Task: Set up an automation rule in Jira to clone an epic from one project to another, including all existing issues.
Action: Mouse moved to (1031, 108)
Screenshot: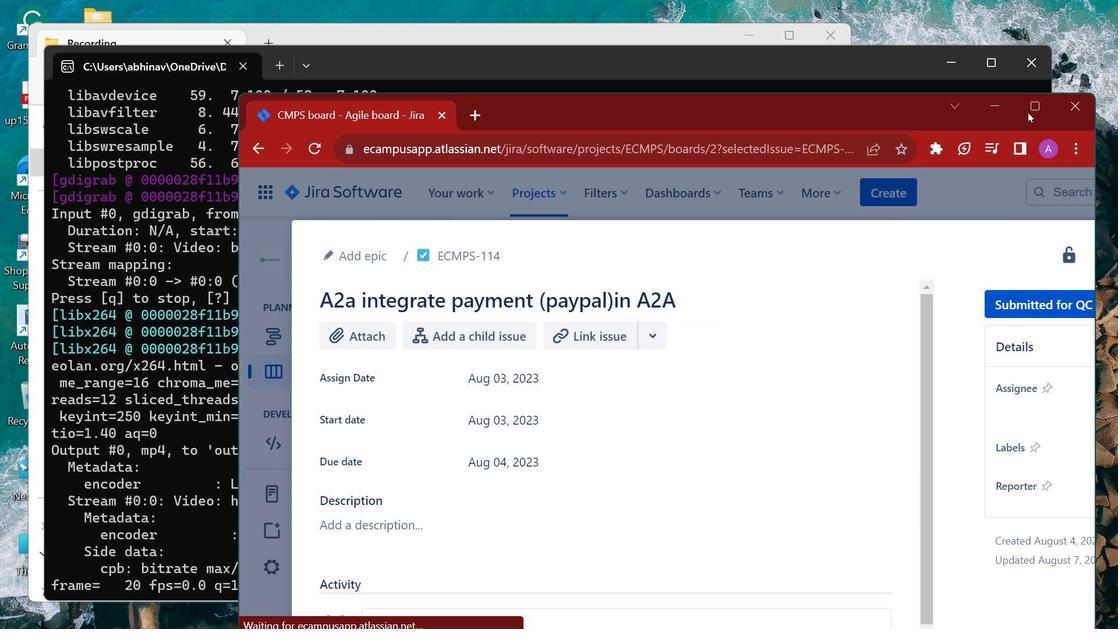 
Action: Mouse pressed left at (1031, 108)
Screenshot: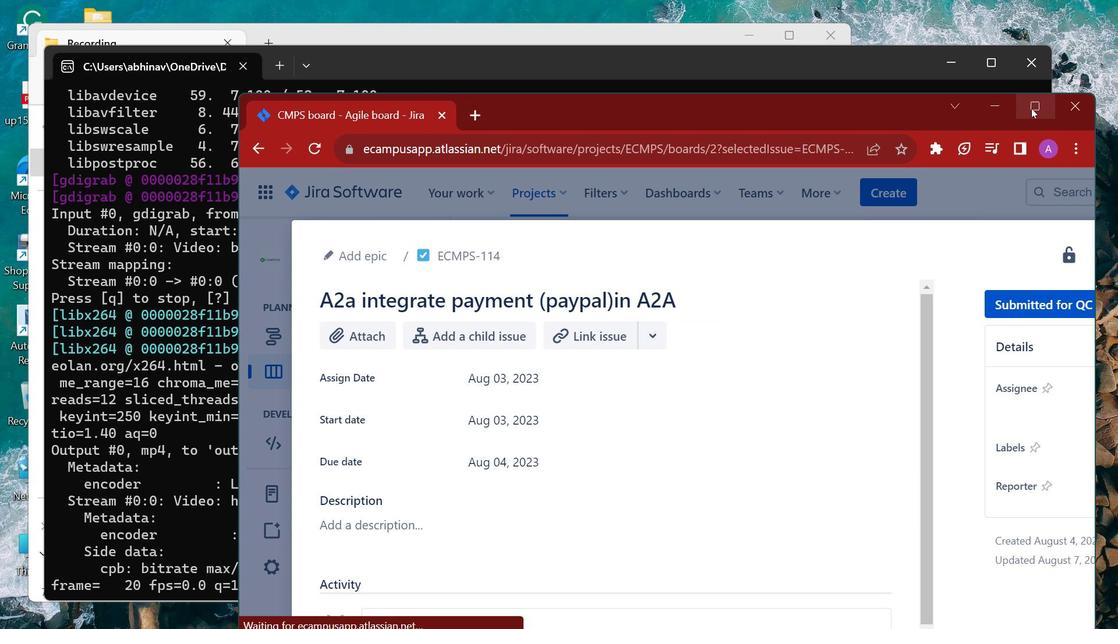 
Action: Mouse moved to (1030, 150)
Screenshot: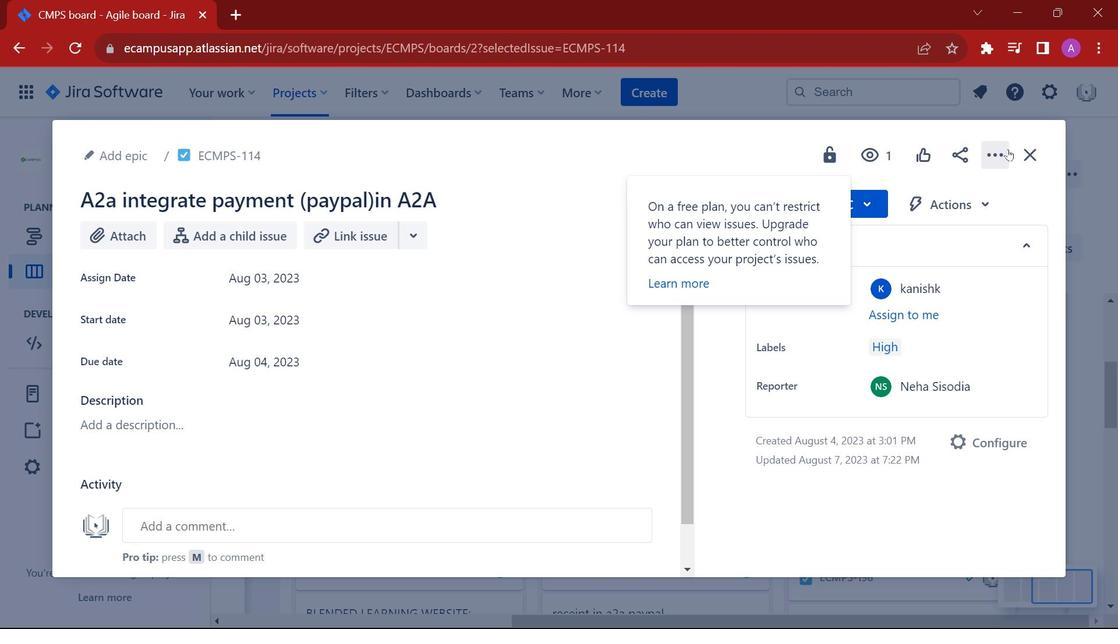 
Action: Mouse pressed left at (1030, 150)
Screenshot: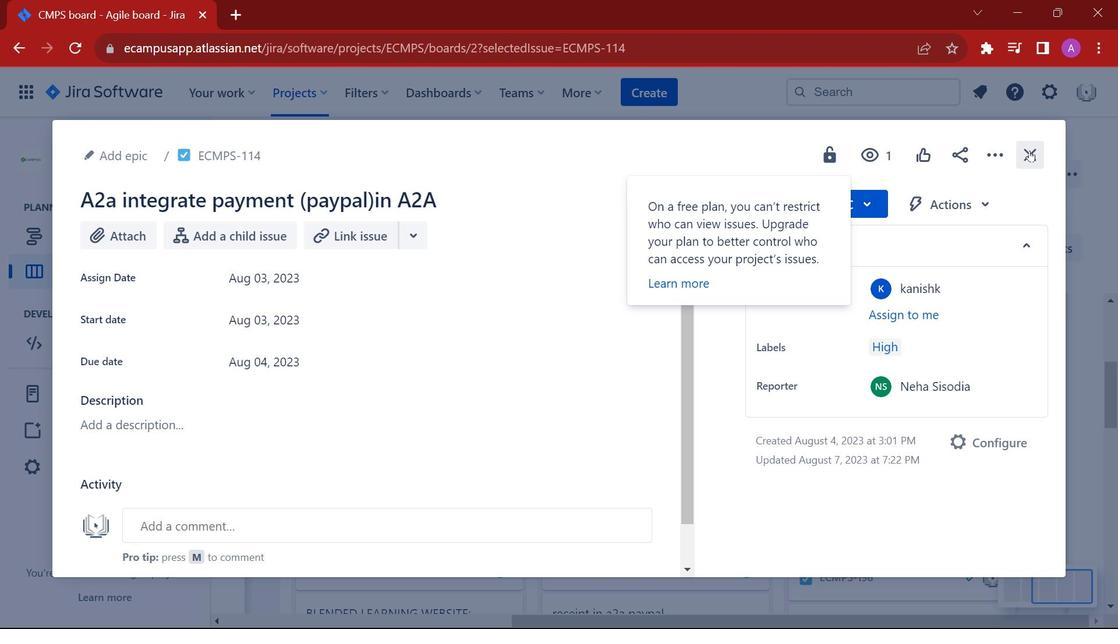 
Action: Mouse moved to (429, 449)
Screenshot: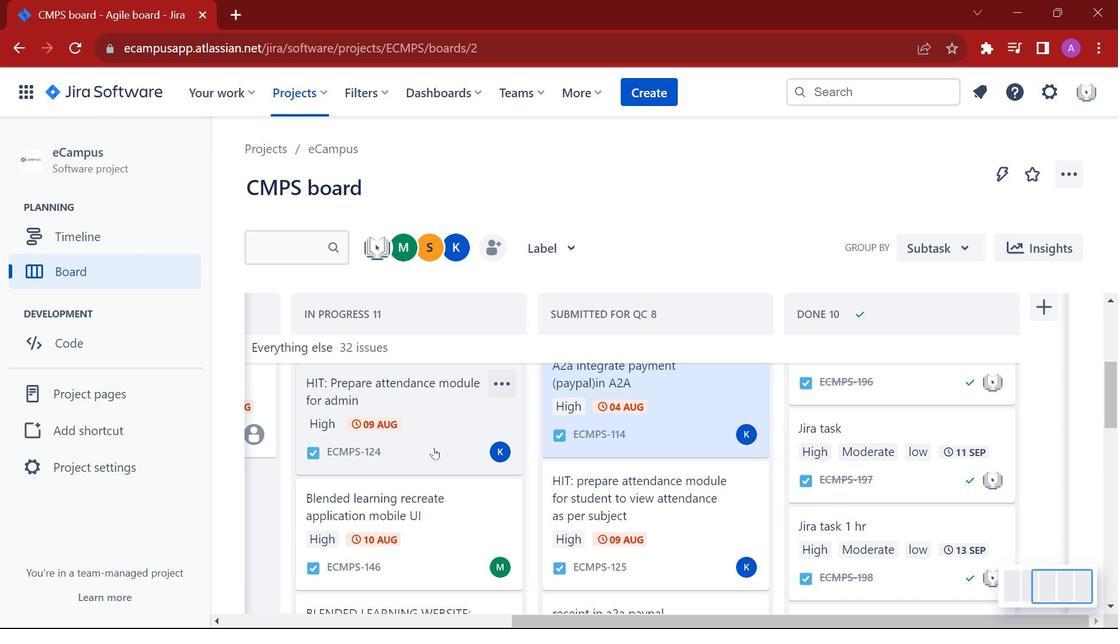 
Action: Mouse scrolled (429, 449) with delta (0, 0)
Screenshot: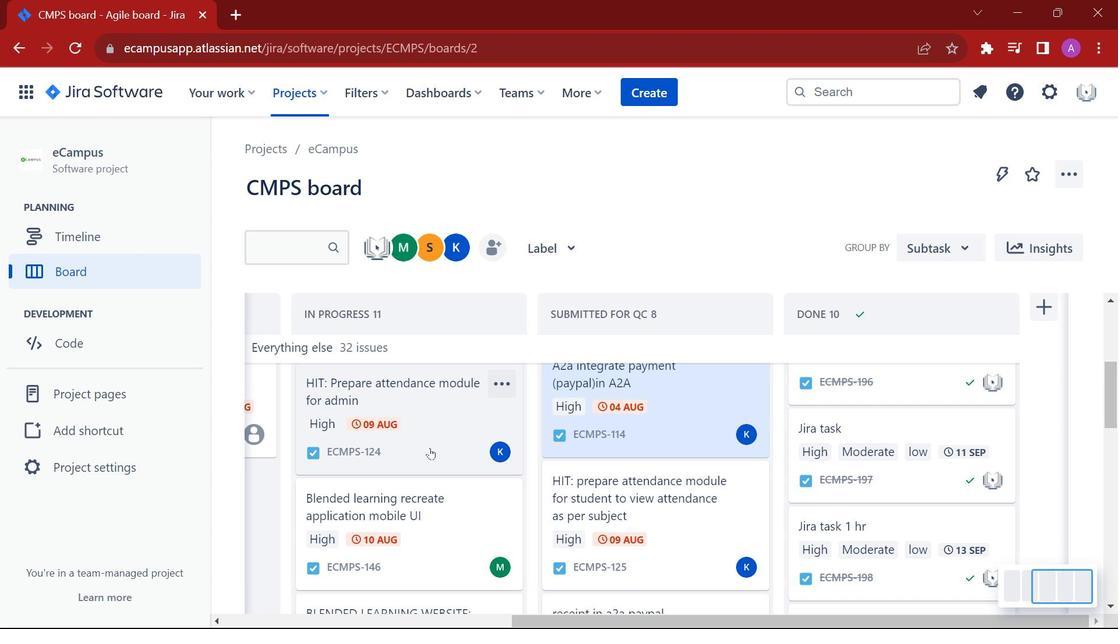 
Action: Mouse scrolled (429, 449) with delta (0, 0)
Screenshot: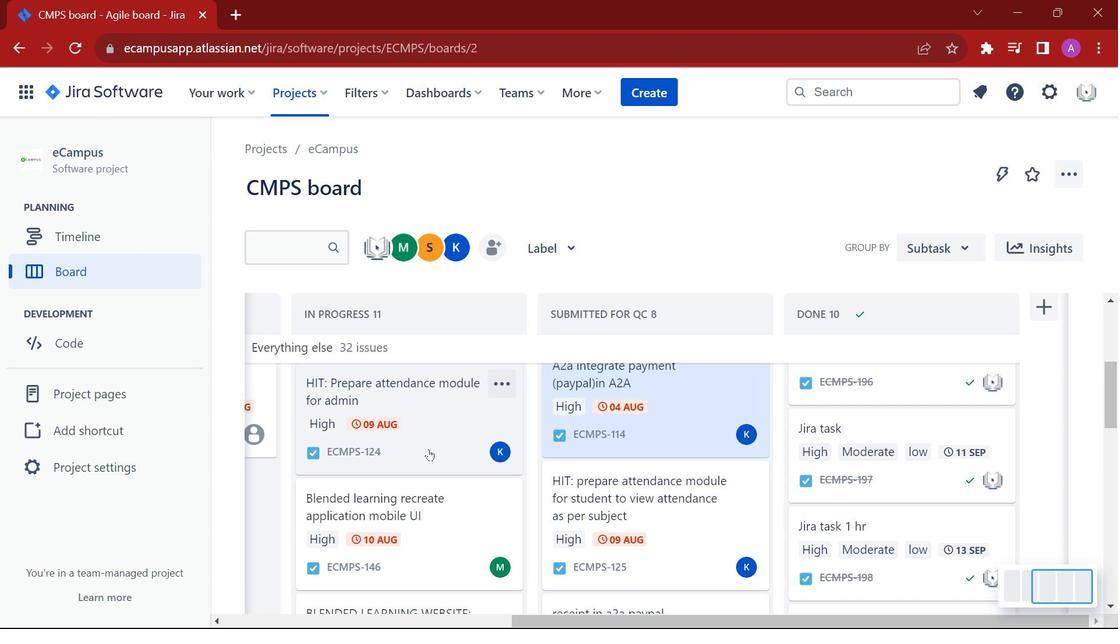 
Action: Mouse scrolled (429, 449) with delta (0, 0)
Screenshot: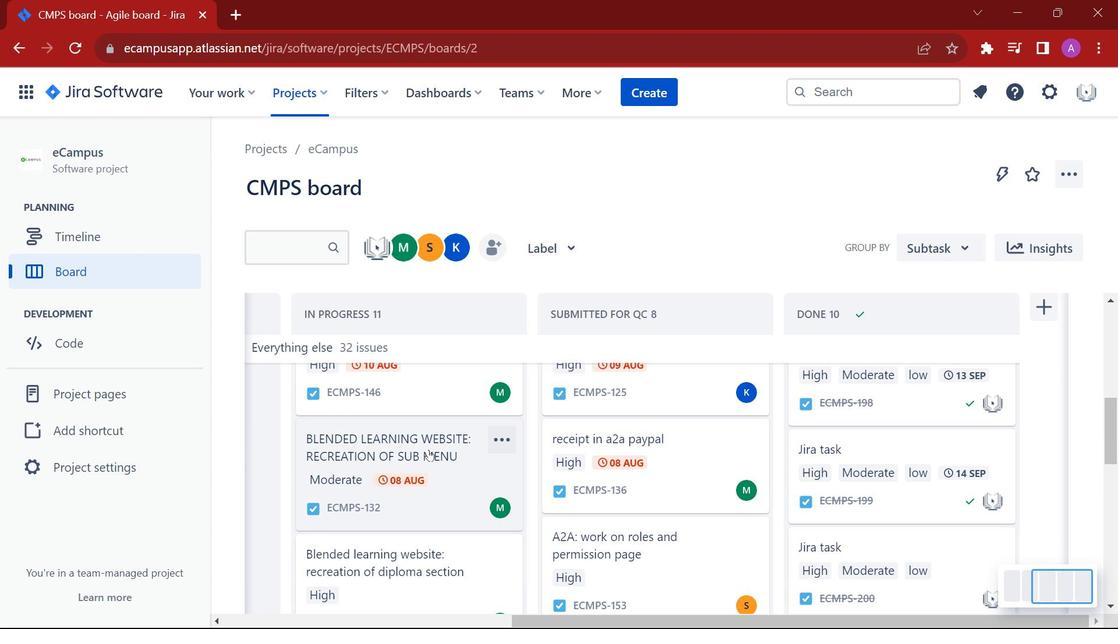 
Action: Mouse scrolled (429, 449) with delta (0, 0)
Screenshot: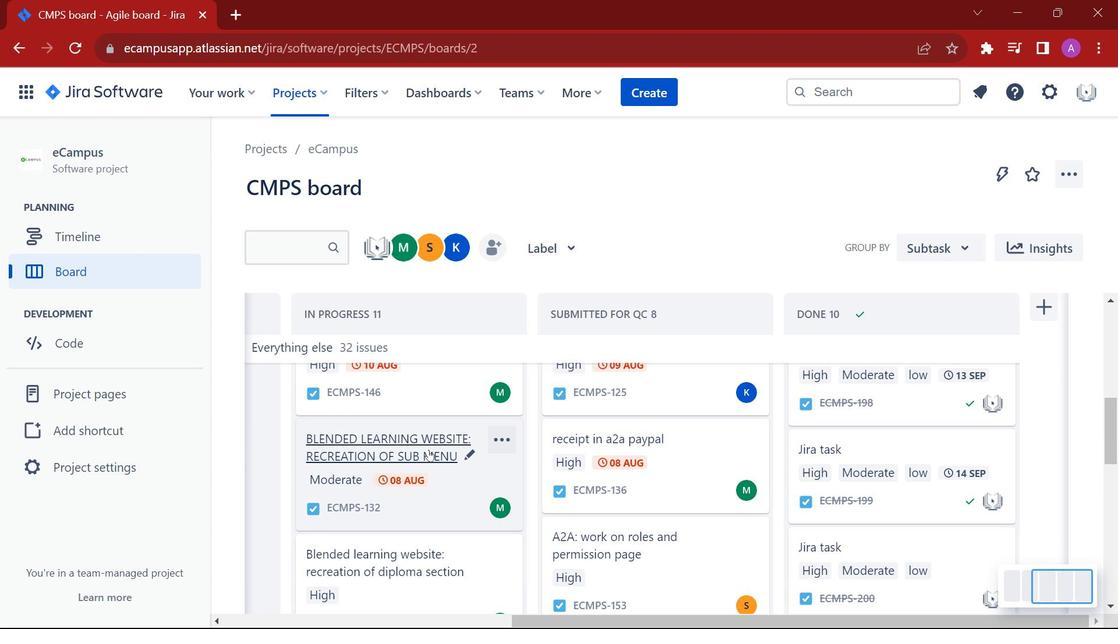 
Action: Mouse moved to (441, 523)
Screenshot: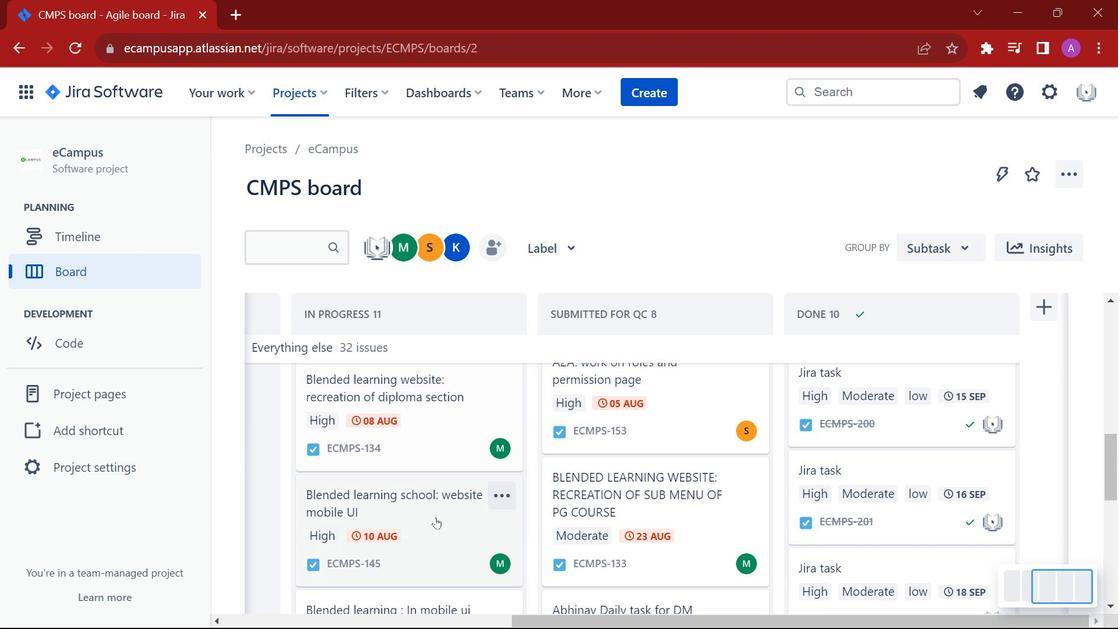 
Action: Mouse pressed left at (441, 523)
Screenshot: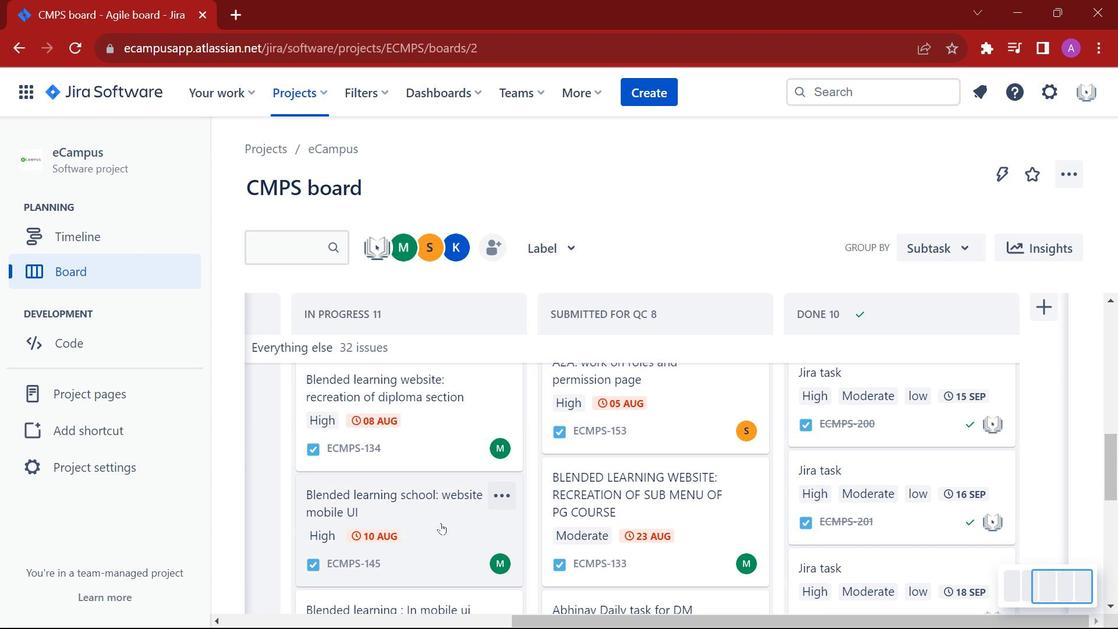 
Action: Mouse moved to (336, 338)
Screenshot: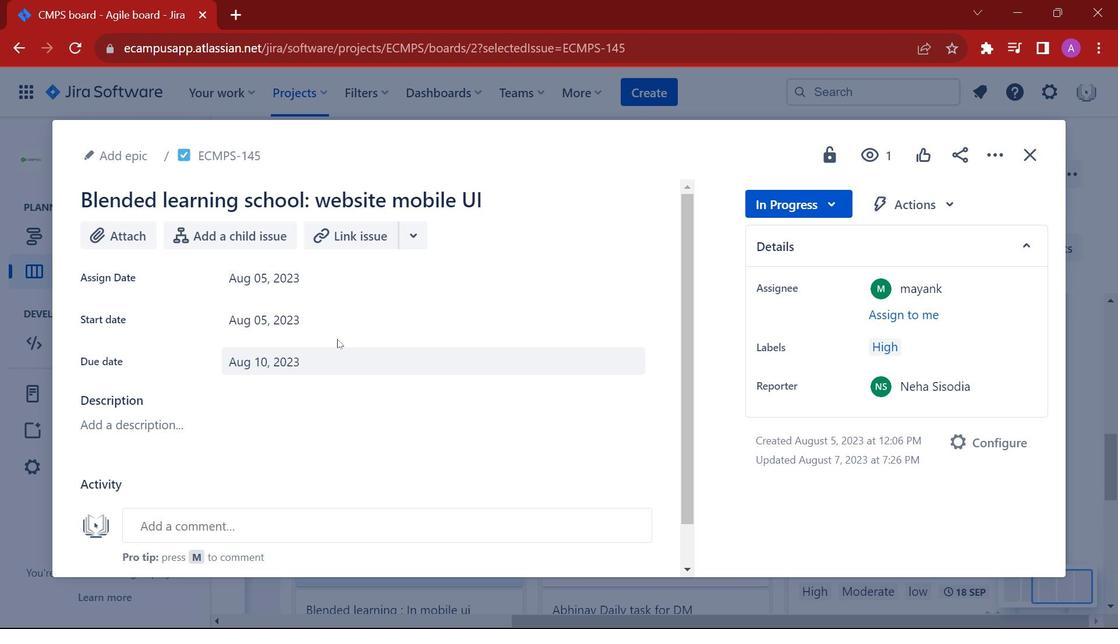 
Action: Mouse pressed left at (336, 338)
Screenshot: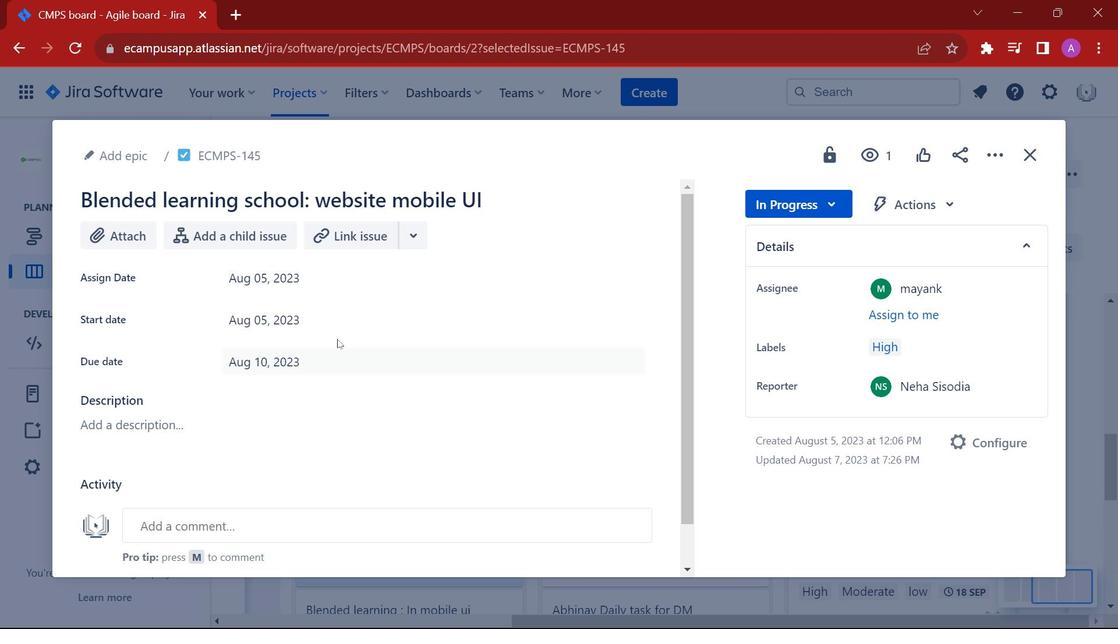 
Action: Mouse moved to (320, 366)
Screenshot: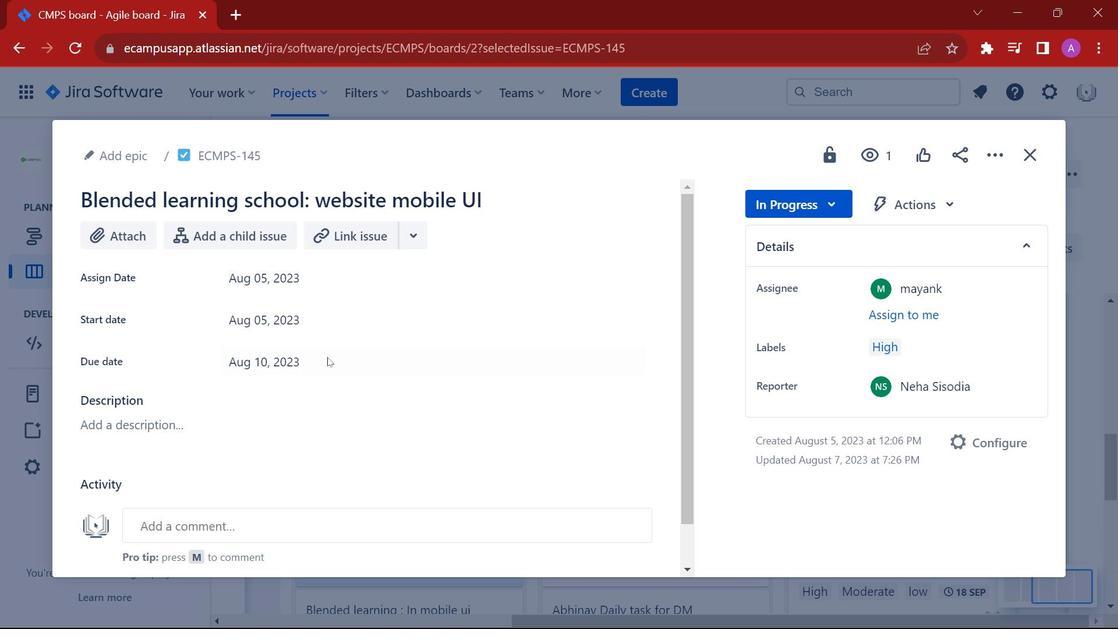 
Action: Mouse pressed left at (320, 366)
Screenshot: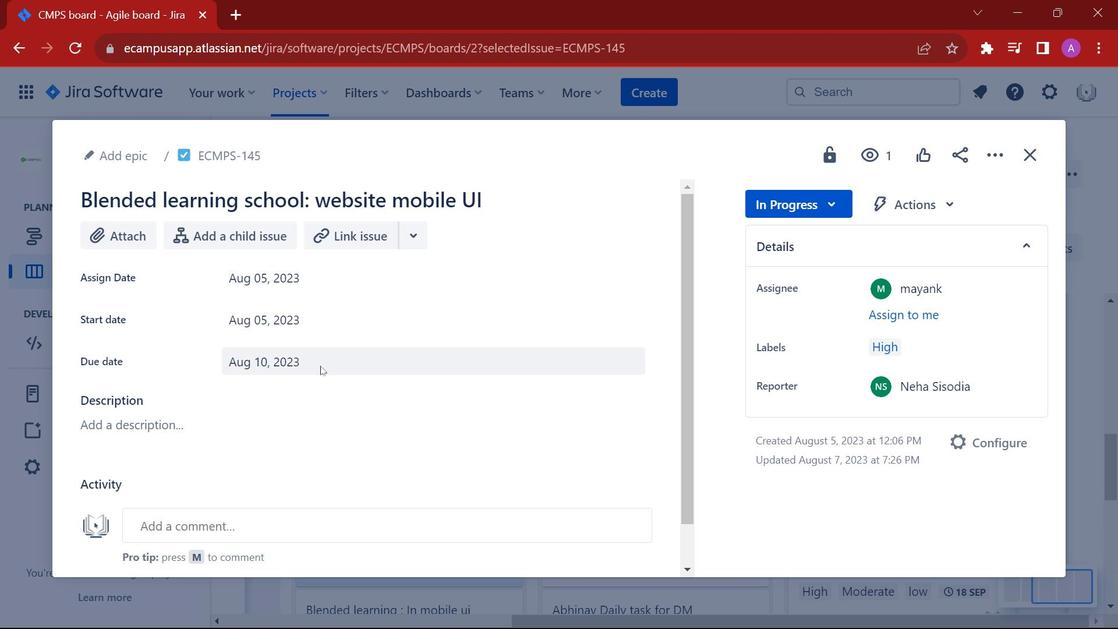 
Action: Mouse moved to (890, 201)
Screenshot: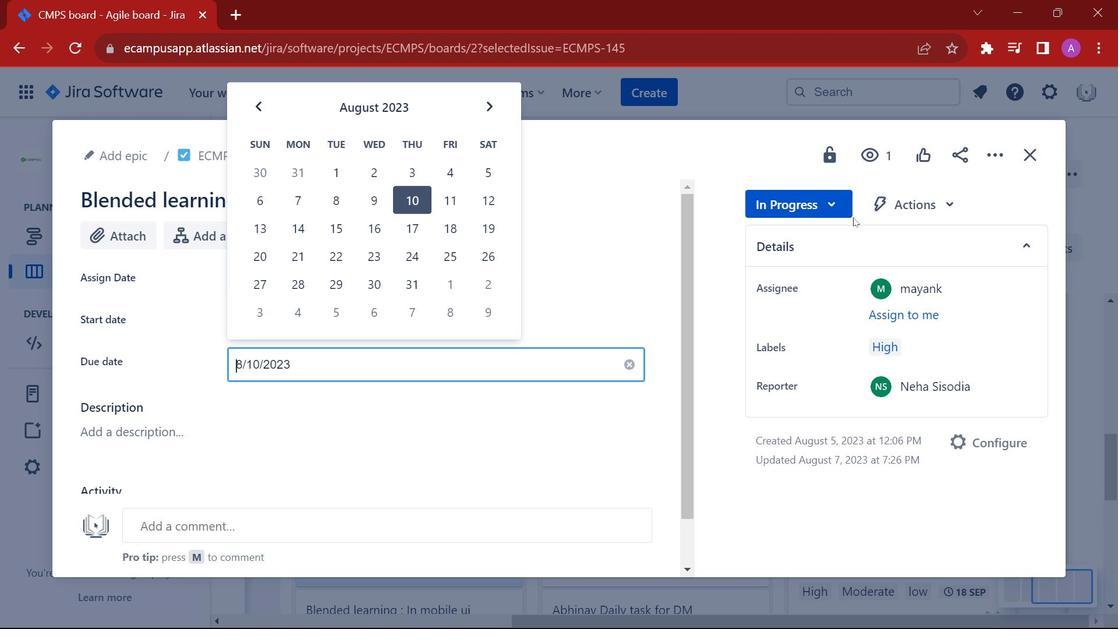 
Action: Mouse pressed left at (890, 201)
Screenshot: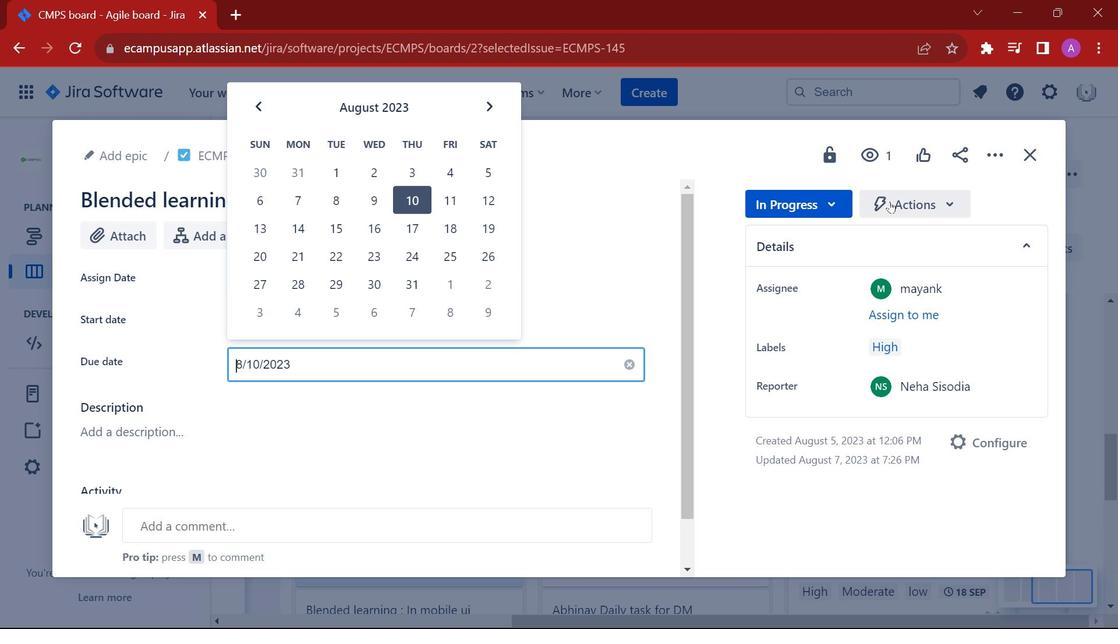 
Action: Mouse moved to (827, 203)
Screenshot: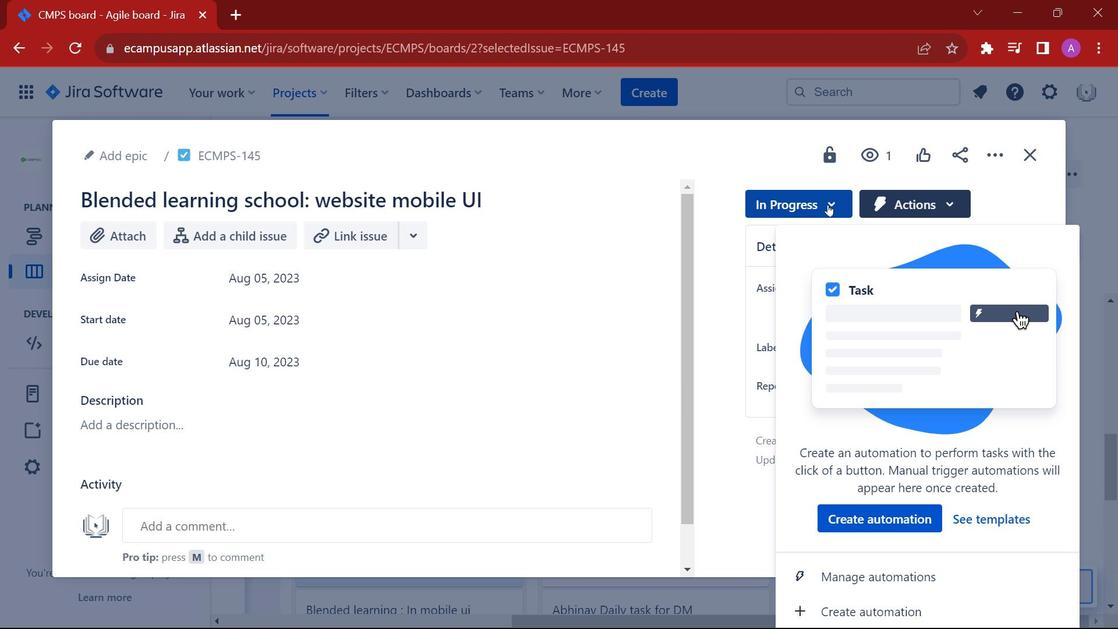 
Action: Mouse pressed left at (827, 203)
Screenshot: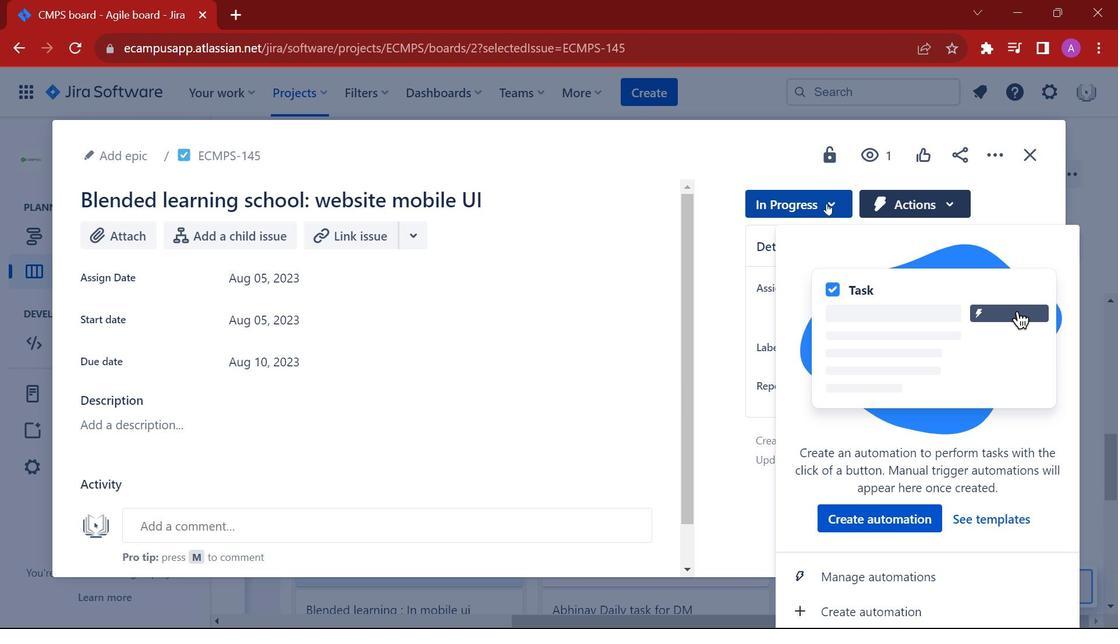 
Action: Mouse moved to (788, 343)
Screenshot: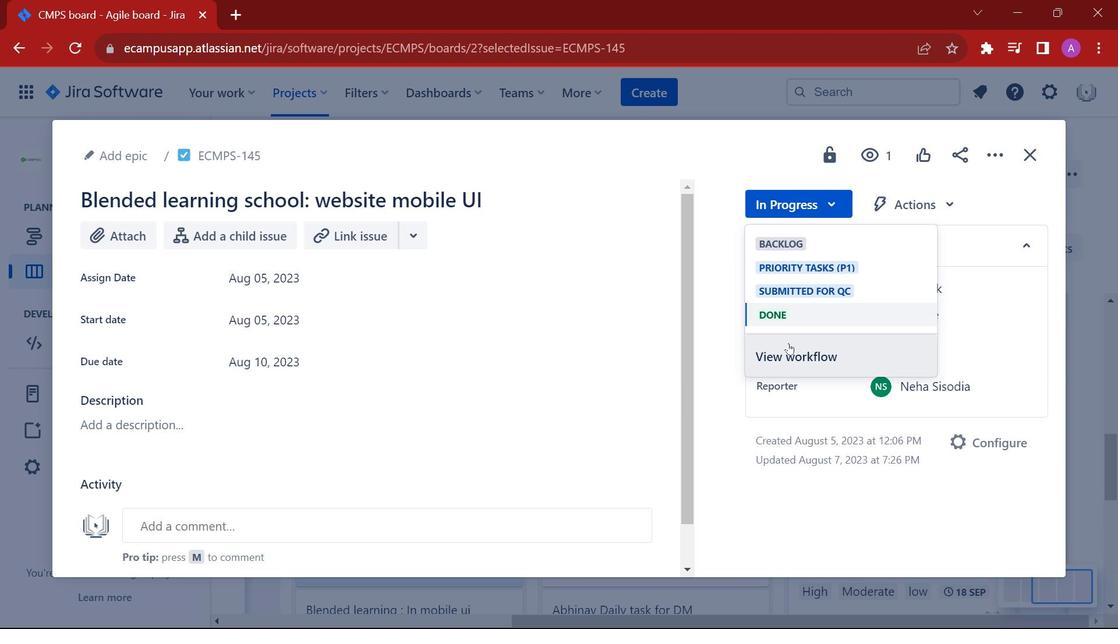 
Action: Mouse pressed left at (788, 343)
Screenshot: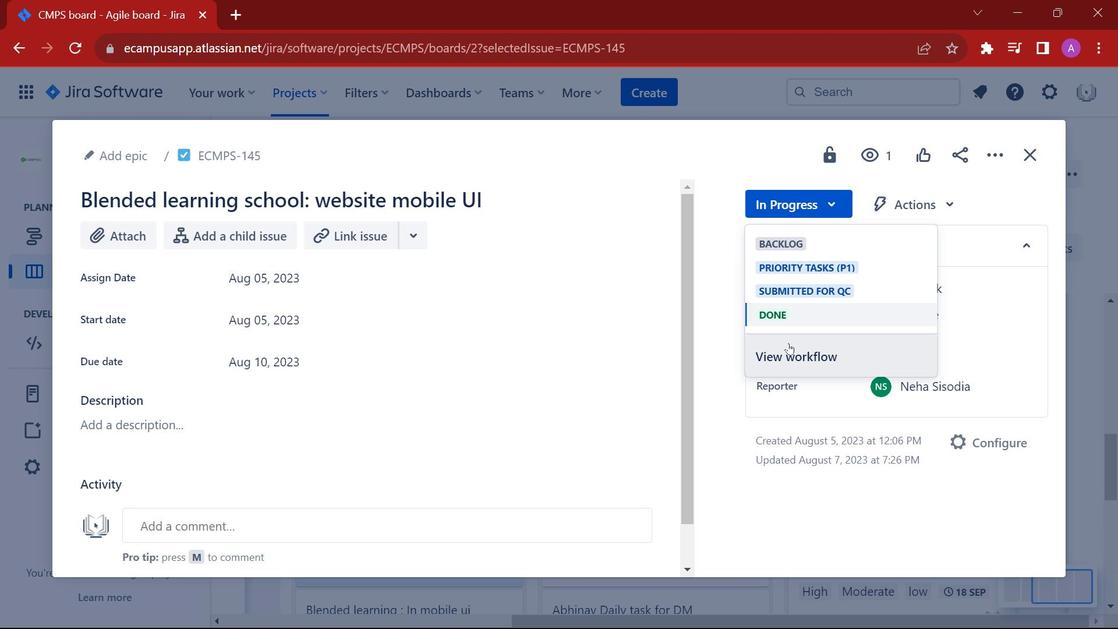 
Action: Mouse moved to (603, 387)
Screenshot: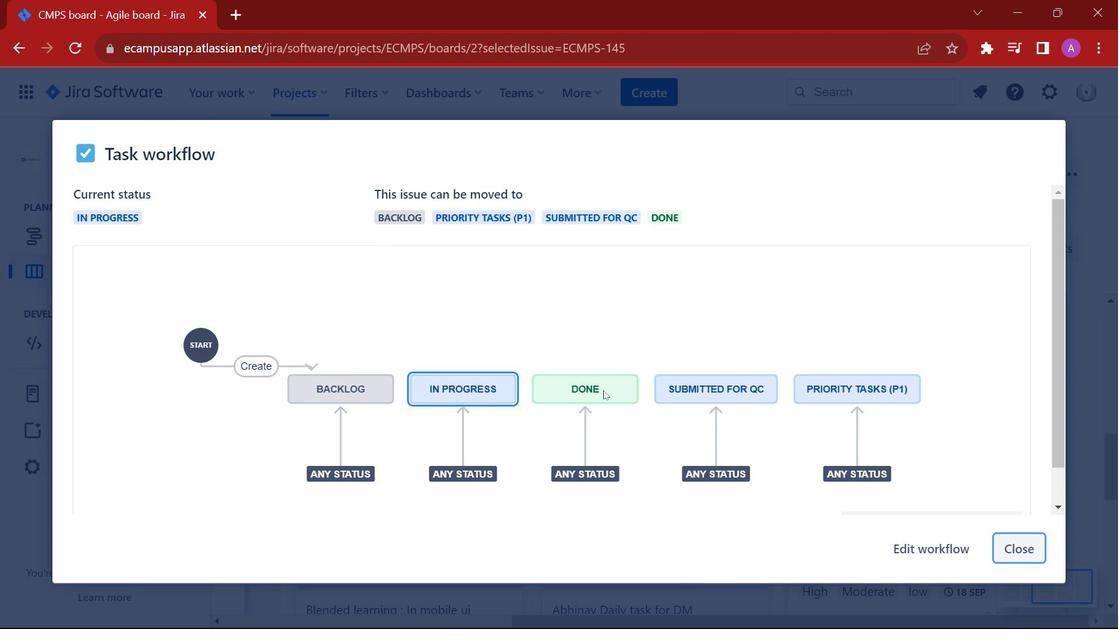 
Action: Mouse pressed left at (603, 387)
Screenshot: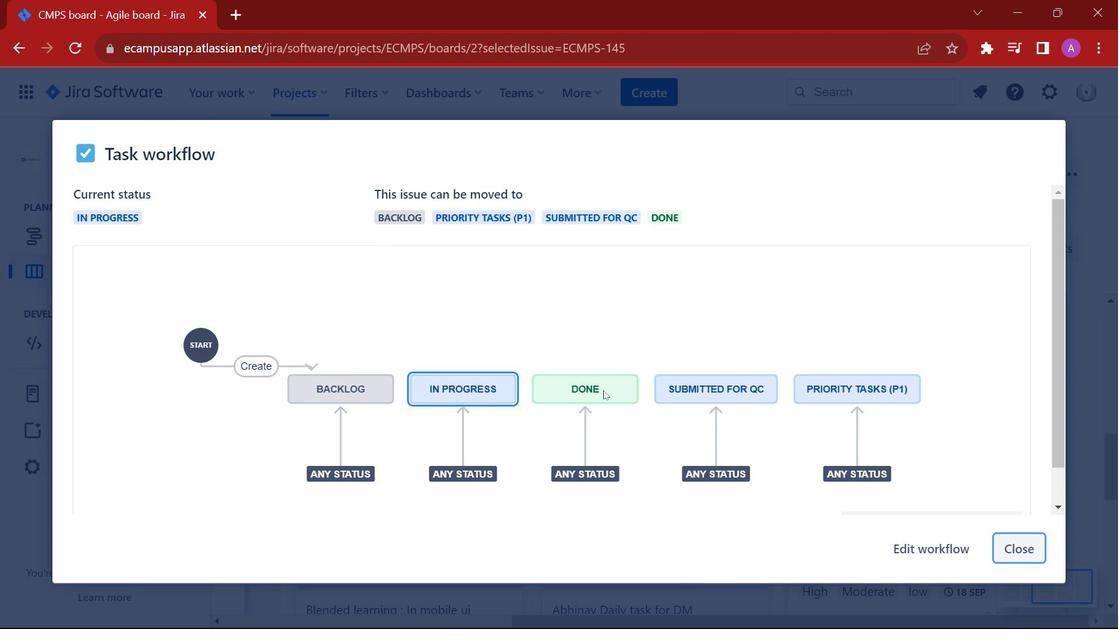 
Action: Mouse moved to (926, 555)
Screenshot: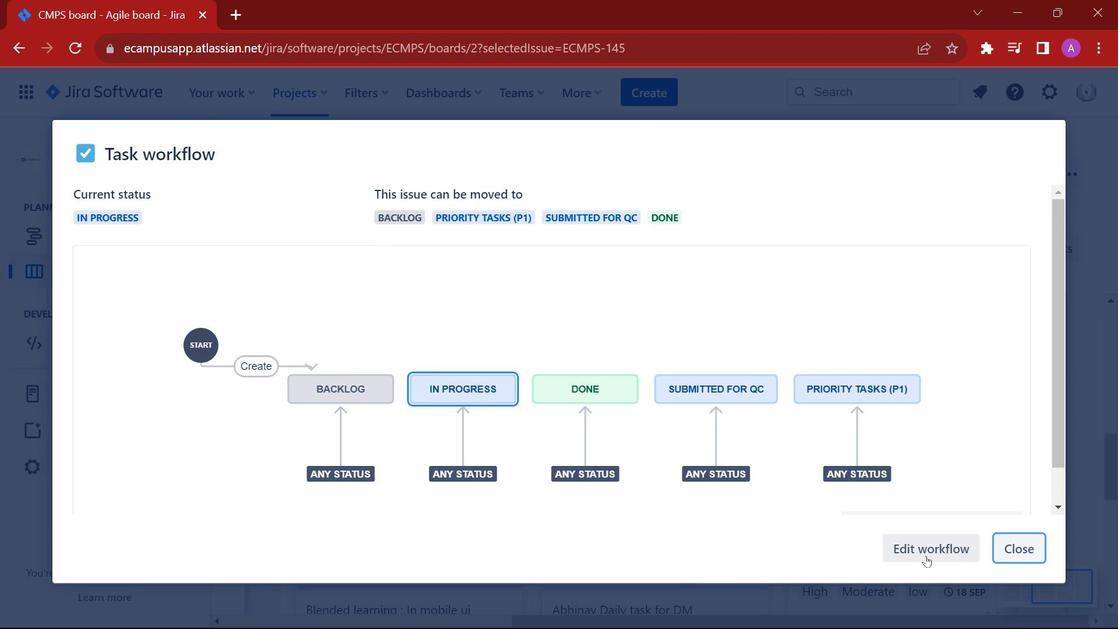
Action: Mouse pressed left at (926, 555)
Screenshot: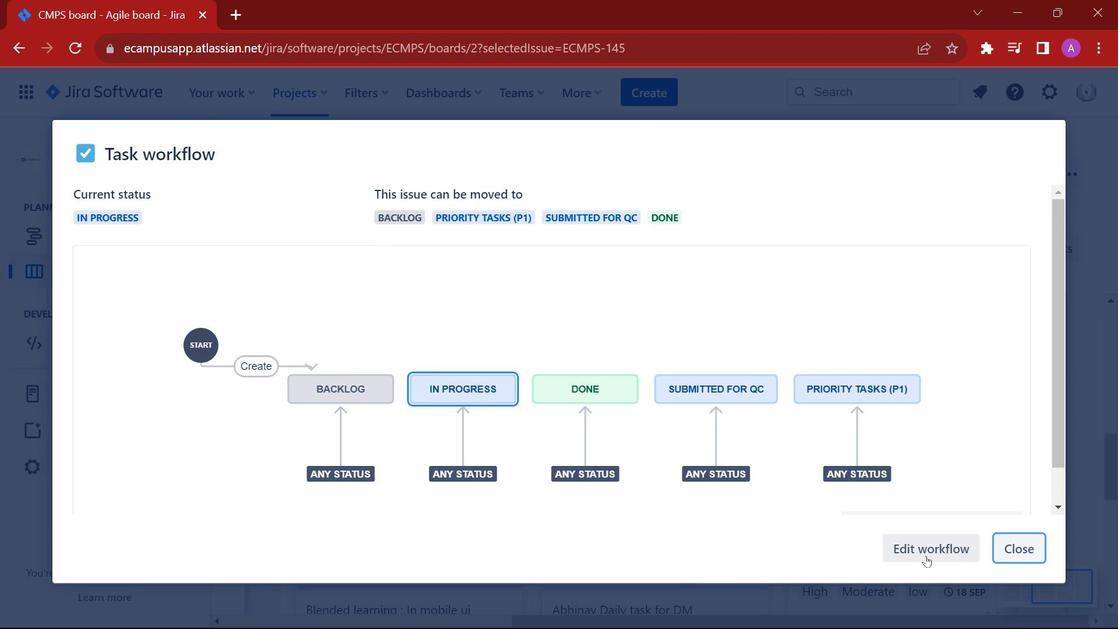 
Action: Mouse moved to (29, 100)
Screenshot: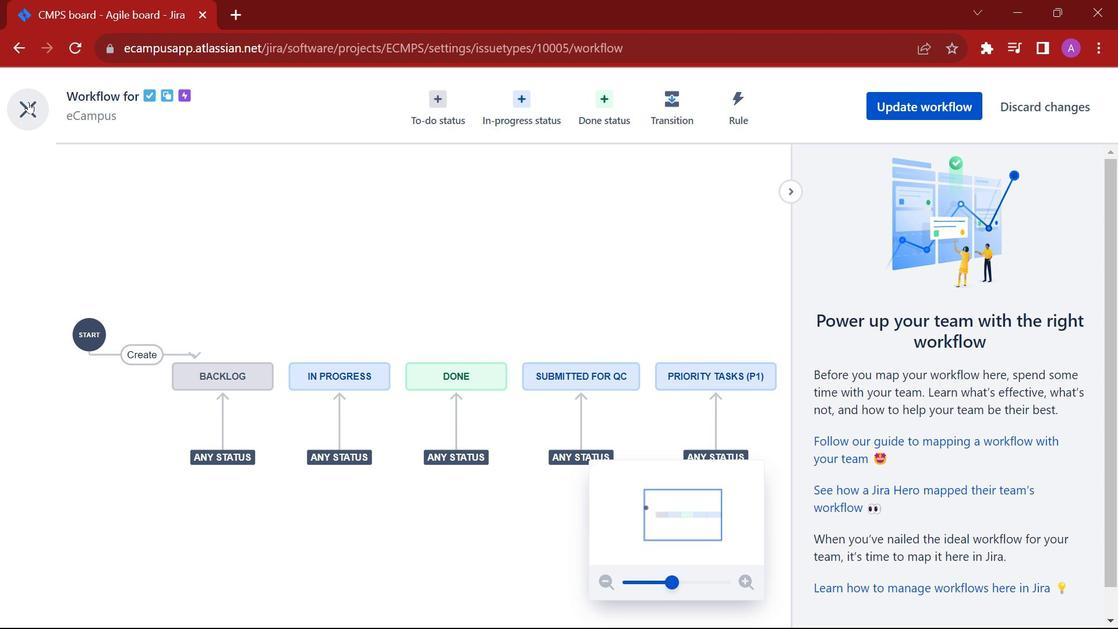 
Action: Mouse pressed left at (29, 100)
Screenshot: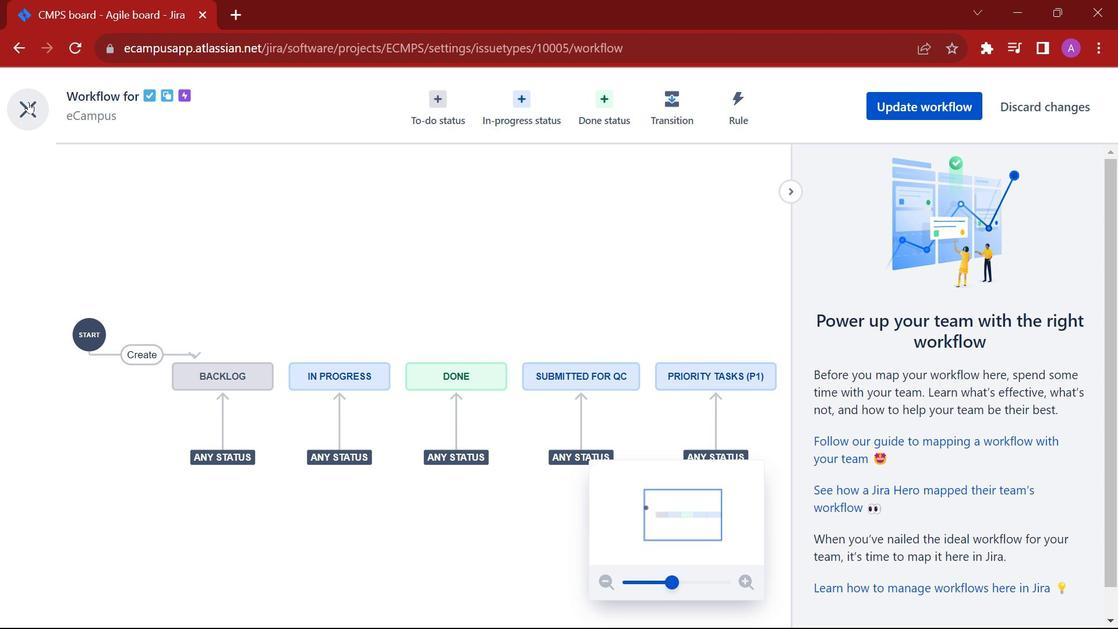 
Action: Mouse moved to (648, 245)
Screenshot: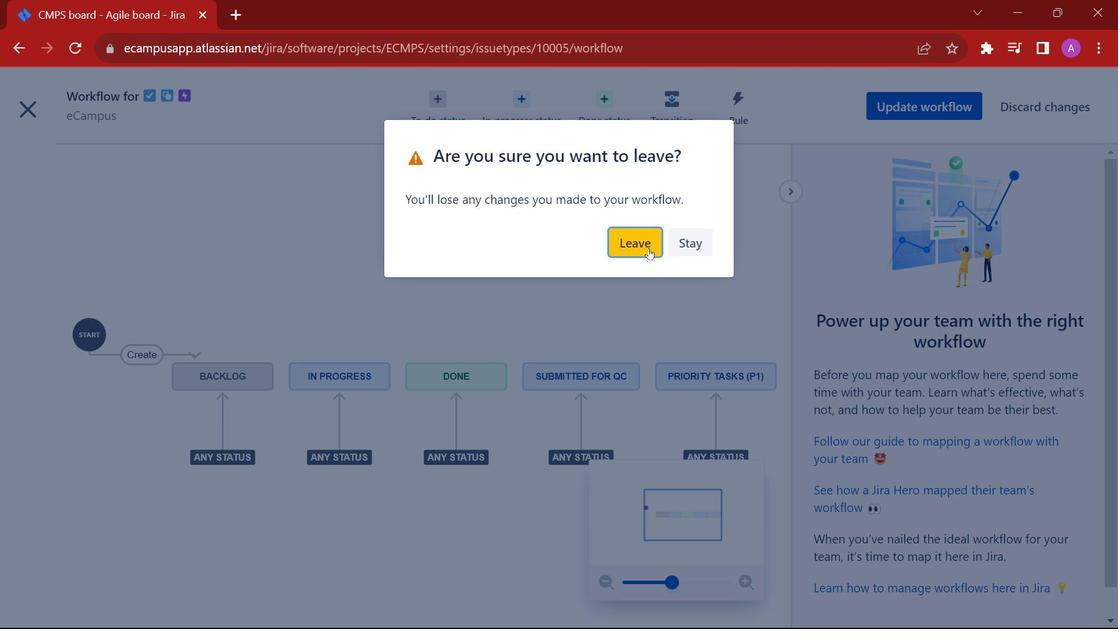 
Action: Mouse pressed left at (648, 245)
Screenshot: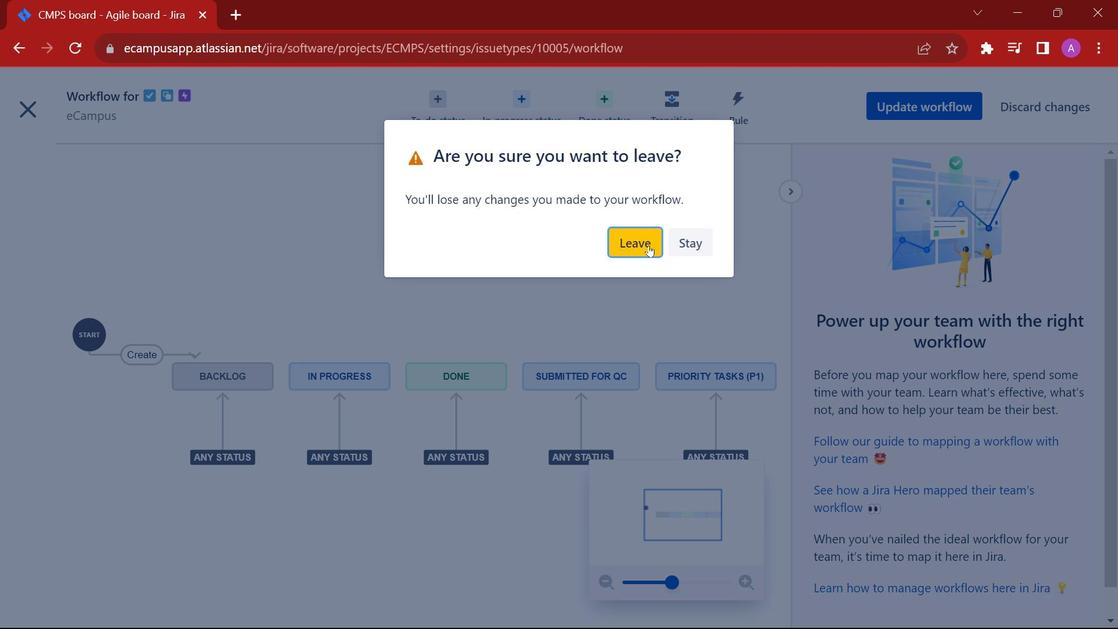 
Action: Mouse moved to (535, 381)
Screenshot: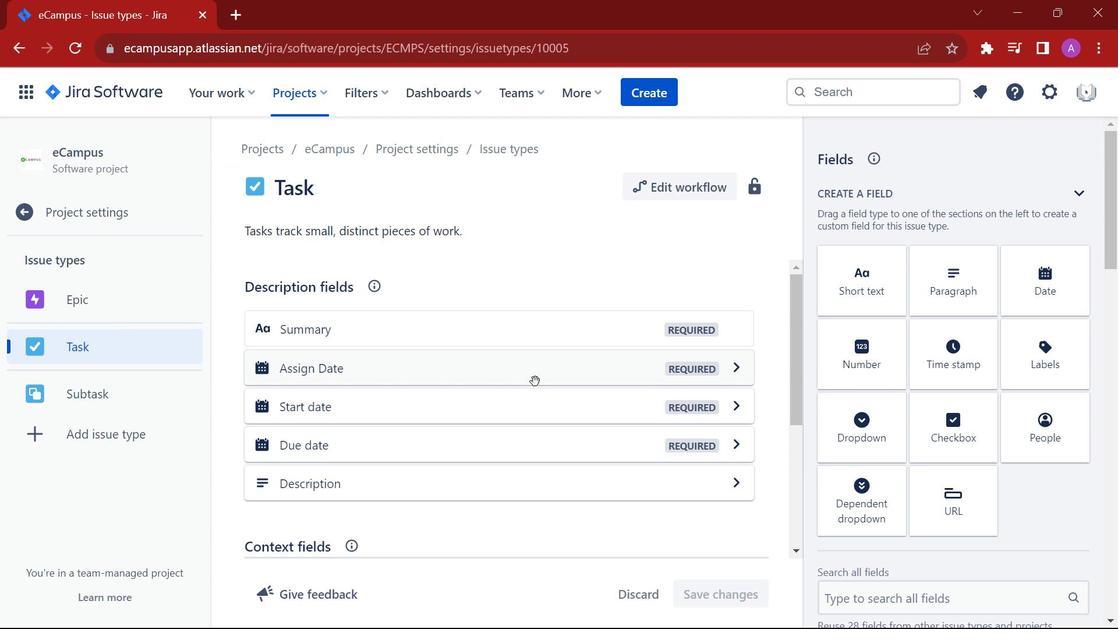 
Action: Mouse pressed left at (535, 381)
Screenshot: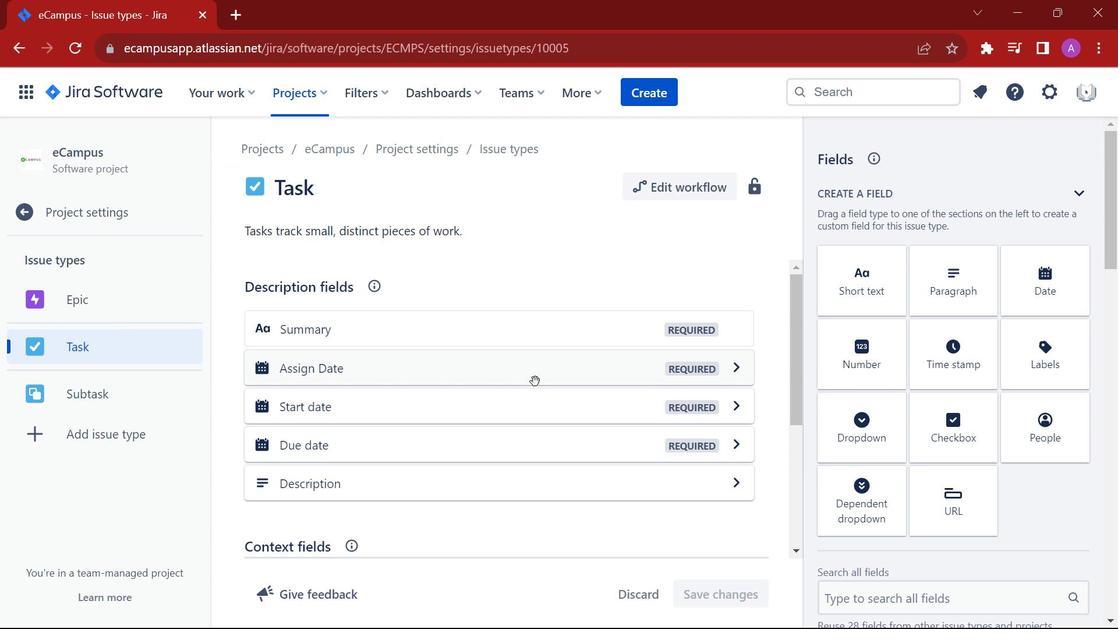 
Action: Mouse moved to (898, 361)
Screenshot: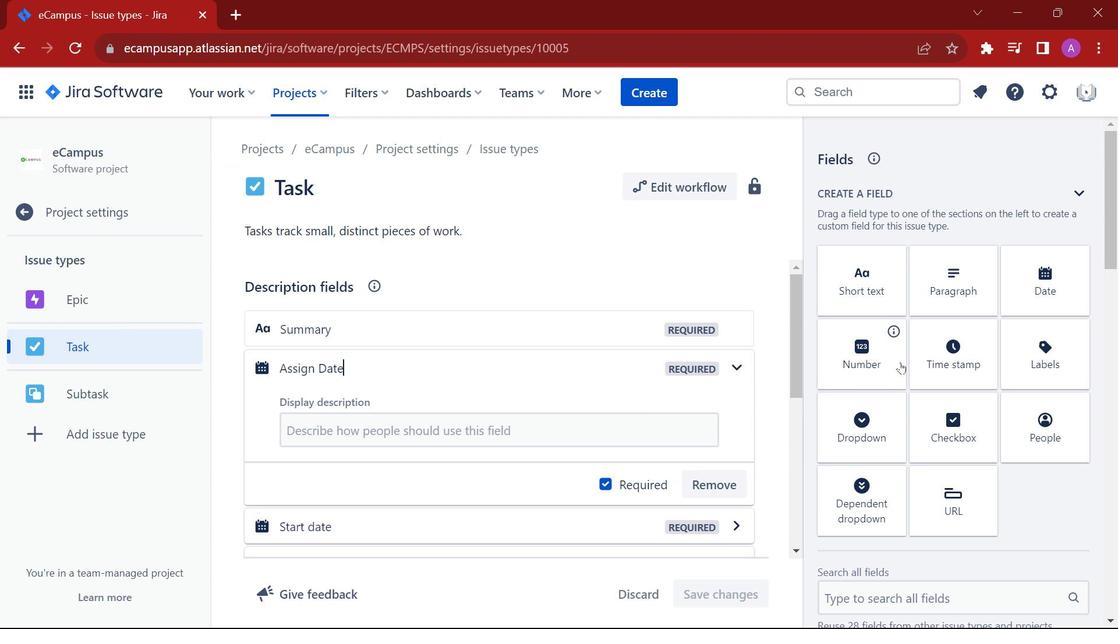
Action: Mouse pressed left at (898, 361)
Screenshot: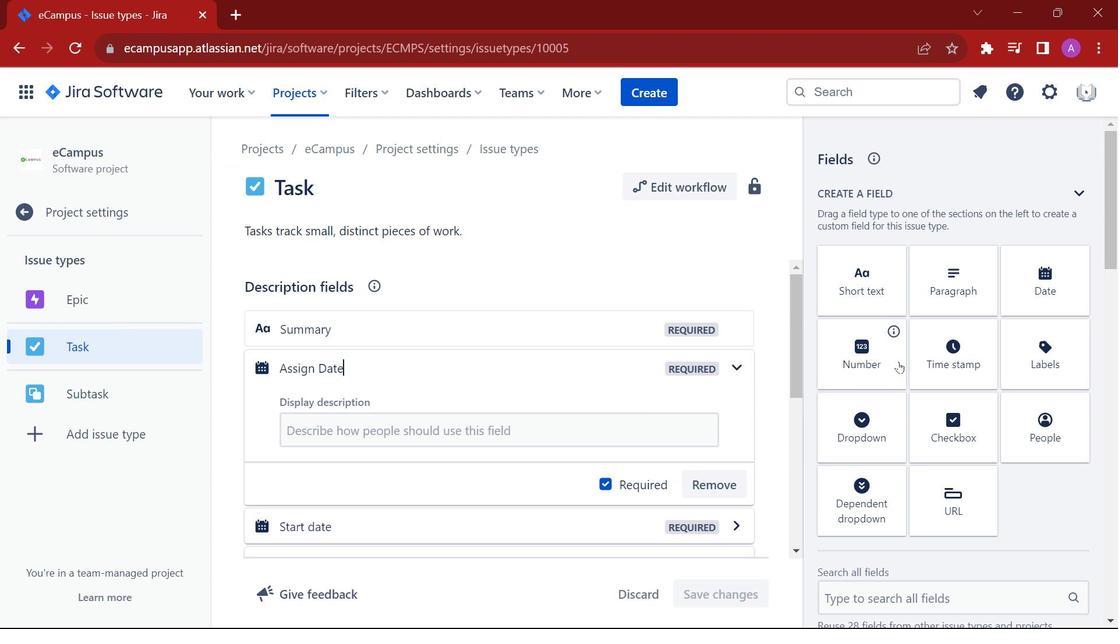 
Action: Mouse moved to (473, 415)
Screenshot: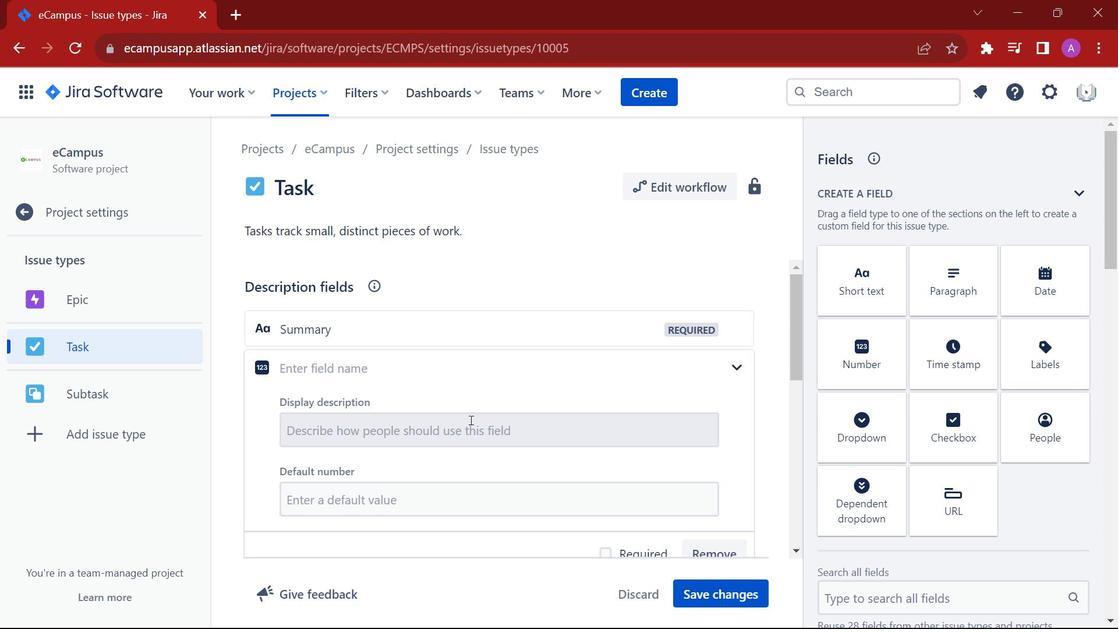 
Action: Mouse scrolled (473, 414) with delta (0, 0)
Screenshot: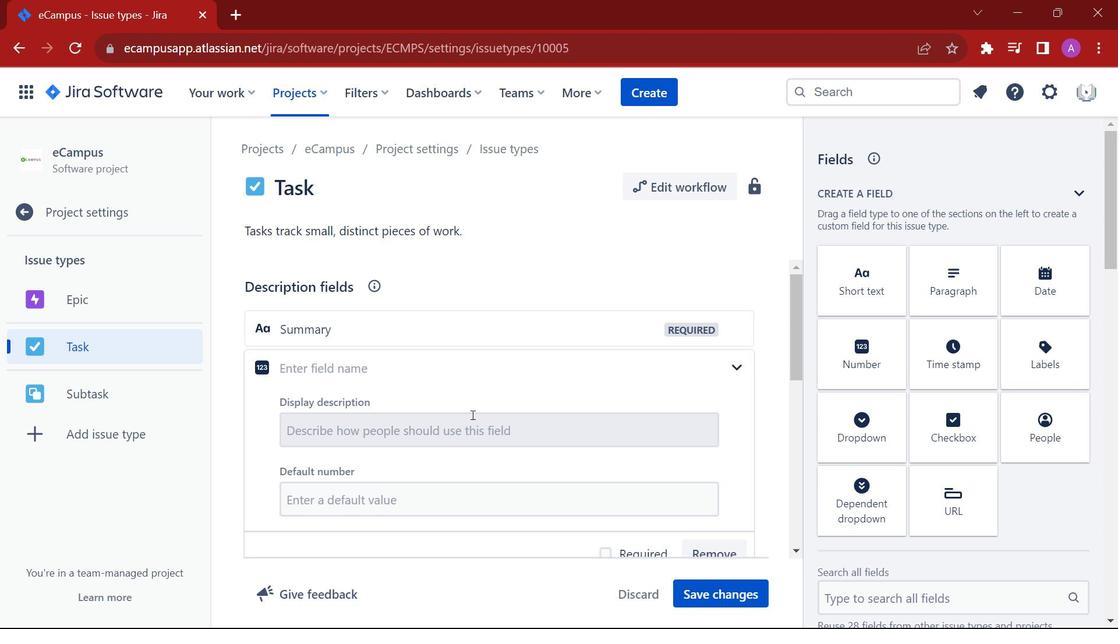 
Action: Mouse scrolled (473, 414) with delta (0, 0)
Screenshot: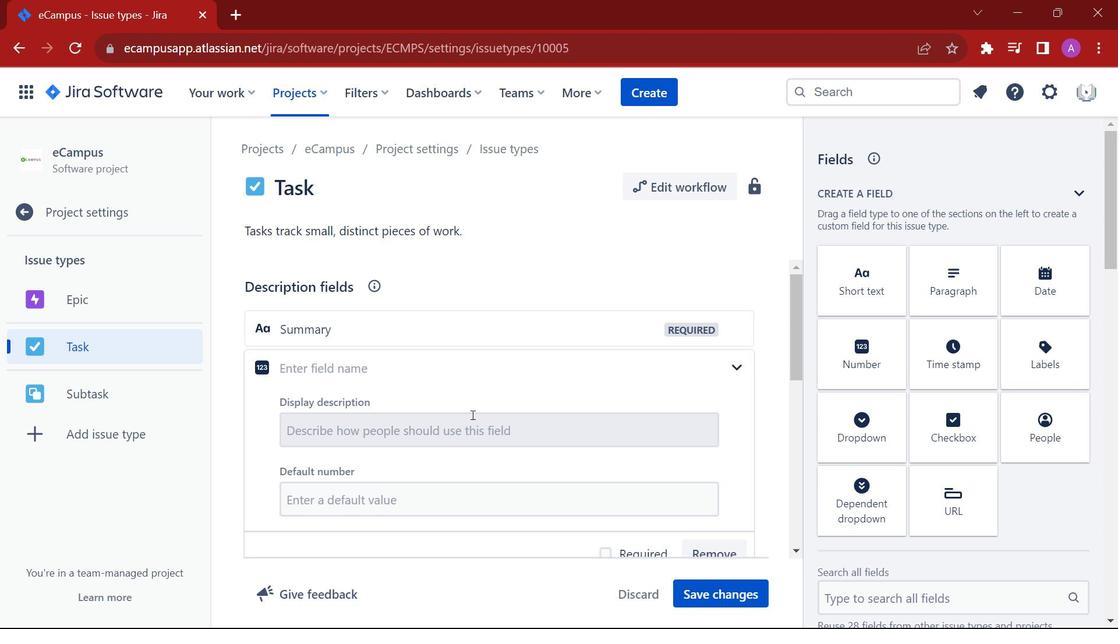 
Action: Mouse moved to (517, 417)
Screenshot: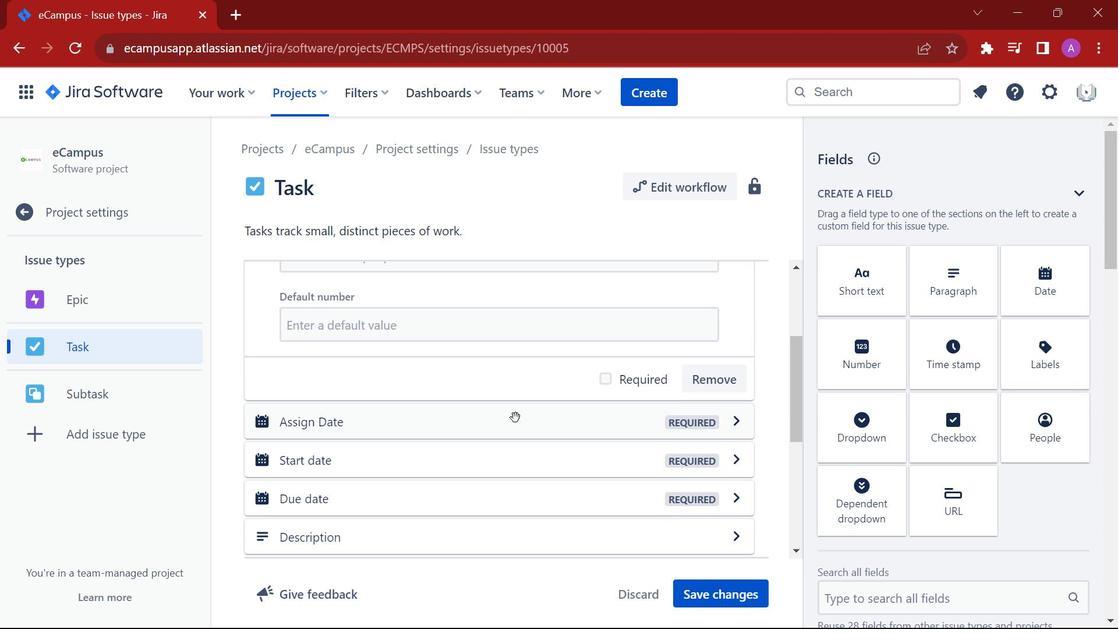 
Action: Mouse scrolled (517, 417) with delta (0, 0)
Screenshot: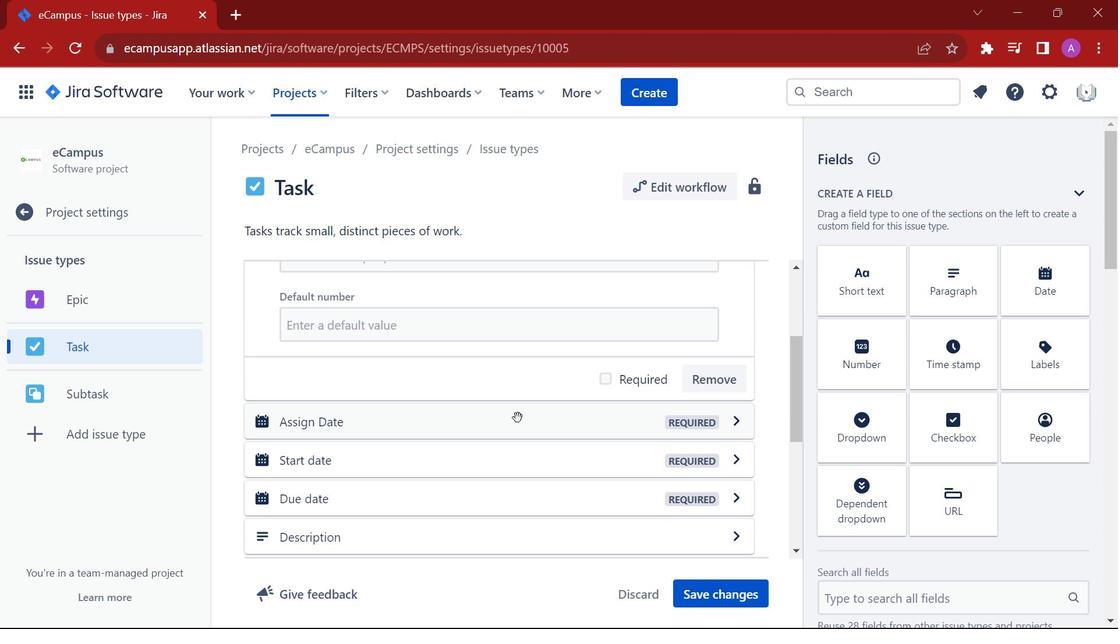 
Action: Mouse scrolled (517, 417) with delta (0, 0)
Screenshot: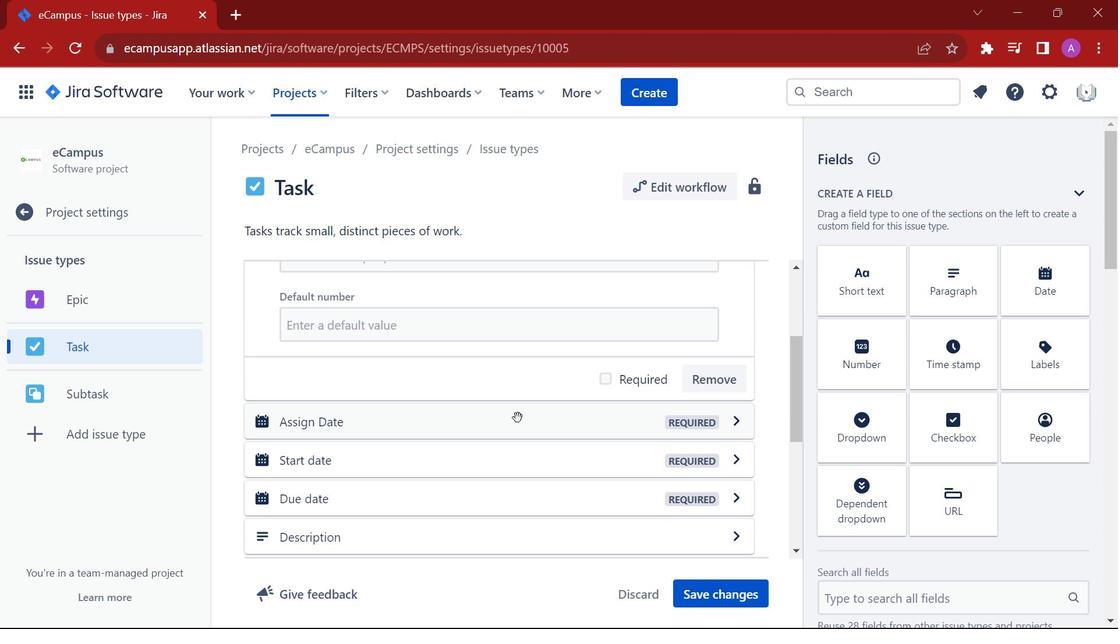 
Action: Mouse moved to (945, 419)
Screenshot: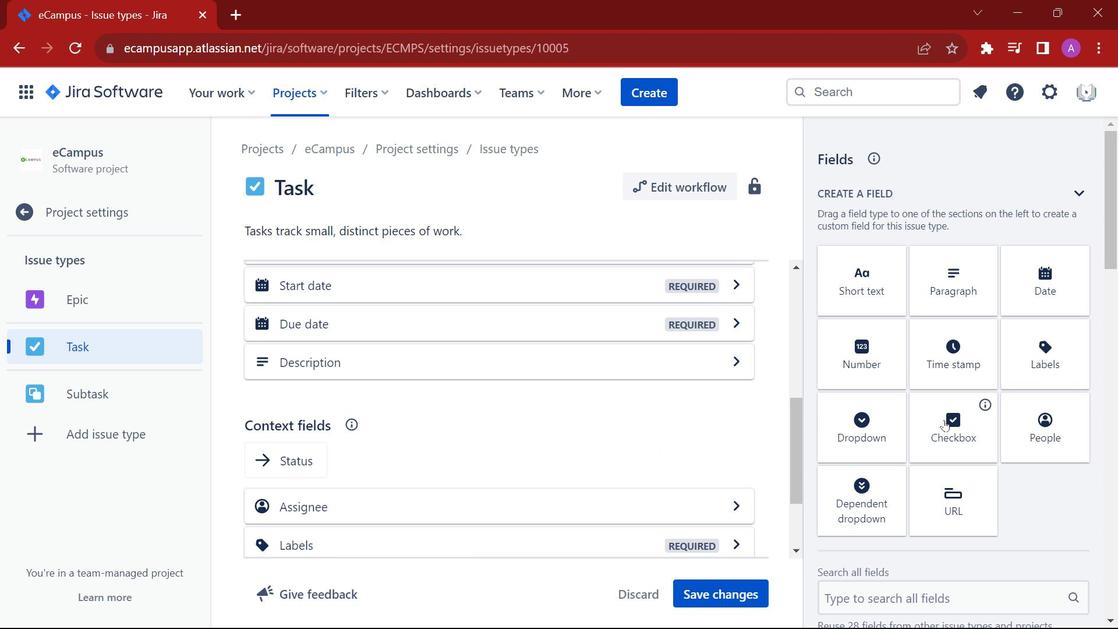 
Action: Mouse pressed left at (945, 419)
Screenshot: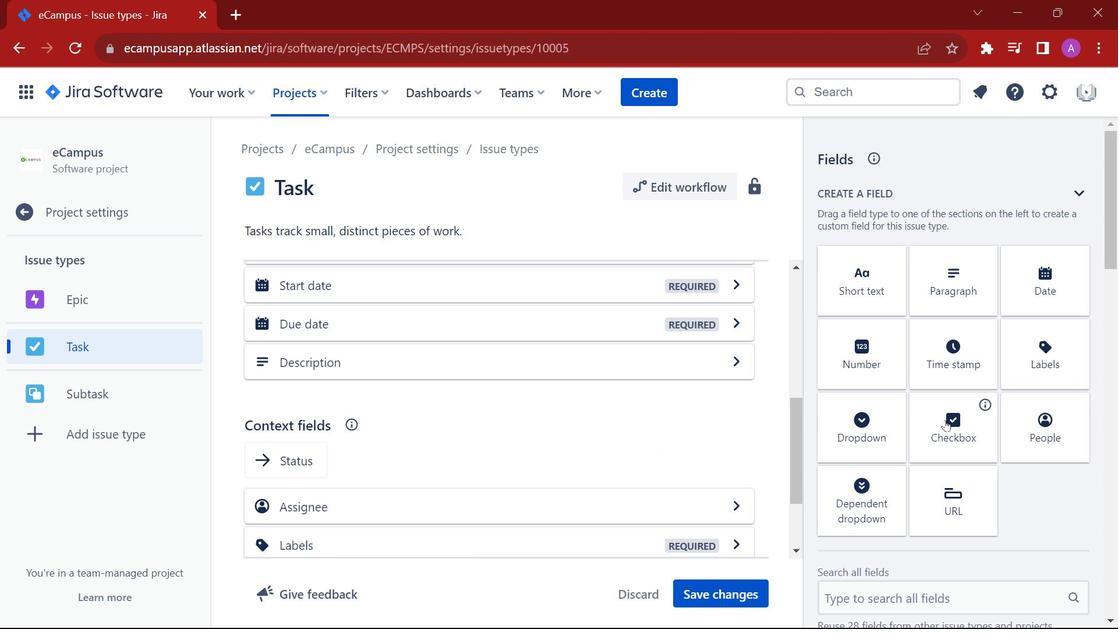 
Action: Mouse moved to (949, 449)
Screenshot: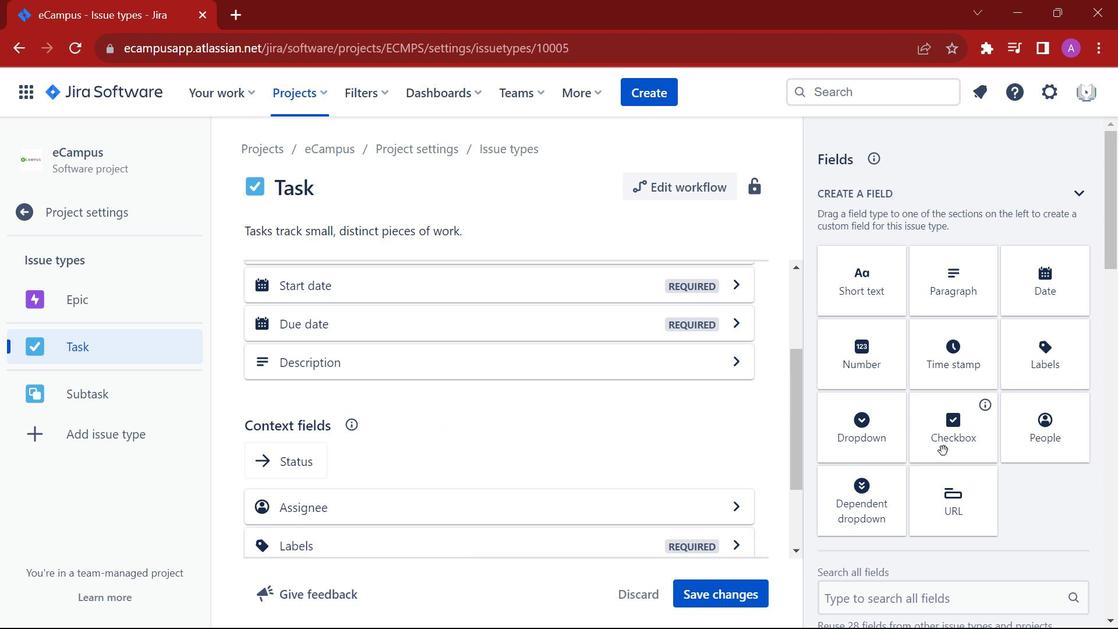 
Action: Mouse pressed left at (949, 449)
Screenshot: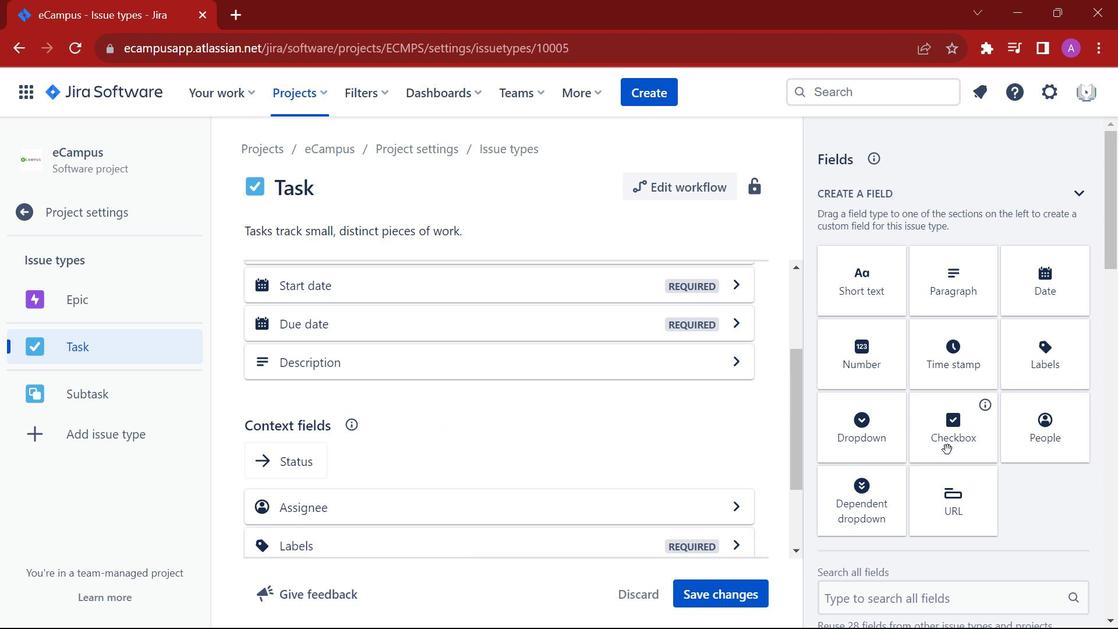 
Action: Mouse moved to (938, 299)
Screenshot: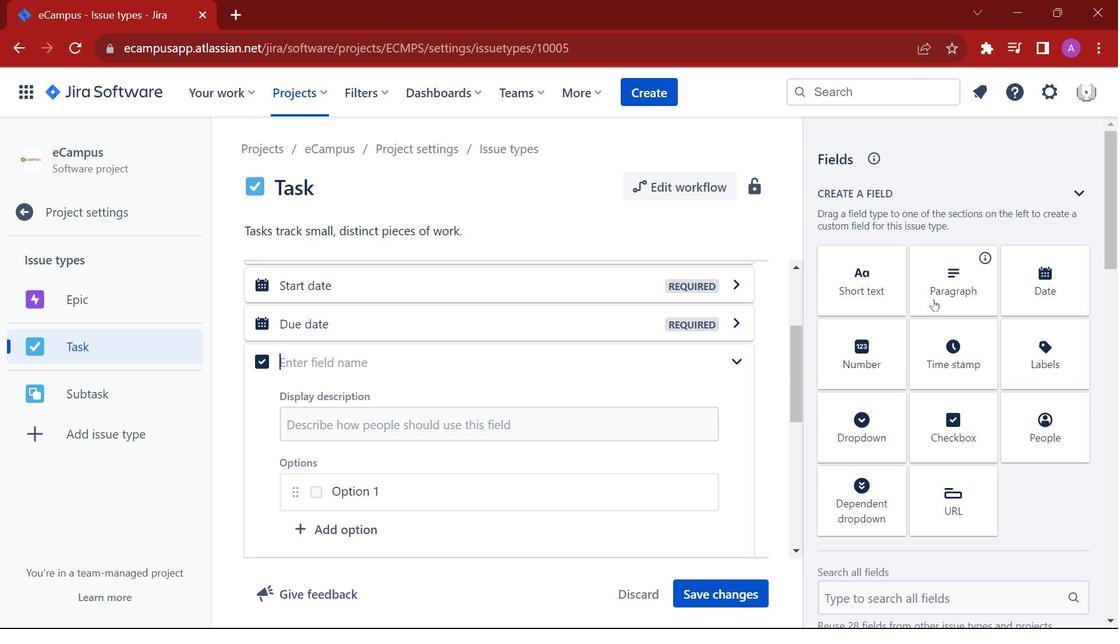 
Action: Mouse pressed left at (938, 299)
Screenshot: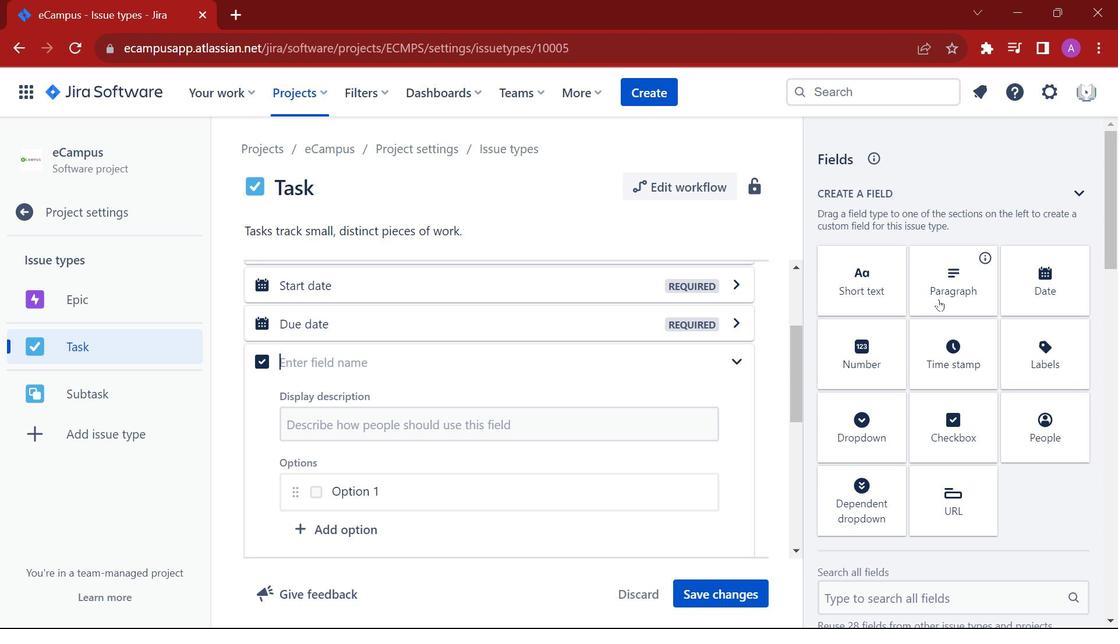 
Action: Mouse moved to (523, 383)
Screenshot: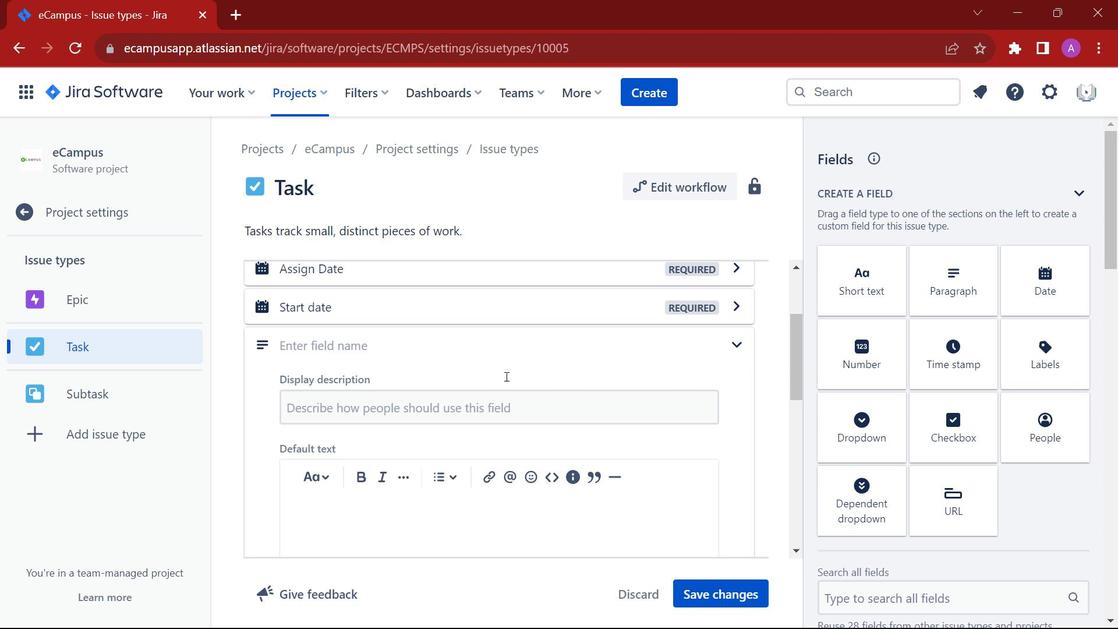 
Action: Mouse scrolled (523, 383) with delta (0, 0)
Screenshot: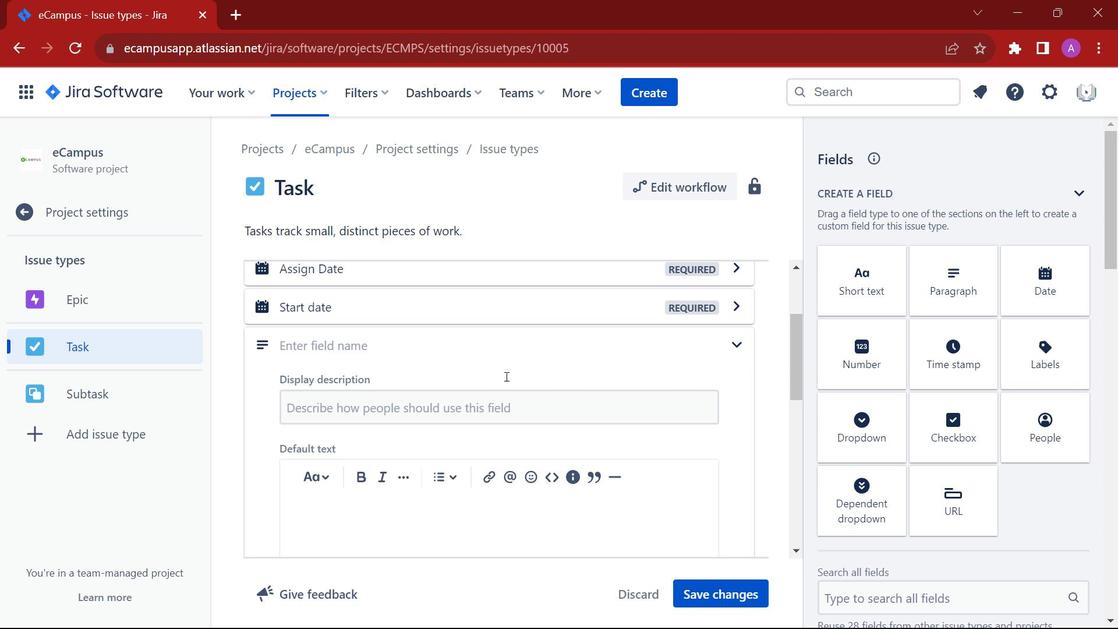 
Action: Mouse scrolled (523, 383) with delta (0, 0)
Screenshot: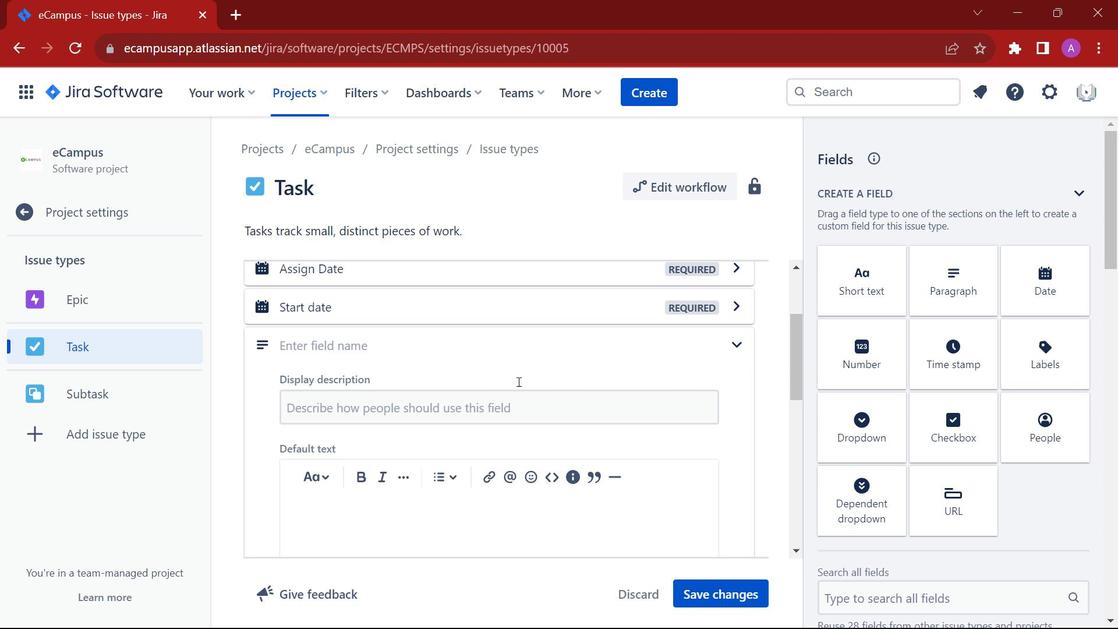 
Action: Mouse moved to (524, 383)
Screenshot: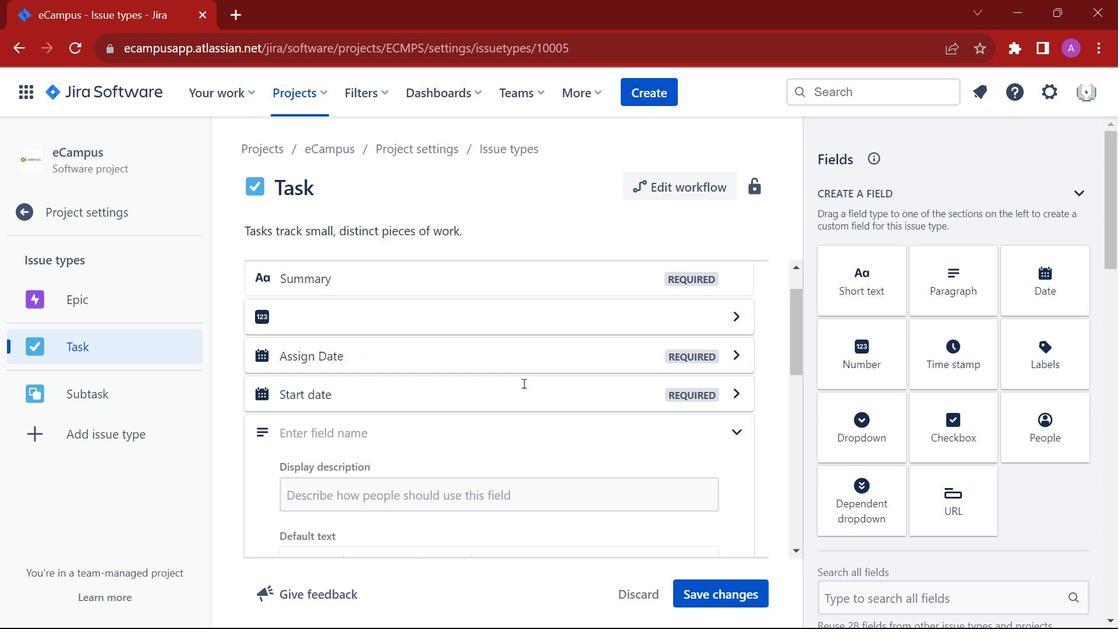 
Action: Mouse scrolled (524, 384) with delta (0, 0)
Screenshot: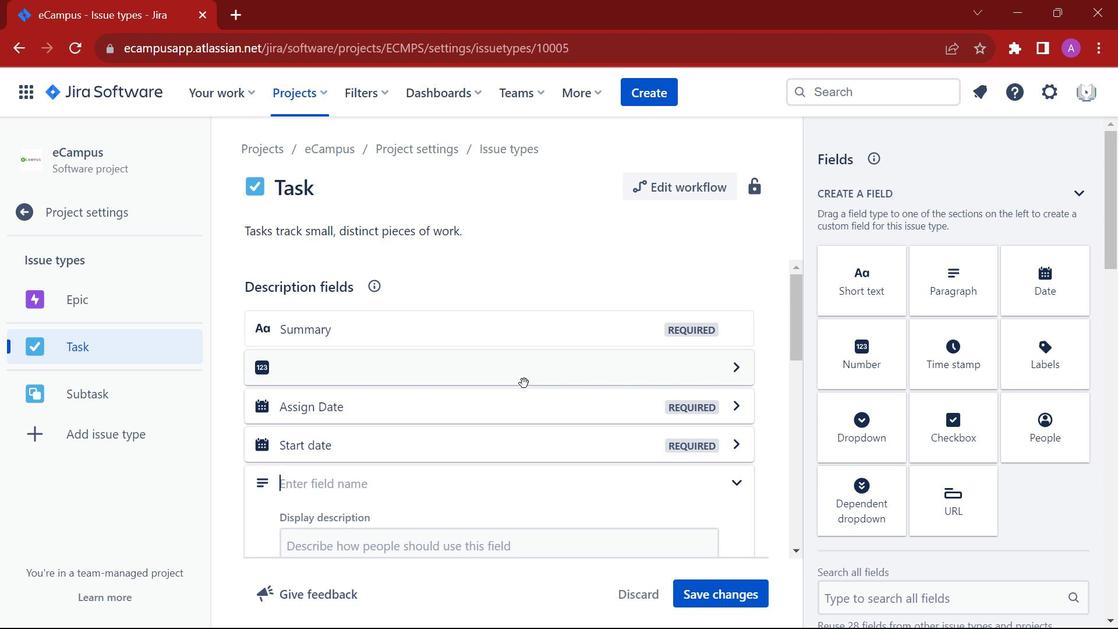 
Action: Mouse scrolled (524, 384) with delta (0, 0)
Screenshot: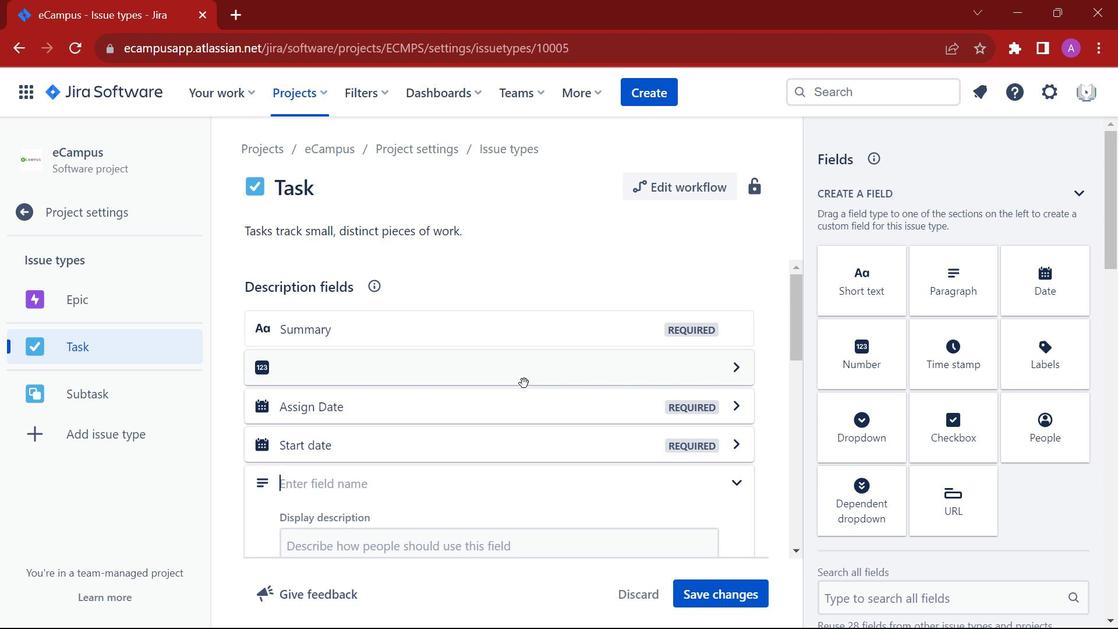 
Action: Mouse moved to (684, 189)
Screenshot: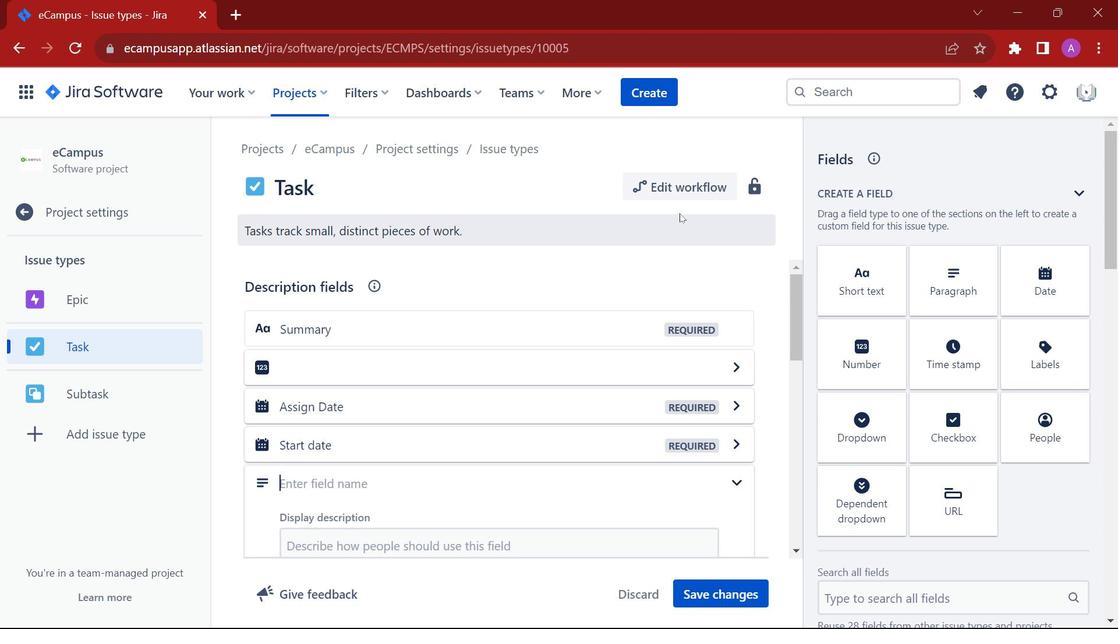 
Action: Mouse pressed left at (684, 189)
Screenshot: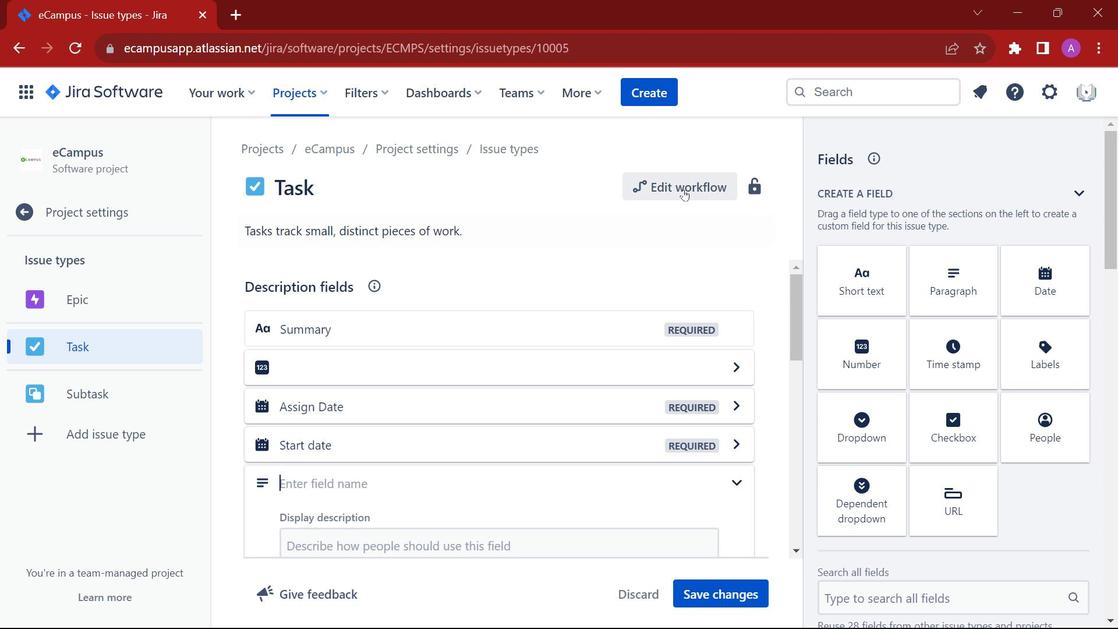 
Action: Mouse moved to (721, 233)
Screenshot: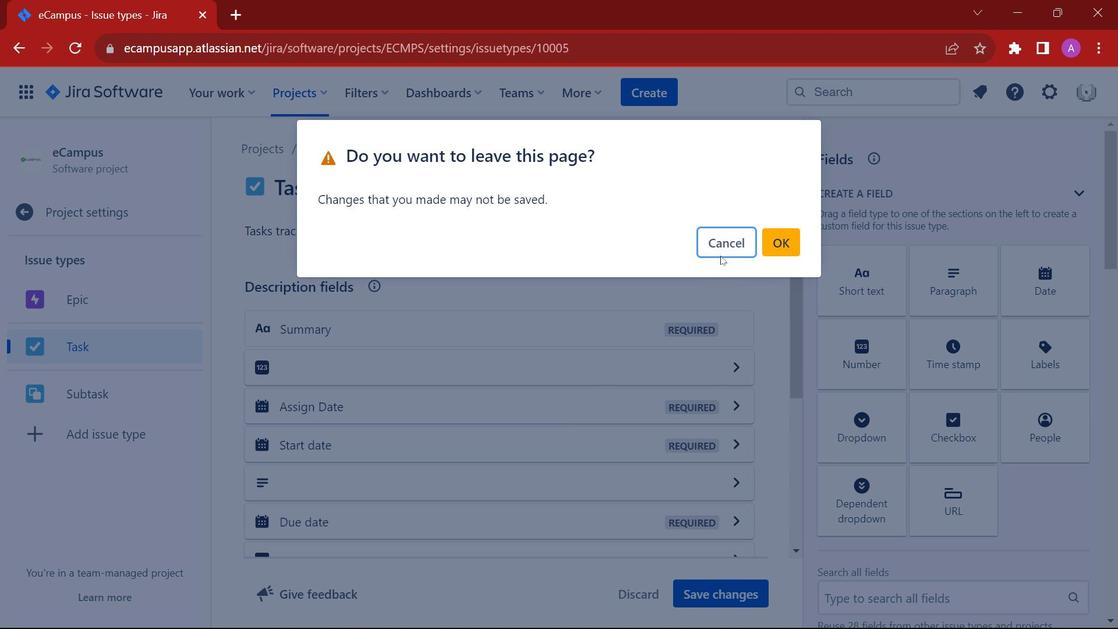 
Action: Mouse pressed left at (721, 233)
Screenshot: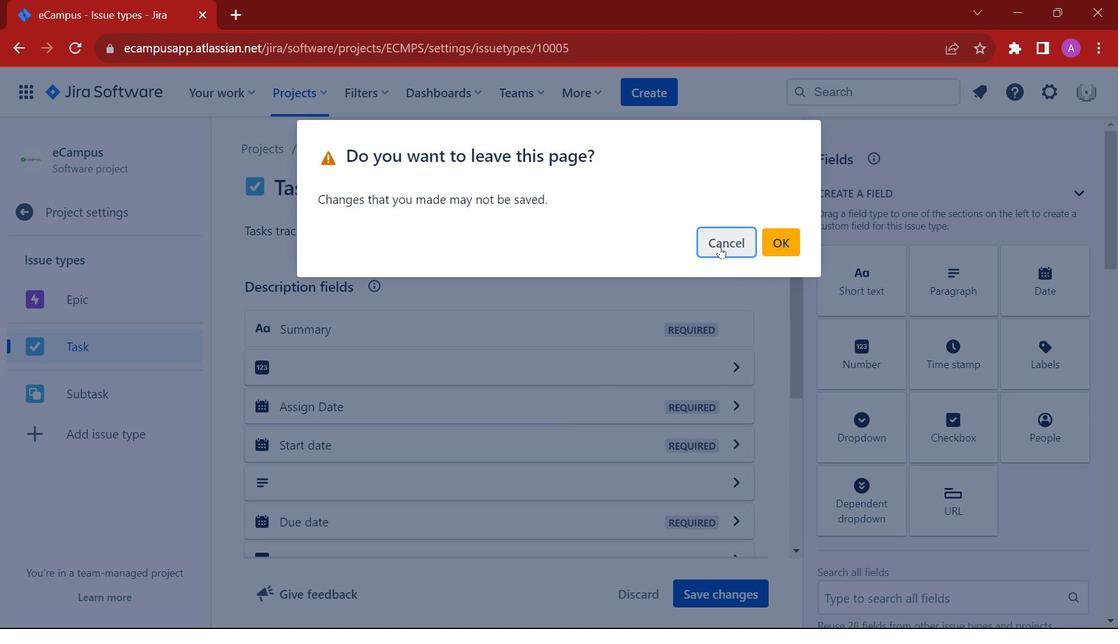 
Action: Mouse moved to (605, 398)
Screenshot: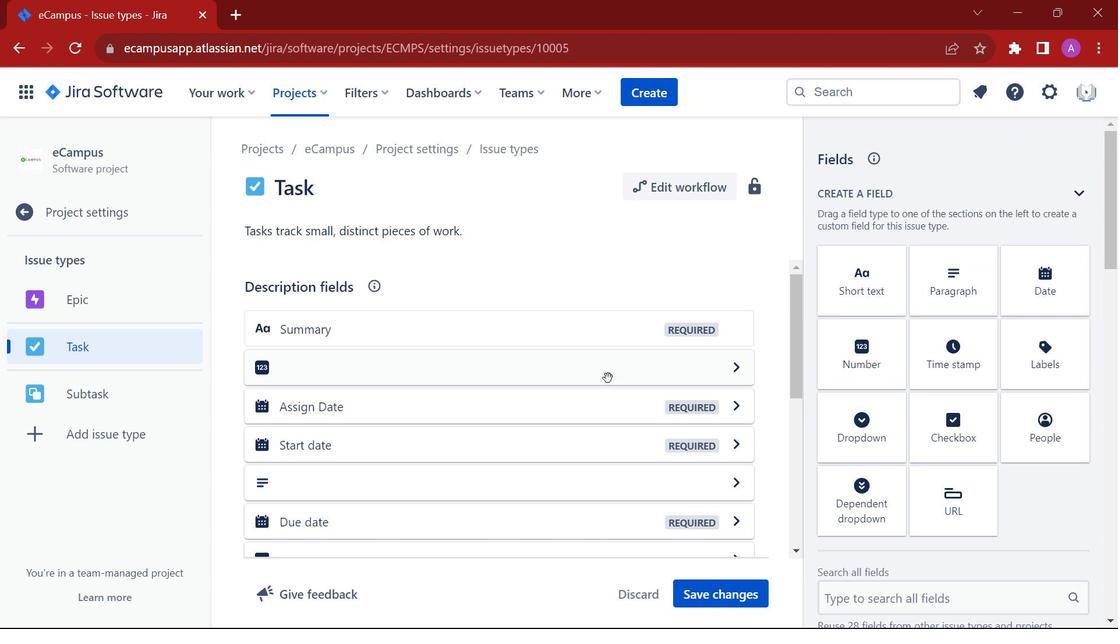 
Action: Mouse scrolled (605, 397) with delta (0, 0)
Screenshot: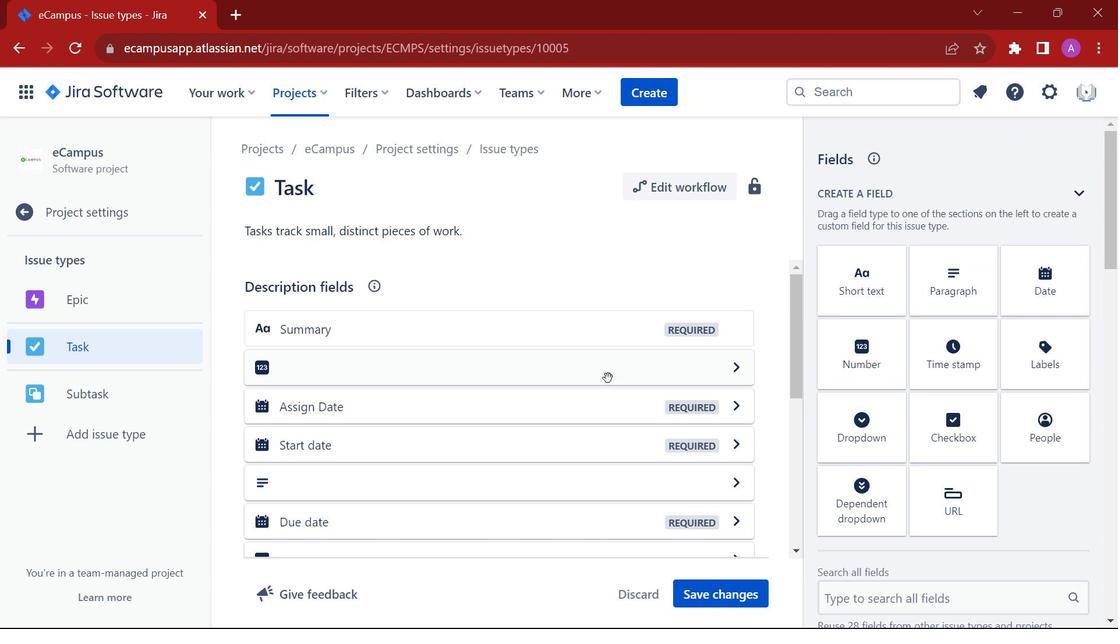 
Action: Mouse scrolled (605, 397) with delta (0, 0)
Screenshot: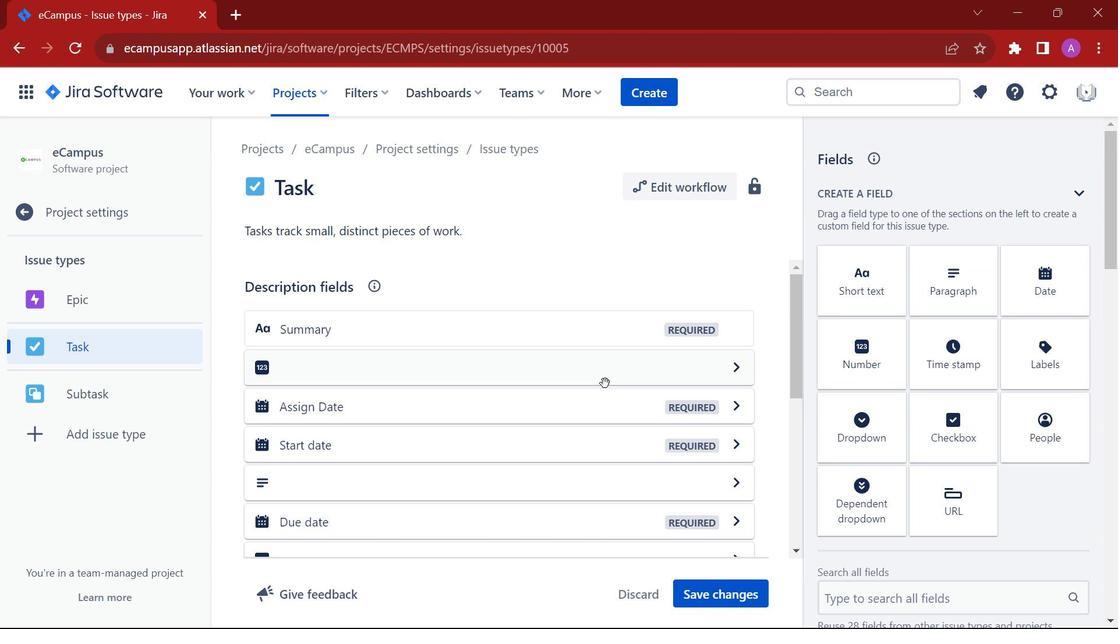 
Action: Mouse scrolled (605, 397) with delta (0, 0)
Screenshot: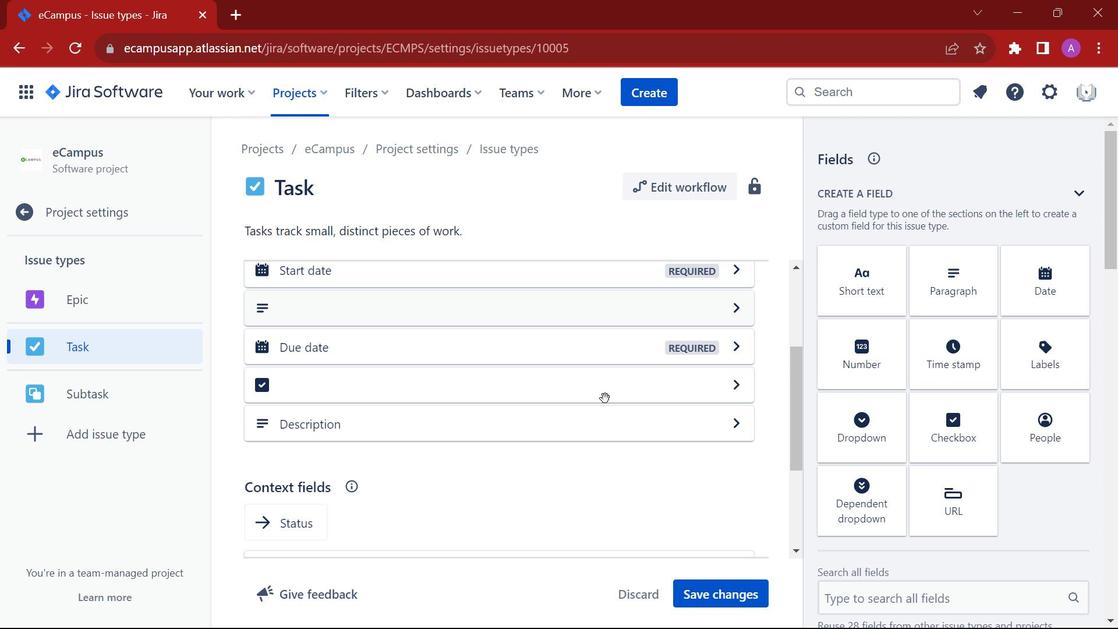 
Action: Mouse scrolled (605, 397) with delta (0, 0)
Screenshot: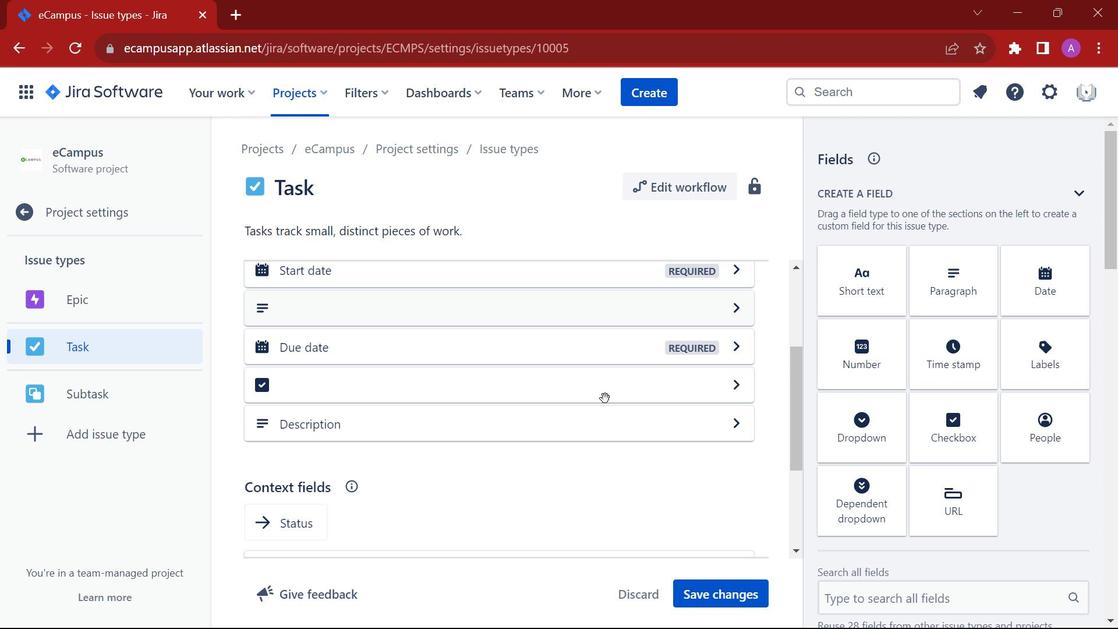 
Action: Mouse moved to (435, 406)
Screenshot: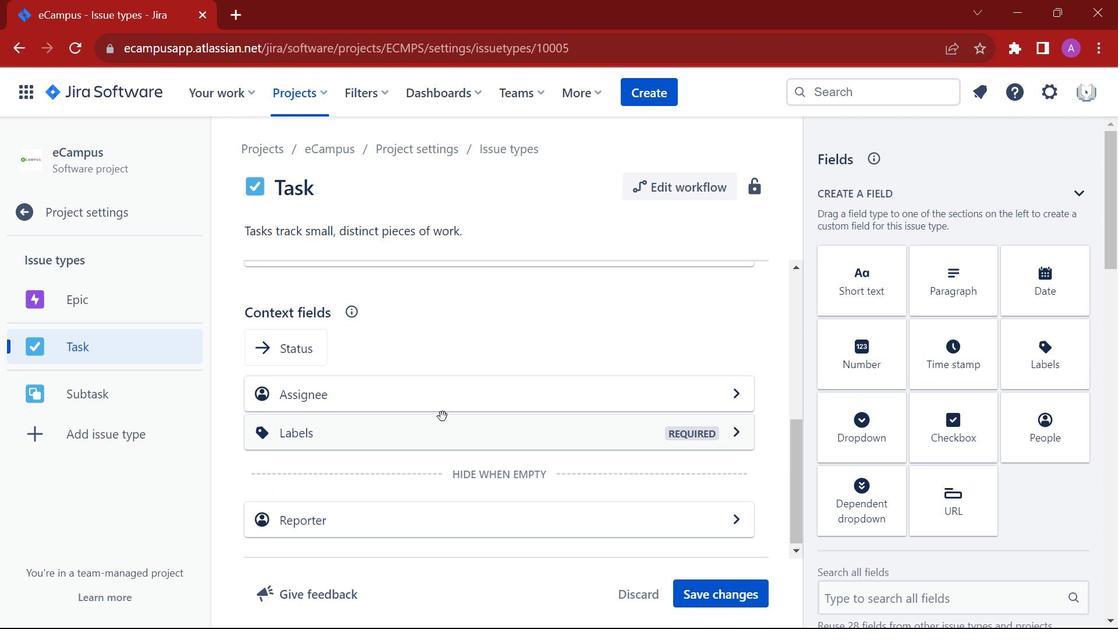 
Action: Mouse pressed left at (435, 406)
Screenshot: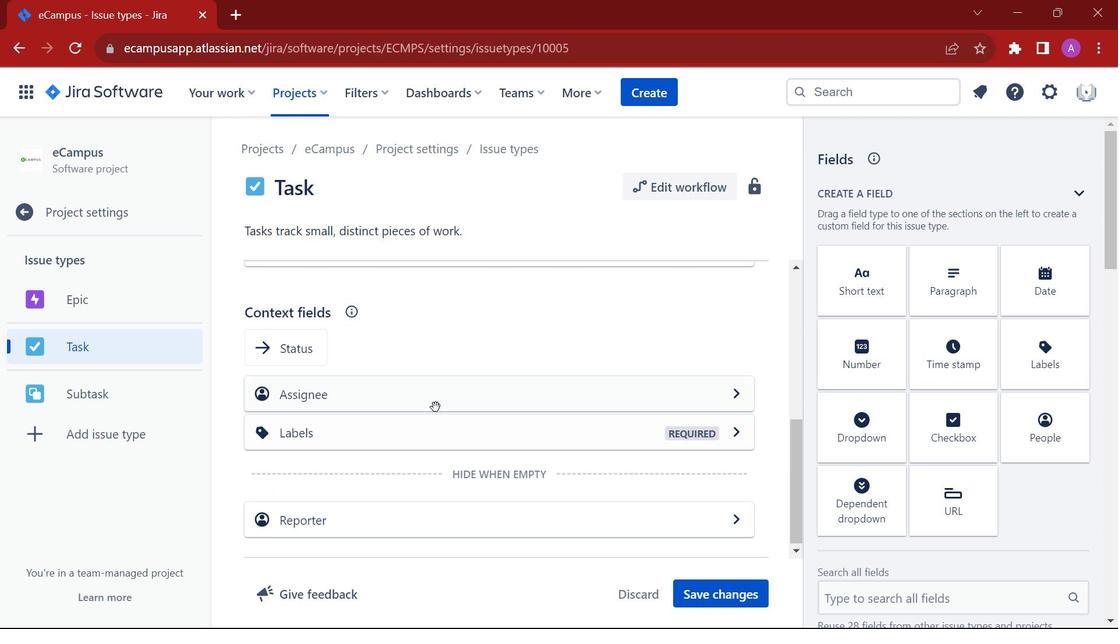 
Action: Mouse moved to (439, 407)
Screenshot: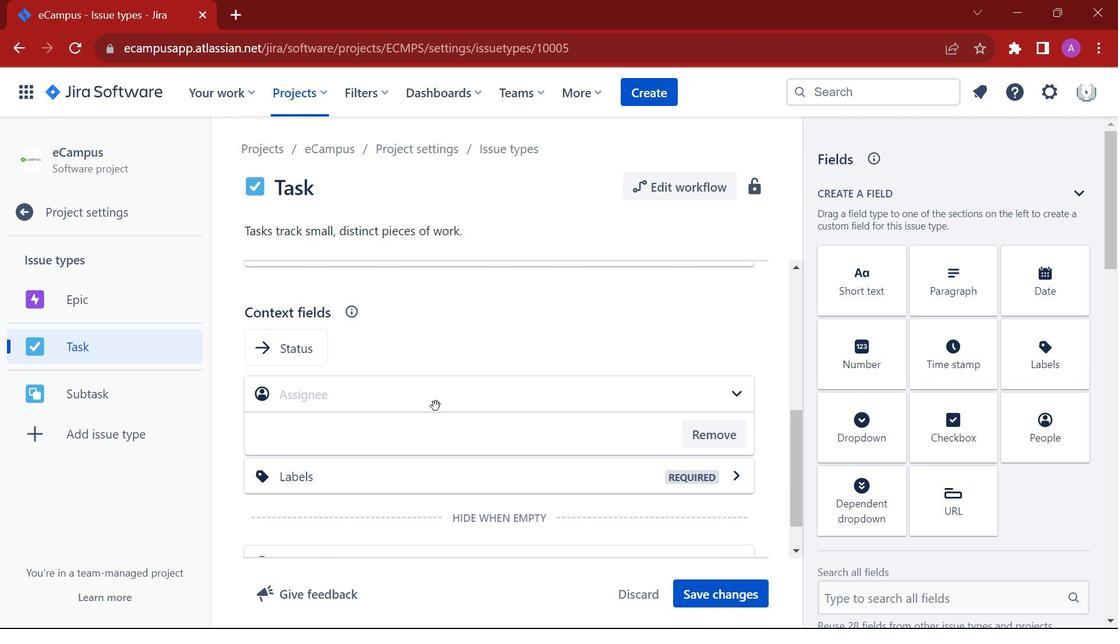 
Action: Mouse scrolled (439, 406) with delta (0, 0)
Screenshot: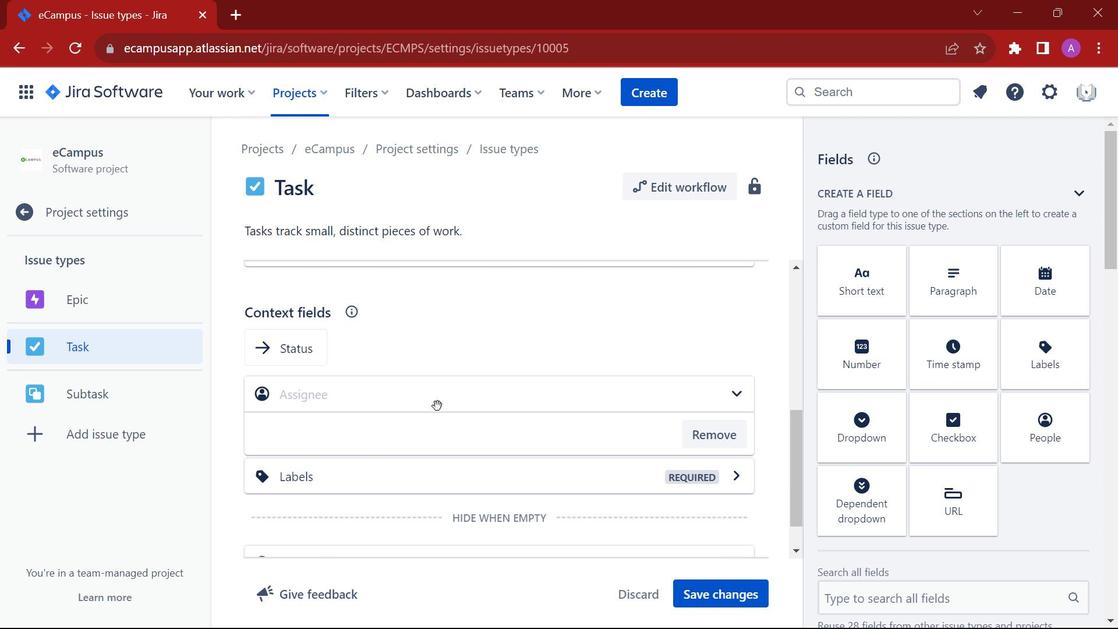 
Action: Mouse moved to (477, 412)
Screenshot: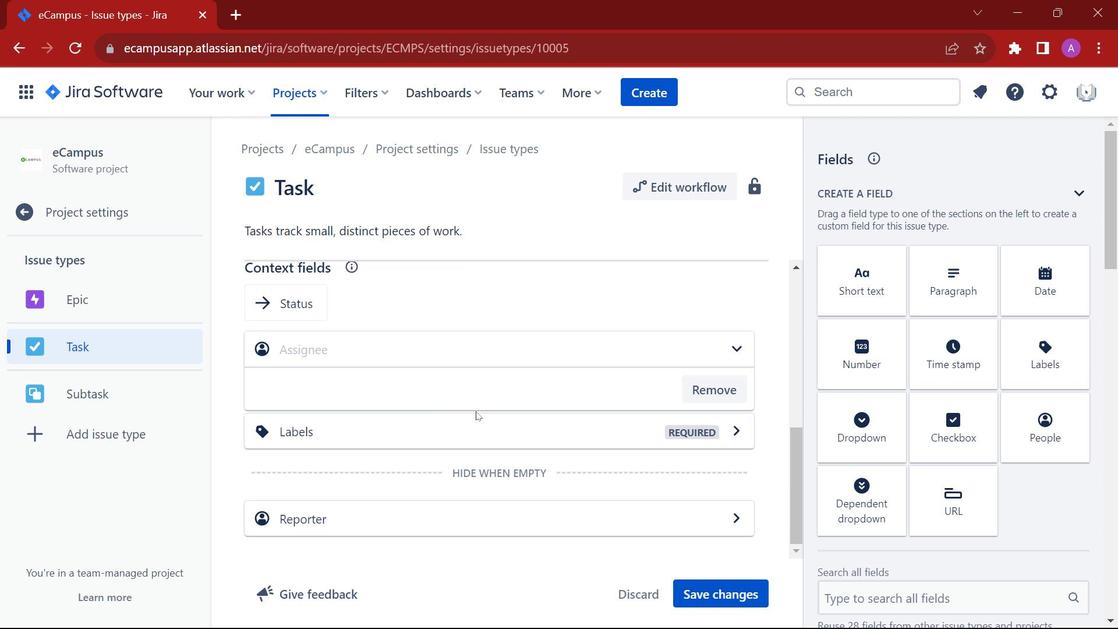 
Action: Mouse scrolled (477, 411) with delta (0, 0)
Screenshot: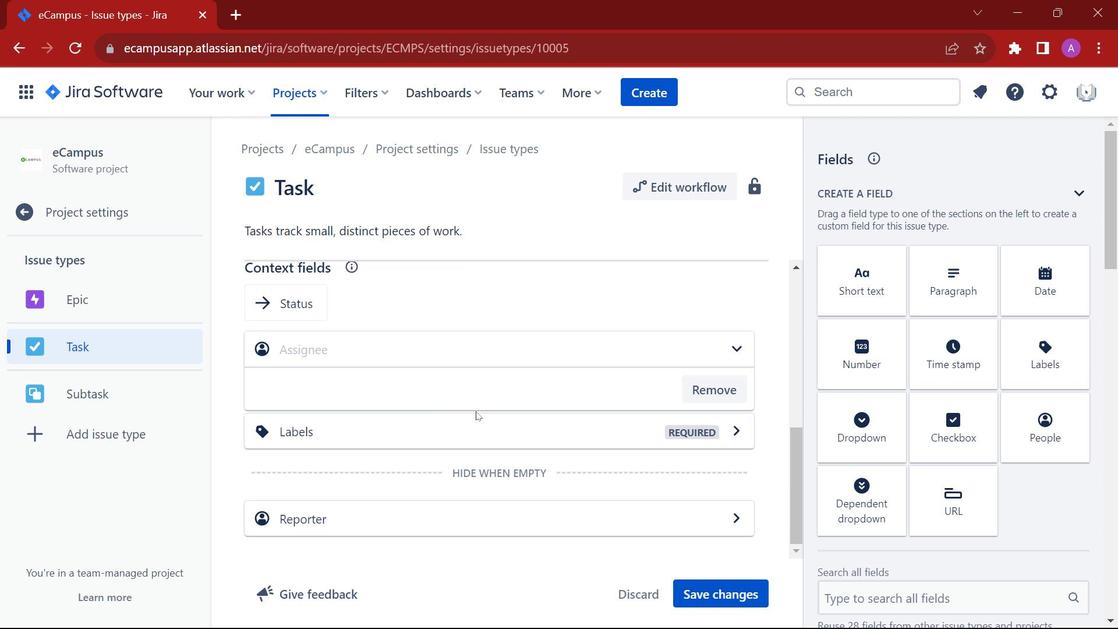 
Action: Mouse moved to (864, 357)
Screenshot: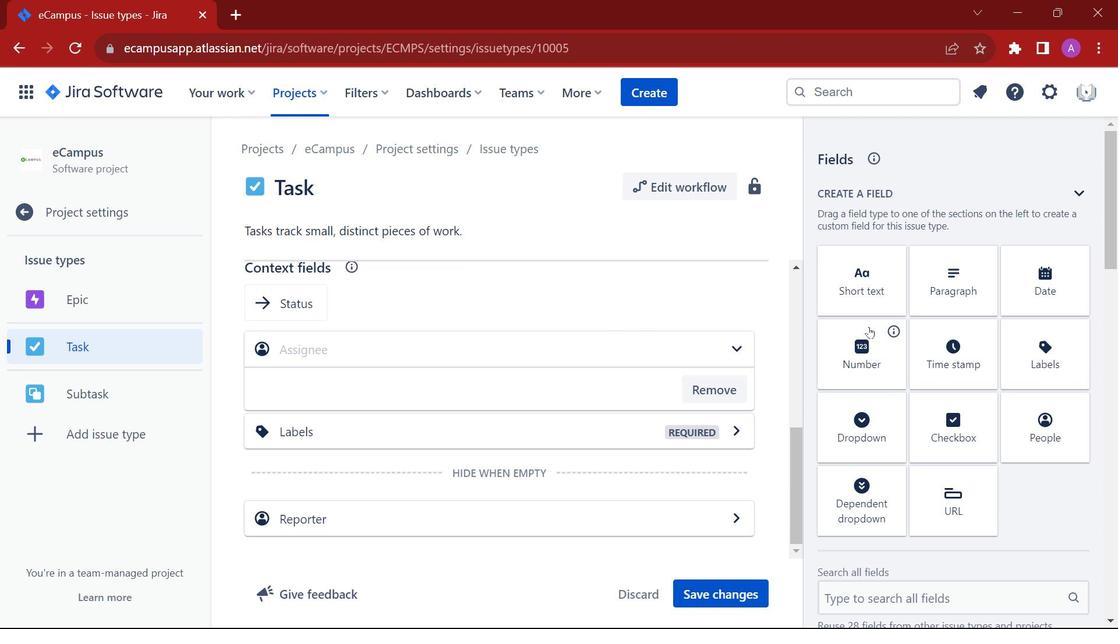 
Action: Mouse pressed left at (864, 357)
Screenshot: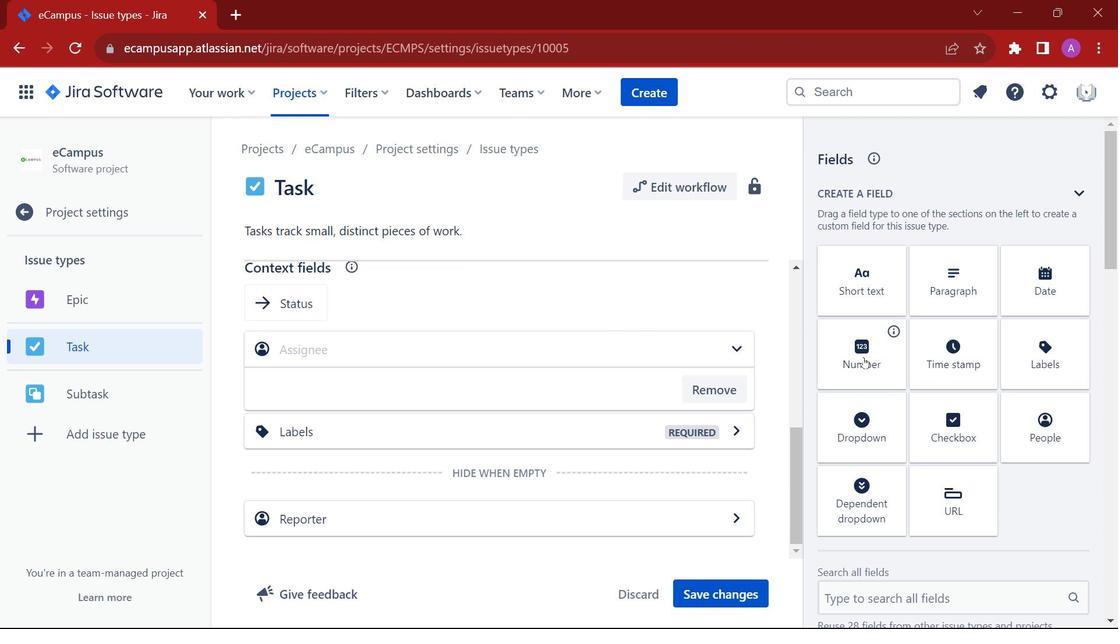 
Action: Mouse moved to (918, 354)
Screenshot: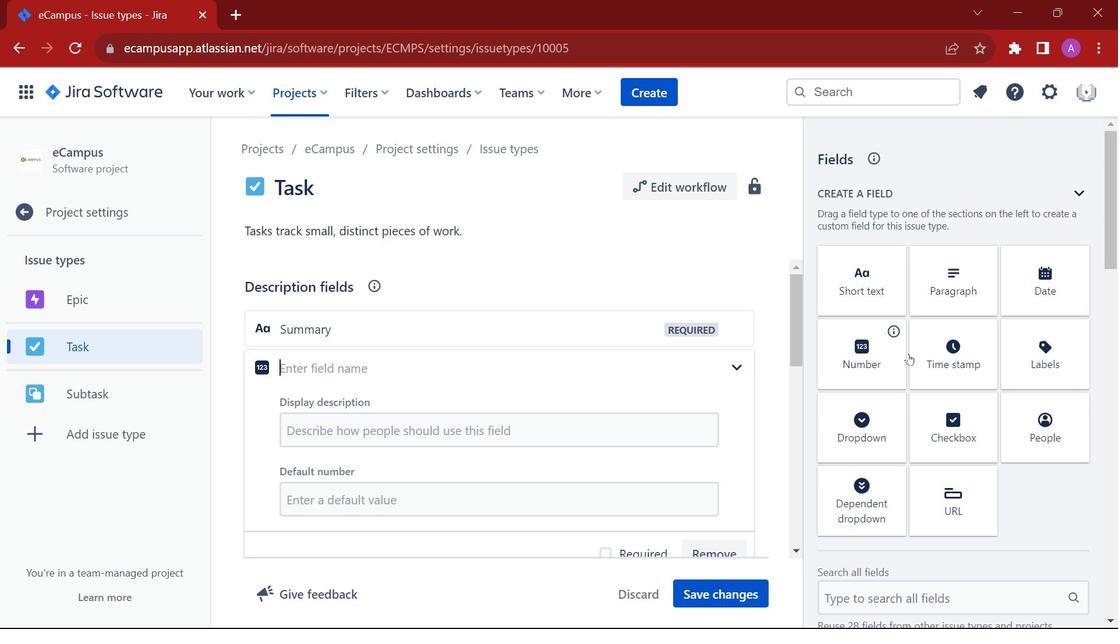 
Action: Mouse scrolled (918, 355) with delta (0, 0)
Screenshot: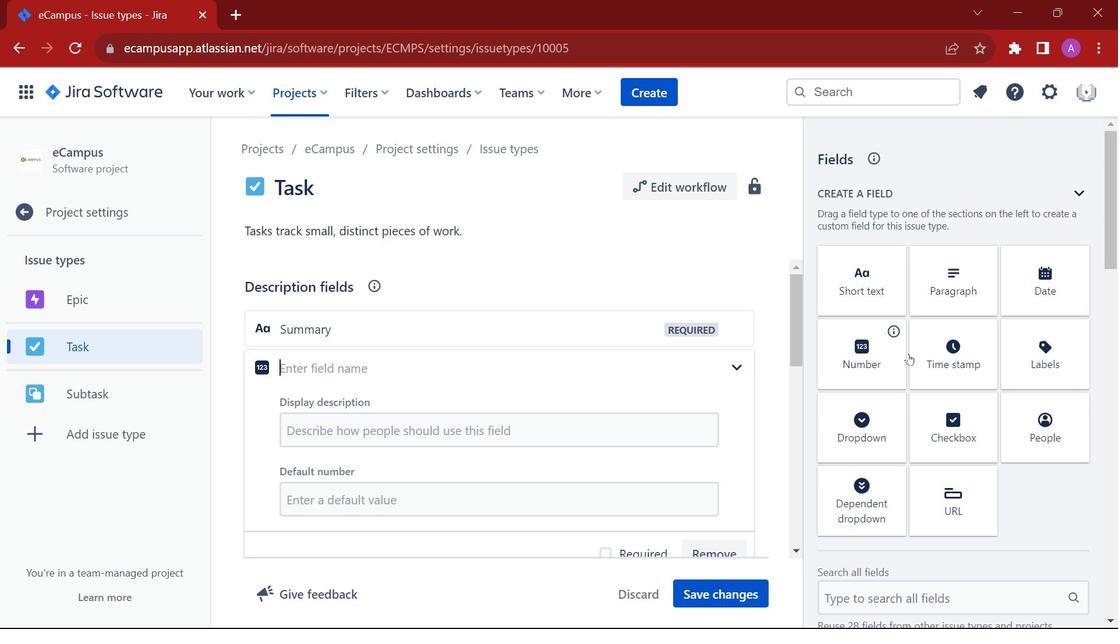 
Action: Mouse moved to (665, 316)
Screenshot: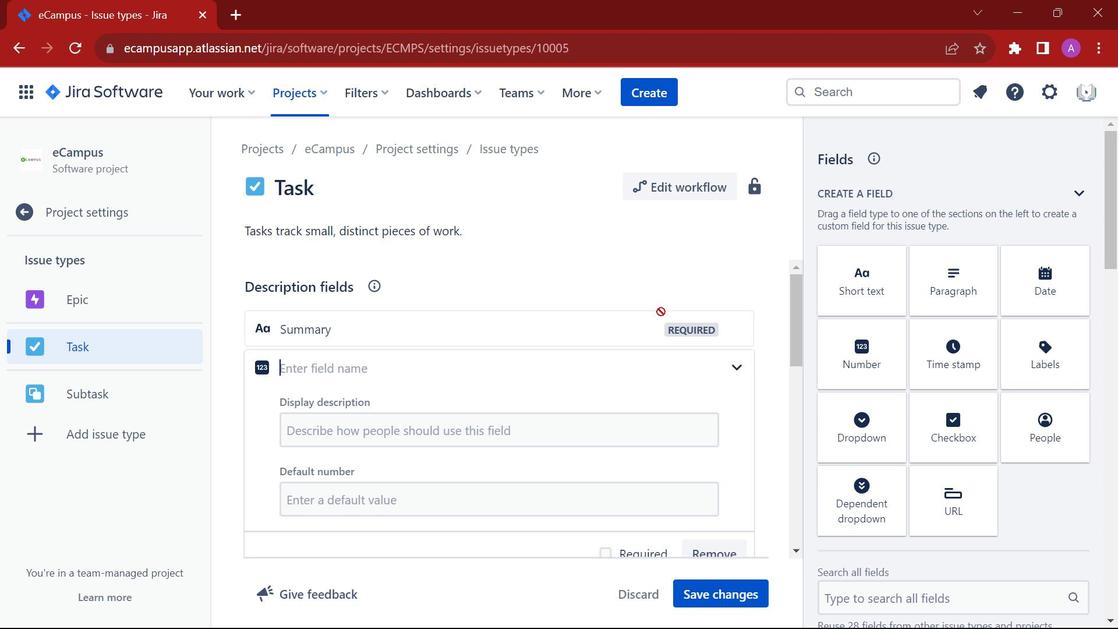 
Action: Mouse scrolled (665, 316) with delta (0, 0)
Screenshot: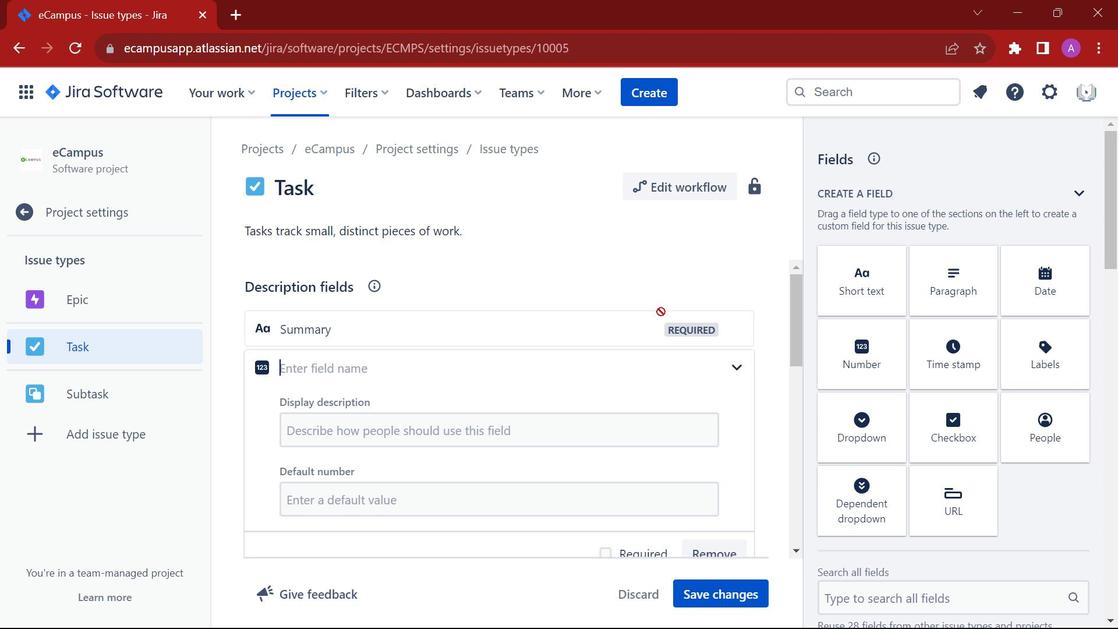
Action: Mouse moved to (668, 339)
Screenshot: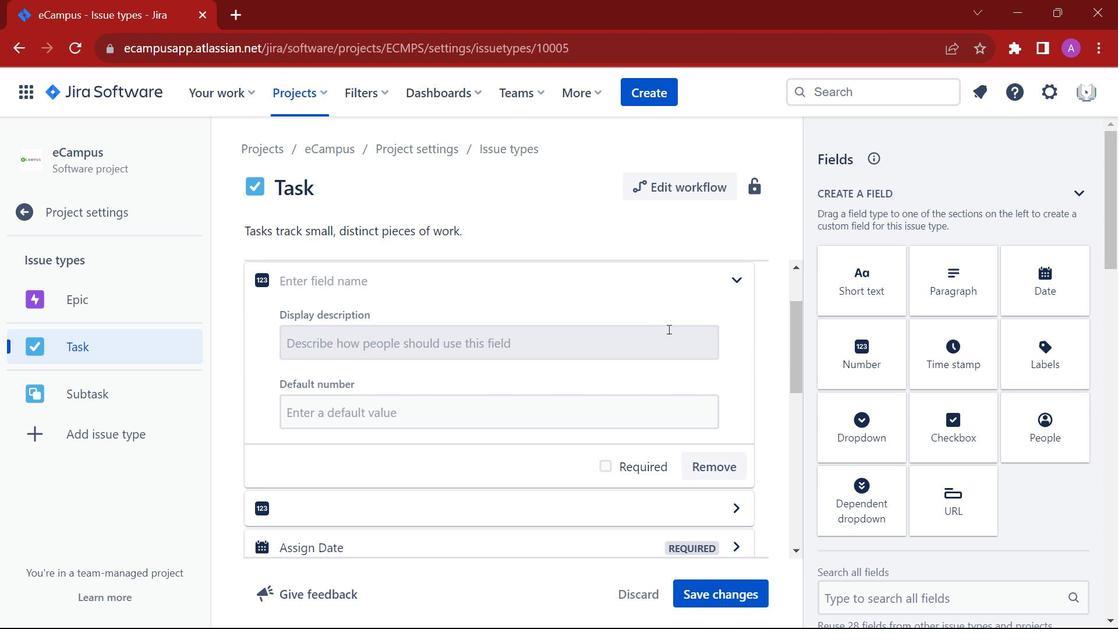 
Action: Mouse scrolled (668, 338) with delta (0, 0)
Screenshot: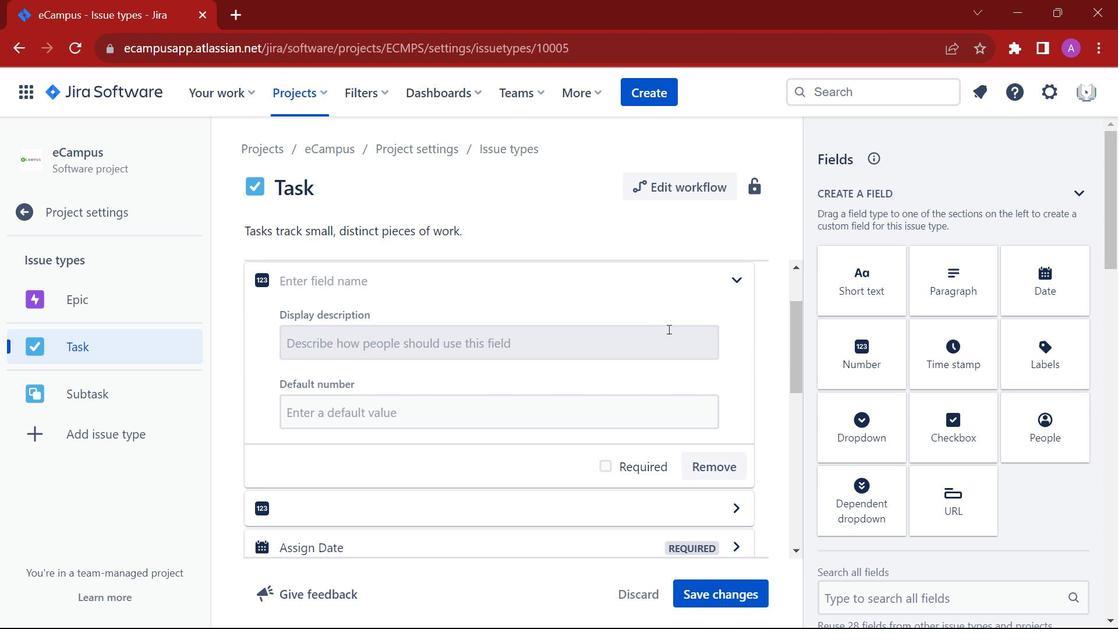 
Action: Mouse moved to (668, 341)
Screenshot: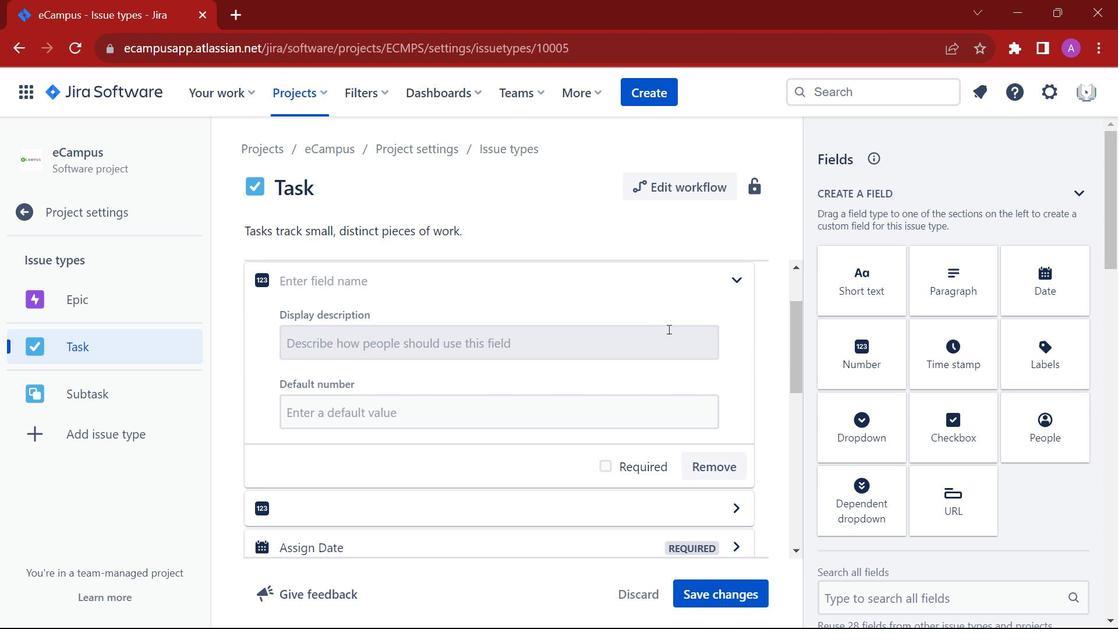 
Action: Mouse scrolled (668, 340) with delta (0, 0)
Screenshot: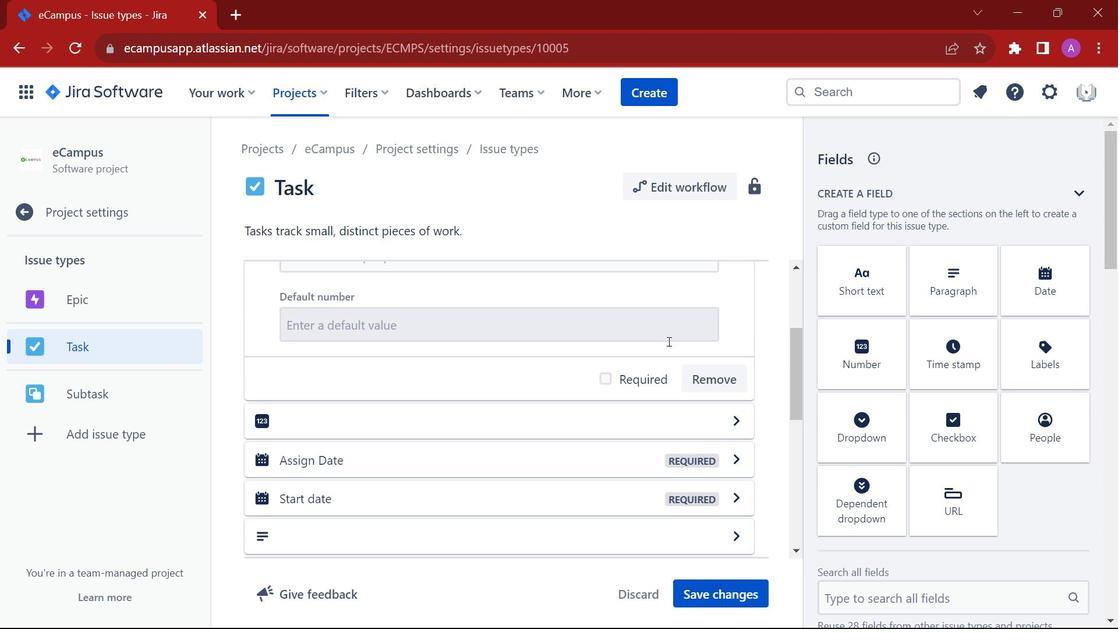 
Action: Mouse scrolled (668, 340) with delta (0, 0)
Screenshot: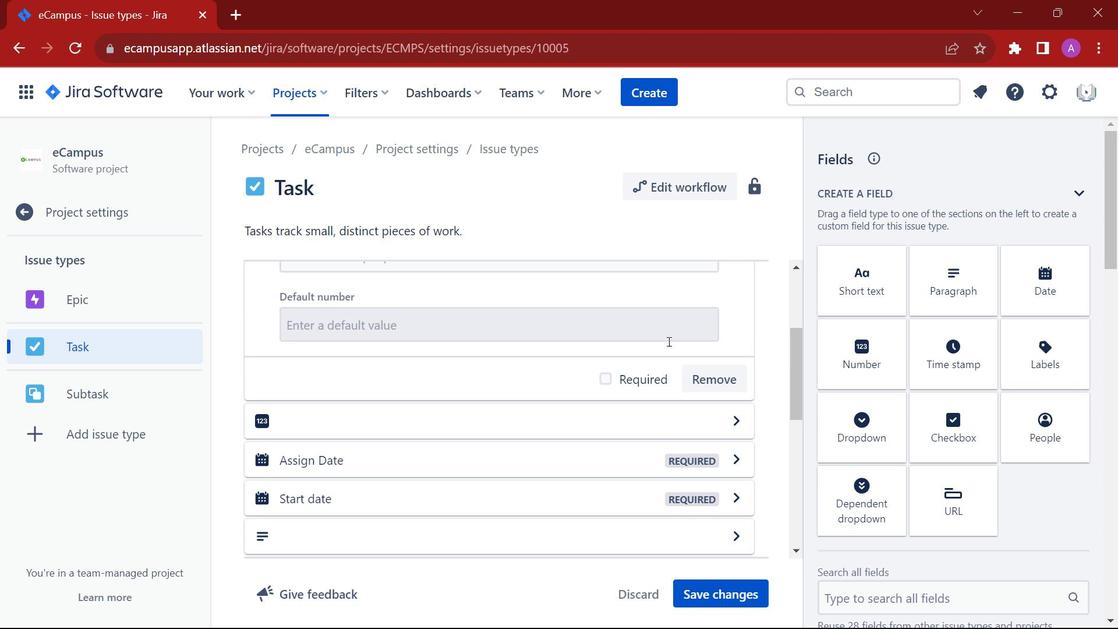 
Action: Mouse moved to (668, 346)
Screenshot: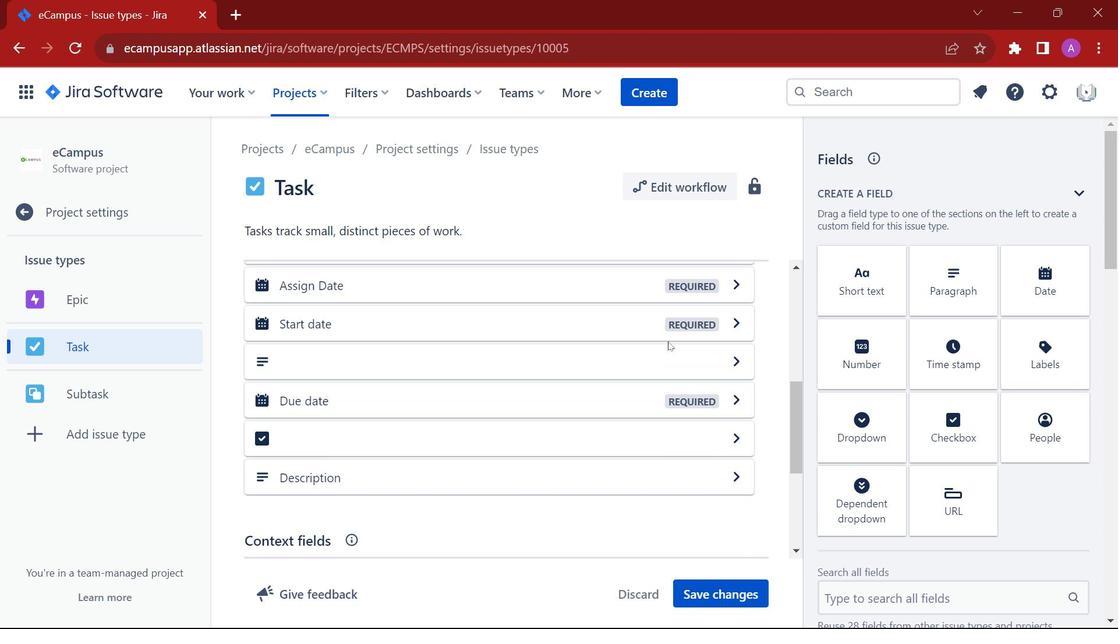 
Action: Mouse scrolled (668, 346) with delta (0, 0)
Screenshot: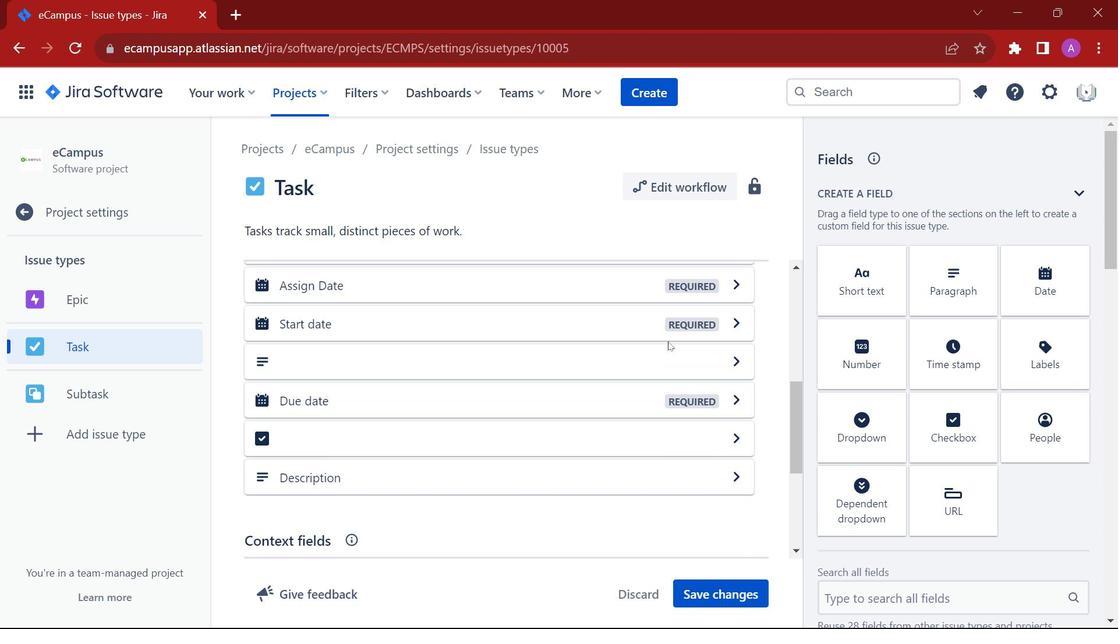 
Action: Mouse moved to (592, 364)
Screenshot: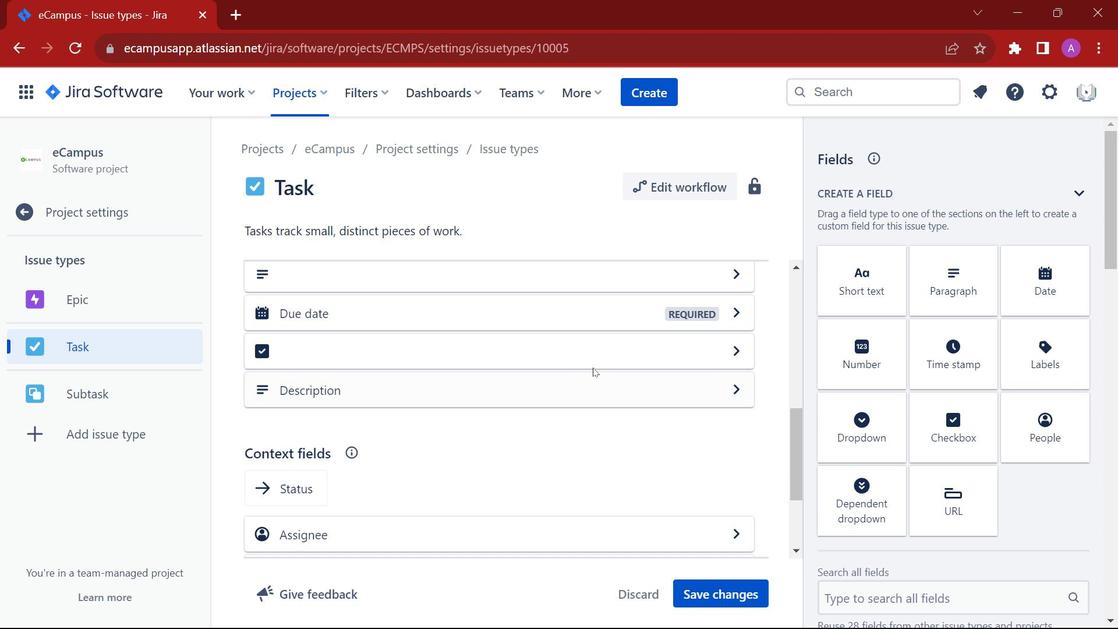 
Action: Mouse pressed left at (592, 364)
Screenshot: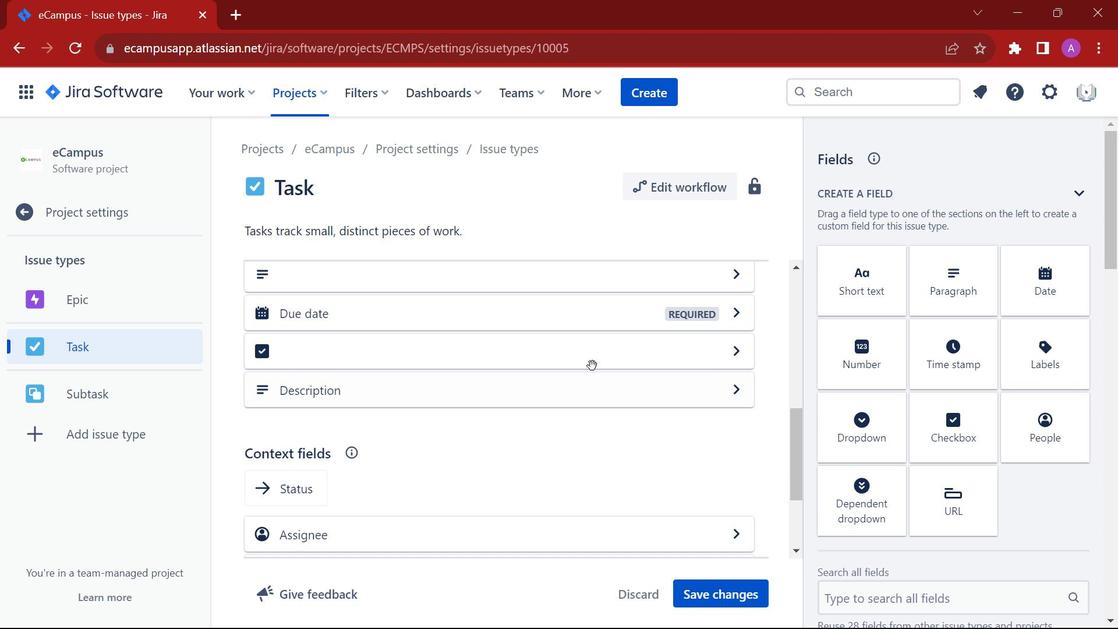 
Action: Mouse moved to (551, 445)
Screenshot: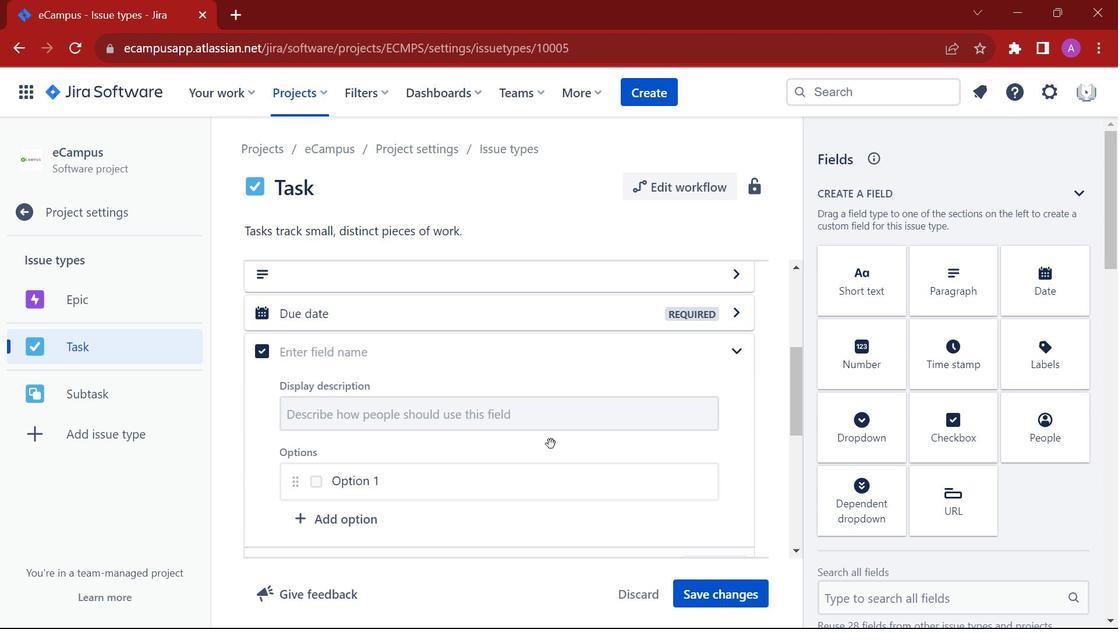
Action: Mouse scrolled (551, 445) with delta (0, 0)
Screenshot: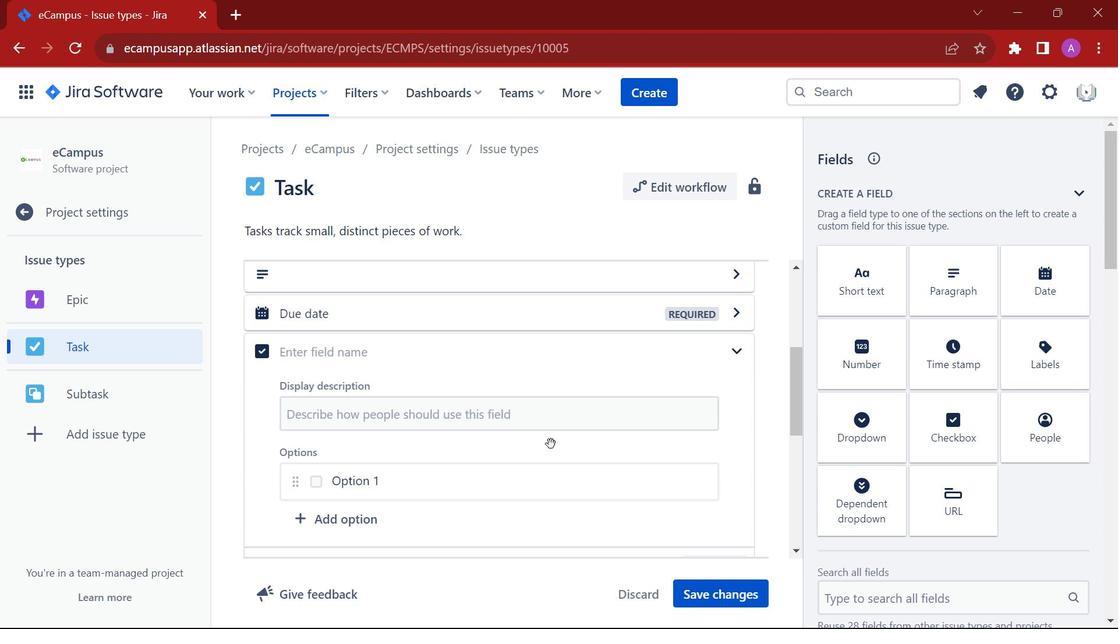 
Action: Mouse moved to (530, 392)
Screenshot: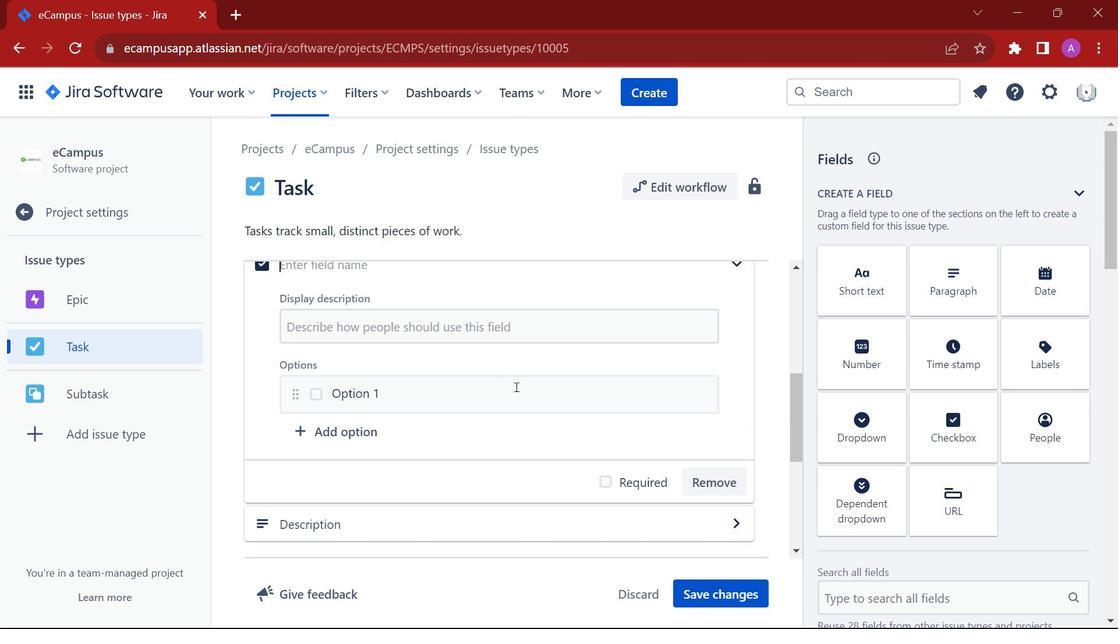 
Action: Mouse scrolled (530, 393) with delta (0, 0)
Screenshot: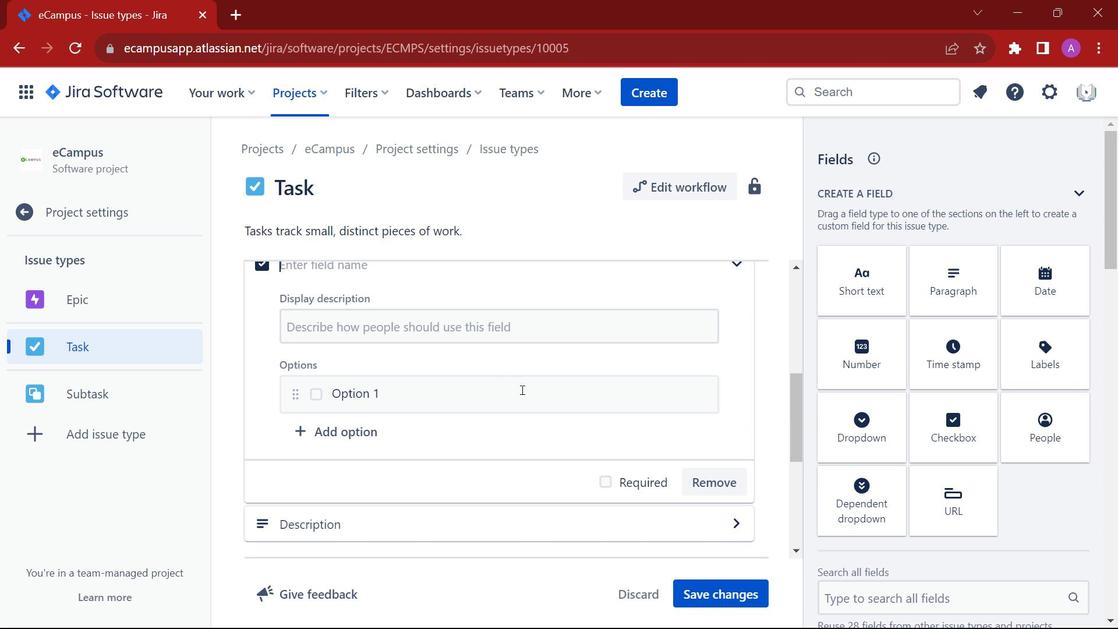 
Action: Mouse moved to (530, 393)
Screenshot: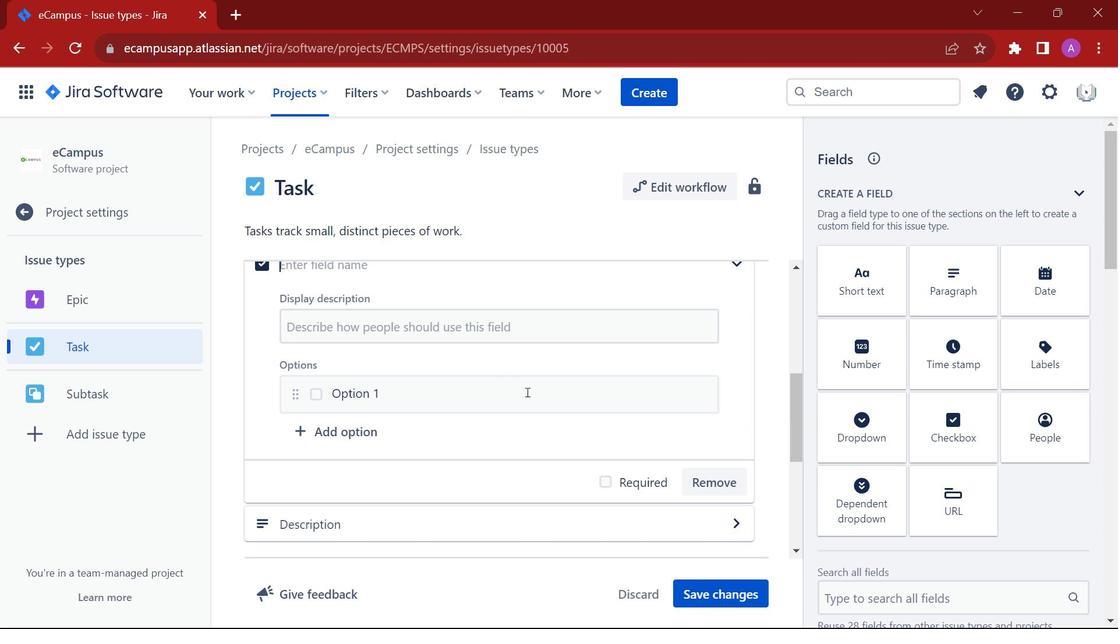 
Action: Mouse scrolled (530, 393) with delta (0, 0)
Screenshot: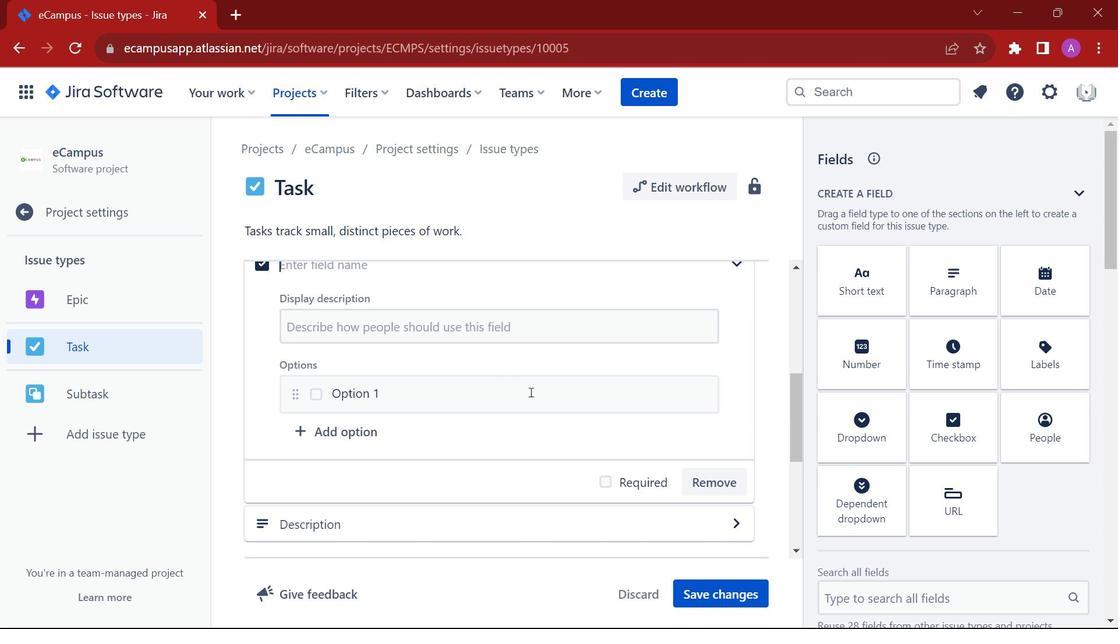 
Action: Mouse moved to (544, 339)
Screenshot: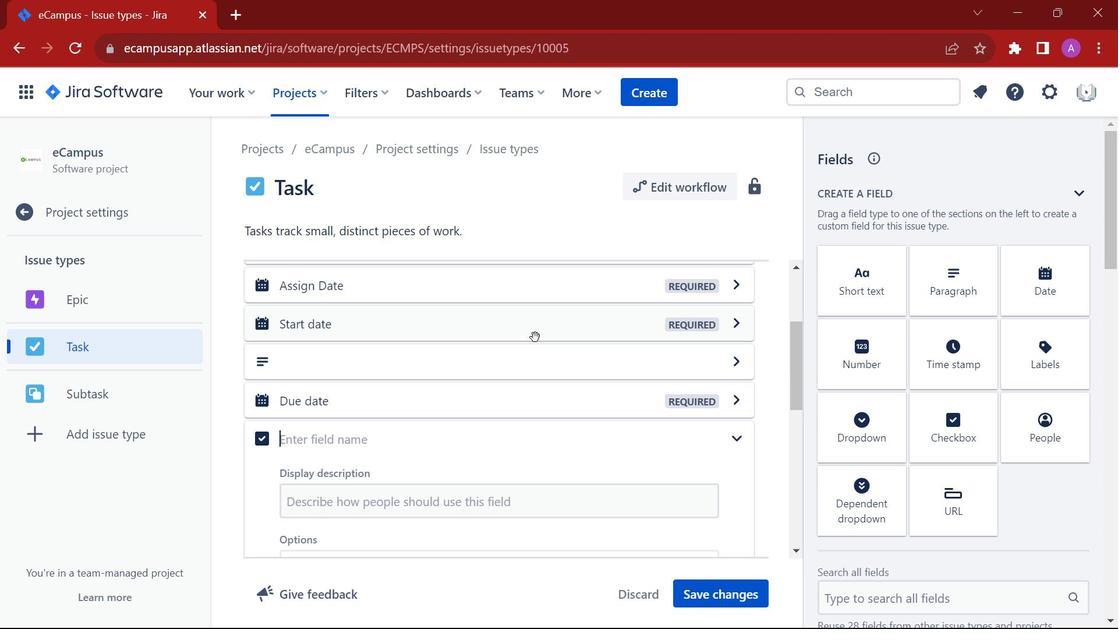 
Action: Mouse scrolled (544, 340) with delta (0, 0)
Screenshot: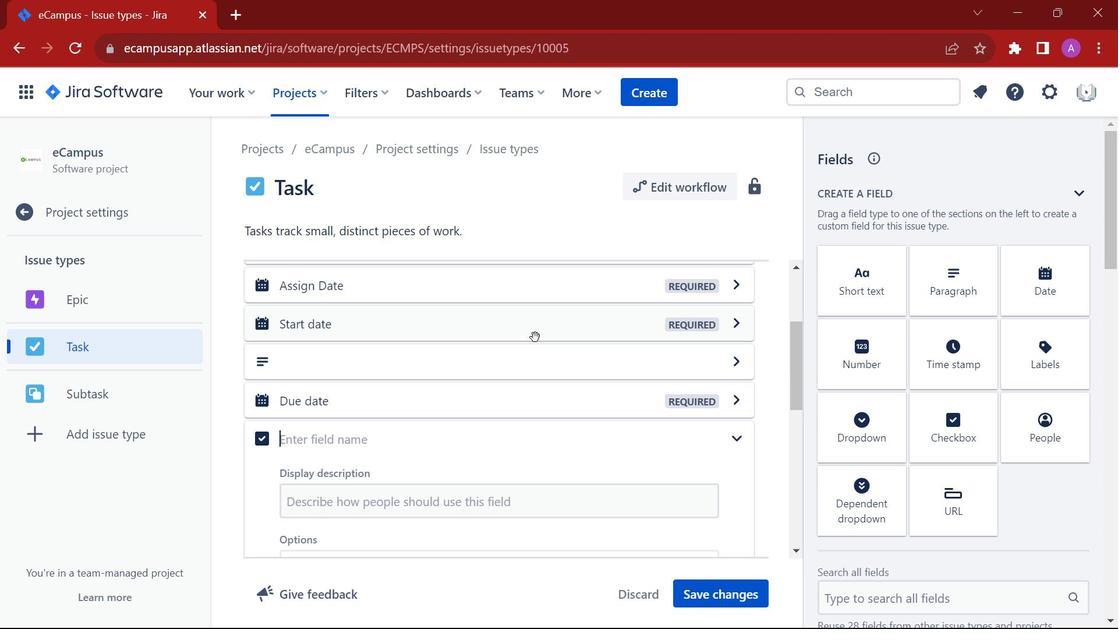 
Action: Mouse moved to (548, 341)
Screenshot: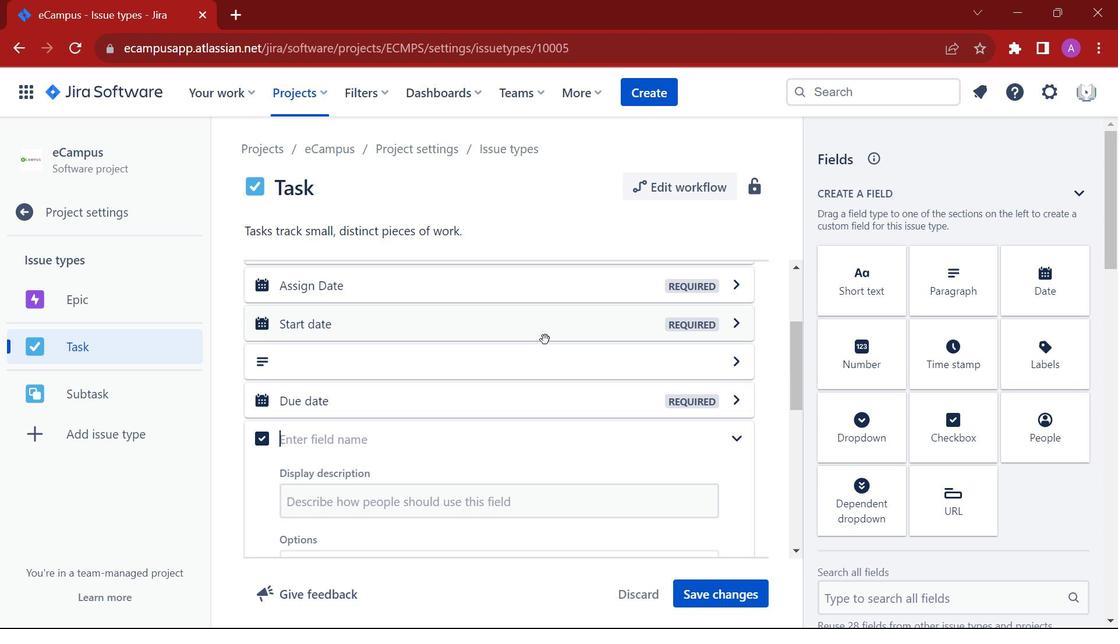 
Action: Mouse scrolled (548, 342) with delta (0, 0)
Screenshot: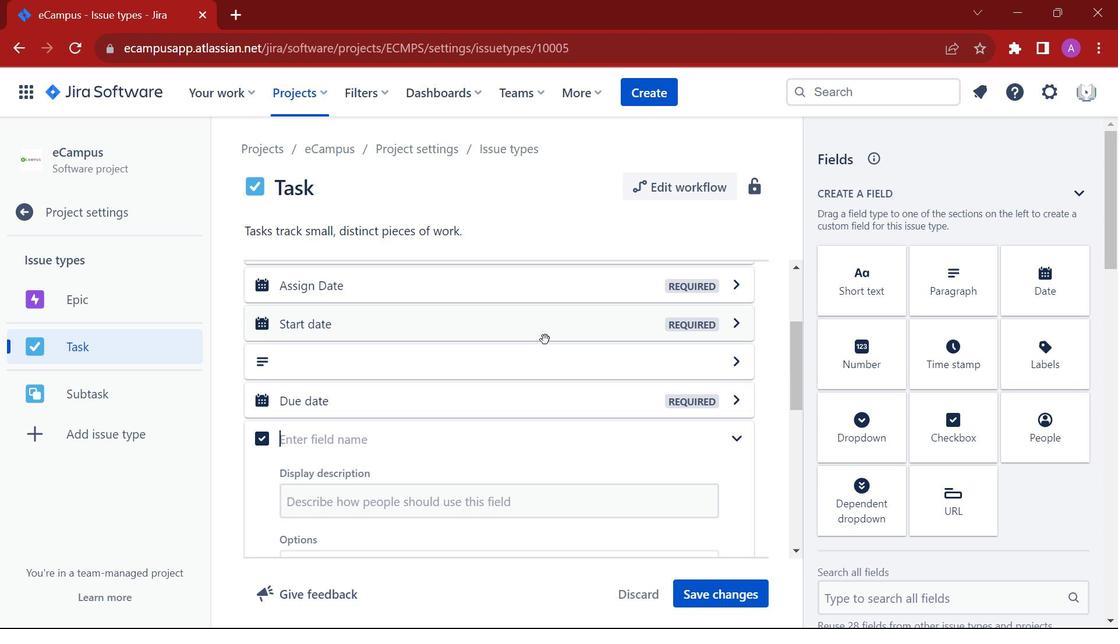 
Action: Mouse moved to (563, 401)
Screenshot: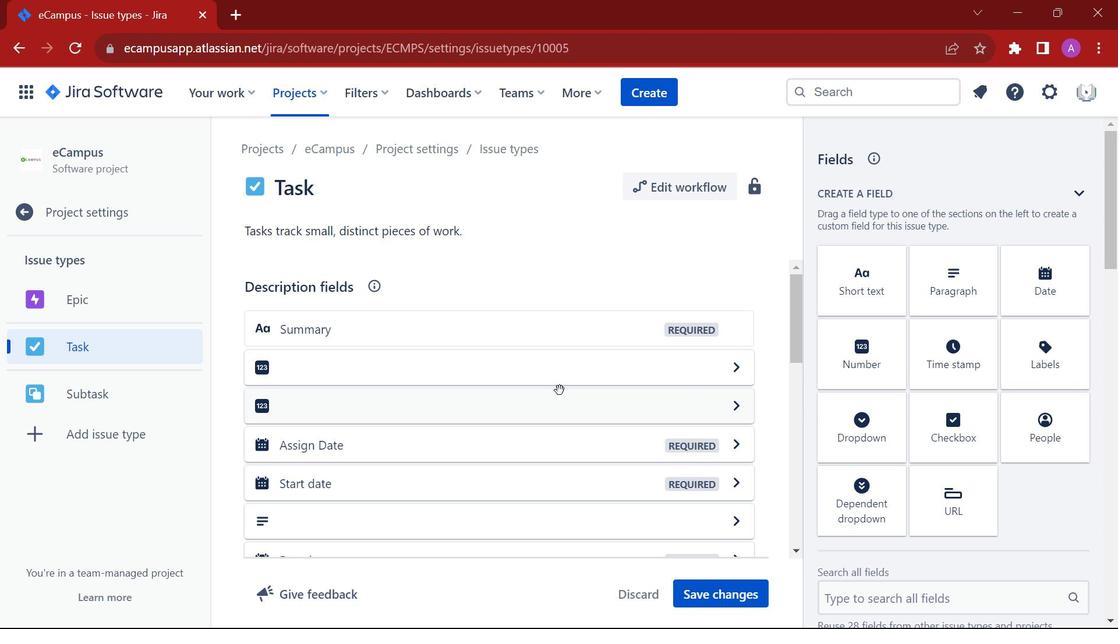 
Action: Mouse scrolled (563, 401) with delta (0, 0)
Screenshot: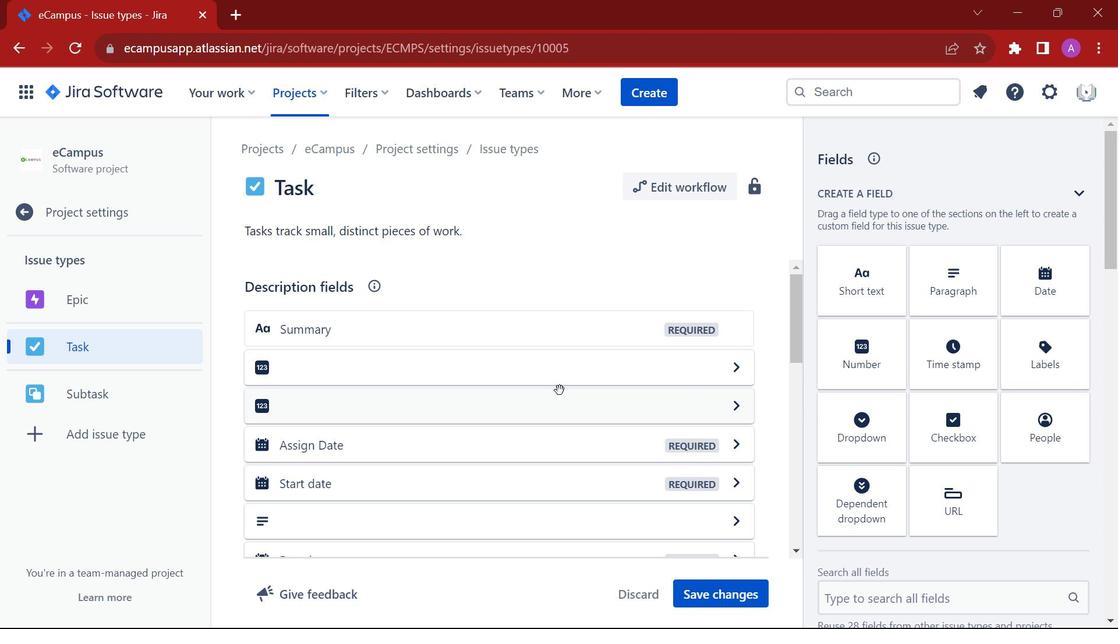 
Action: Mouse moved to (571, 415)
Screenshot: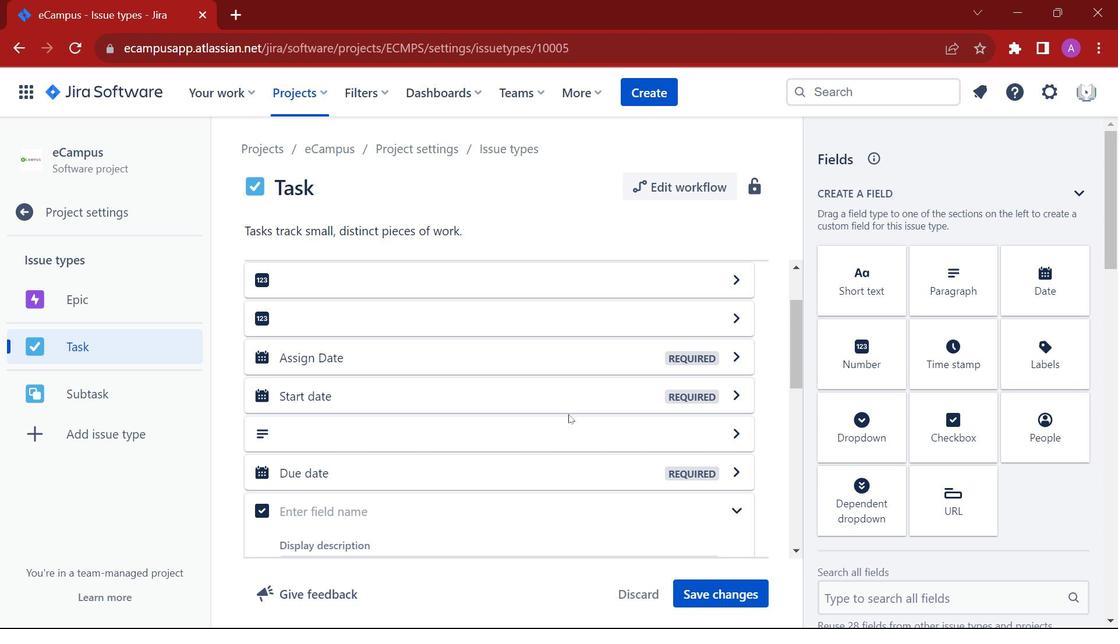 
Action: Mouse scrolled (571, 414) with delta (0, 0)
Screenshot: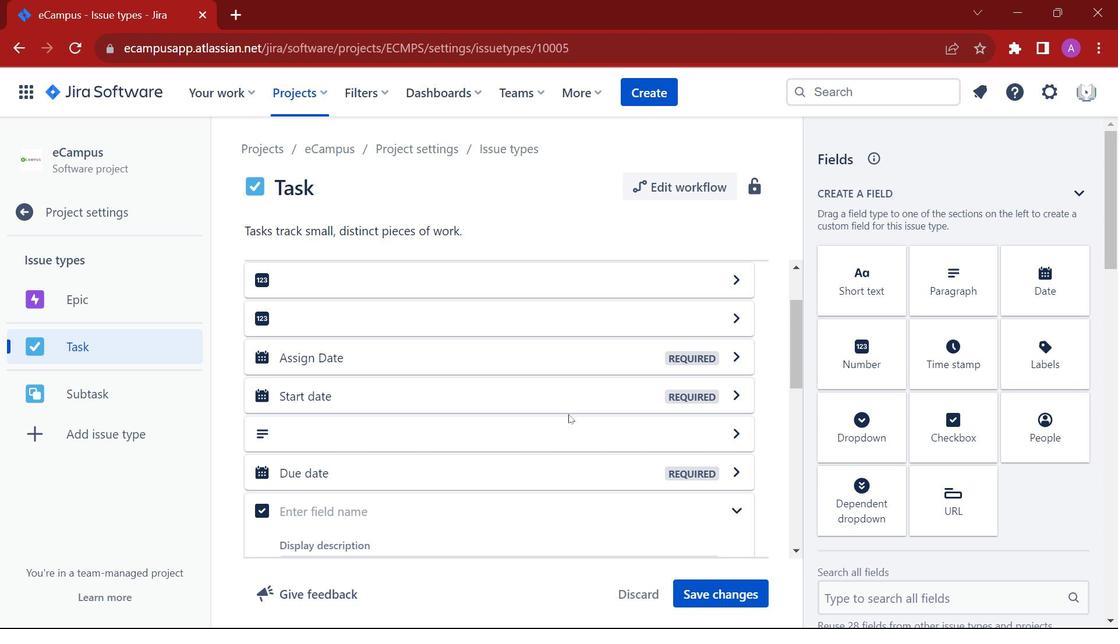 
Action: Mouse moved to (579, 400)
Screenshot: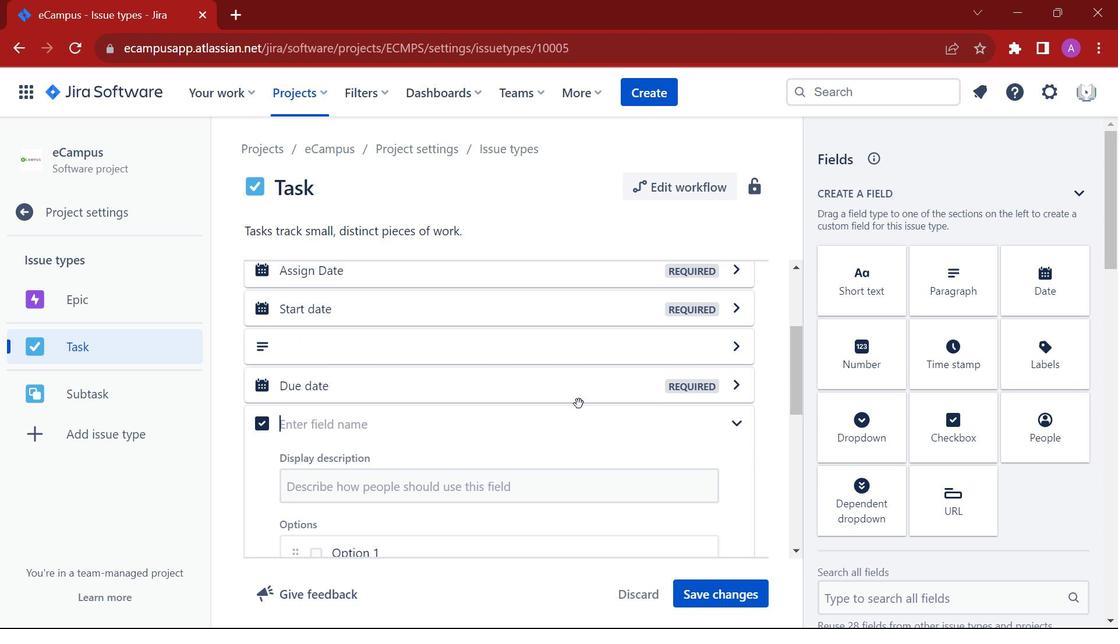 
Action: Mouse scrolled (579, 399) with delta (0, 0)
Screenshot: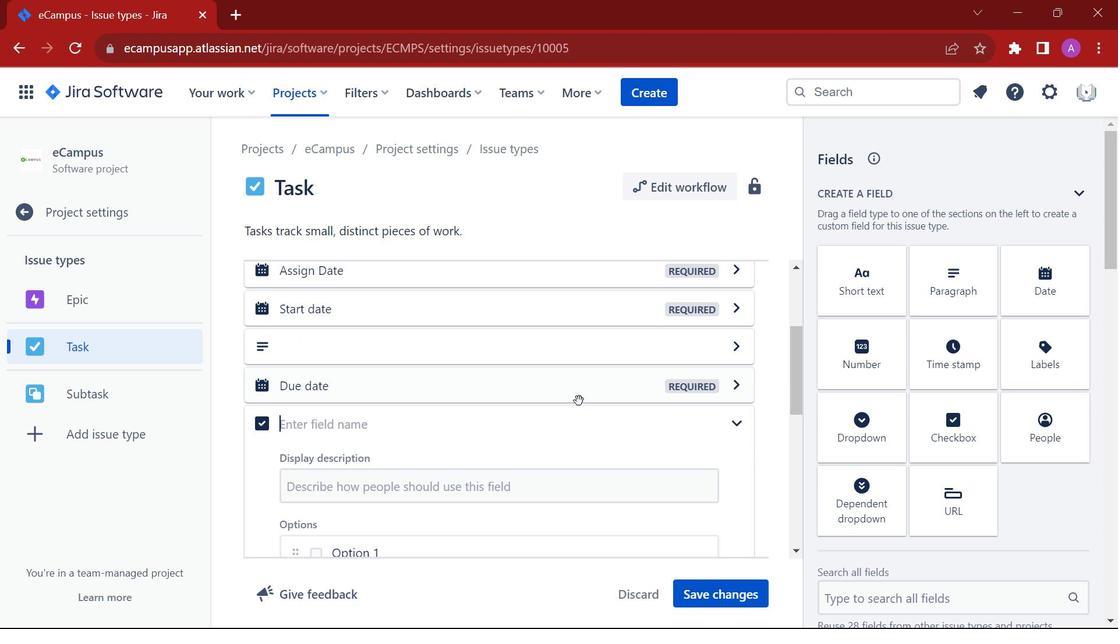 
Action: Mouse scrolled (579, 399) with delta (0, 0)
Screenshot: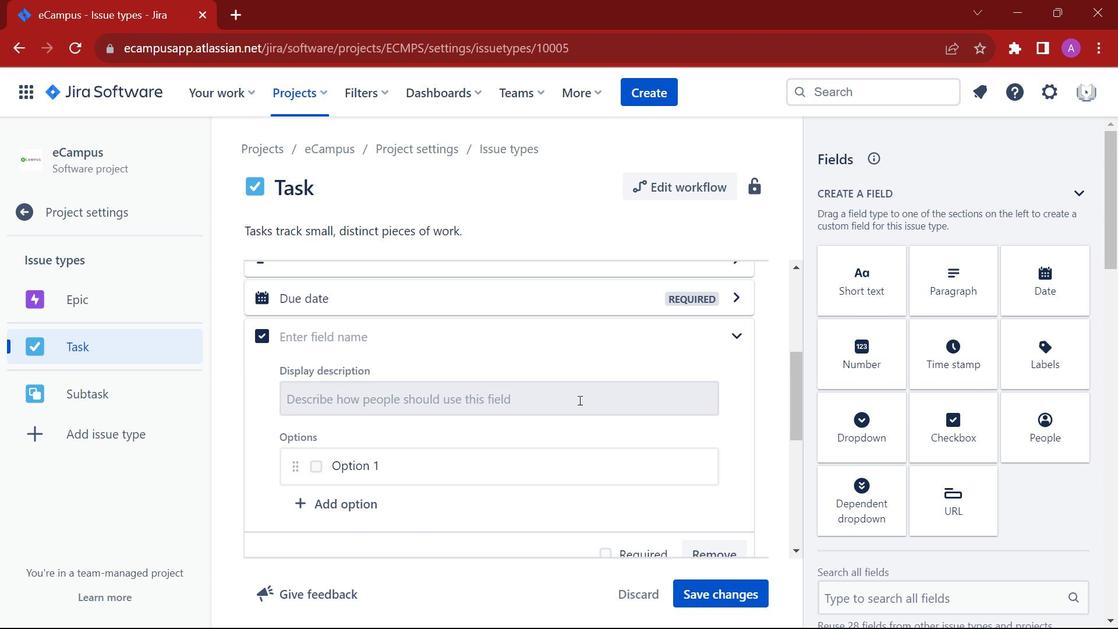 
Action: Mouse moved to (581, 399)
Screenshot: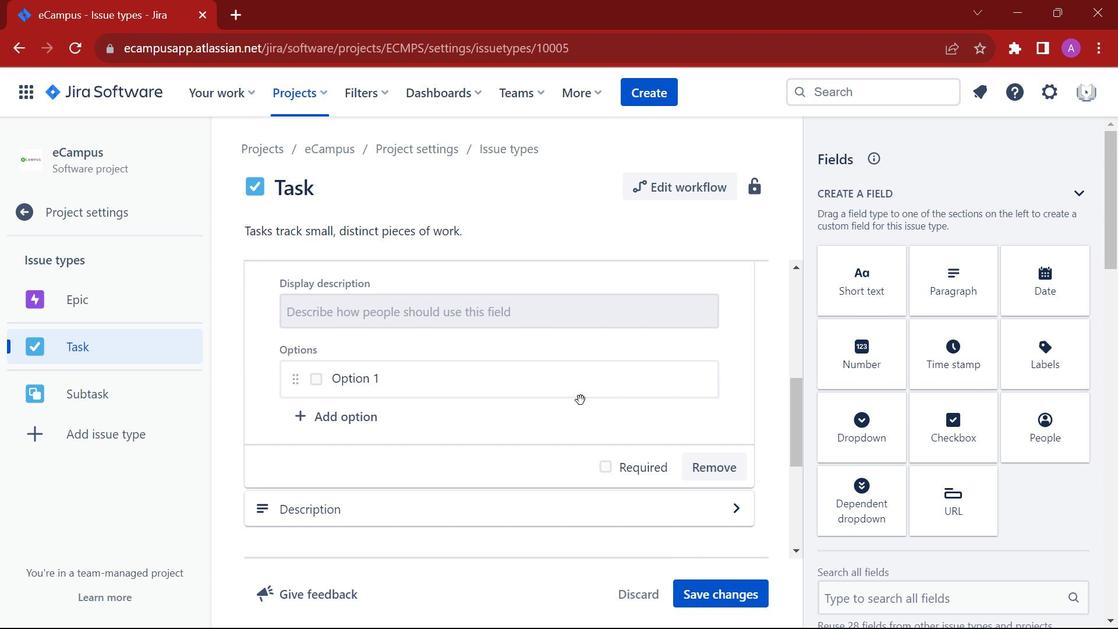 
Action: Mouse scrolled (581, 398) with delta (0, 0)
Screenshot: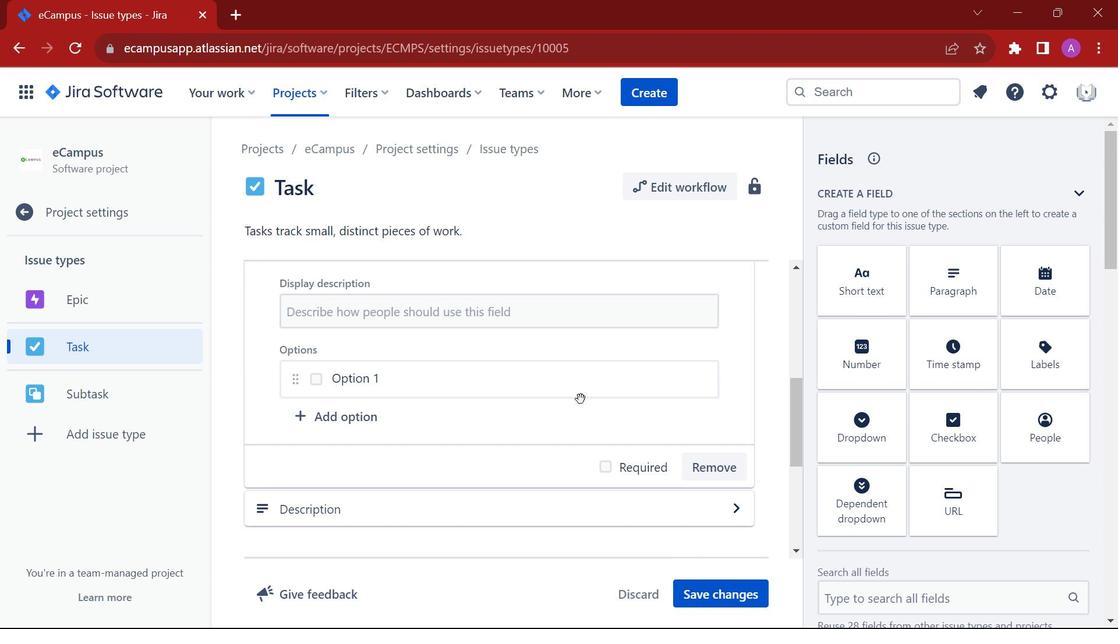 
Action: Mouse moved to (587, 396)
Screenshot: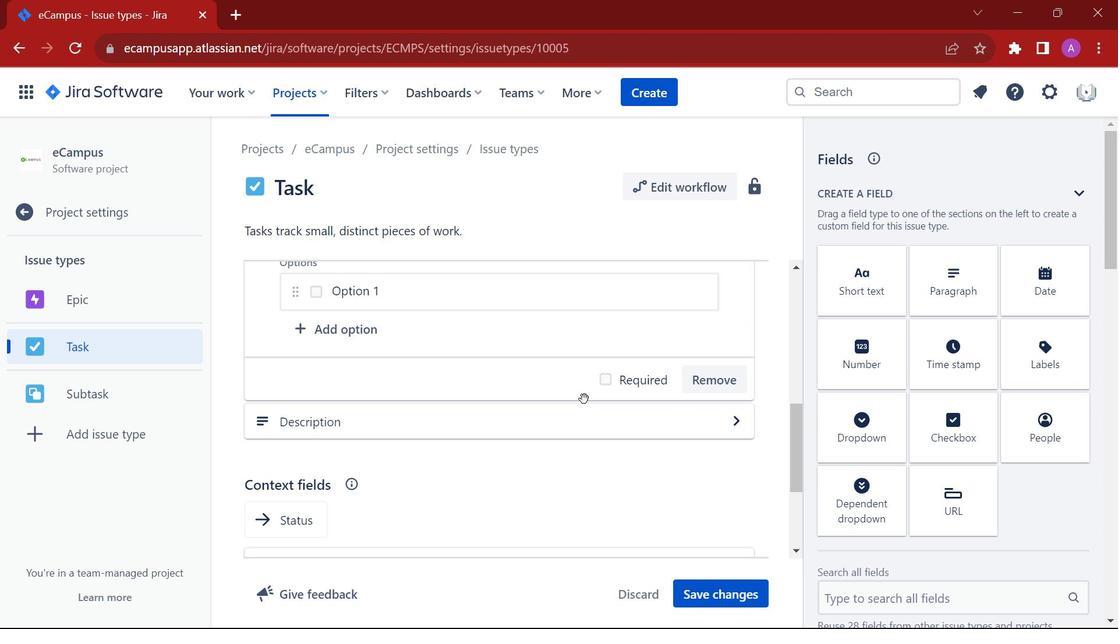 
Action: Mouse scrolled (587, 395) with delta (0, 0)
Screenshot: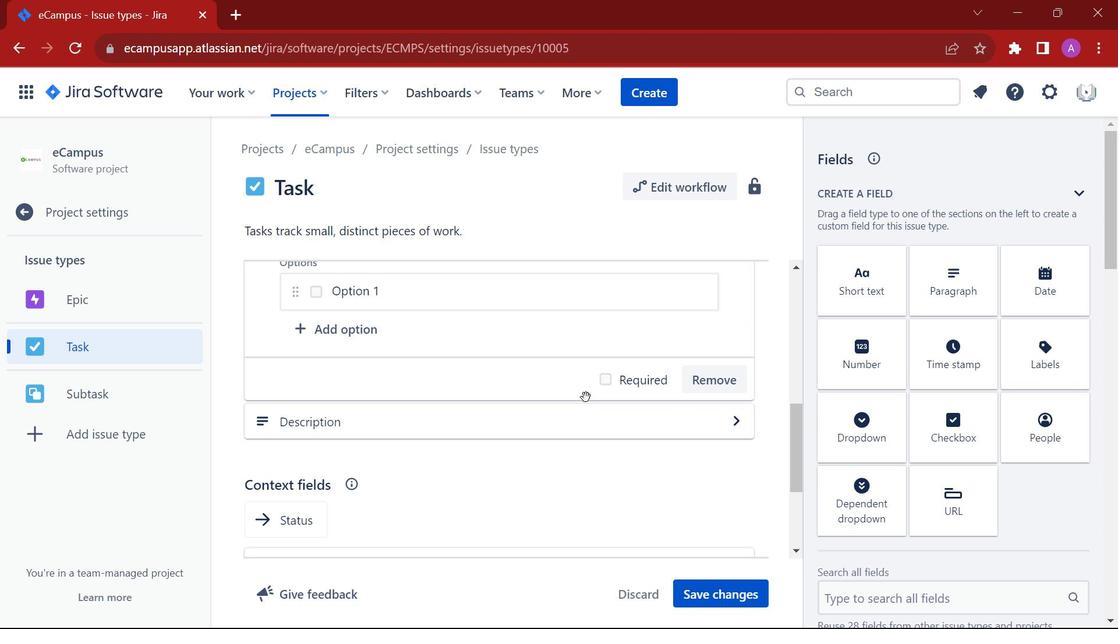 
Action: Mouse scrolled (587, 395) with delta (0, 0)
Screenshot: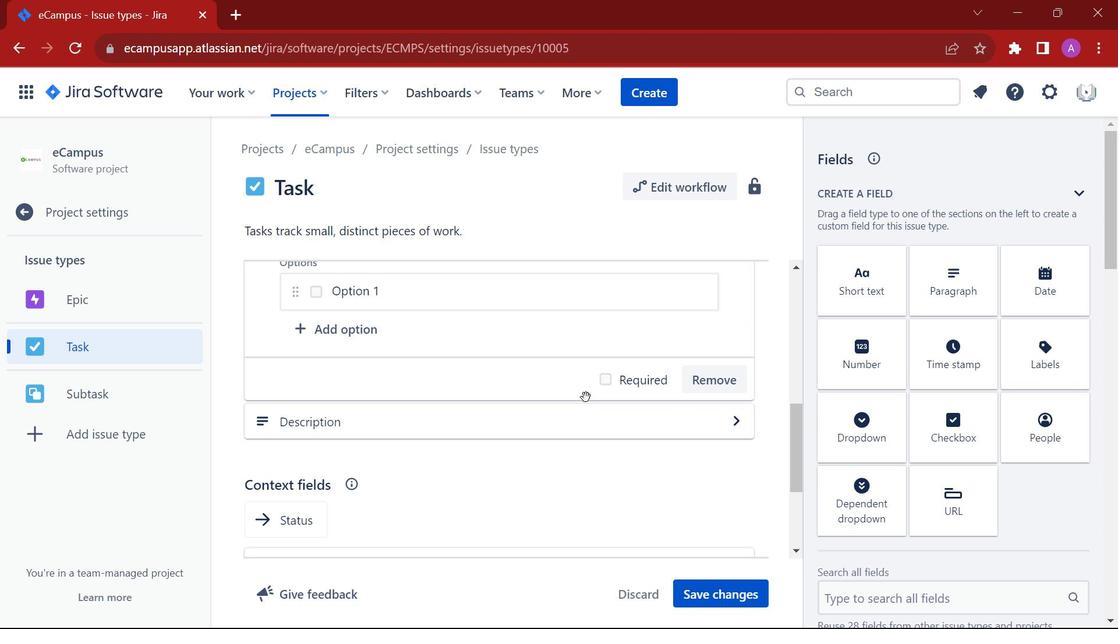 
Action: Mouse moved to (588, 396)
Screenshot: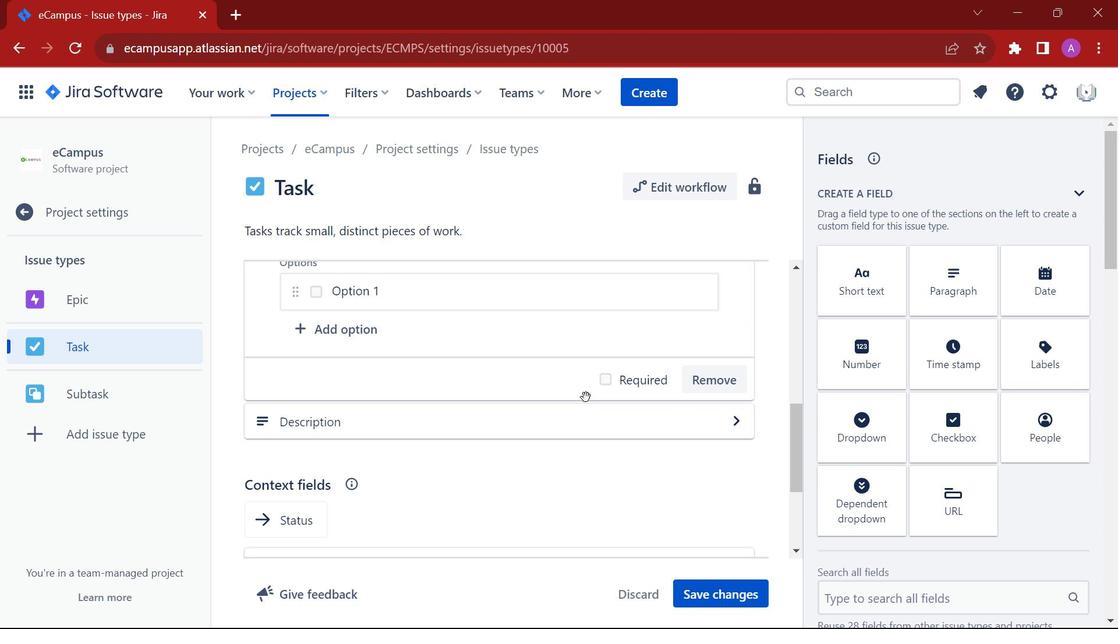 
Action: Mouse scrolled (588, 395) with delta (0, 0)
Screenshot: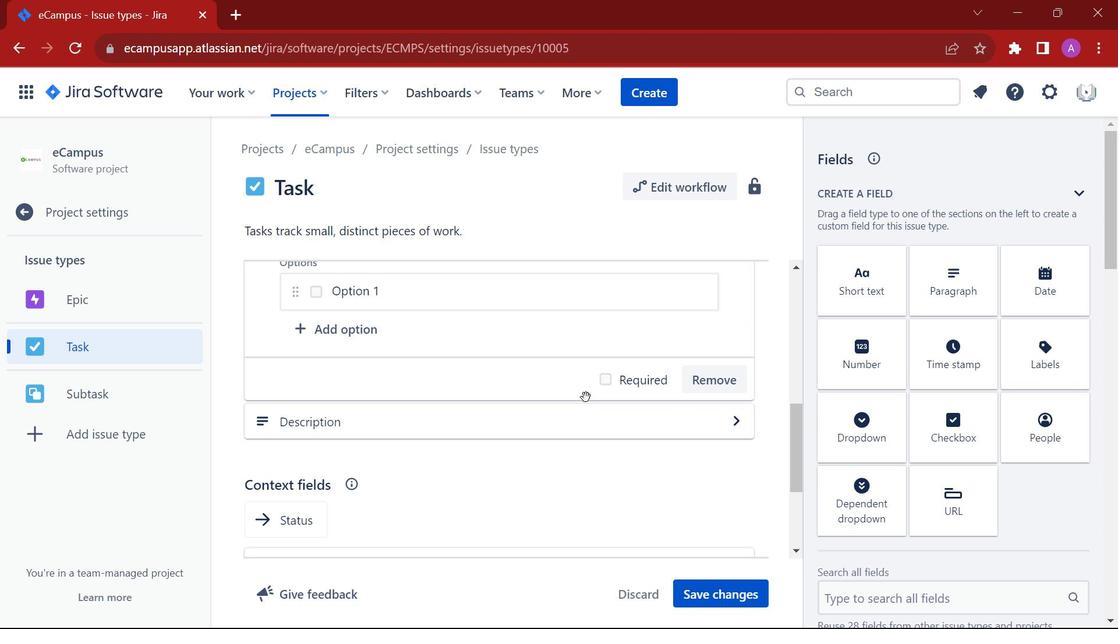 
Action: Mouse moved to (599, 400)
Screenshot: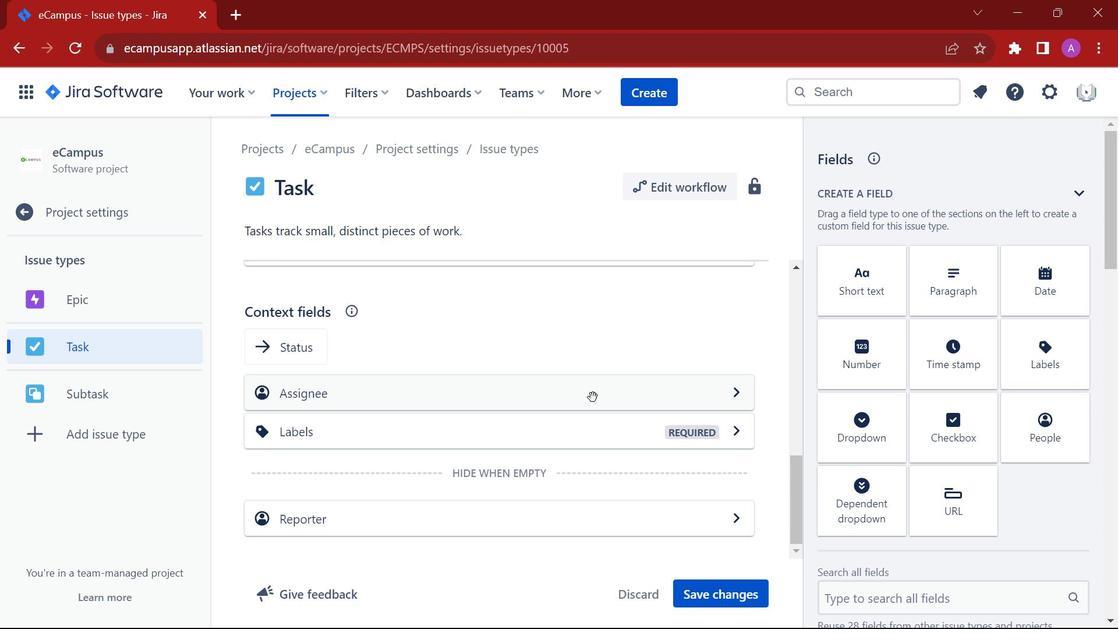 
Action: Mouse scrolled (599, 400) with delta (0, 0)
Screenshot: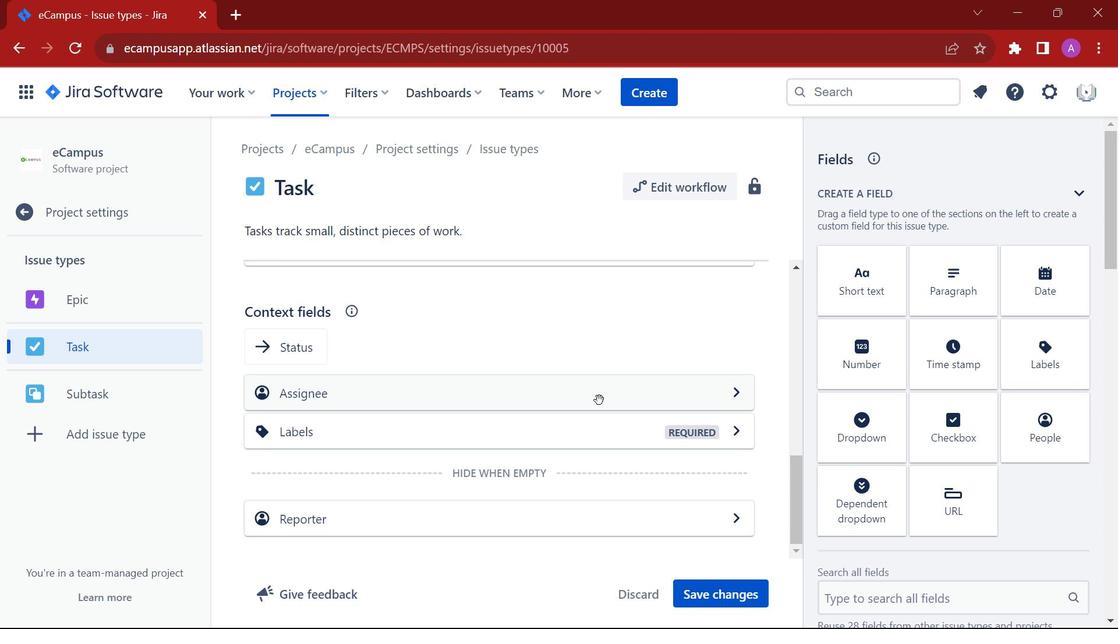 
Action: Mouse scrolled (599, 400) with delta (0, 0)
Screenshot: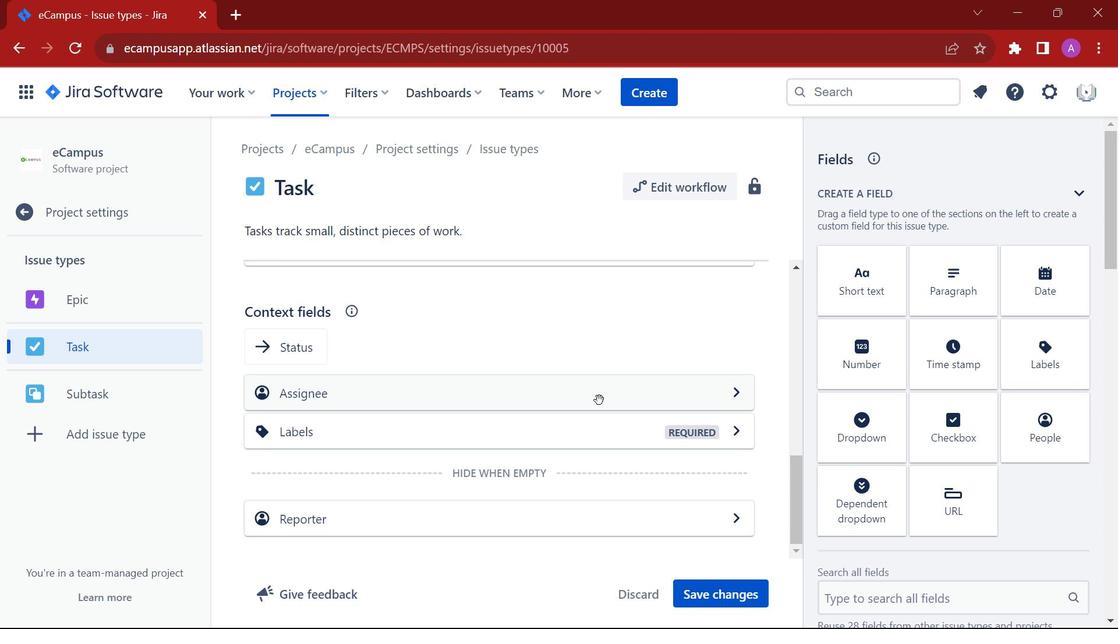 
Action: Mouse moved to (601, 400)
Screenshot: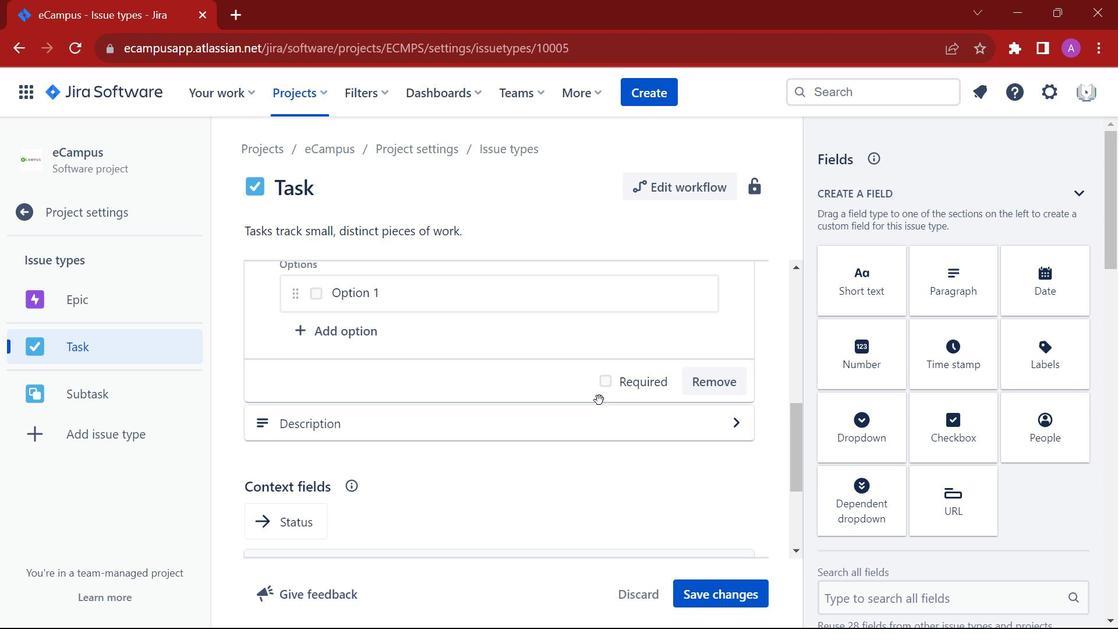 
Action: Mouse scrolled (601, 401) with delta (0, 0)
Screenshot: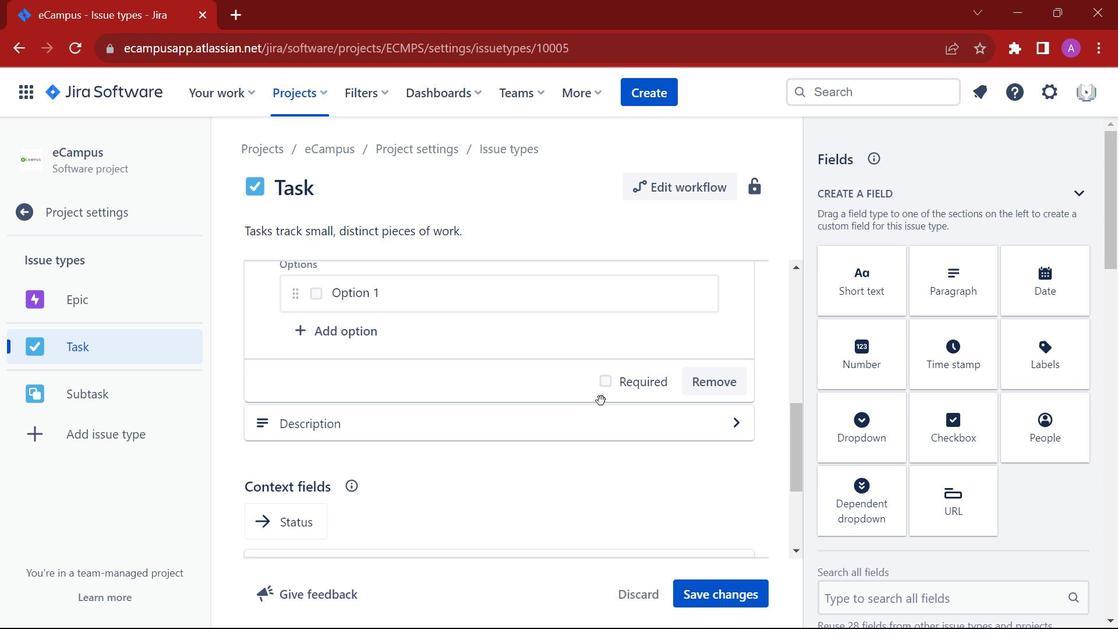 
Action: Mouse scrolled (601, 401) with delta (0, 0)
Screenshot: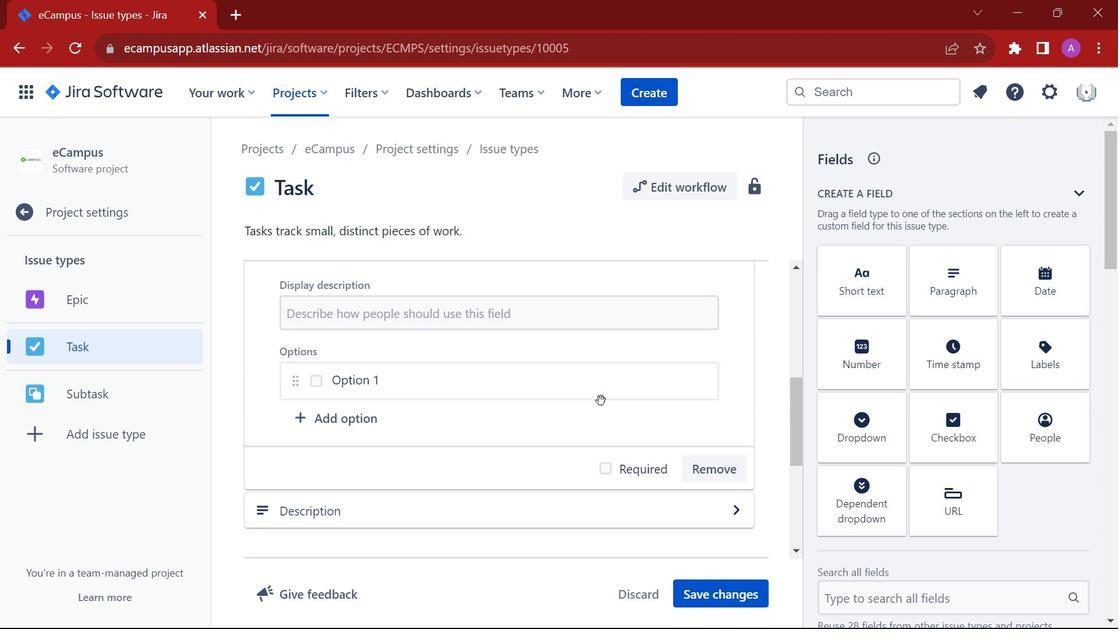 
Action: Mouse scrolled (601, 401) with delta (0, 0)
Screenshot: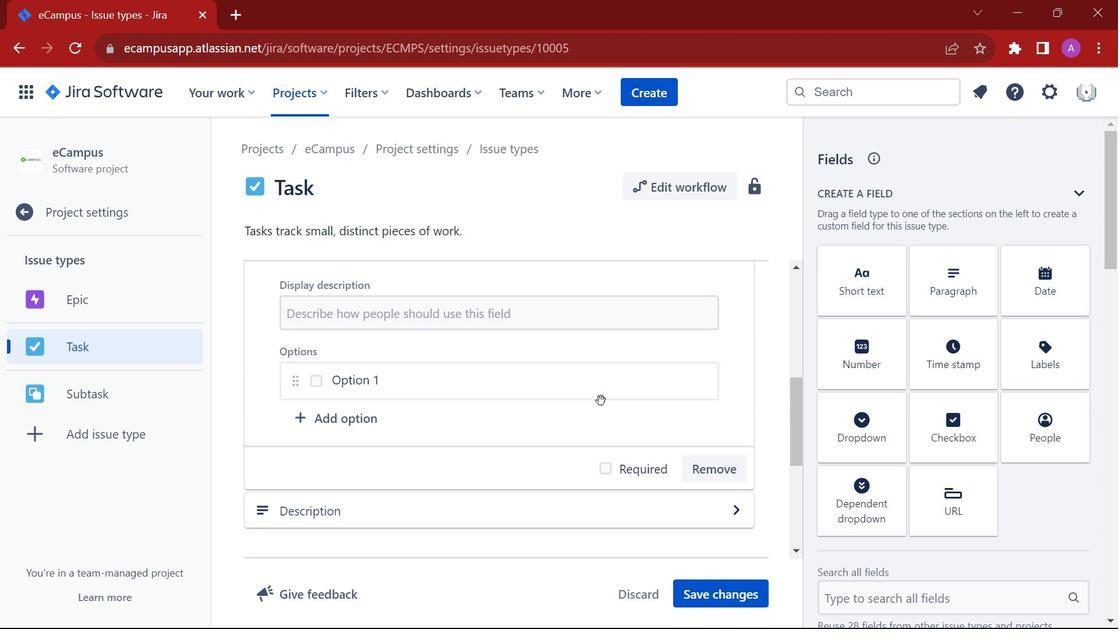 
Action: Mouse scrolled (601, 401) with delta (0, 0)
Screenshot: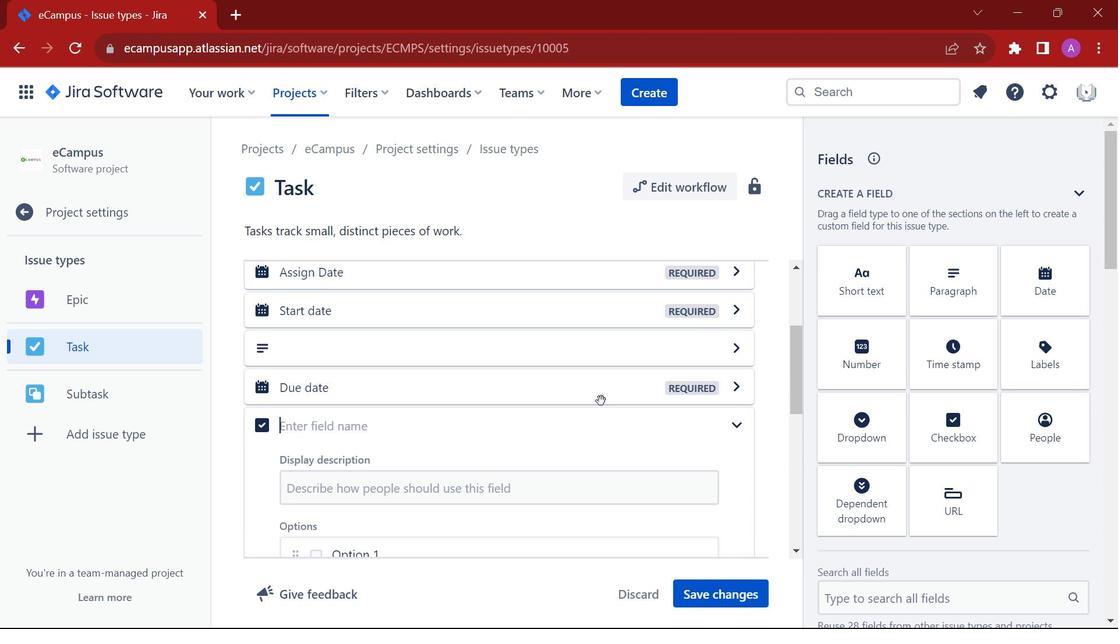 
Action: Mouse moved to (612, 372)
Screenshot: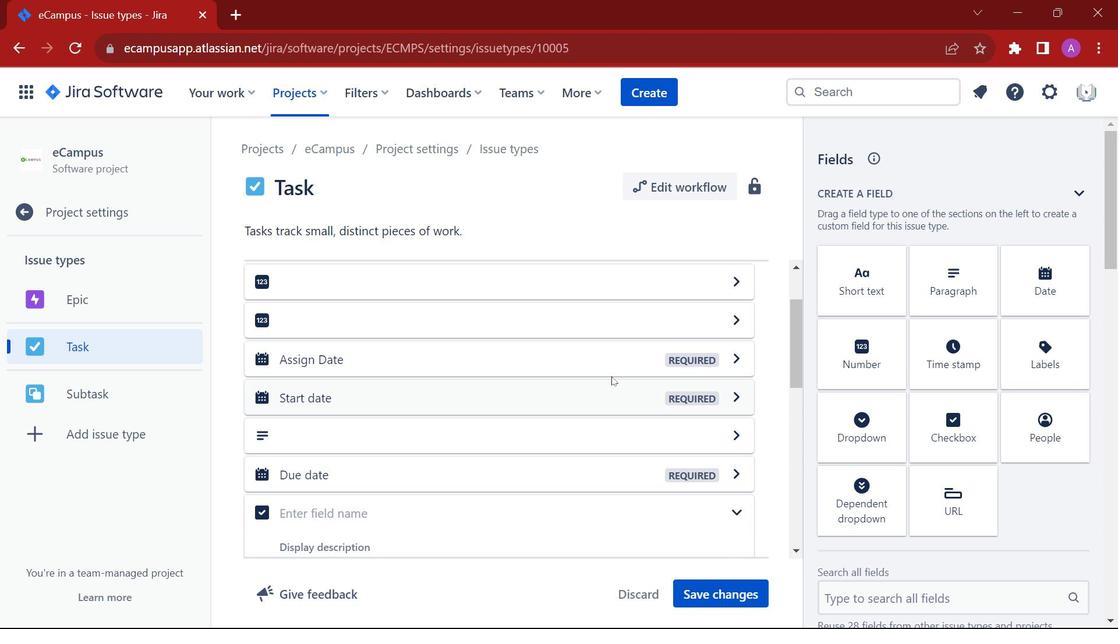 
Action: Mouse scrolled (612, 372) with delta (0, 0)
Screenshot: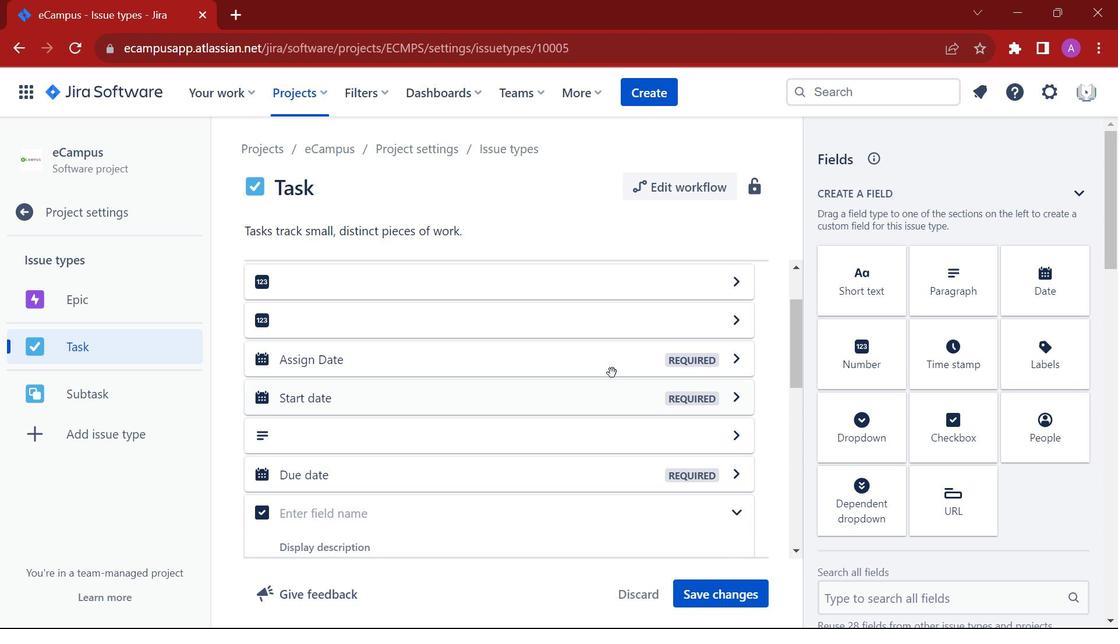 
Action: Mouse scrolled (612, 372) with delta (0, 0)
Screenshot: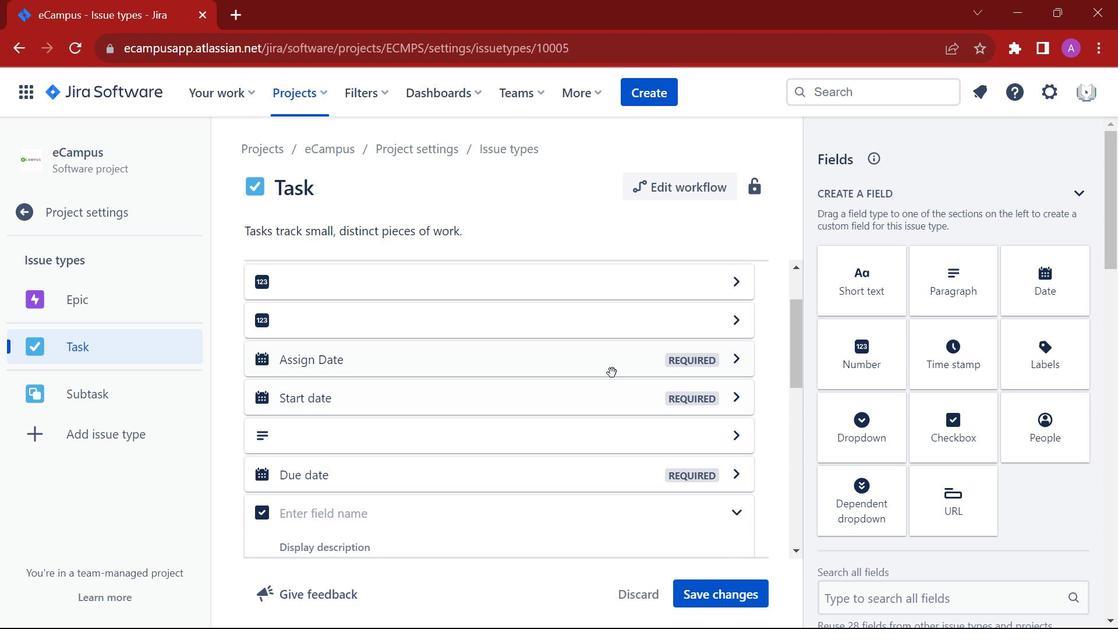 
Action: Mouse moved to (498, 411)
Screenshot: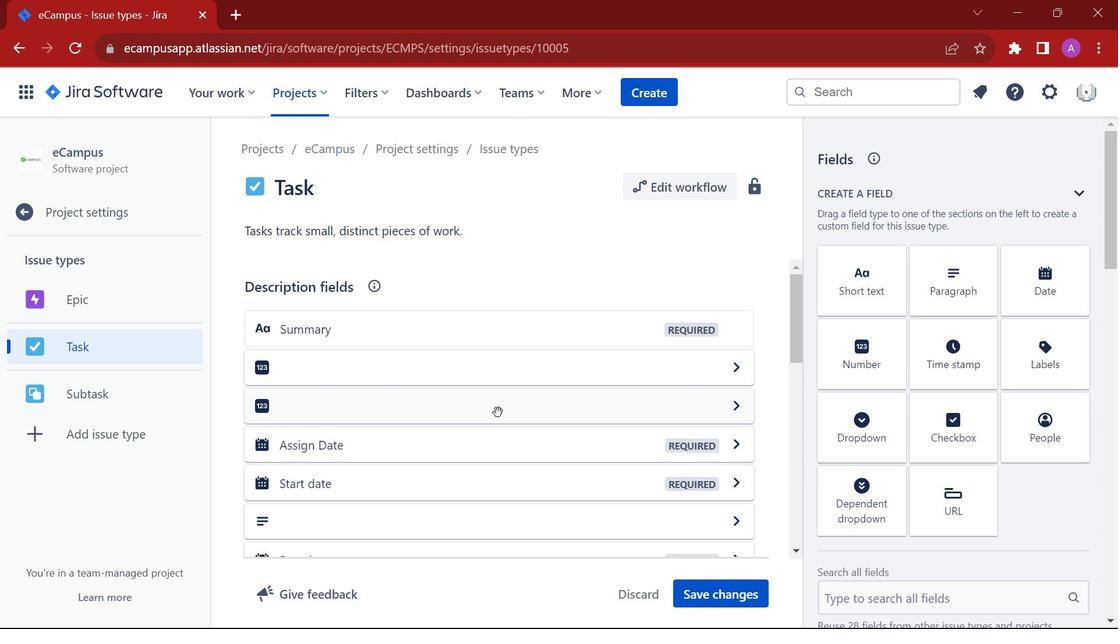 
Action: Mouse pressed left at (498, 411)
Screenshot: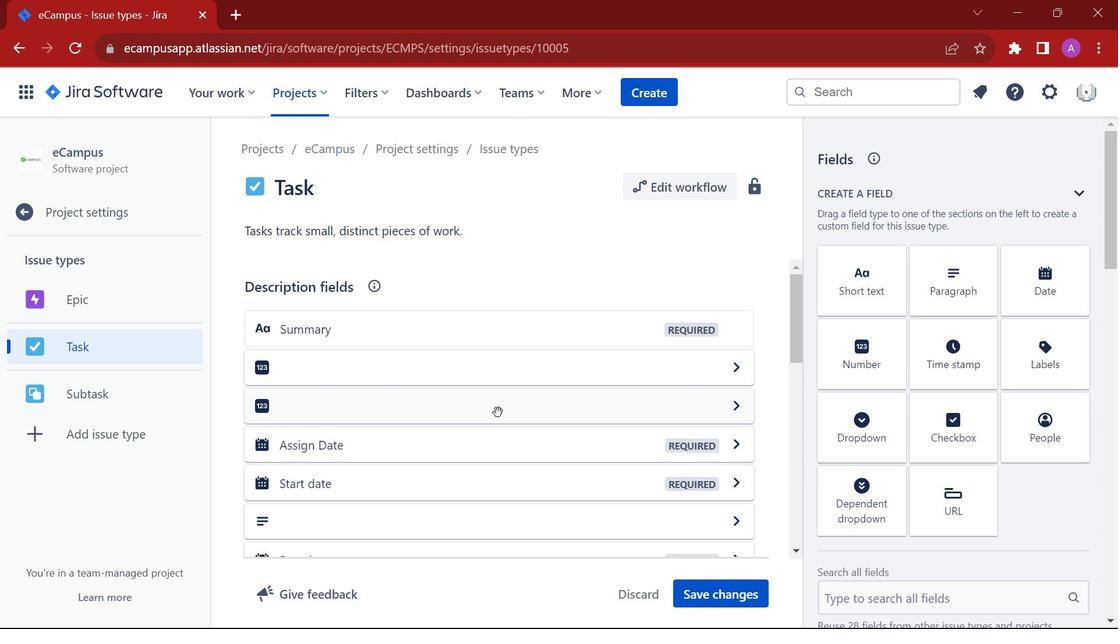 
Action: Mouse moved to (499, 415)
Screenshot: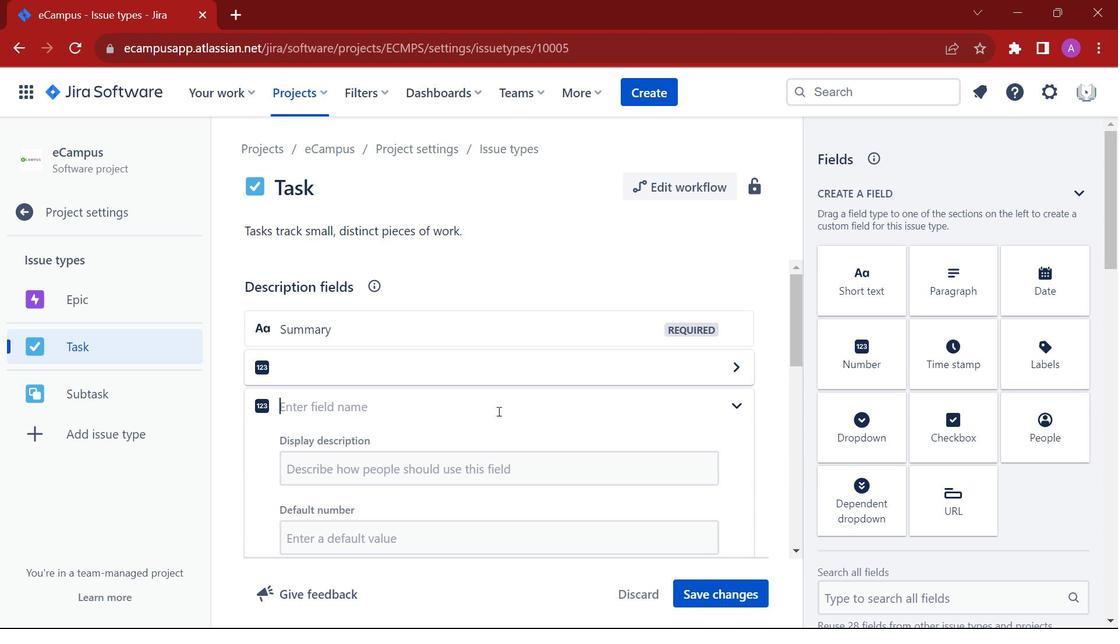 
Action: Mouse scrolled (499, 414) with delta (0, 0)
Screenshot: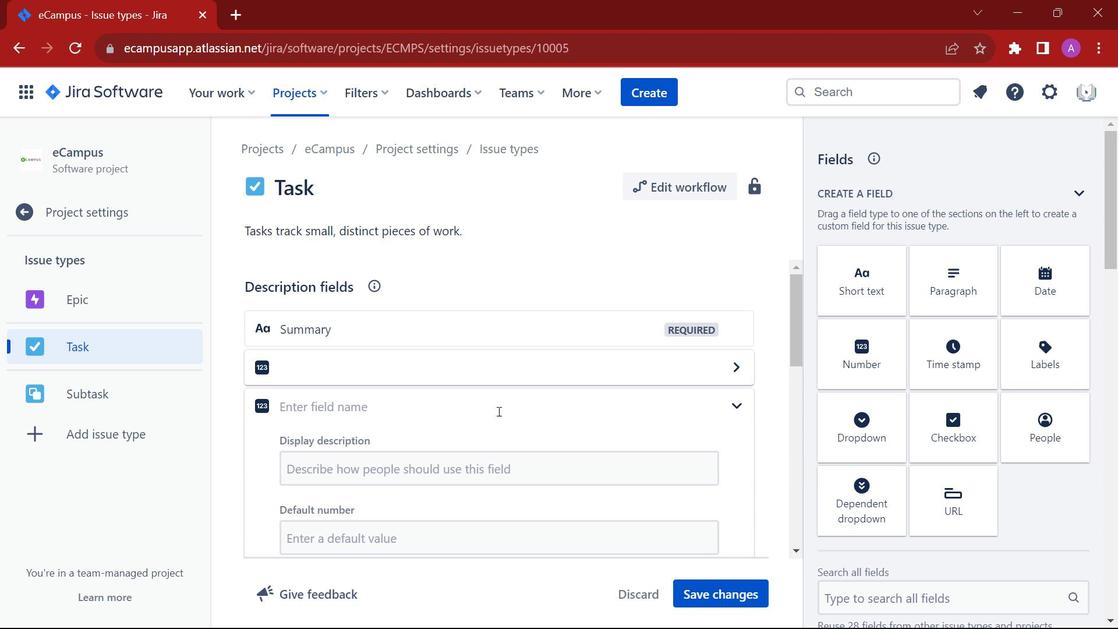 
Action: Mouse moved to (586, 397)
Screenshot: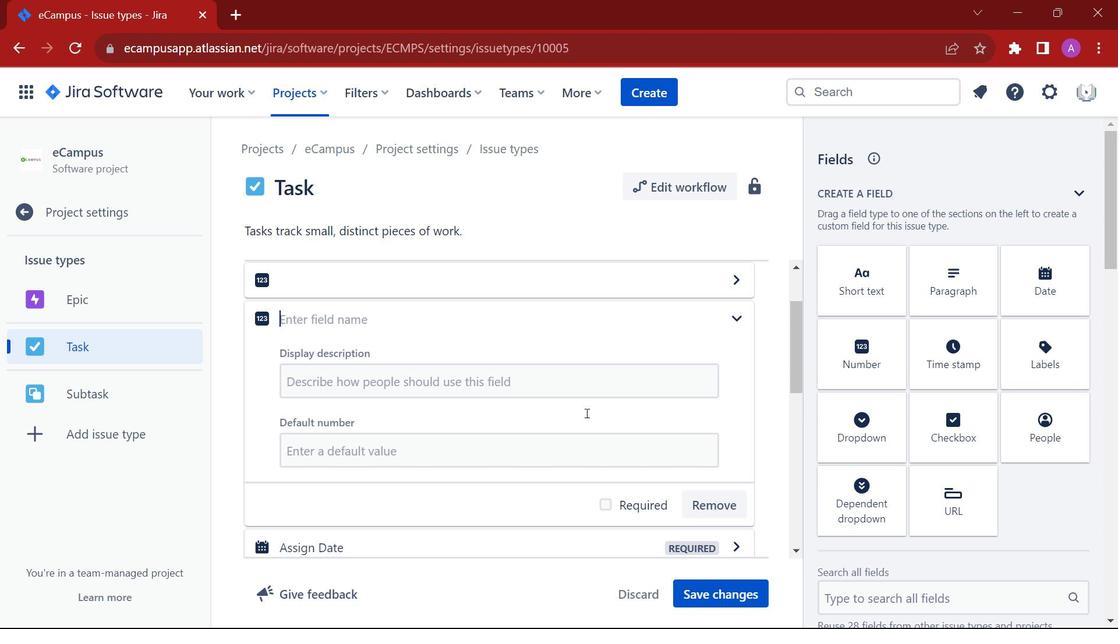 
Action: Mouse scrolled (586, 397) with delta (0, 0)
Screenshot: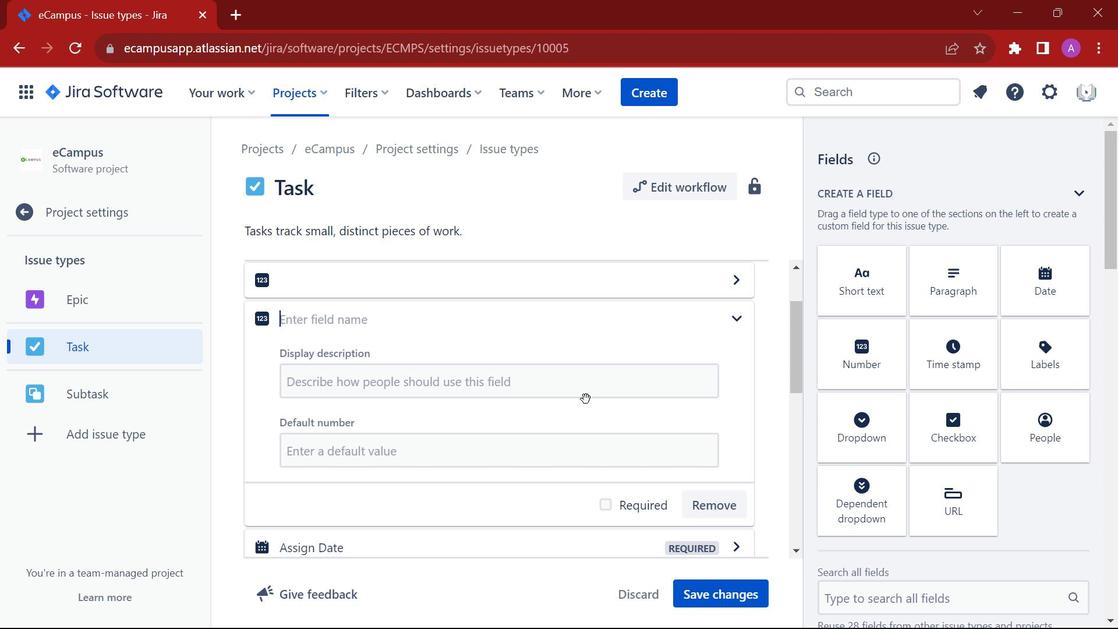 
Action: Mouse scrolled (586, 397) with delta (0, 0)
Screenshot: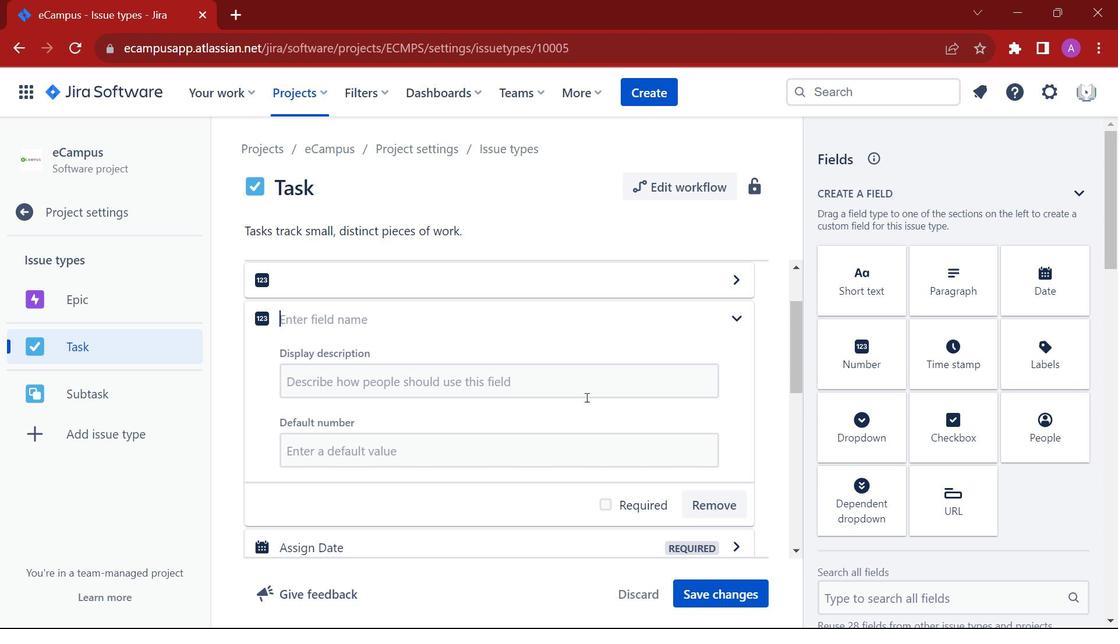 
Action: Mouse moved to (598, 359)
Screenshot: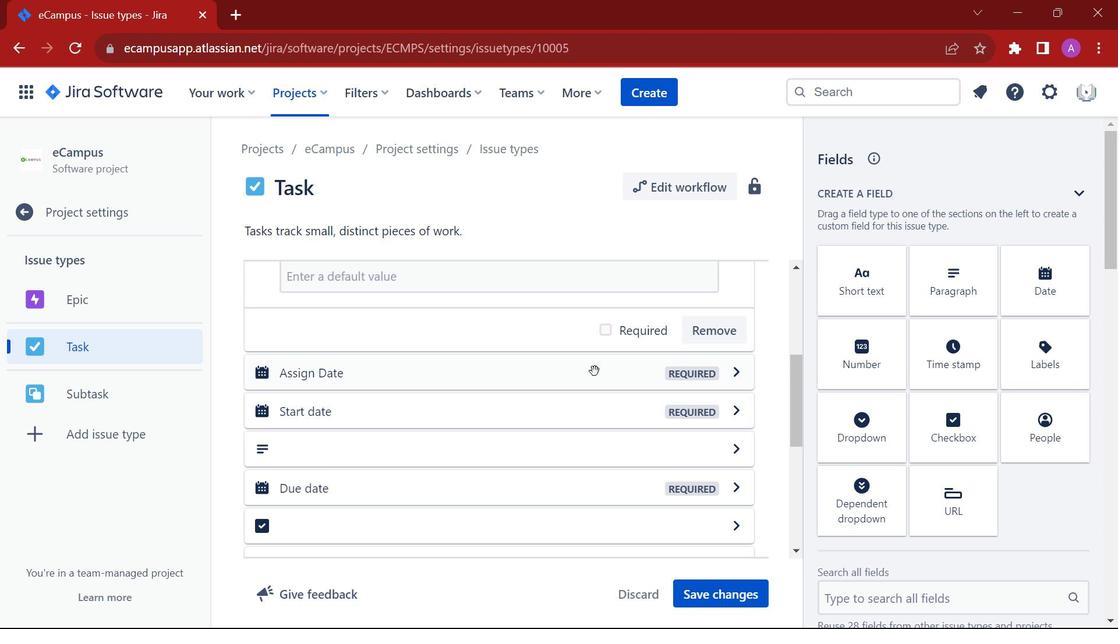 
Action: Mouse scrolled (598, 359) with delta (0, 0)
Screenshot: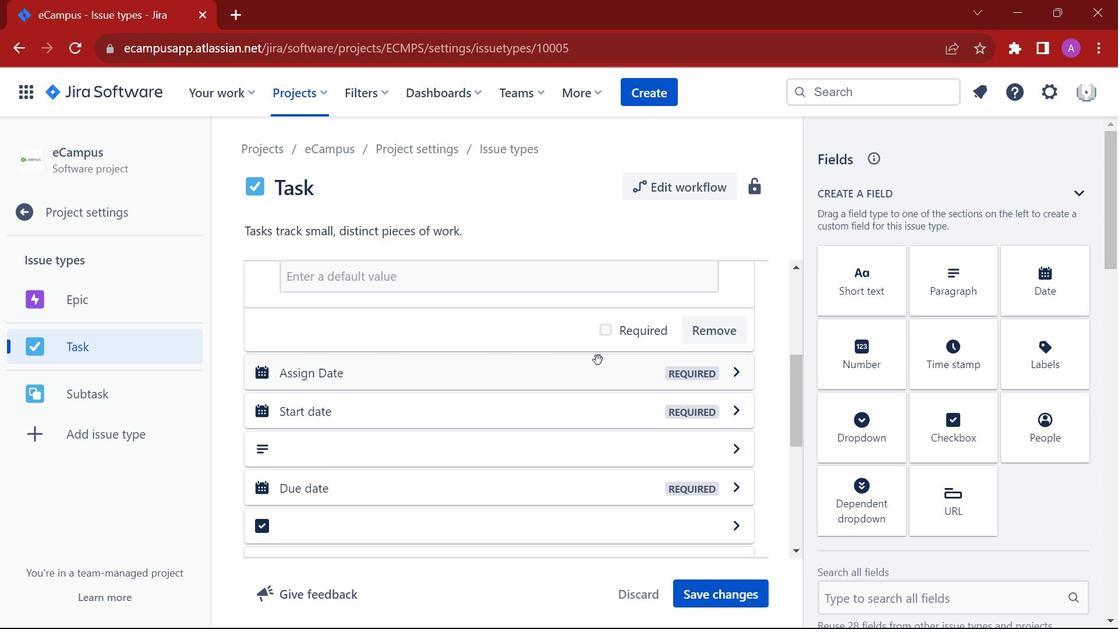 
Action: Mouse moved to (599, 359)
Screenshot: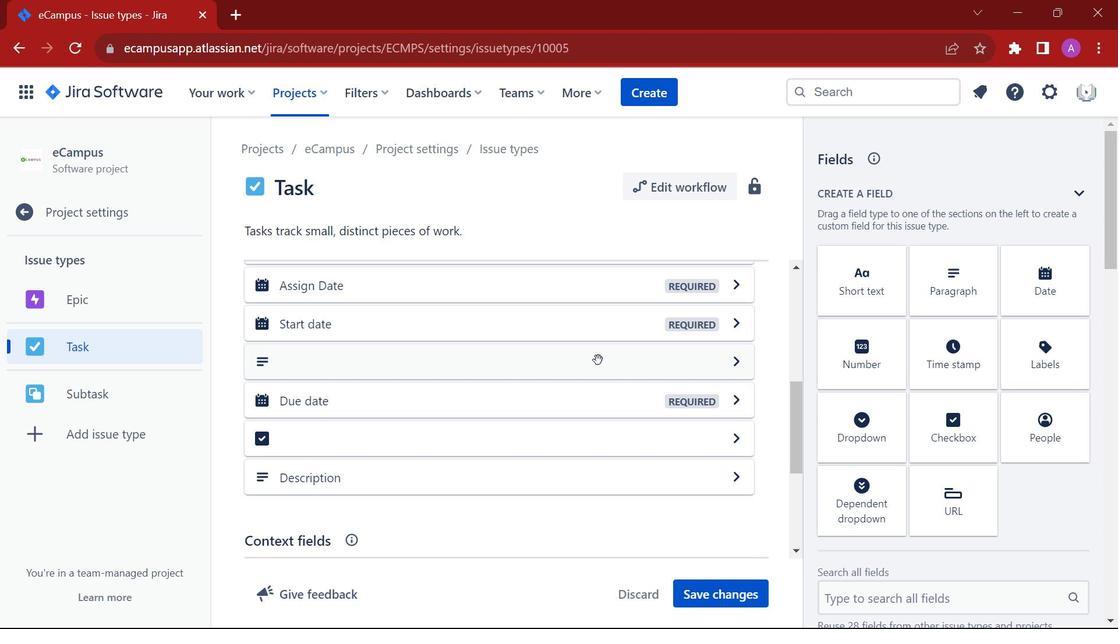 
Action: Mouse scrolled (599, 360) with delta (0, 0)
Screenshot: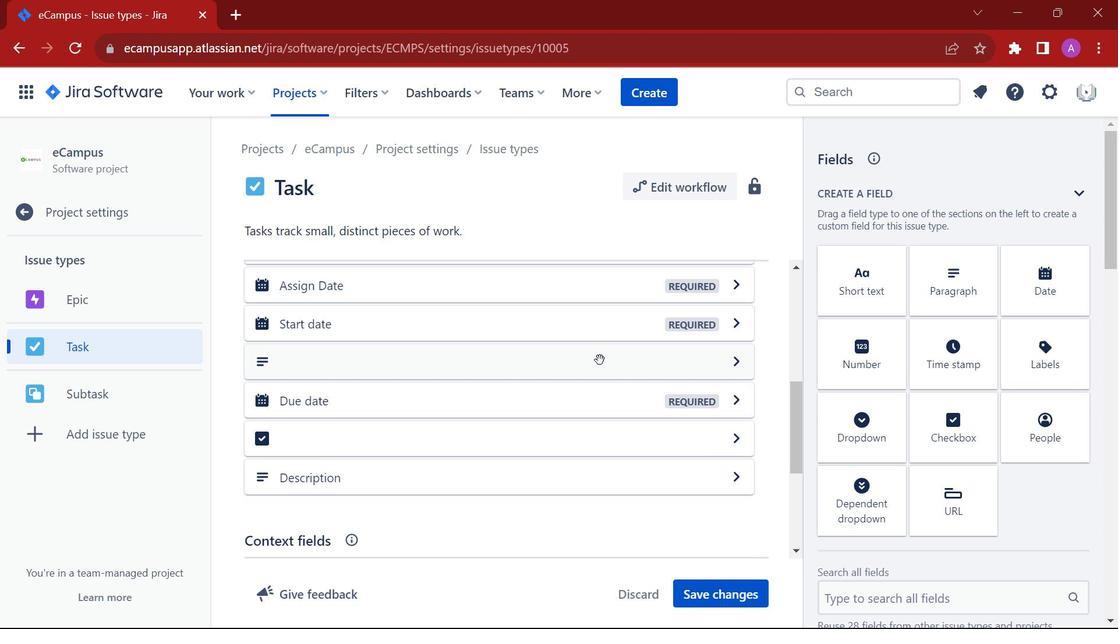 
Action: Mouse moved to (599, 359)
Screenshot: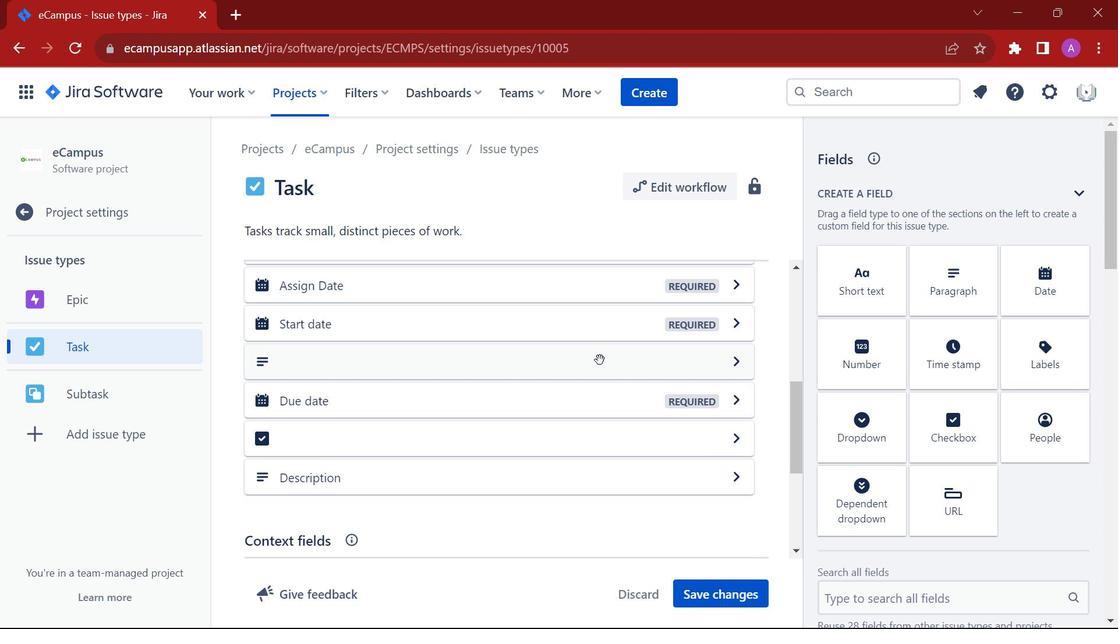 
Action: Mouse scrolled (599, 360) with delta (0, 0)
Screenshot: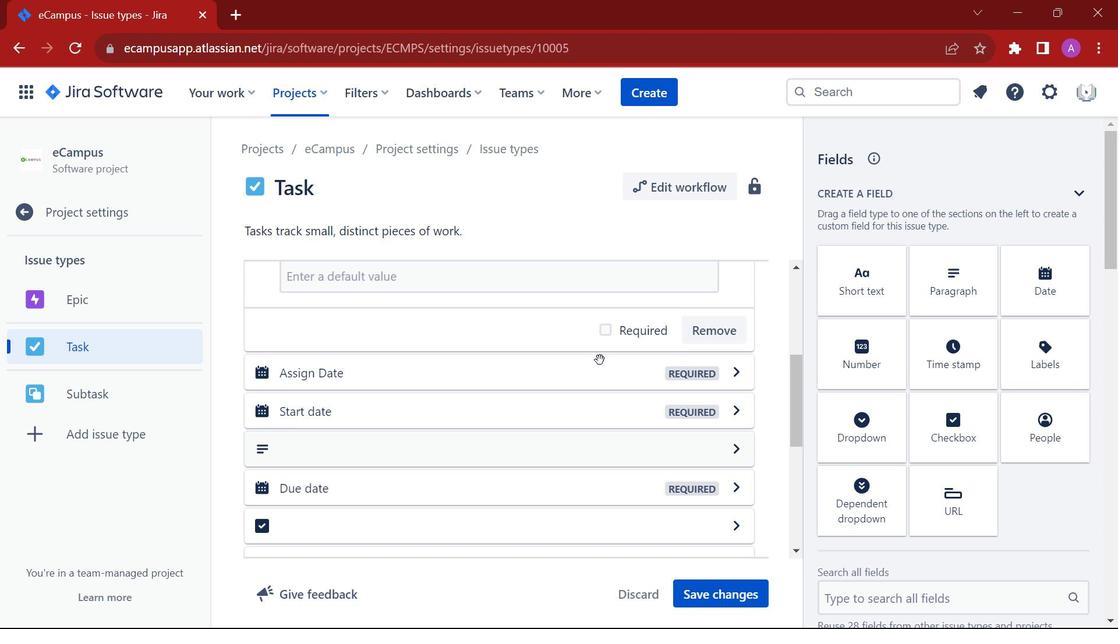 
Action: Mouse scrolled (599, 360) with delta (0, 0)
Screenshot: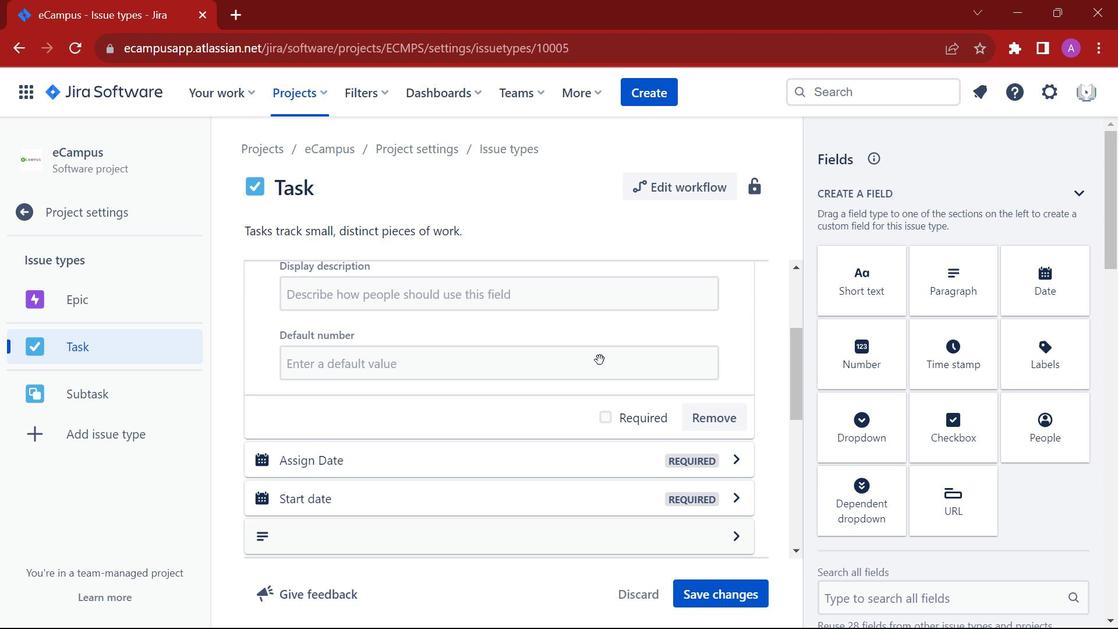 
Action: Mouse scrolled (599, 360) with delta (0, 0)
Screenshot: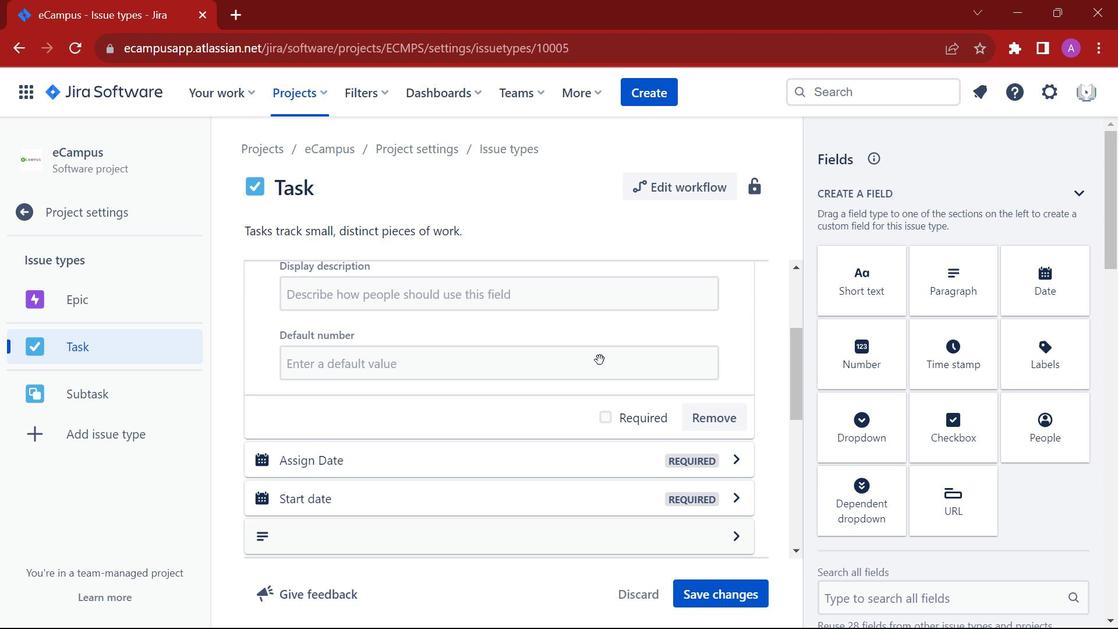 
Action: Mouse moved to (591, 395)
Screenshot: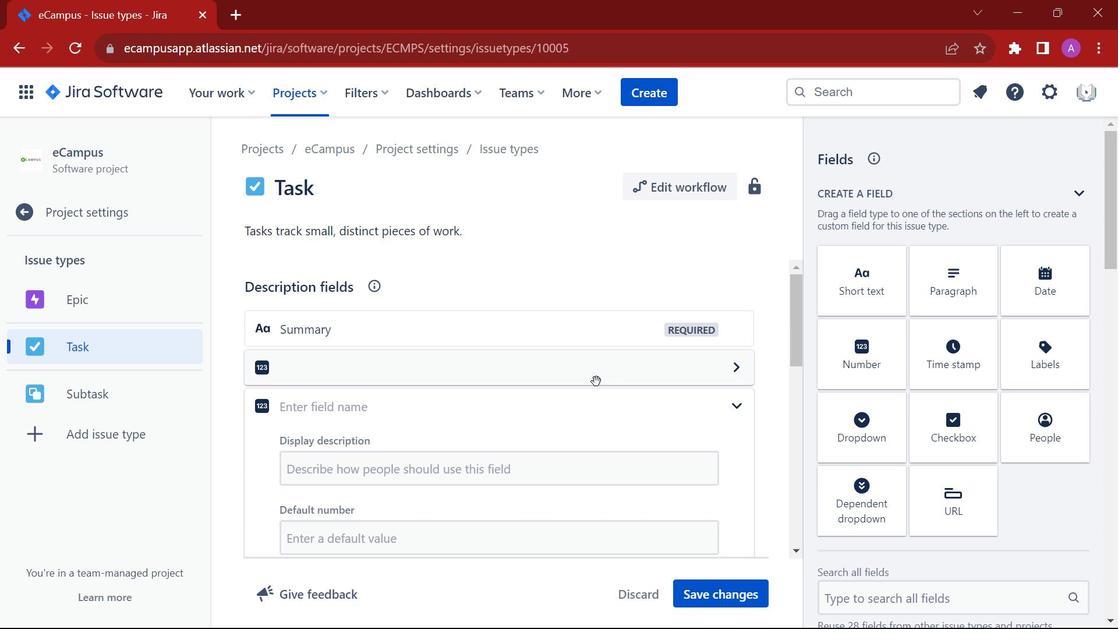 
Action: Mouse scrolled (591, 394) with delta (0, 0)
Screenshot: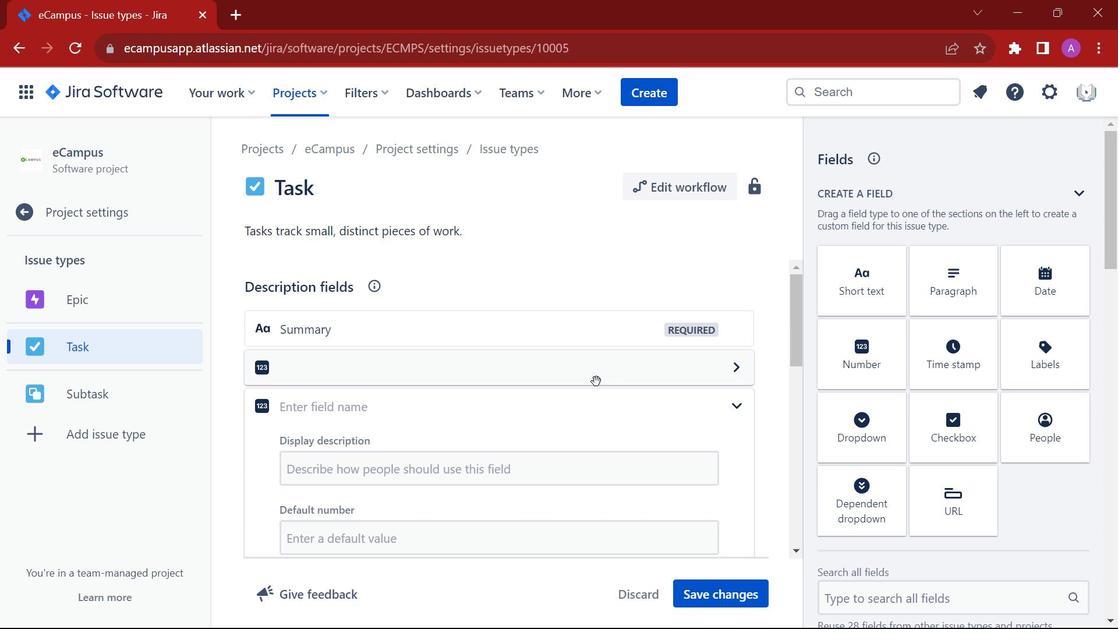 
Action: Mouse moved to (591, 397)
Screenshot: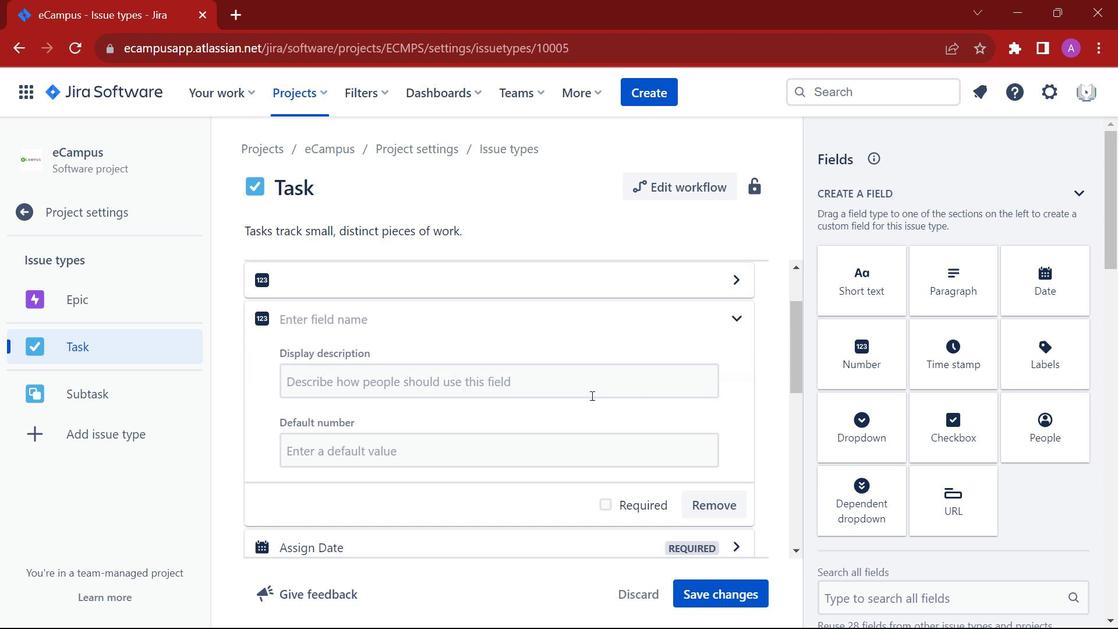 
Action: Mouse scrolled (591, 396) with delta (0, 0)
Screenshot: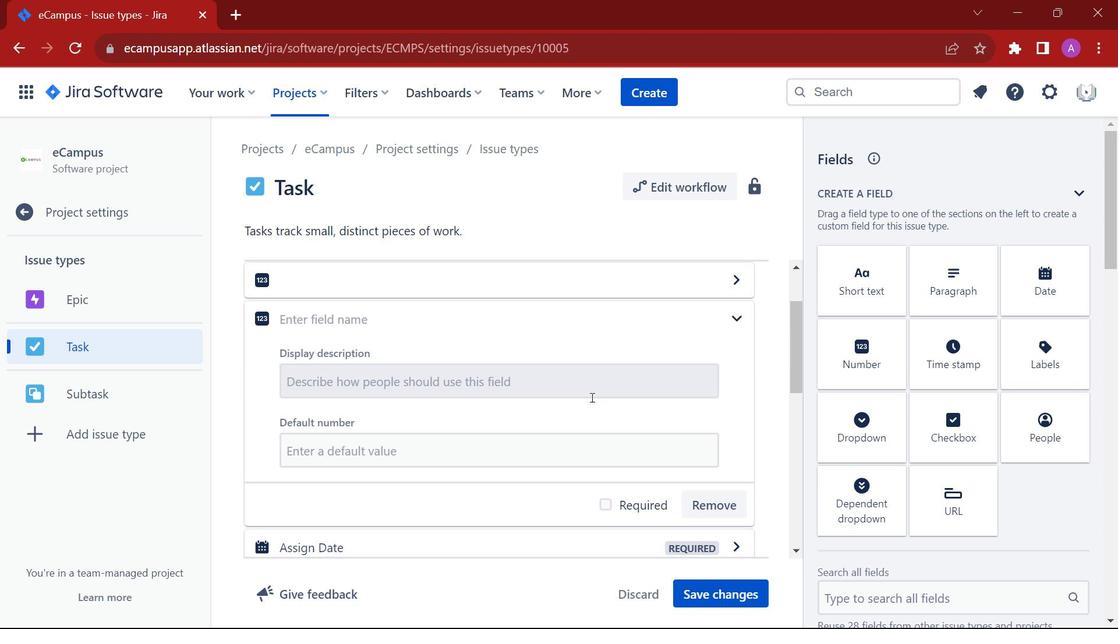 
Action: Mouse moved to (589, 372)
Screenshot: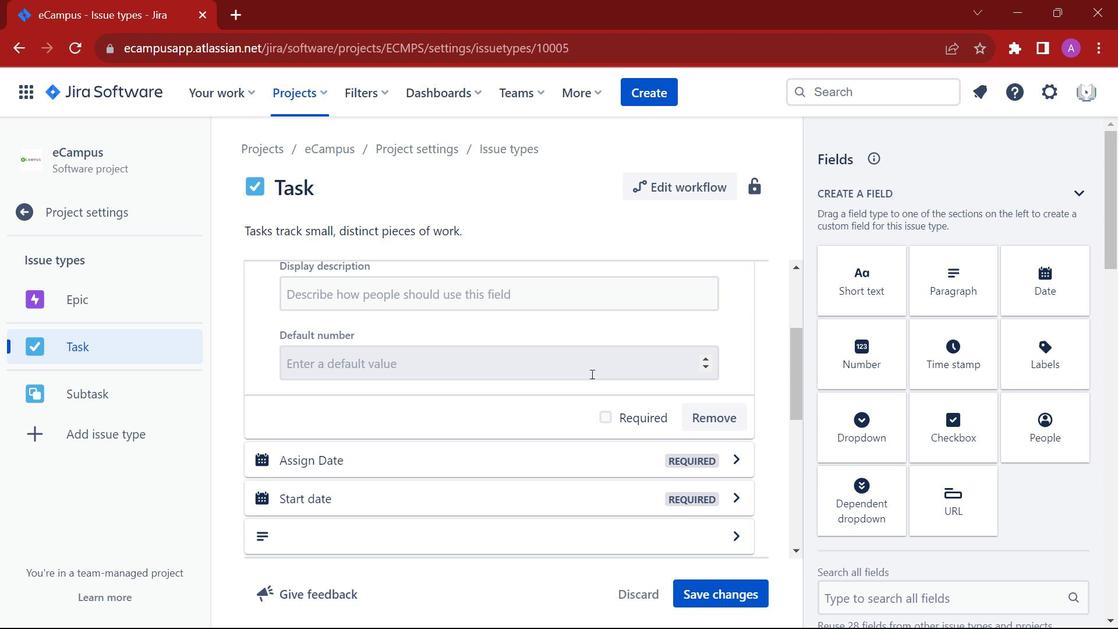 
Action: Mouse scrolled (589, 373) with delta (0, 0)
Screenshot: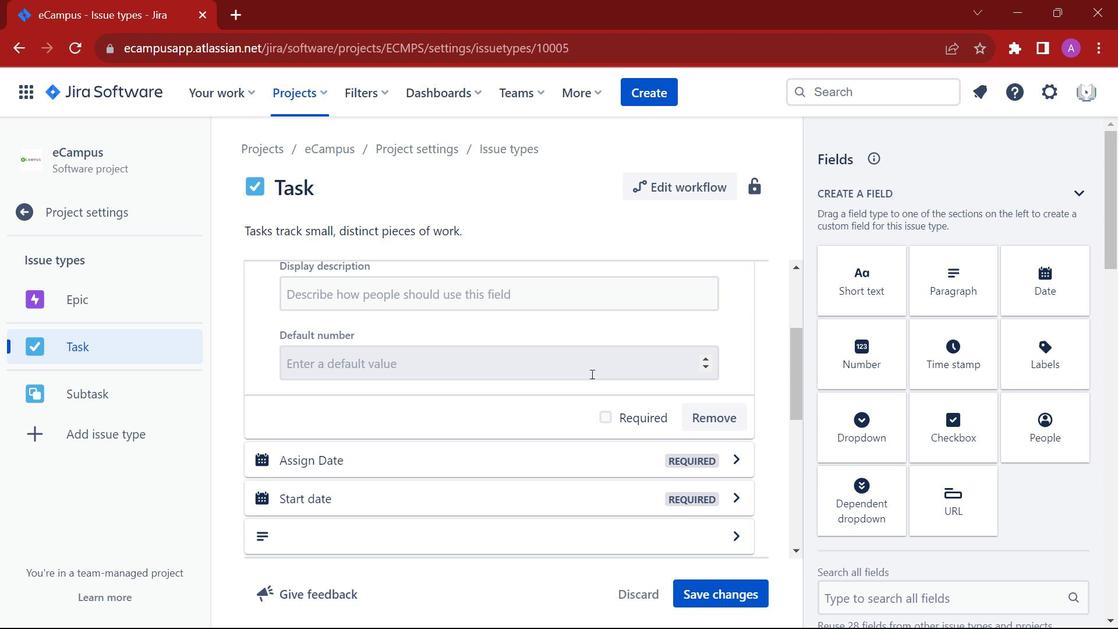
Action: Mouse moved to (562, 371)
Screenshot: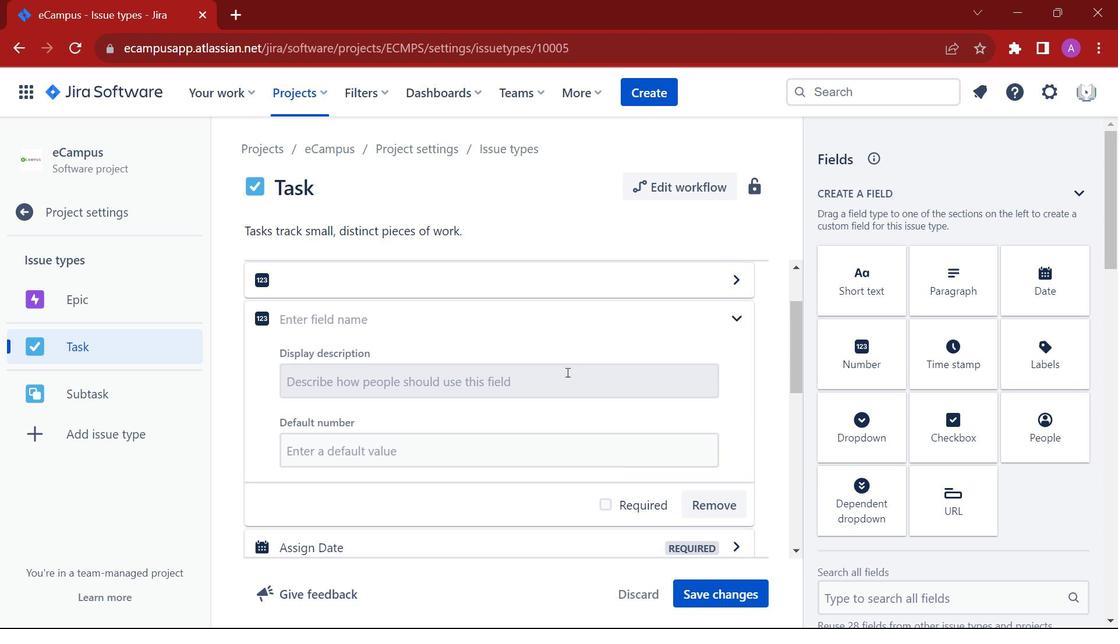 
Action: Mouse scrolled (562, 371) with delta (0, 0)
Screenshot: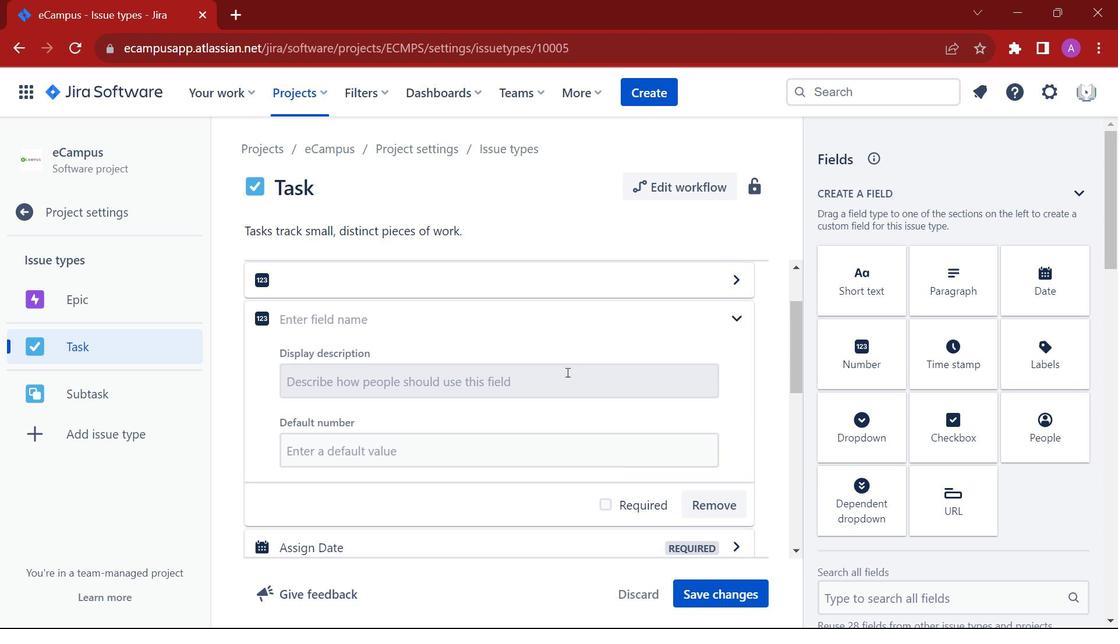
Action: Mouse scrolled (562, 371) with delta (0, 0)
Screenshot: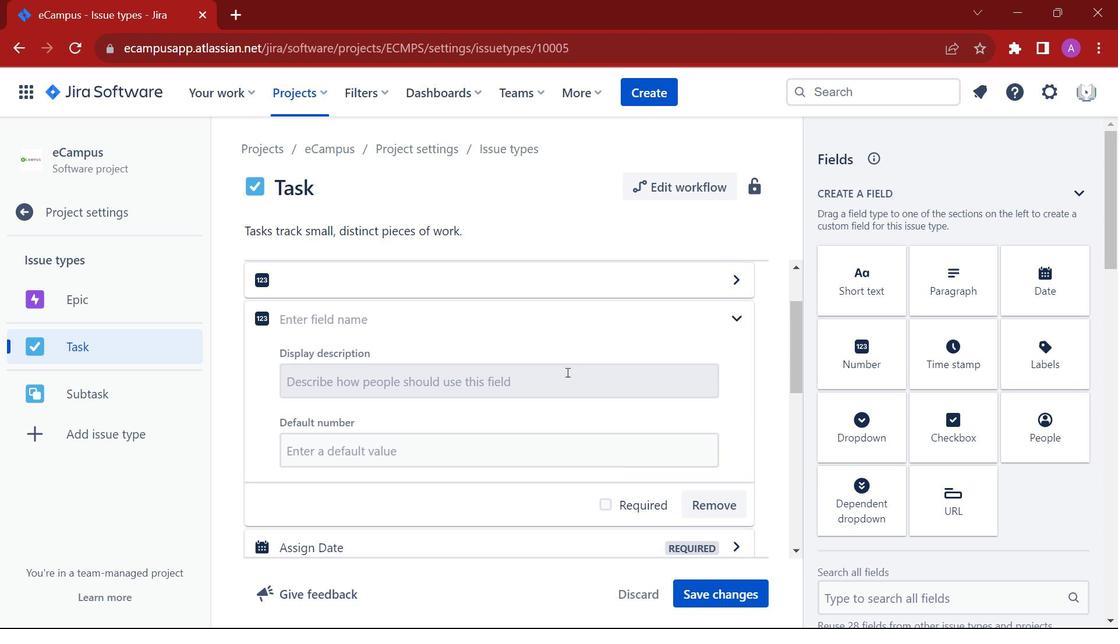
Action: Mouse moved to (90, 200)
Screenshot: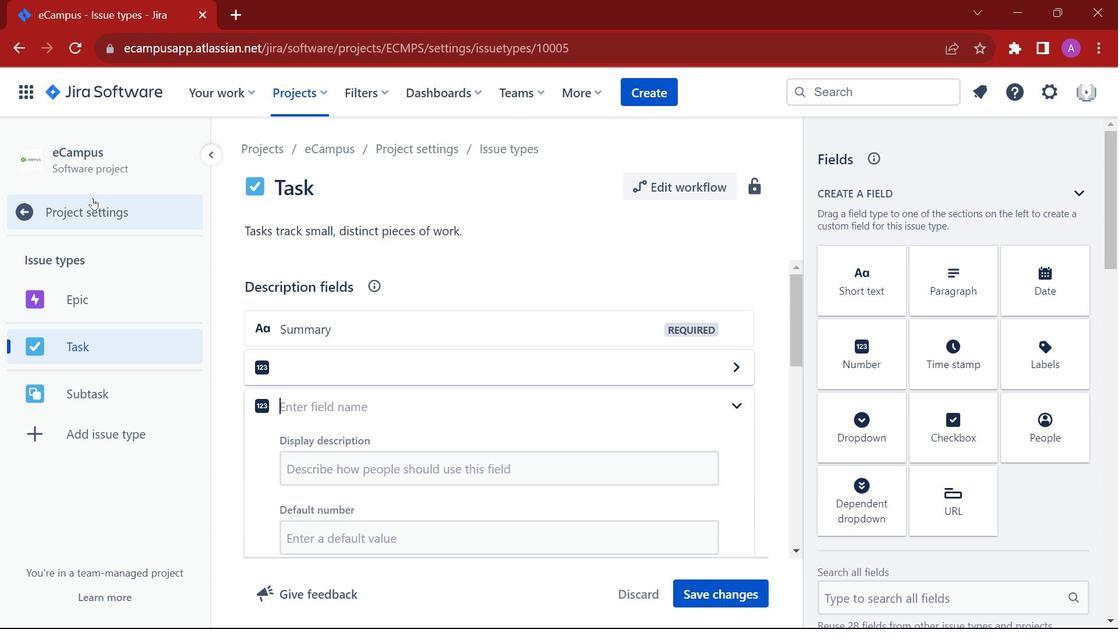 
Action: Mouse pressed left at (90, 200)
Screenshot: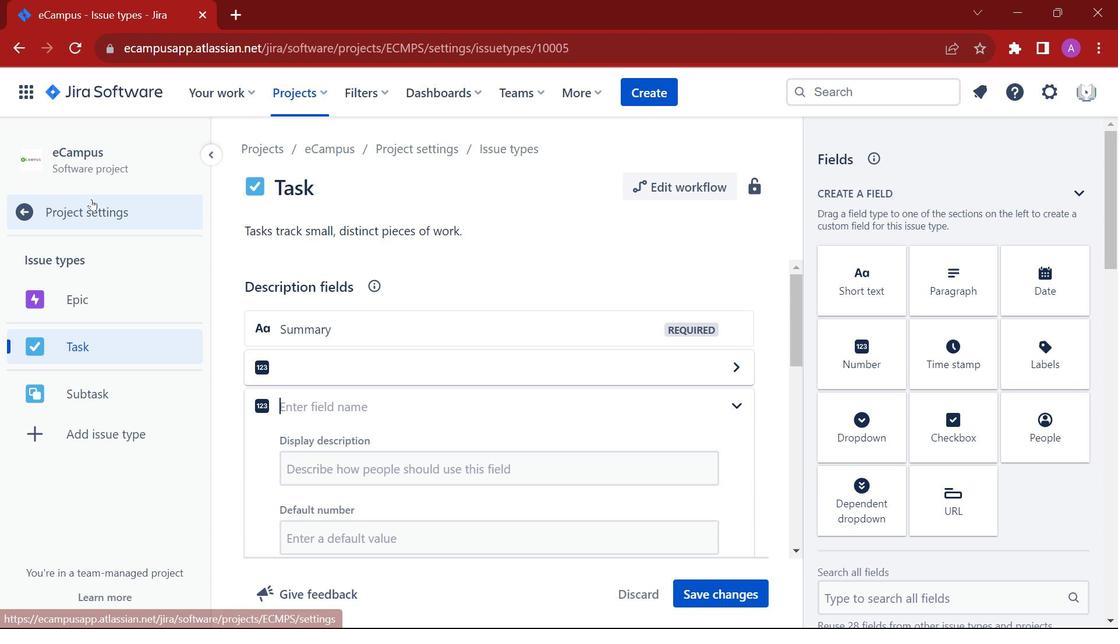 
Action: Mouse moved to (792, 226)
Screenshot: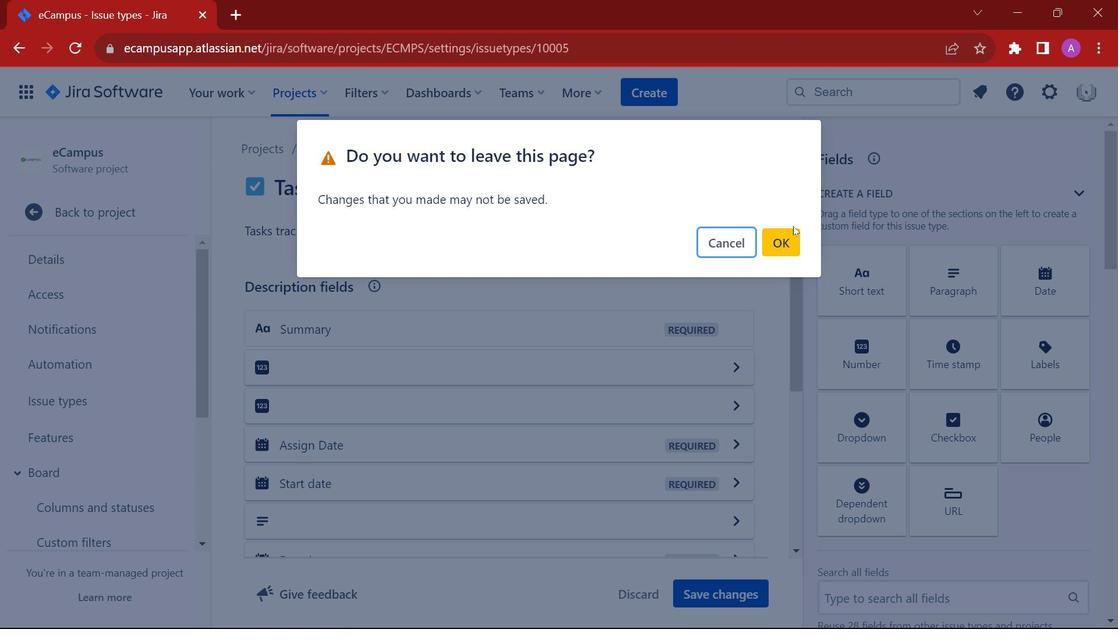 
Action: Mouse pressed left at (792, 226)
Screenshot: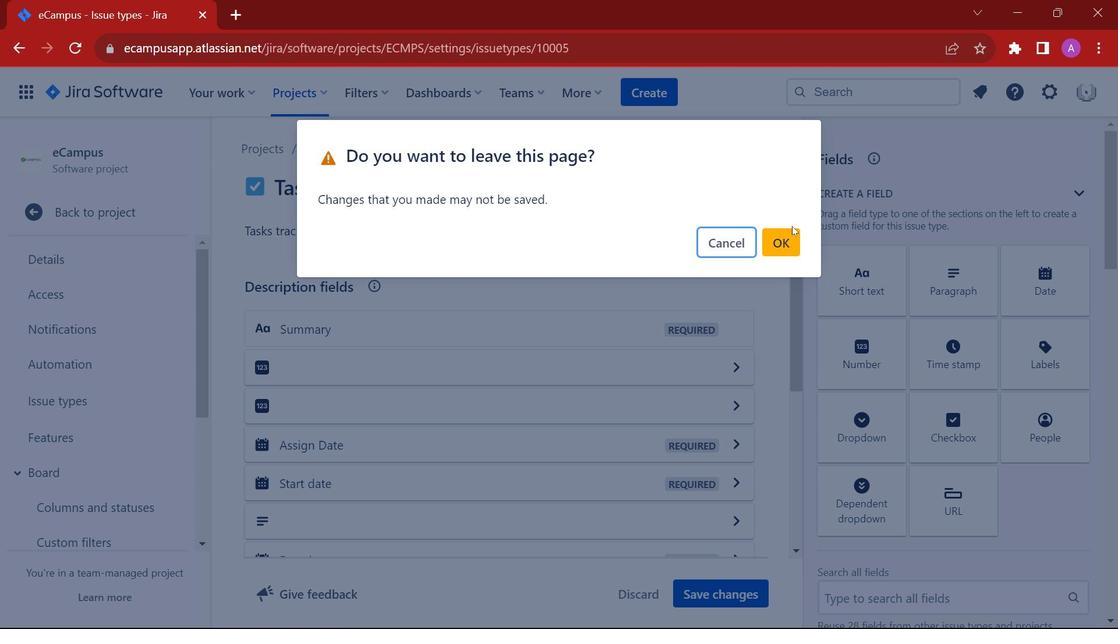 
Action: Mouse moved to (789, 230)
Screenshot: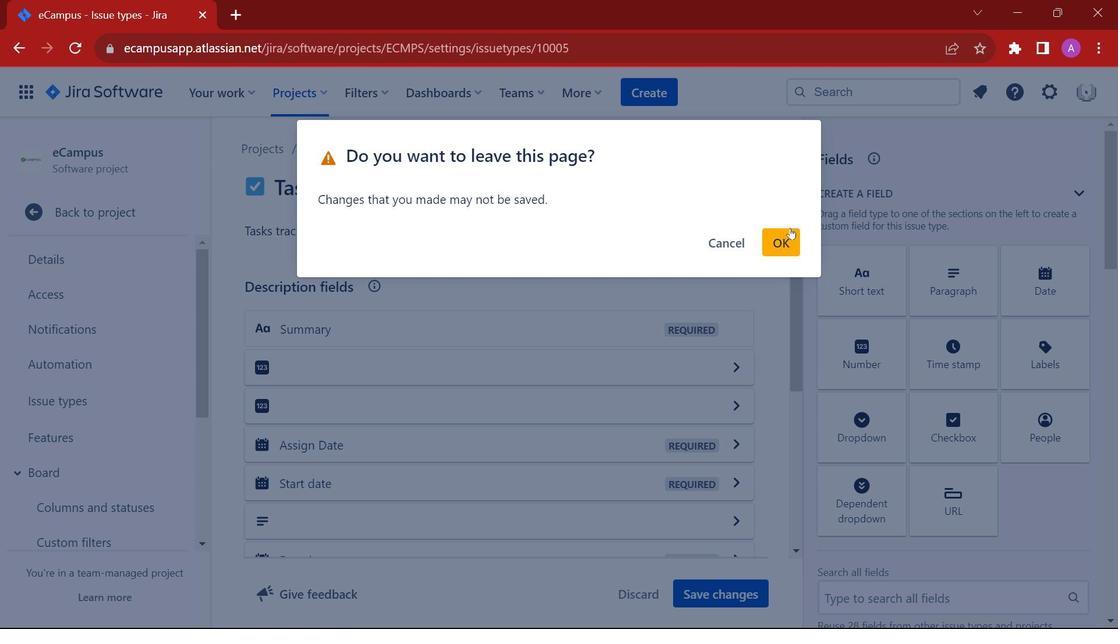
Action: Mouse pressed left at (789, 230)
Screenshot: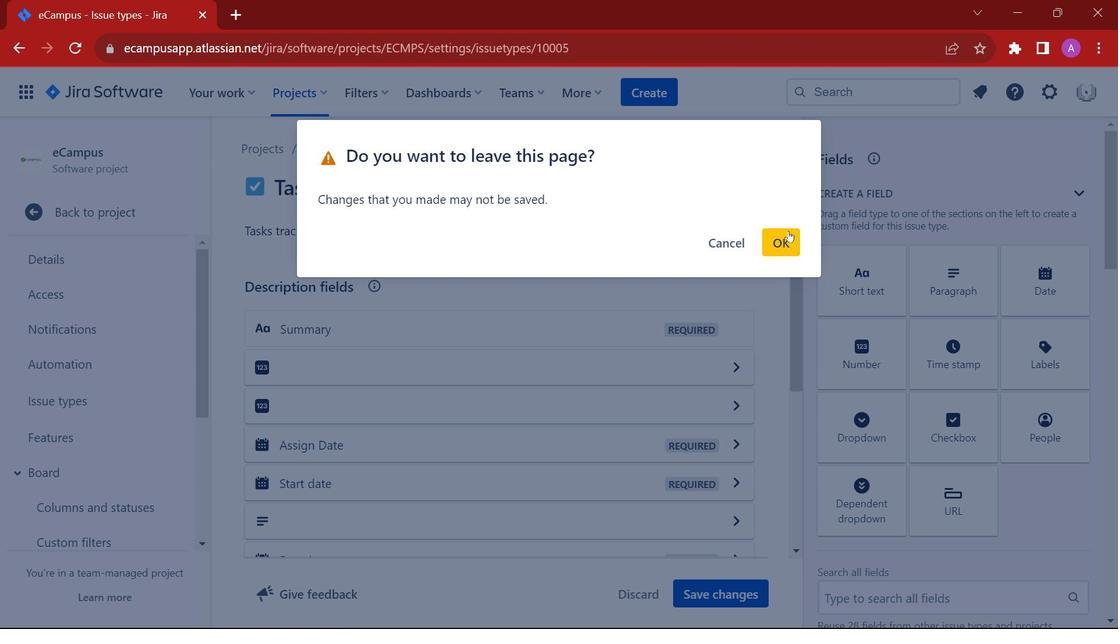 
Action: Mouse moved to (92, 208)
Screenshot: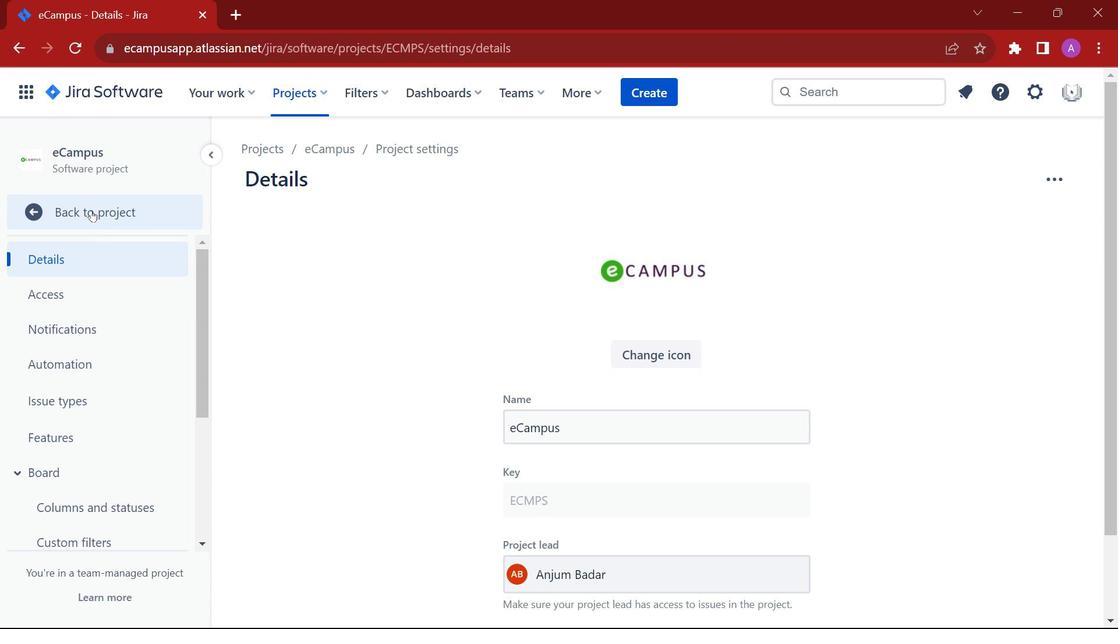 
Action: Mouse pressed left at (92, 208)
Screenshot: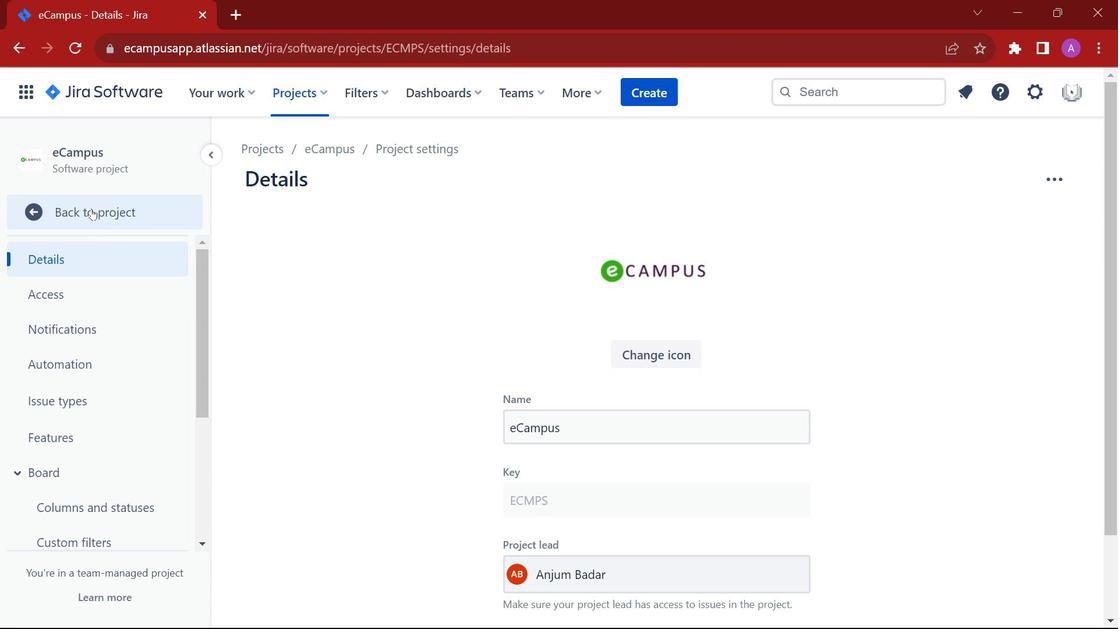 
Action: Mouse moved to (1024, 578)
Screenshot: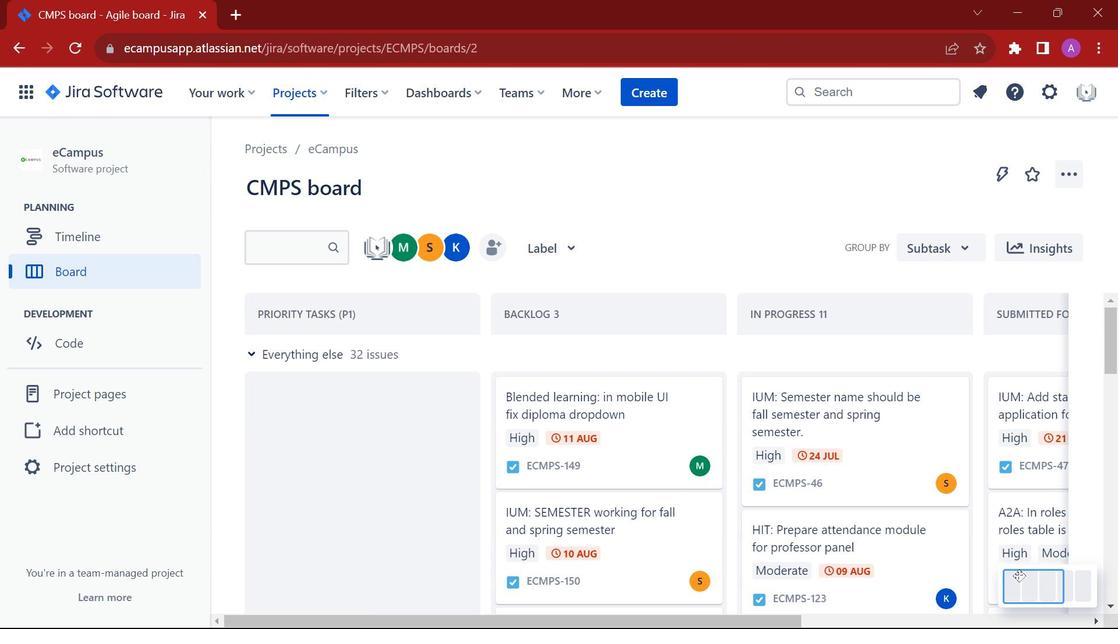 
Action: Mouse pressed left at (1024, 578)
Screenshot: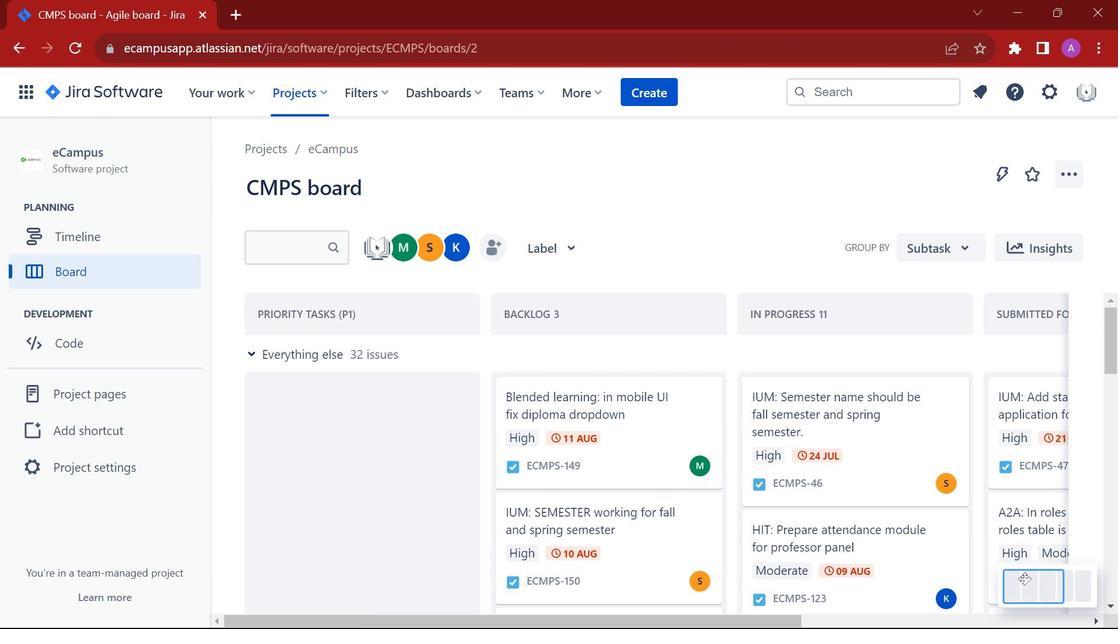 
Action: Mouse moved to (492, 347)
Screenshot: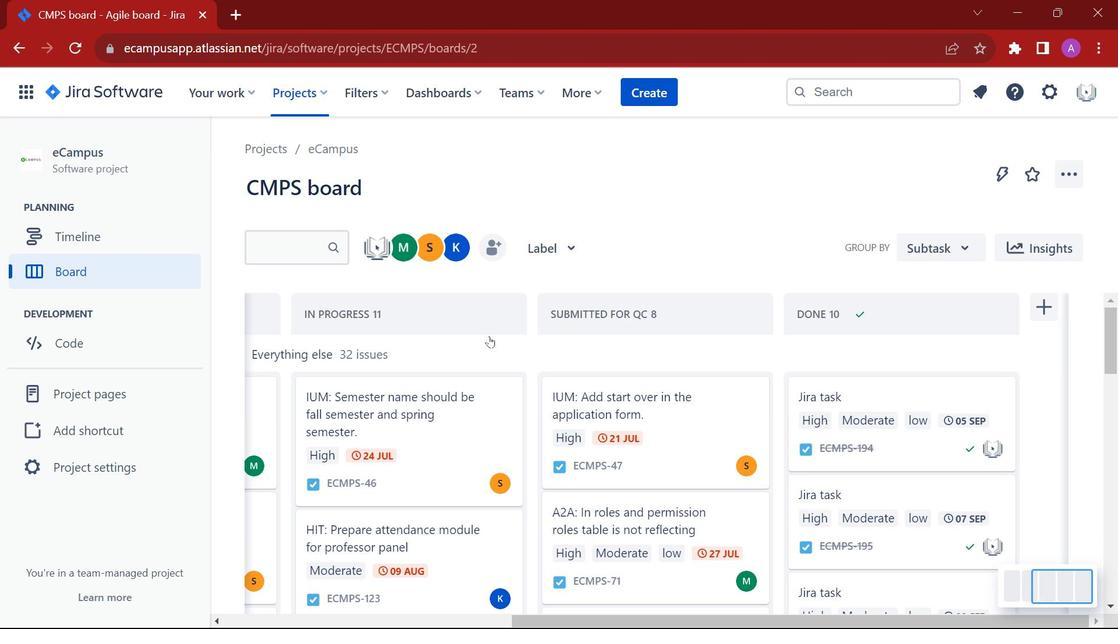 
Action: Mouse scrolled (492, 346) with delta (0, 0)
Screenshot: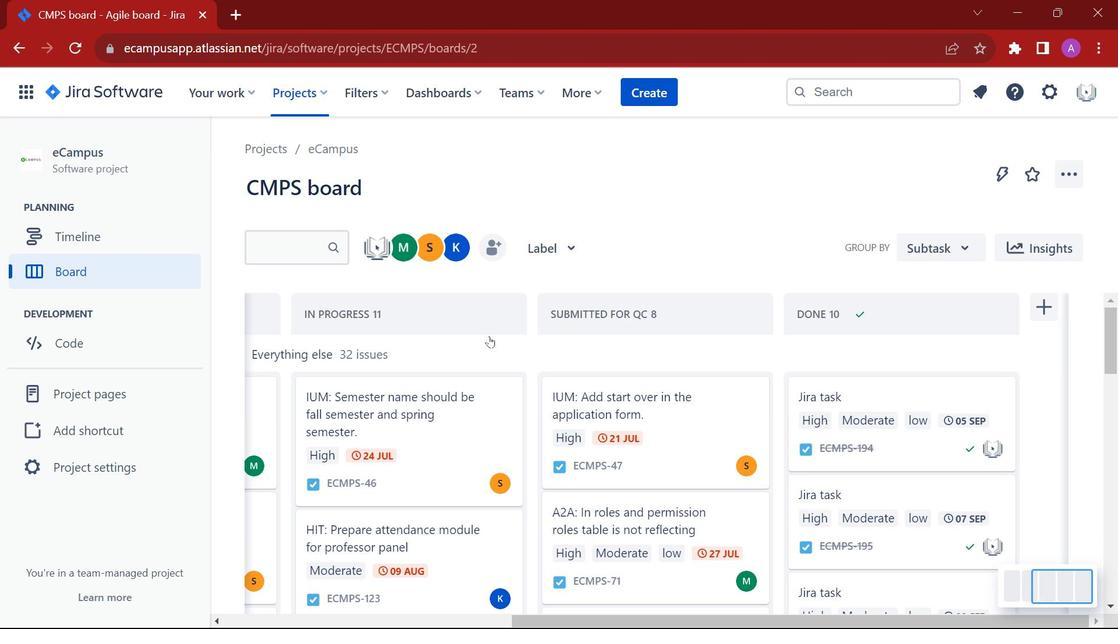 
Action: Mouse moved to (492, 354)
Screenshot: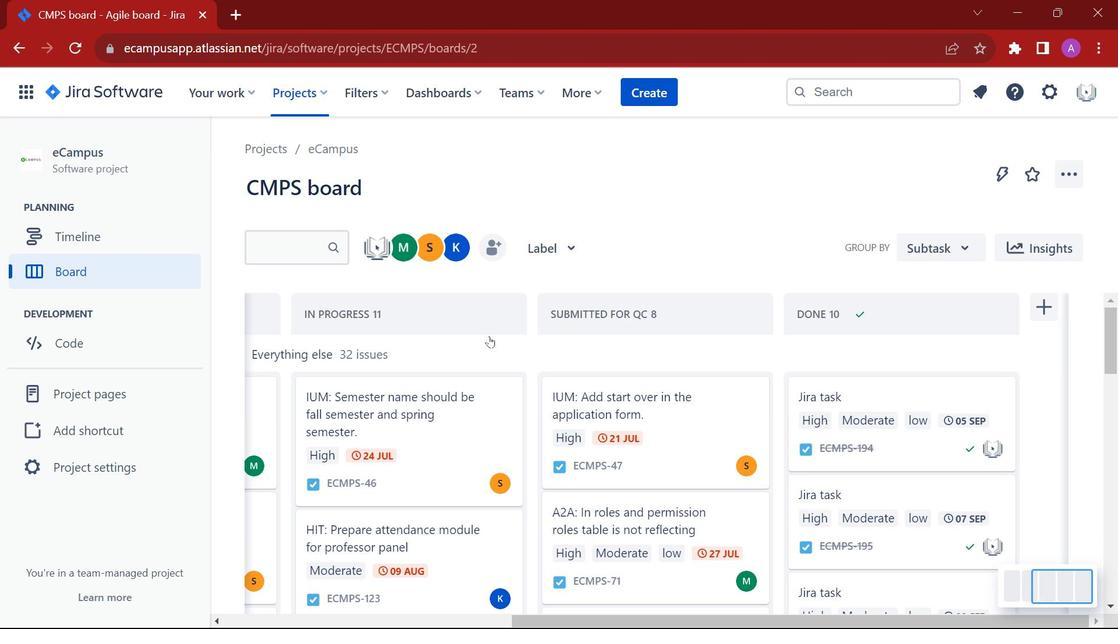 
Action: Mouse scrolled (492, 354) with delta (0, 0)
Screenshot: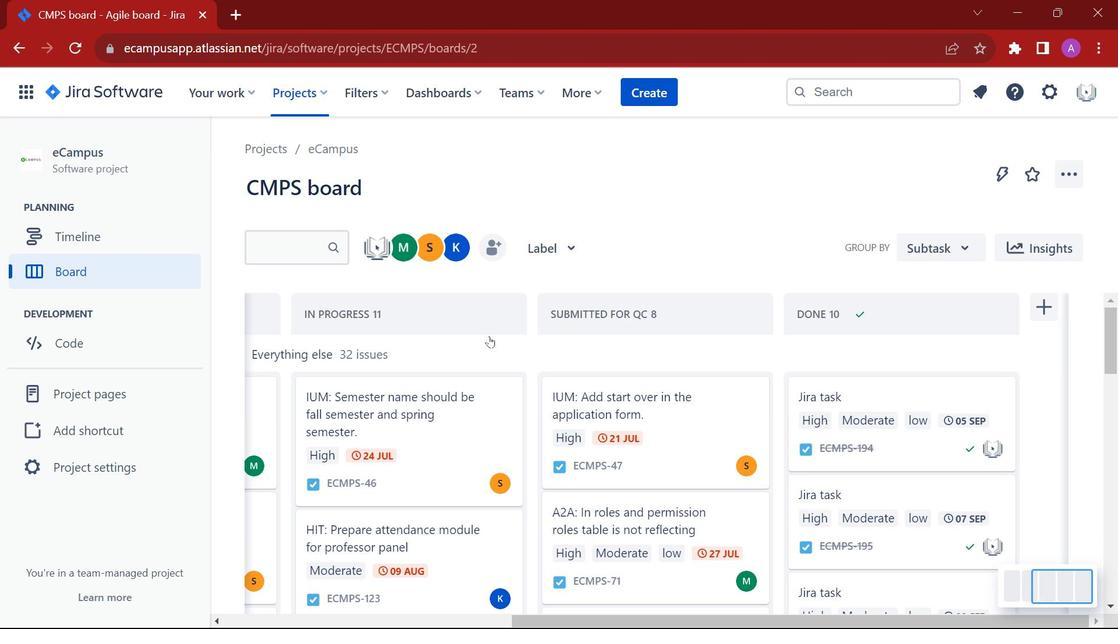 
Action: Mouse moved to (514, 380)
Screenshot: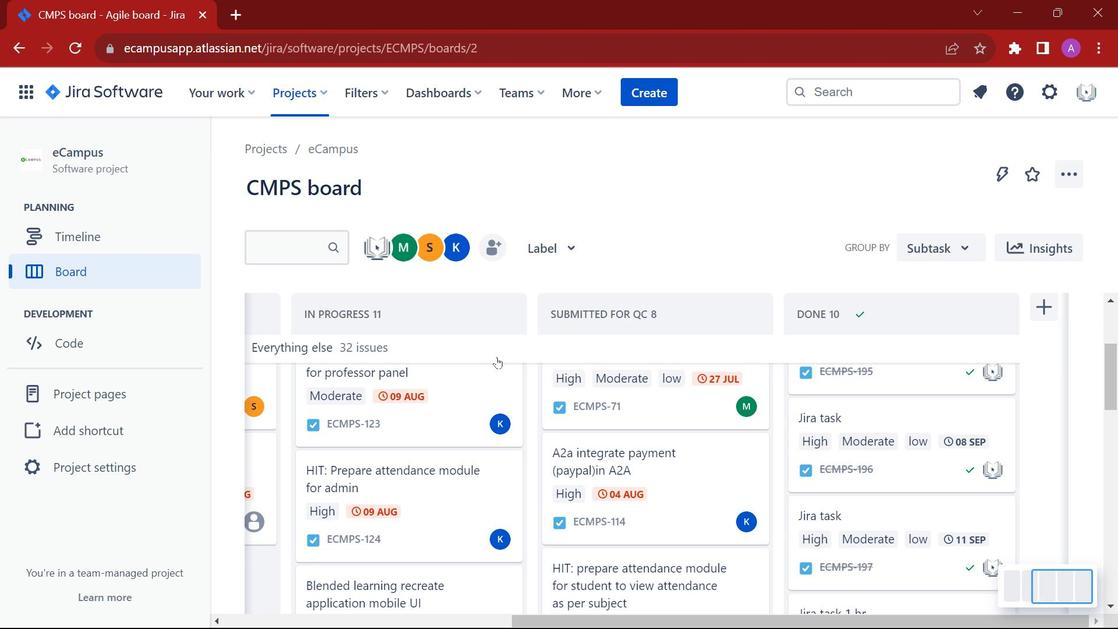 
Action: Mouse scrolled (514, 380) with delta (0, 0)
Screenshot: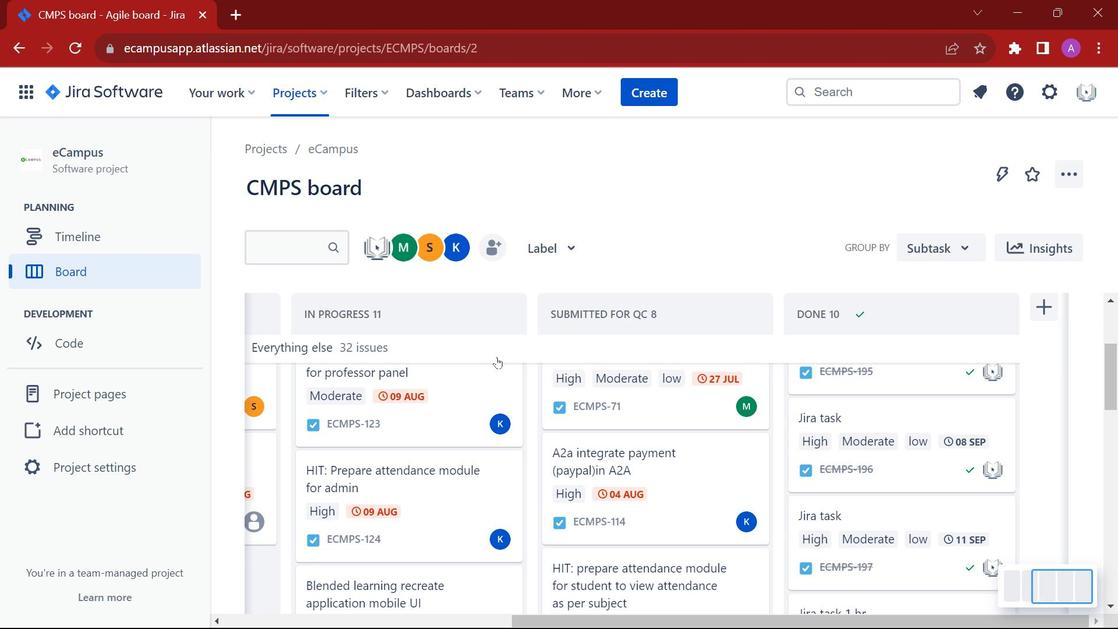 
Action: Mouse moved to (514, 381)
Screenshot: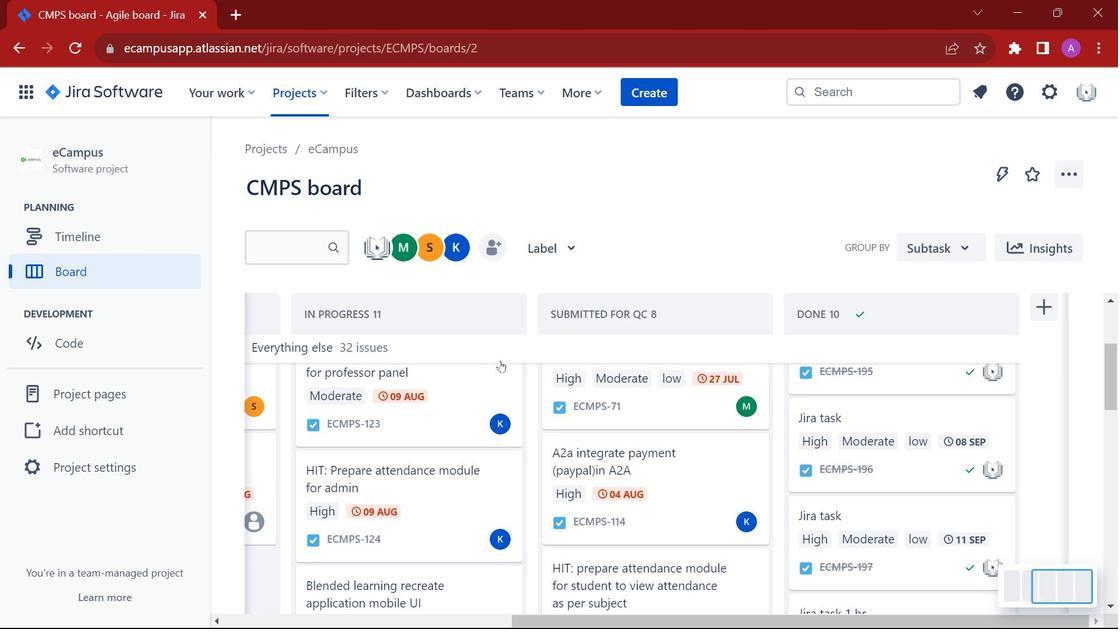 
Action: Mouse scrolled (514, 380) with delta (0, 0)
Screenshot: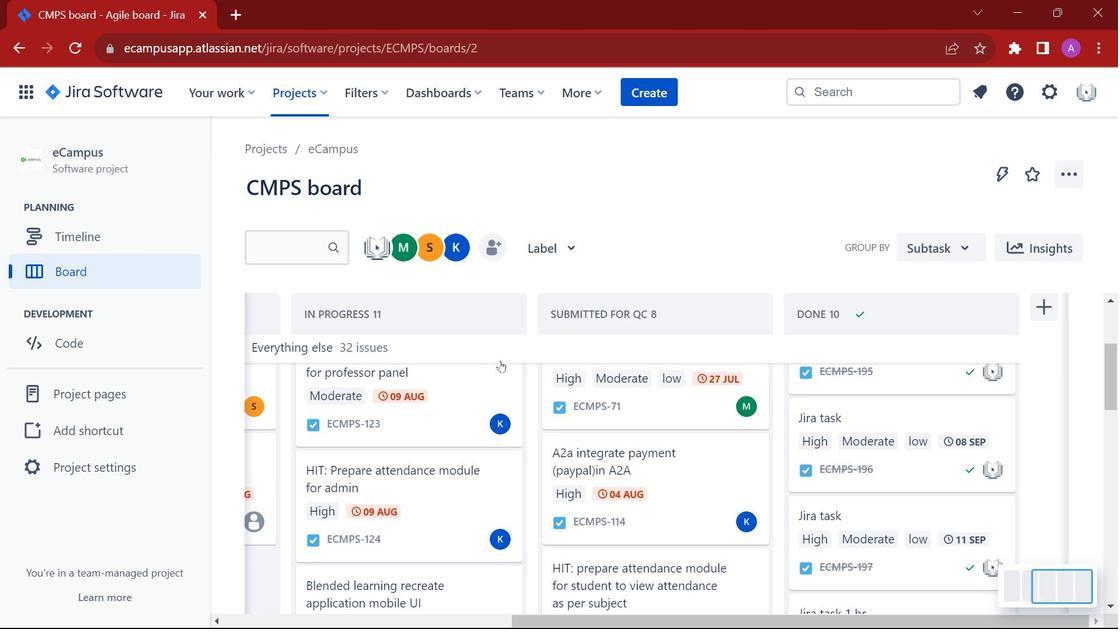 
Action: Mouse moved to (514, 380)
Screenshot: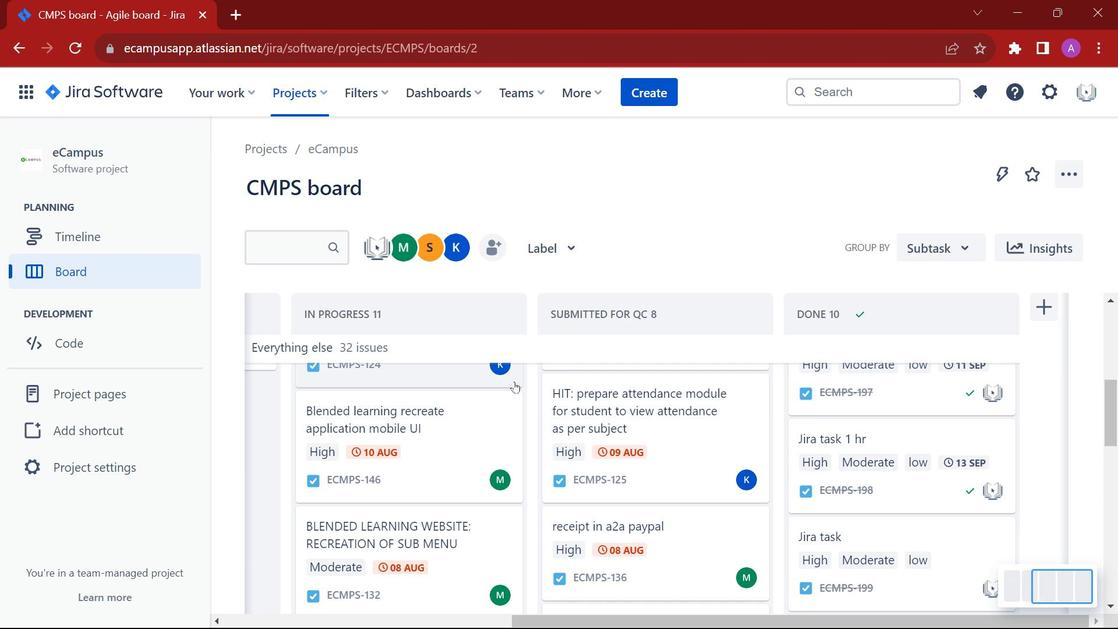 
Action: Mouse scrolled (514, 379) with delta (0, 0)
Screenshot: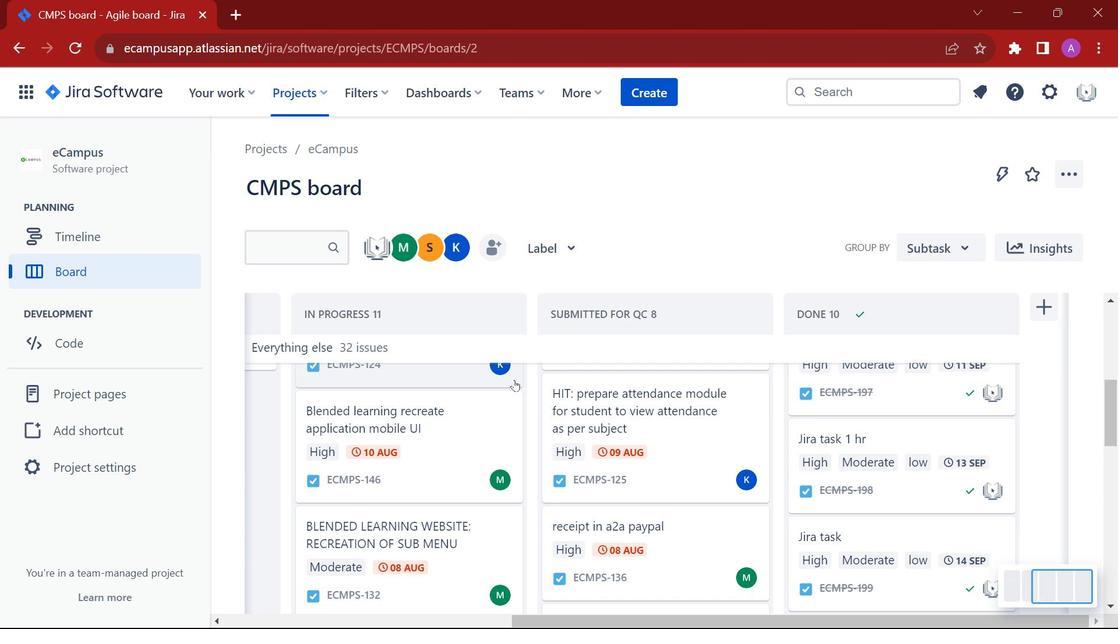 
Action: Mouse scrolled (514, 379) with delta (0, 0)
Screenshot: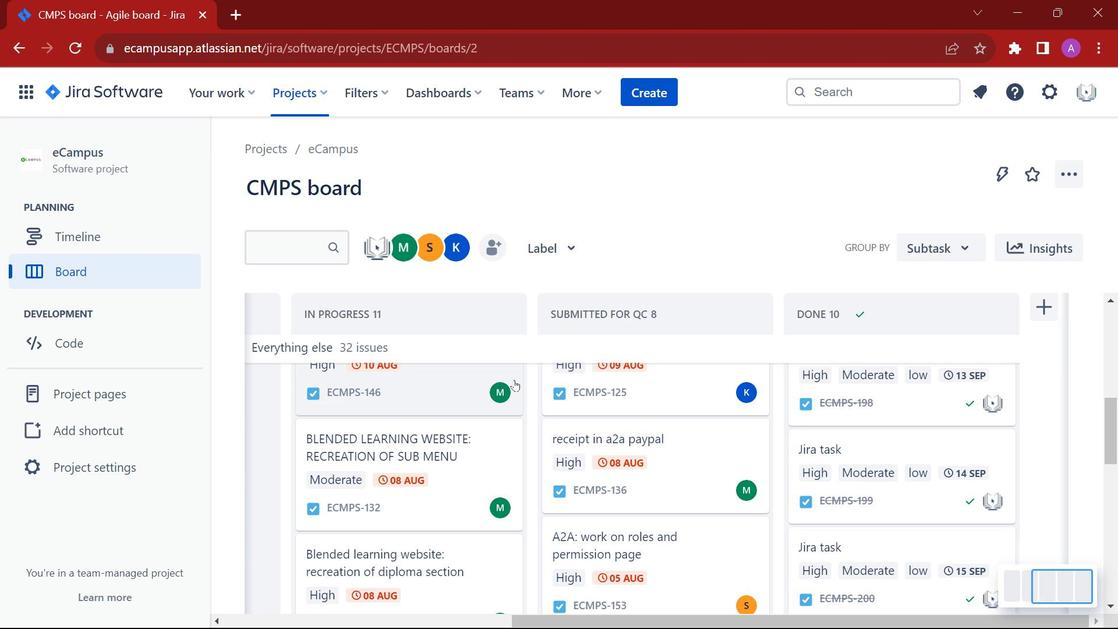 
Action: Mouse scrolled (514, 379) with delta (0, 0)
Screenshot: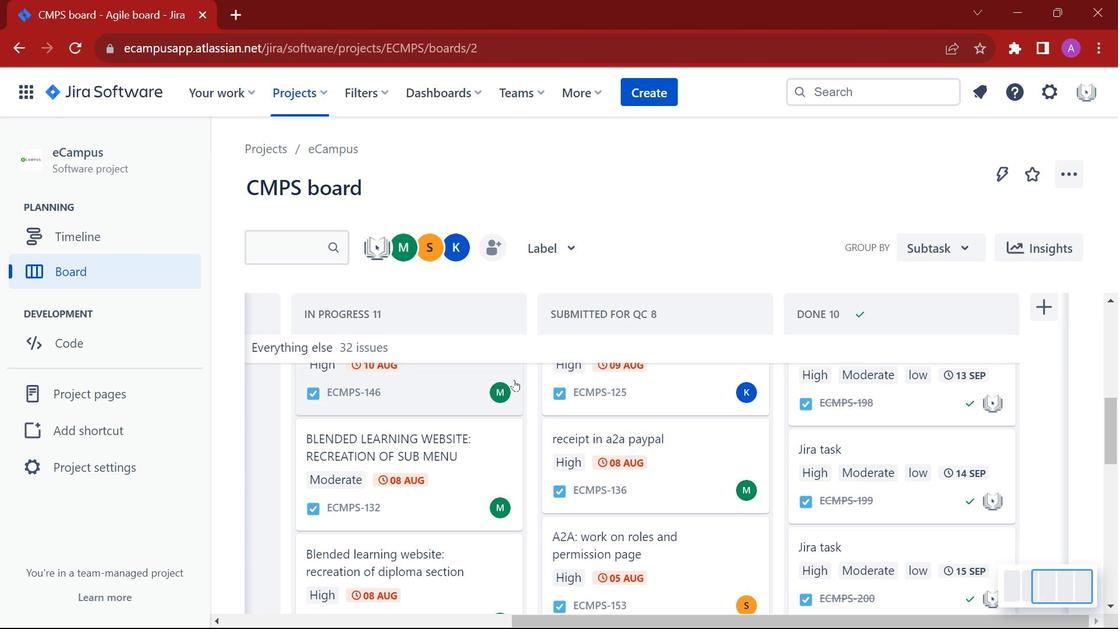 
Action: Mouse scrolled (514, 379) with delta (0, 0)
Screenshot: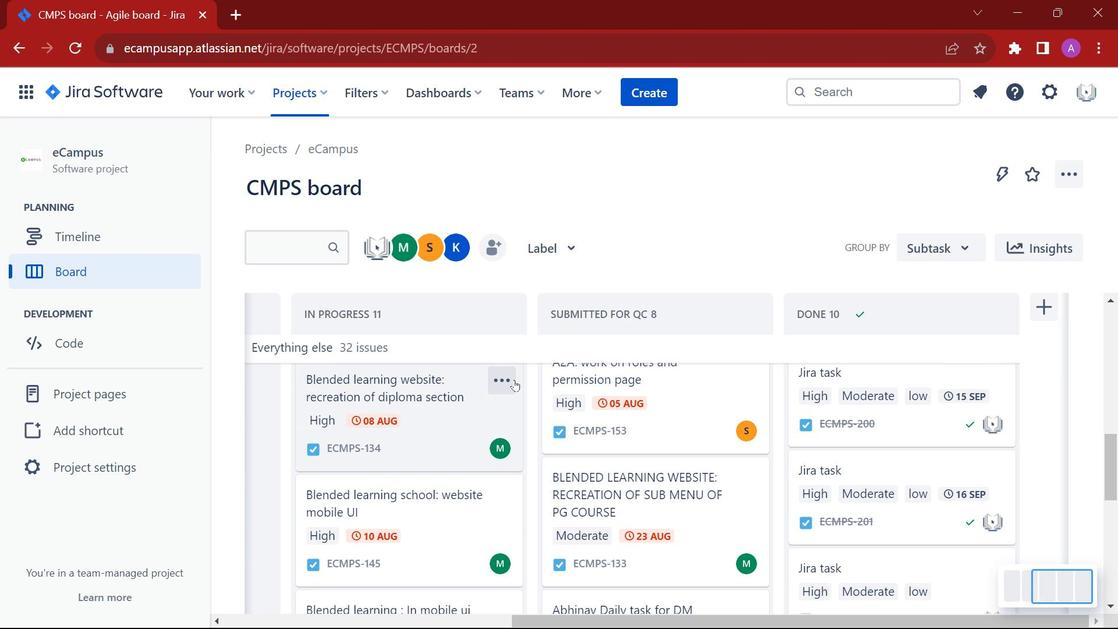 
Action: Mouse scrolled (514, 379) with delta (0, 0)
Screenshot: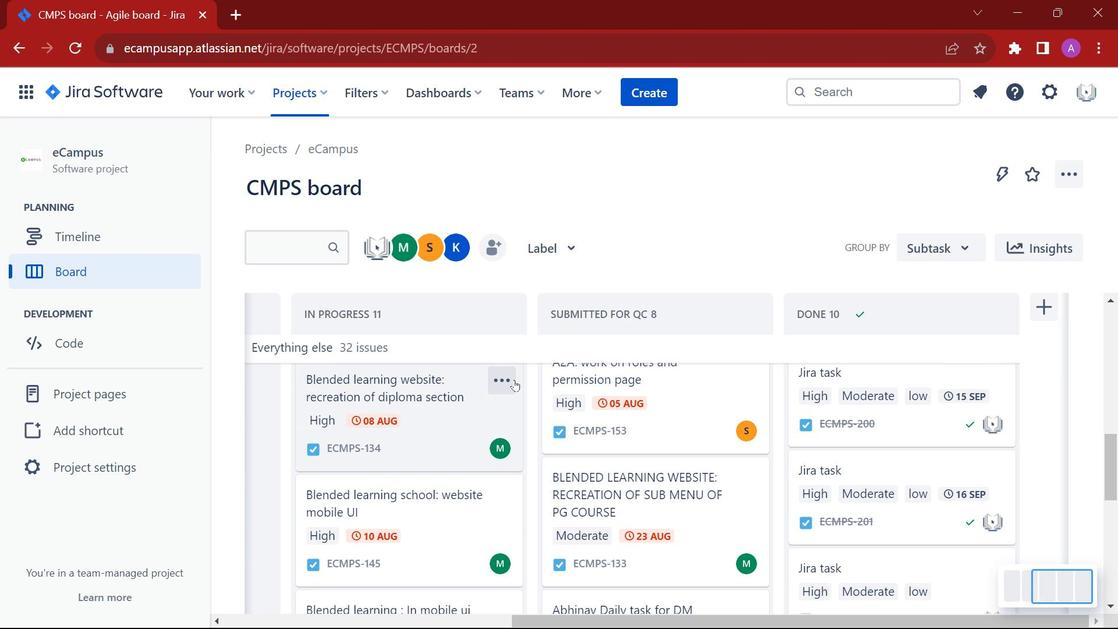 
Action: Mouse moved to (632, 373)
Screenshot: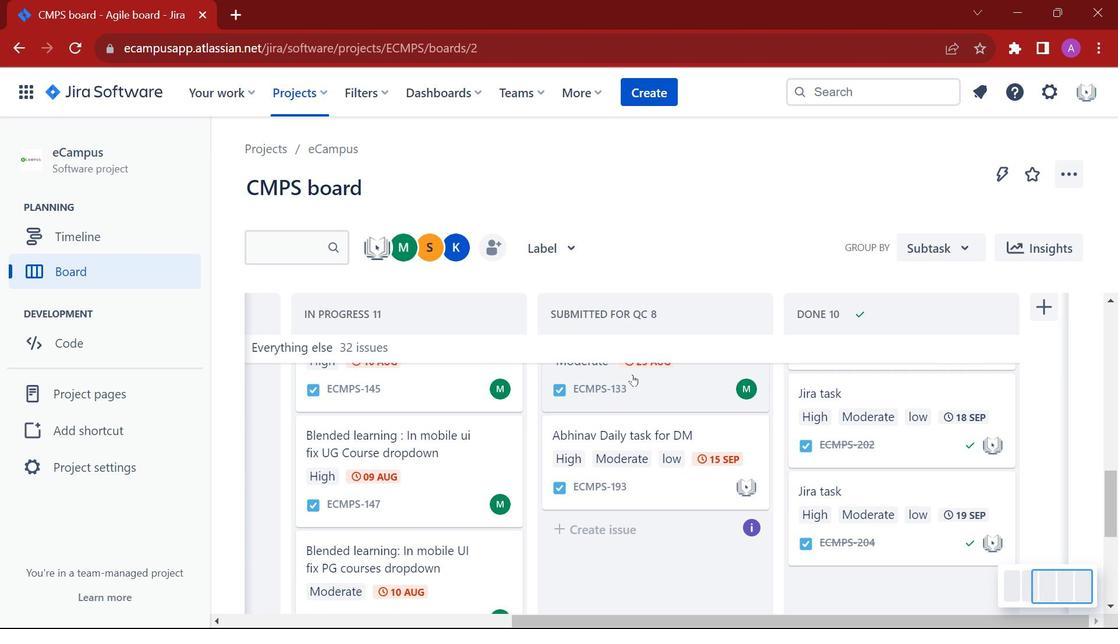 
Action: Mouse scrolled (632, 373) with delta (0, 0)
Screenshot: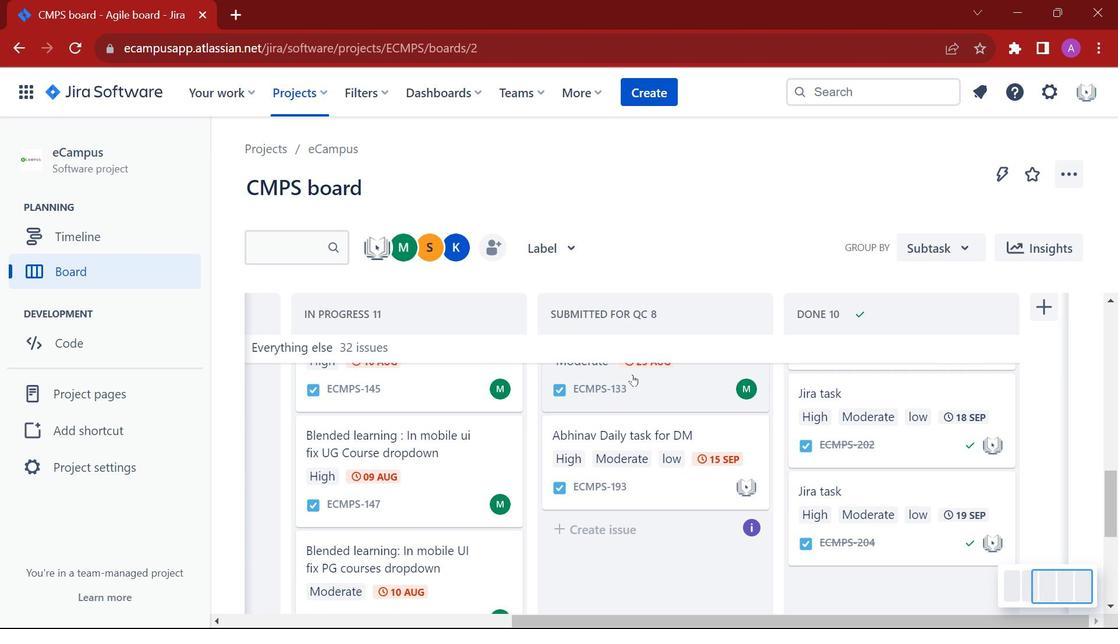 
Action: Mouse scrolled (632, 373) with delta (0, 0)
Screenshot: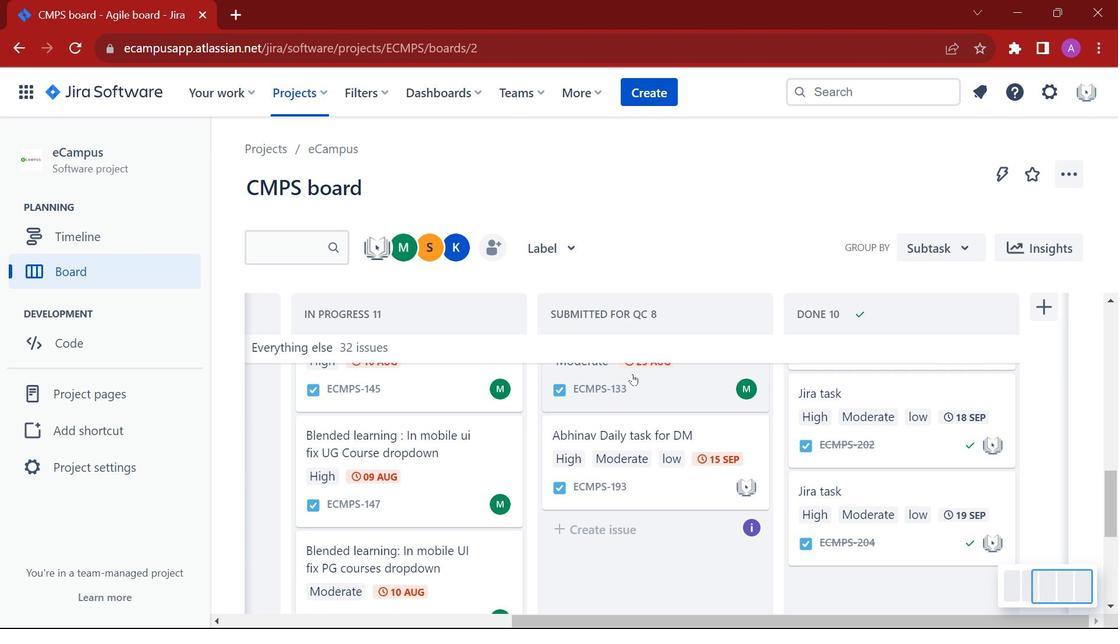 
Action: Mouse moved to (641, 380)
Screenshot: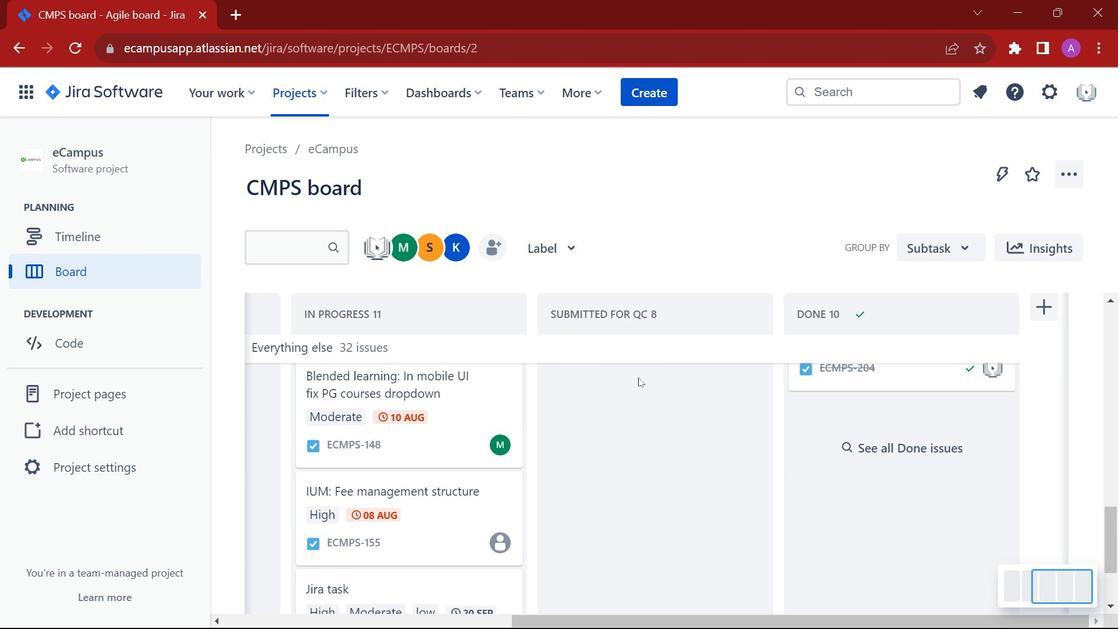 
Action: Mouse scrolled (641, 380) with delta (0, 0)
Screenshot: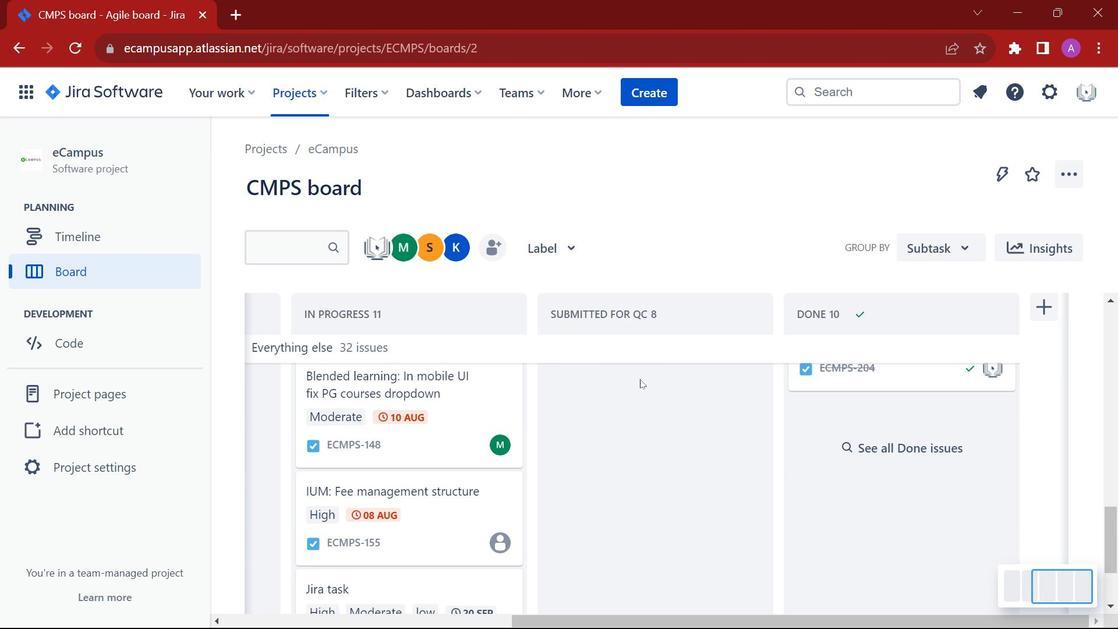
Action: Mouse moved to (648, 384)
Screenshot: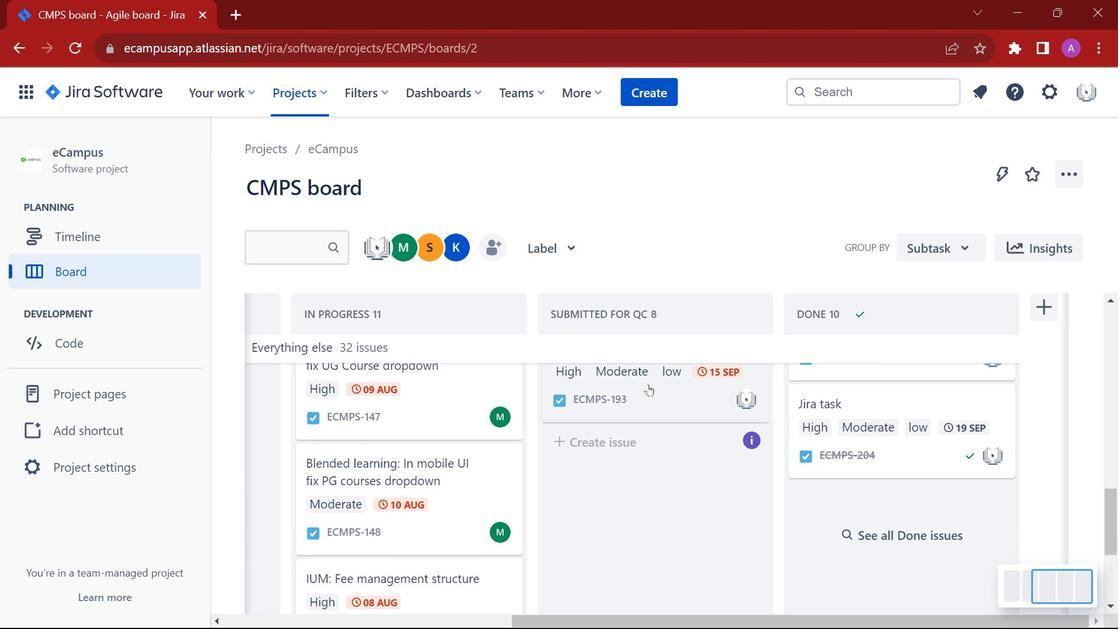 
Action: Mouse scrolled (648, 385) with delta (0, 0)
Screenshot: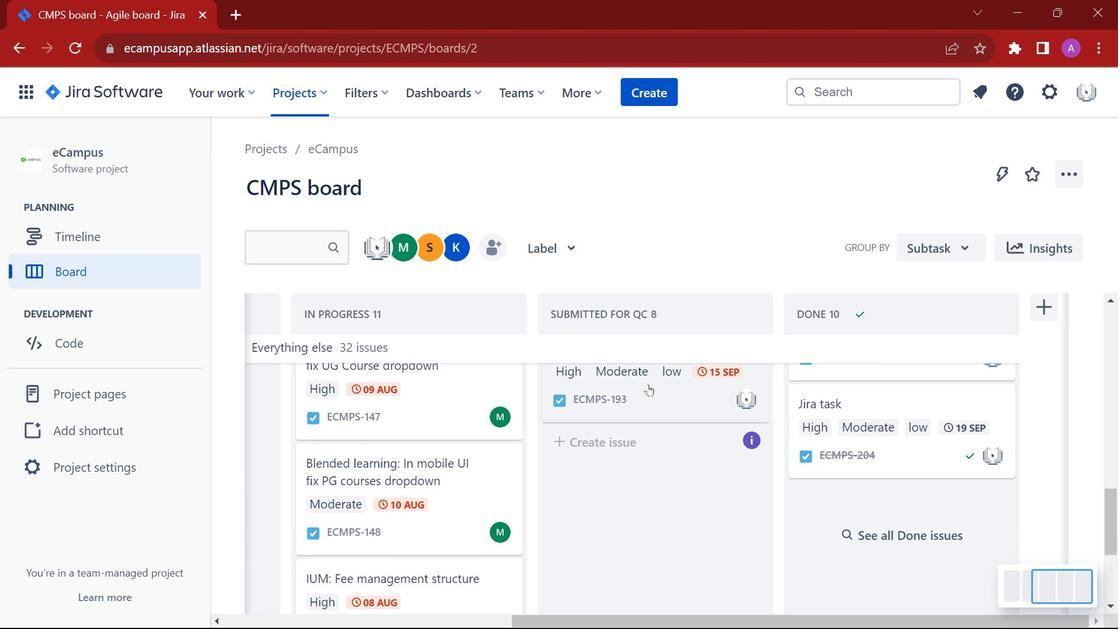 
Action: Mouse scrolled (648, 385) with delta (0, 0)
Screenshot: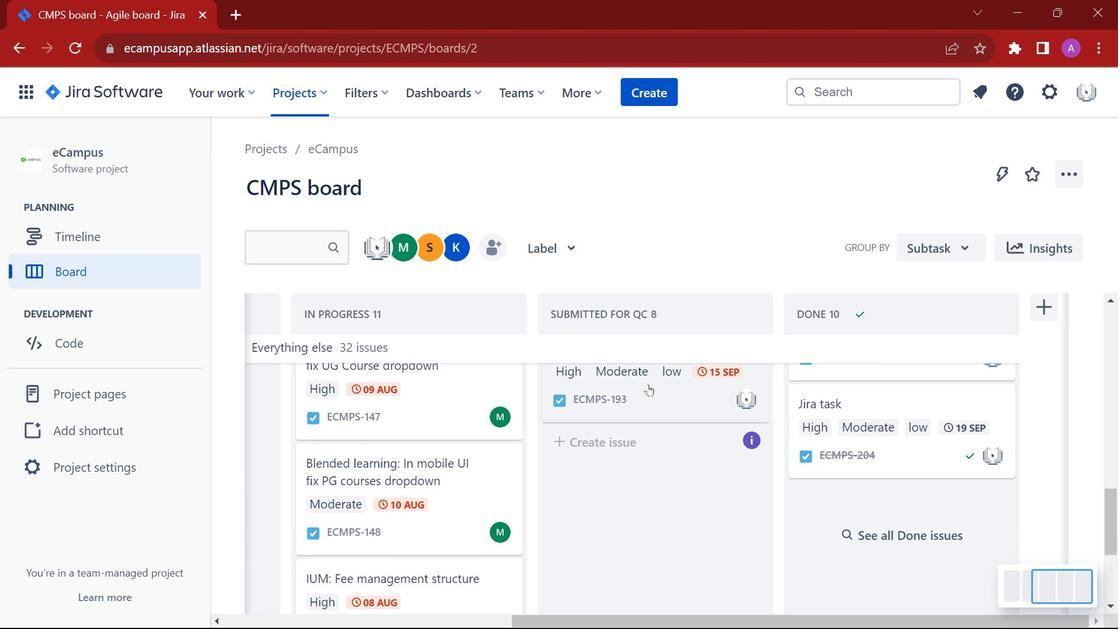 
Action: Mouse moved to (593, 343)
Screenshot: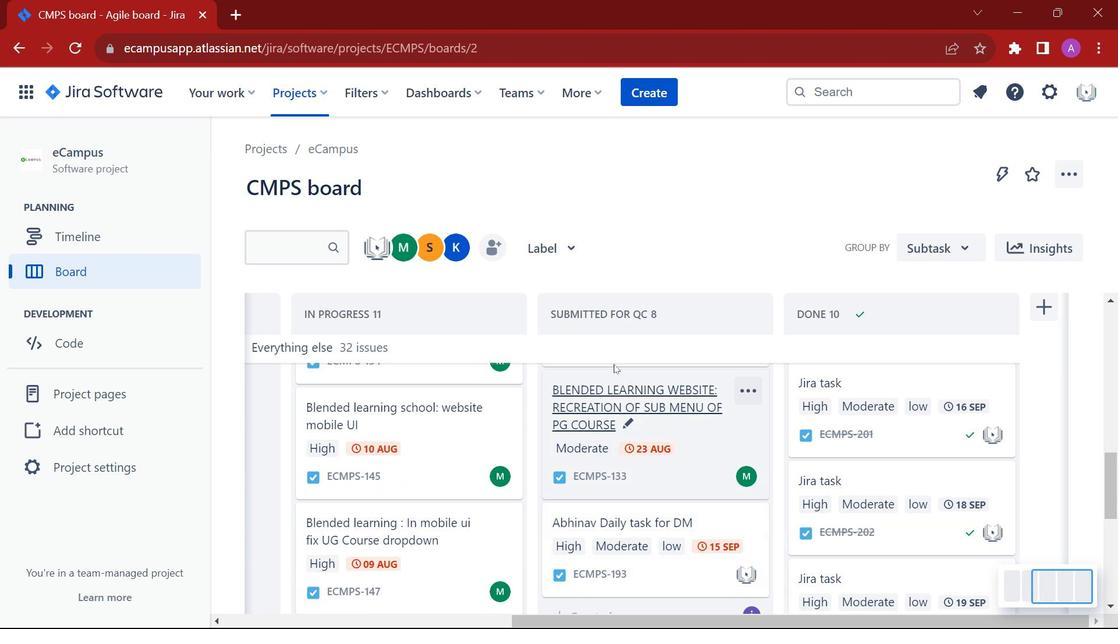
Action: Mouse scrolled (593, 343) with delta (0, 0)
Screenshot: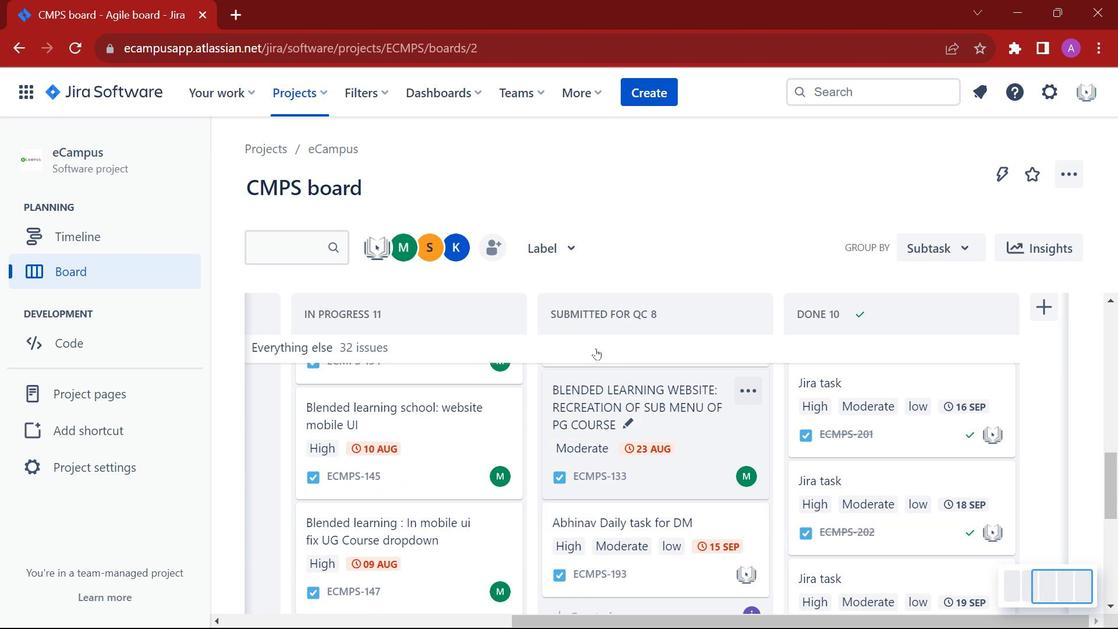 
Action: Mouse moved to (592, 342)
Screenshot: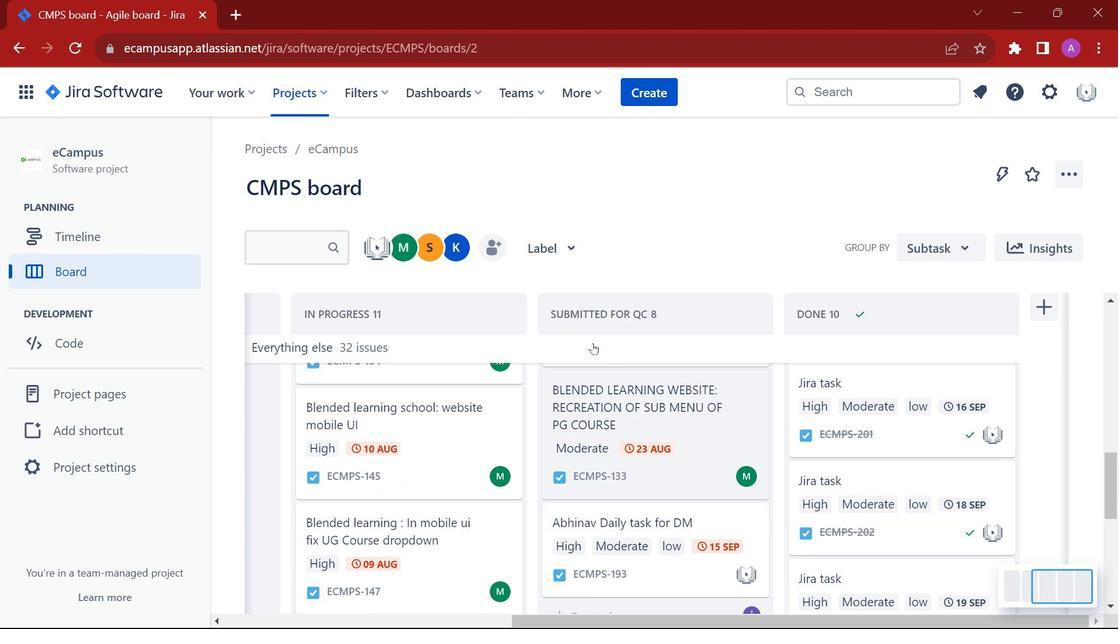 
Action: Mouse scrolled (592, 343) with delta (0, 0)
Screenshot: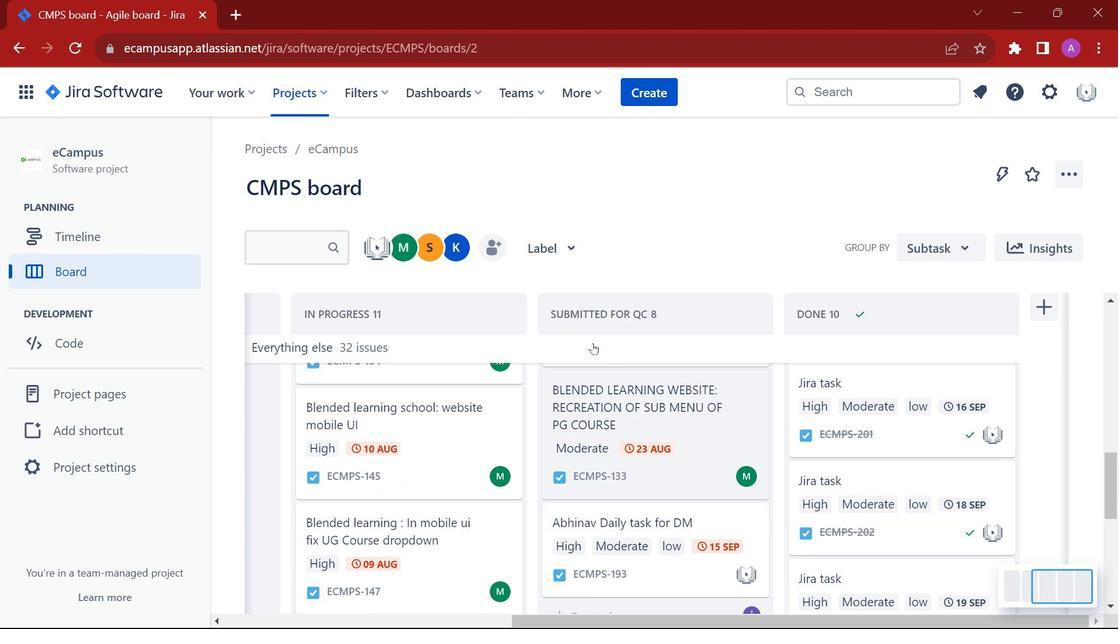 
Action: Mouse moved to (649, 86)
Screenshot: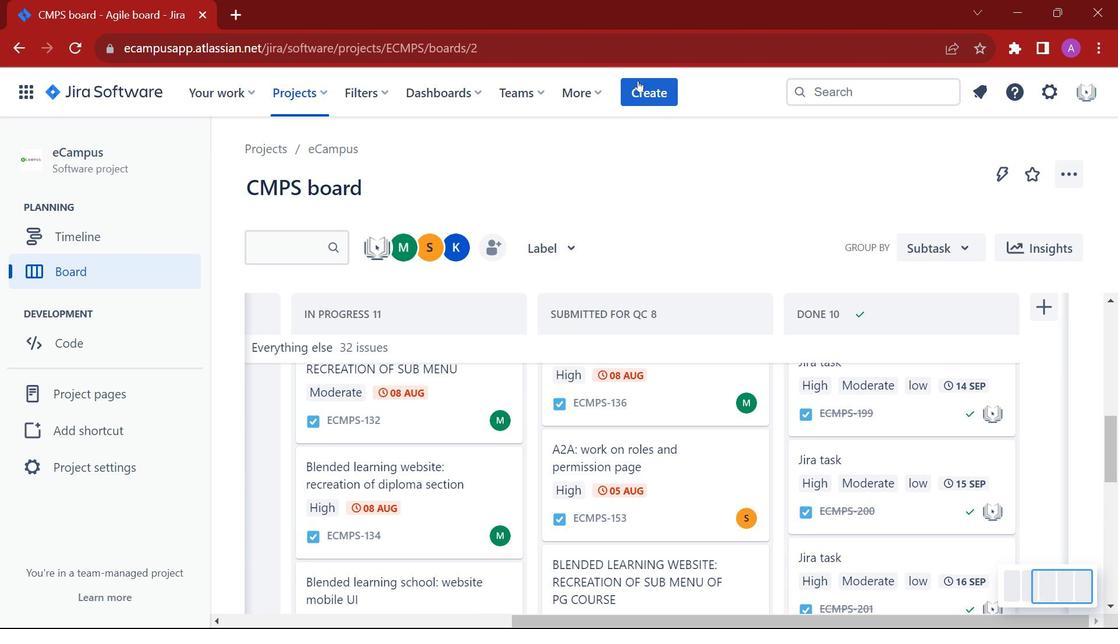 
Action: Mouse pressed left at (649, 86)
Screenshot: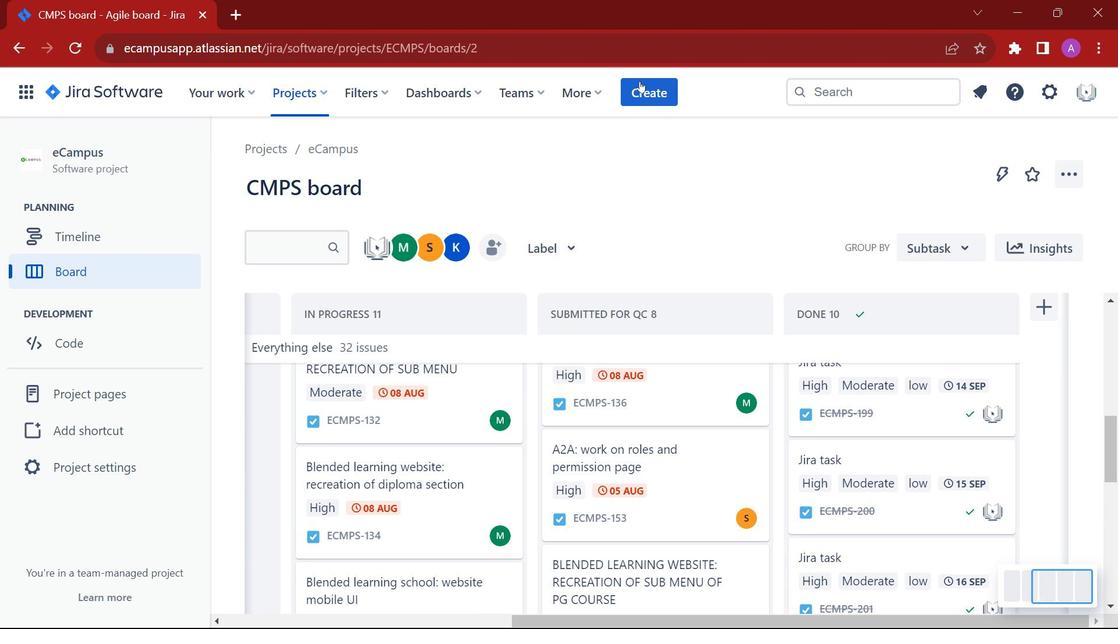 
Action: Mouse moved to (754, 217)
Screenshot: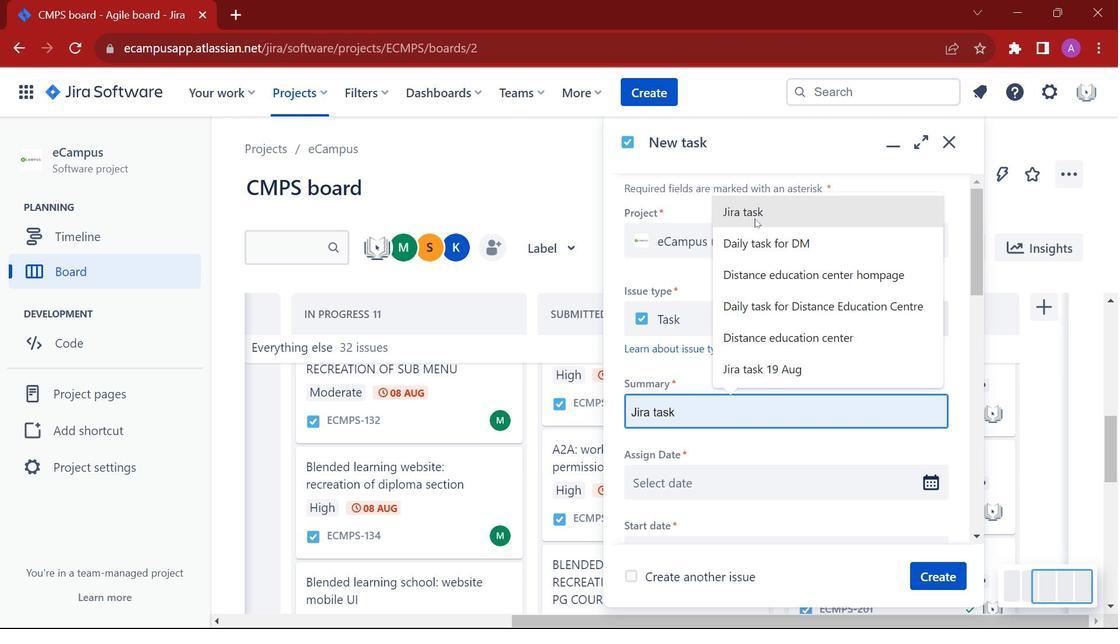 
Action: Mouse pressed left at (754, 217)
Screenshot: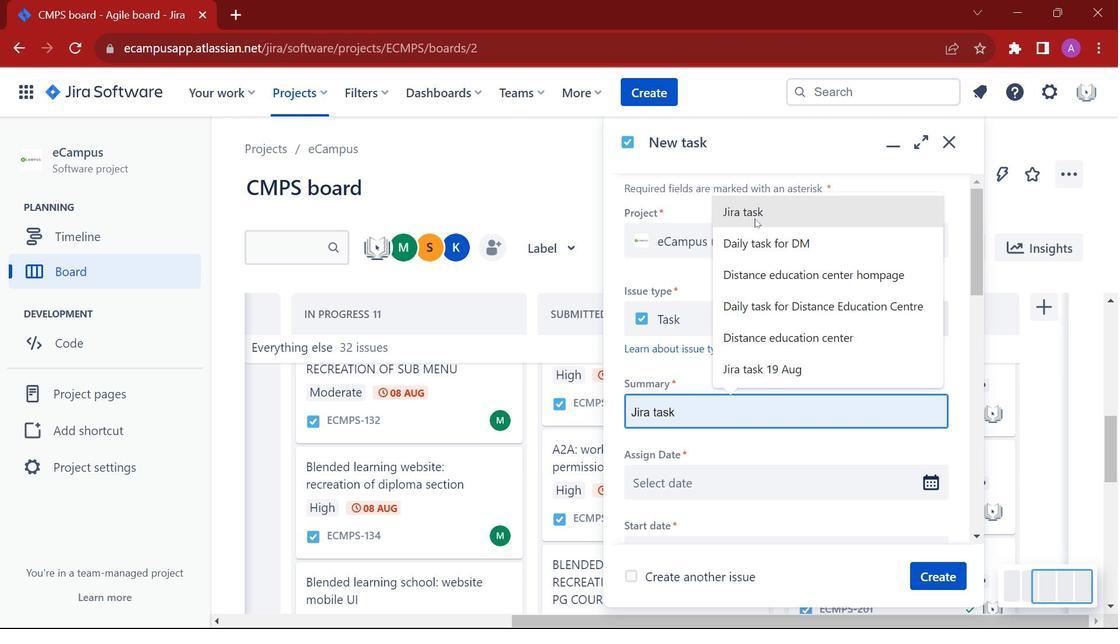 
Action: Mouse moved to (832, 332)
Screenshot: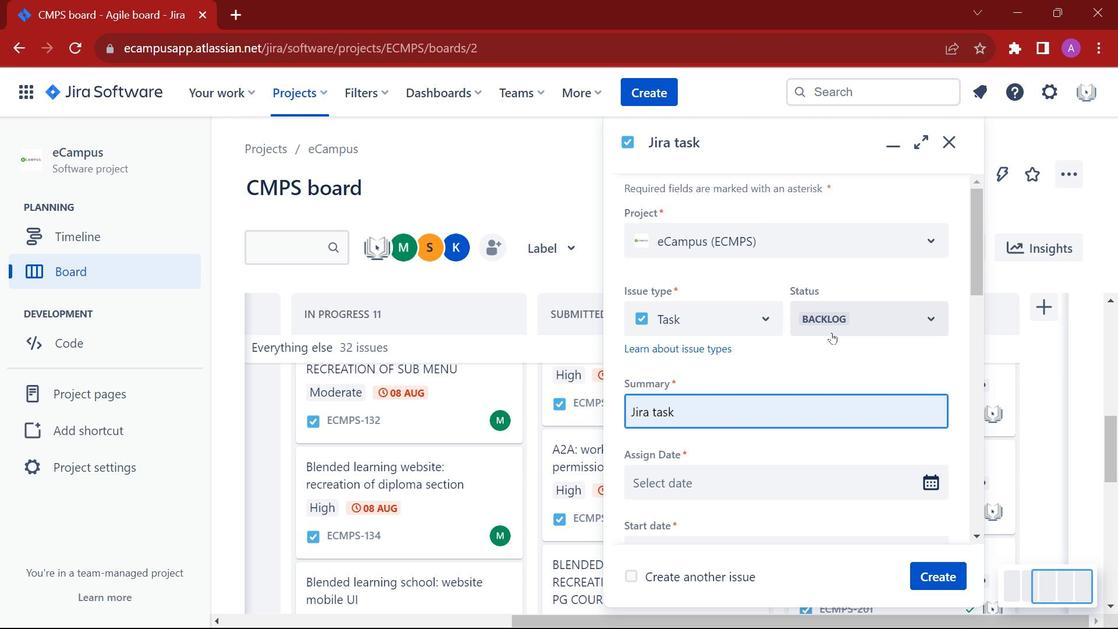 
Action: Mouse pressed left at (832, 332)
Screenshot: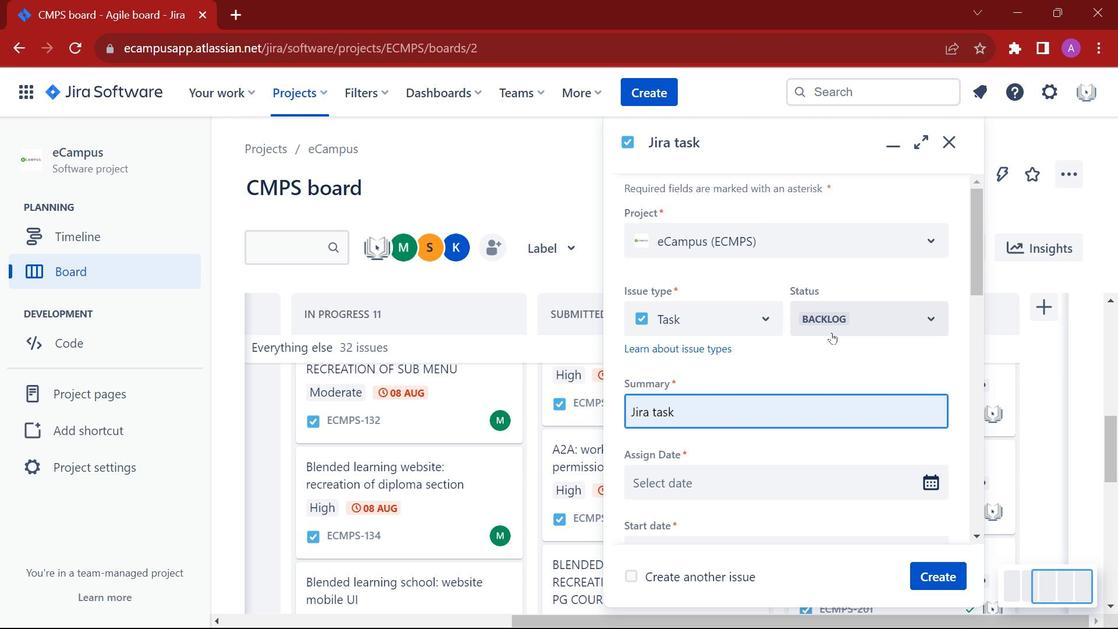 
Action: Mouse moved to (851, 364)
Screenshot: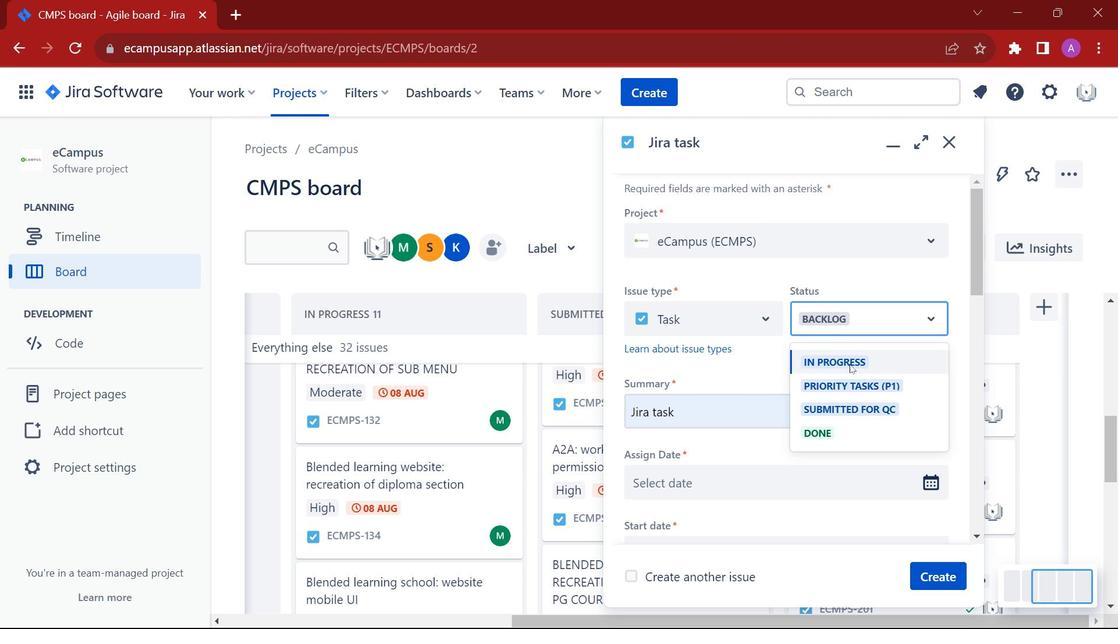 
Action: Mouse pressed left at (851, 364)
Screenshot: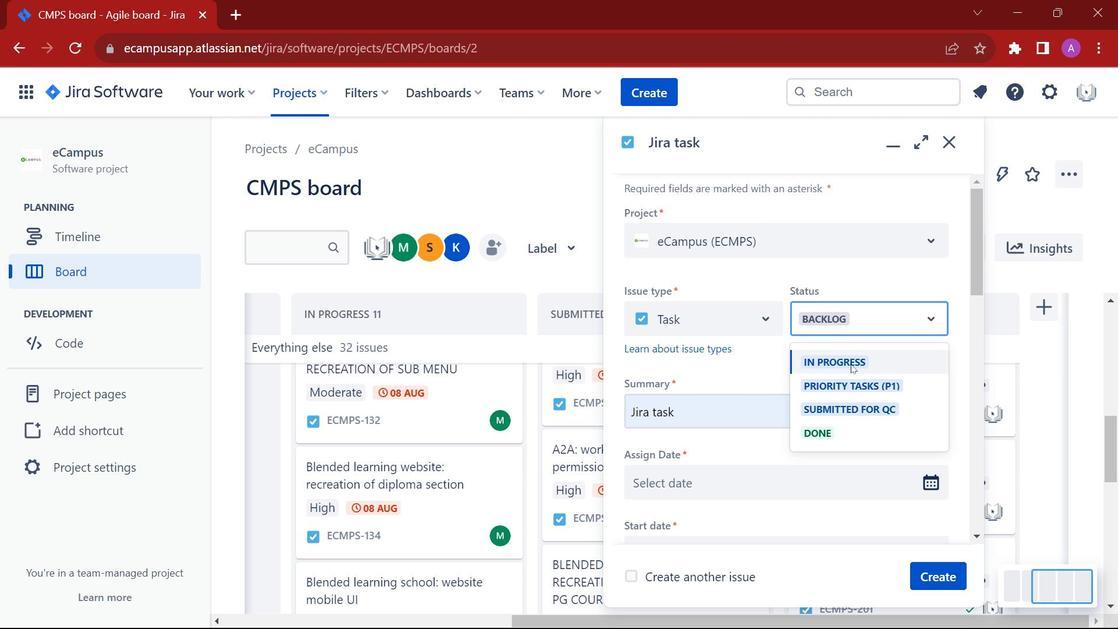
Action: Mouse moved to (773, 359)
Screenshot: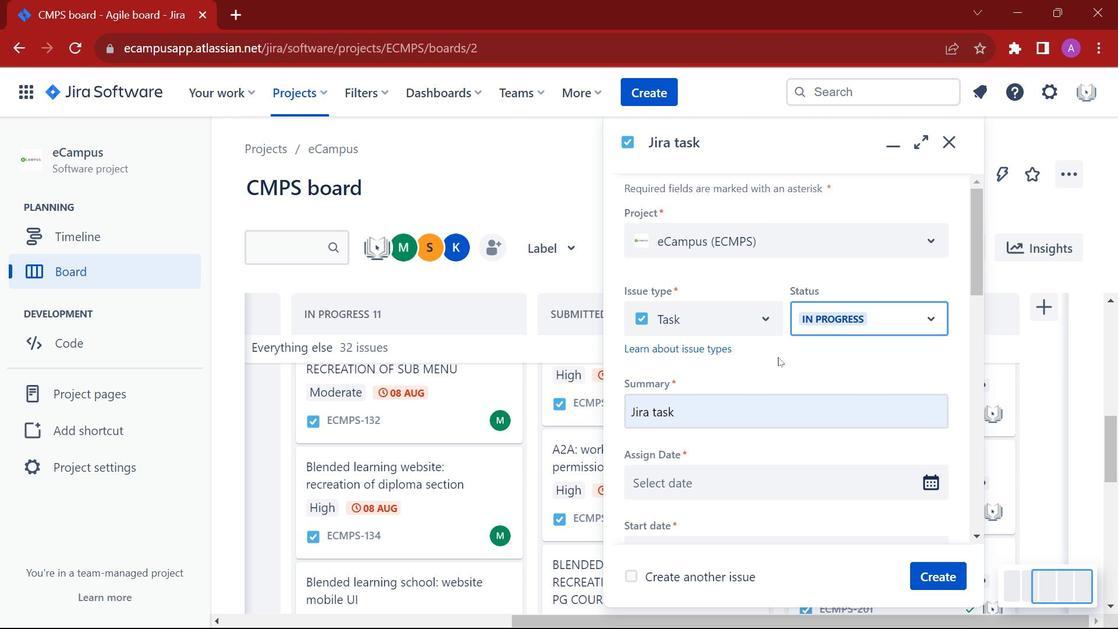 
Action: Mouse scrolled (773, 359) with delta (0, 0)
Screenshot: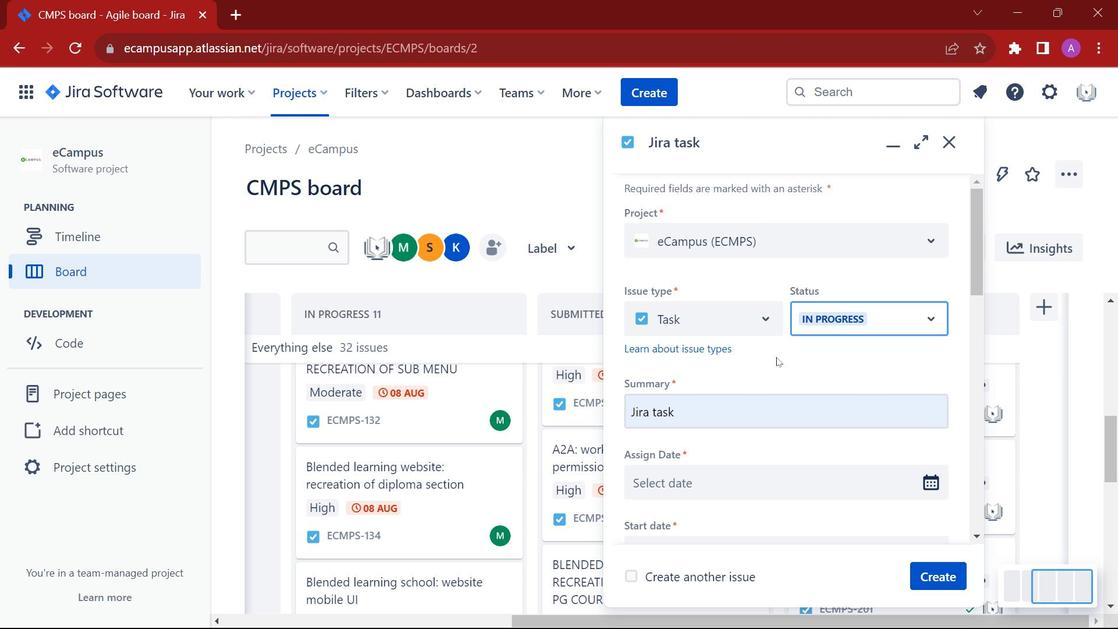 
Action: Mouse moved to (730, 373)
Screenshot: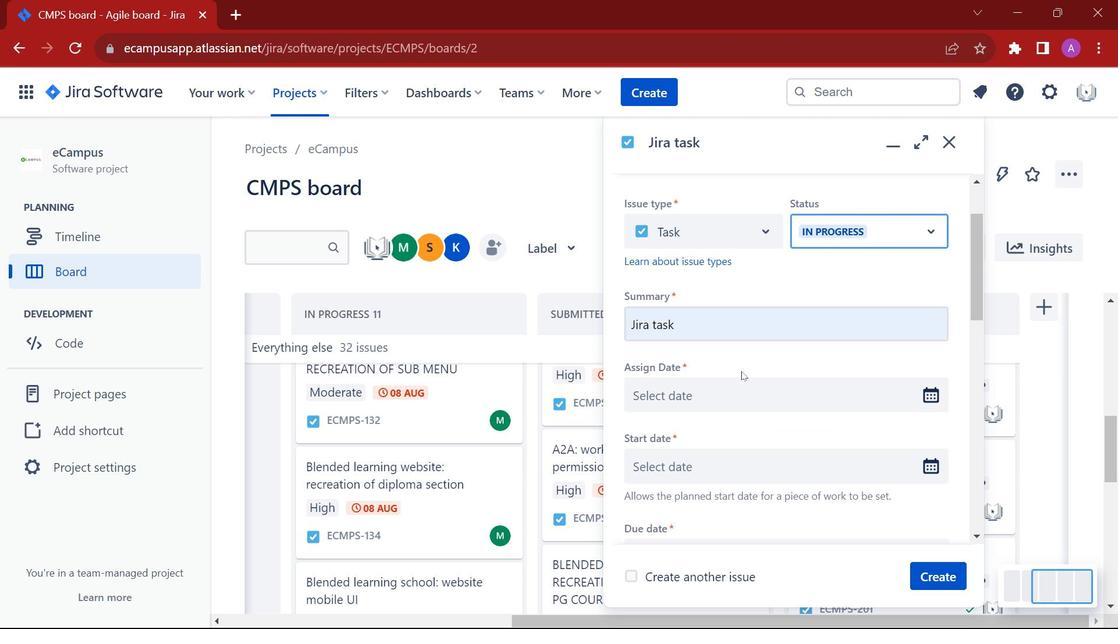 
Action: Mouse pressed left at (730, 373)
Screenshot: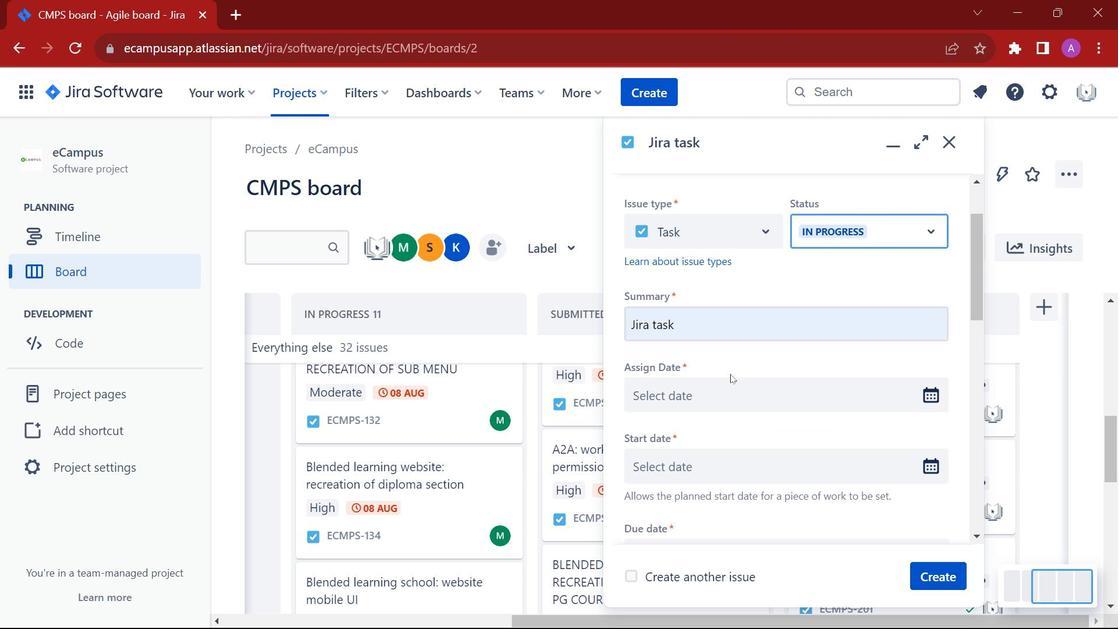 
Action: Mouse moved to (718, 379)
Screenshot: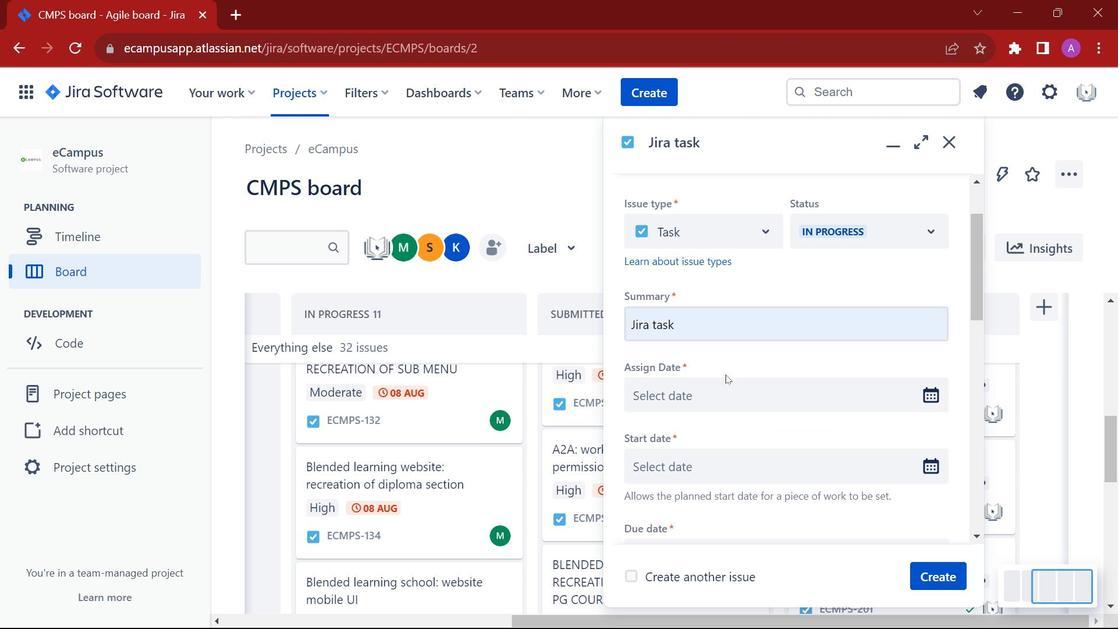 
Action: Mouse pressed left at (718, 379)
Screenshot: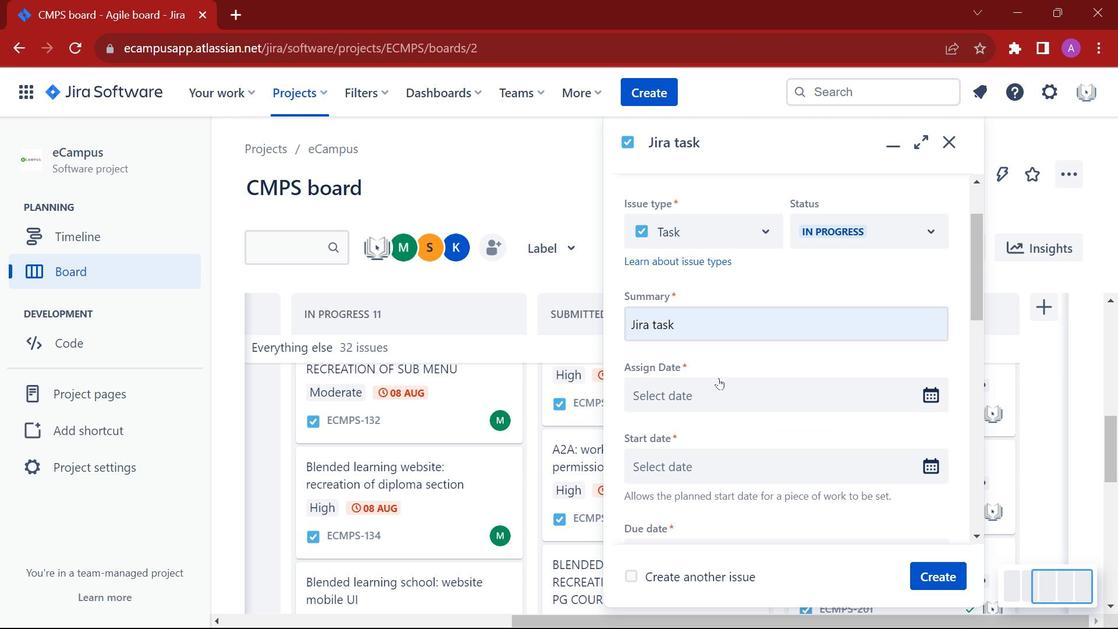 
Action: Mouse moved to (802, 298)
Screenshot: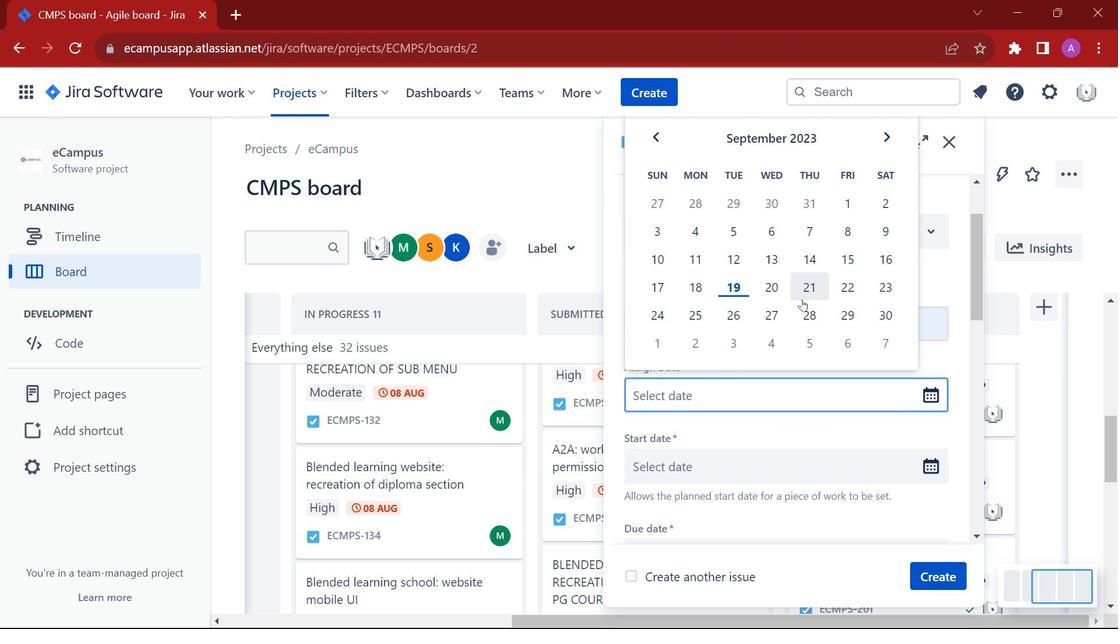 
Action: Mouse pressed left at (802, 298)
Screenshot: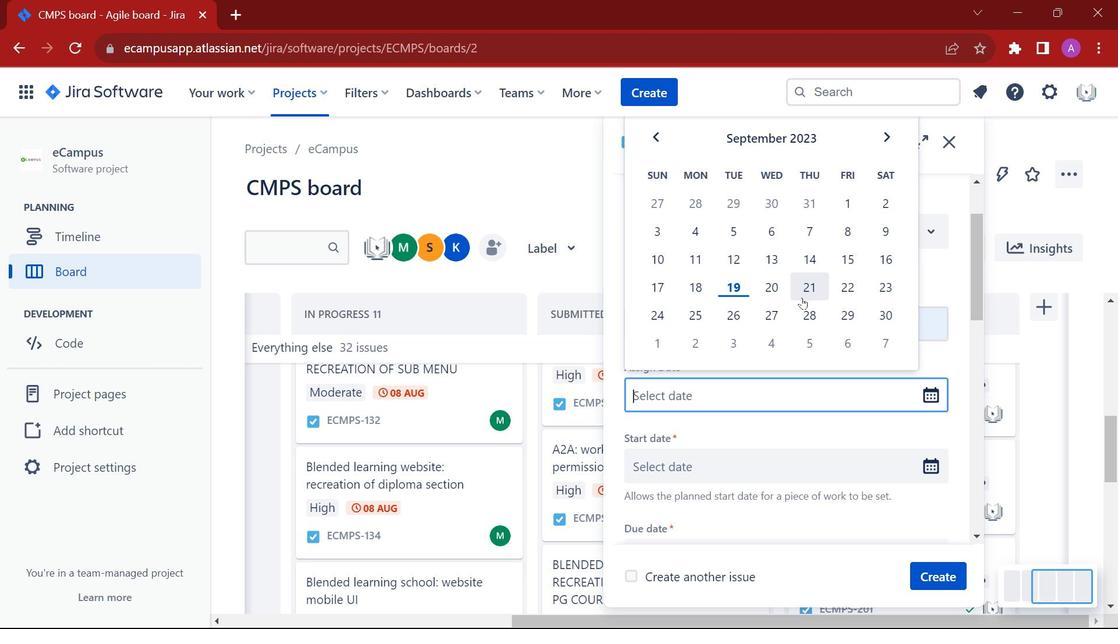 
Action: Mouse moved to (699, 465)
Screenshot: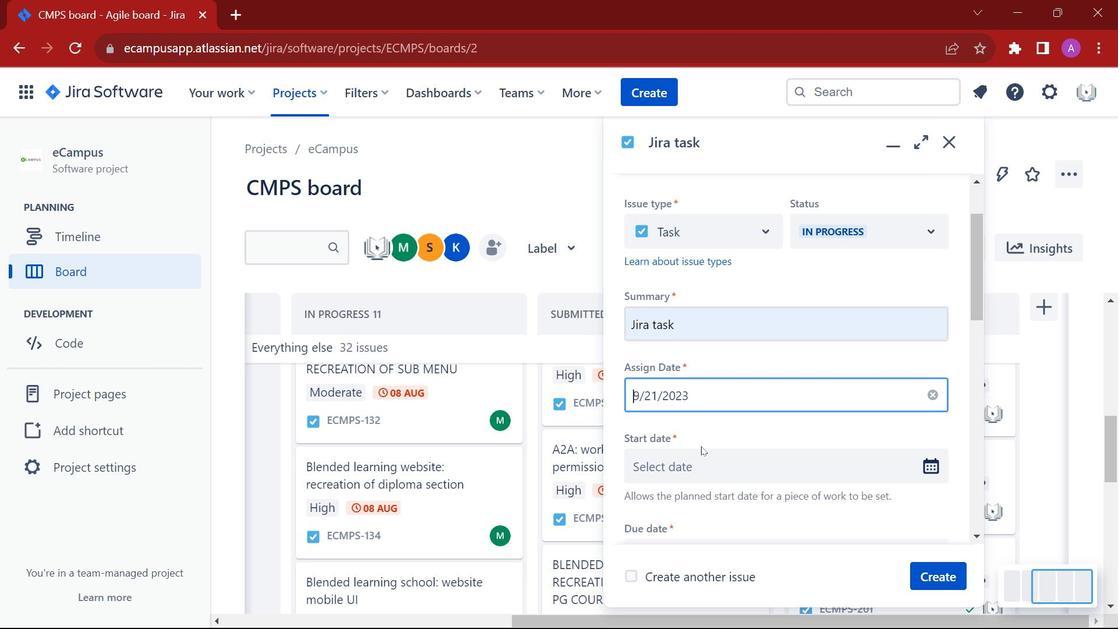 
Action: Mouse pressed left at (699, 465)
Screenshot: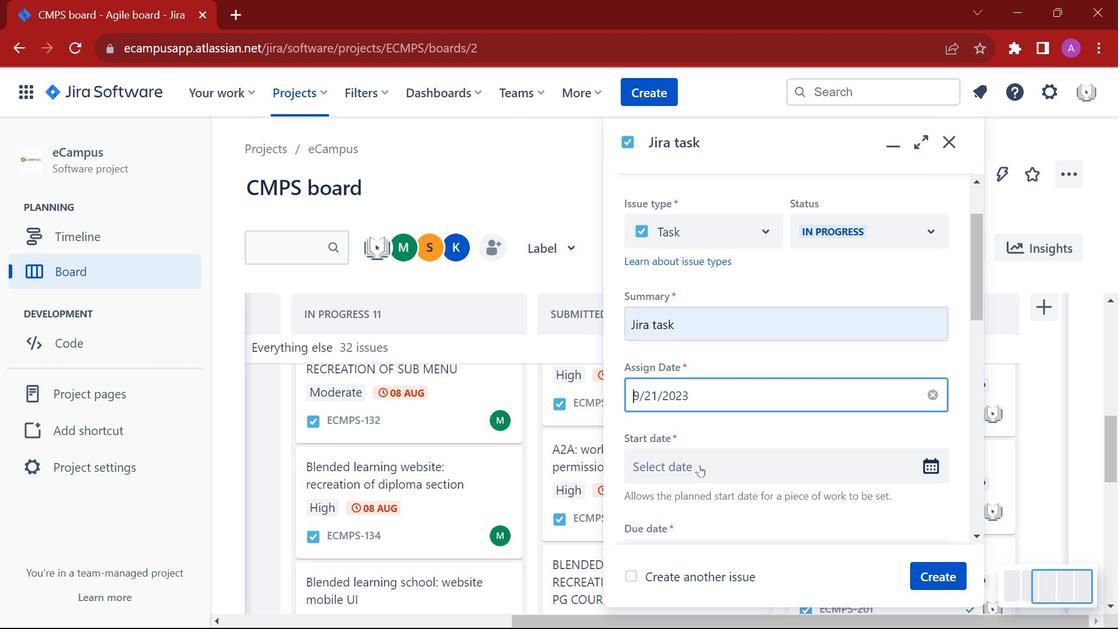 
Action: Mouse moved to (796, 366)
Screenshot: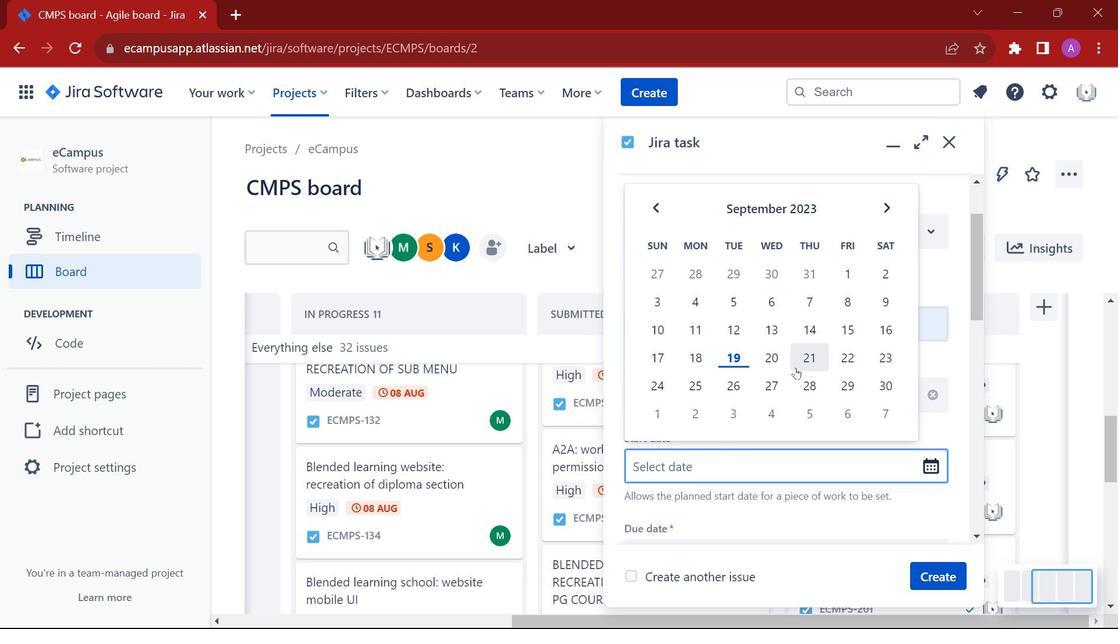 
Action: Mouse pressed left at (796, 366)
Screenshot: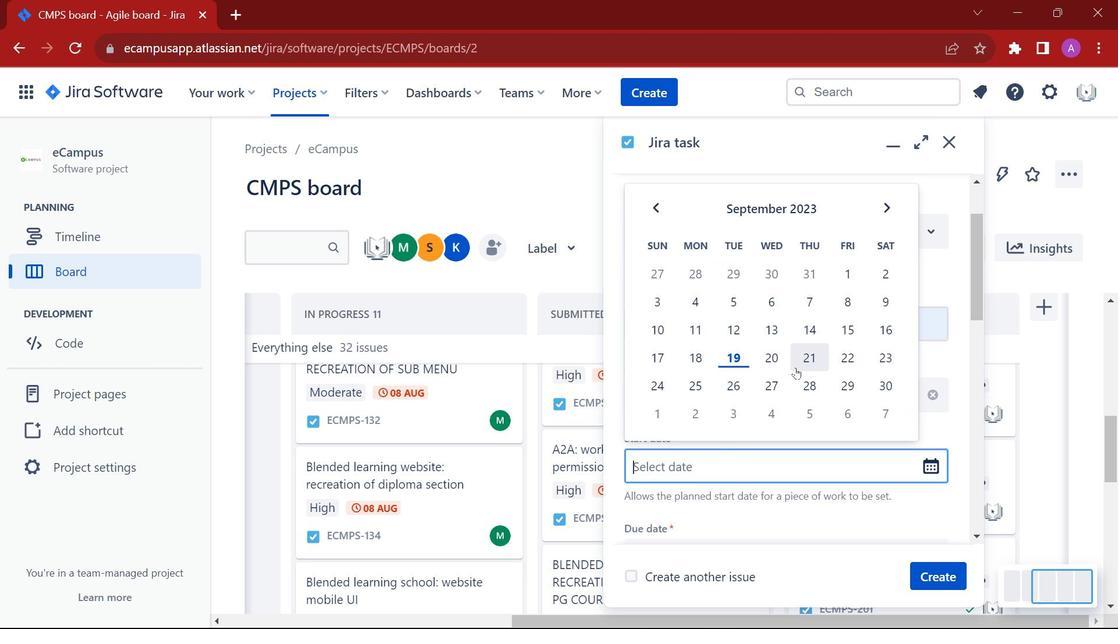 
Action: Mouse scrolled (796, 366) with delta (0, 0)
Screenshot: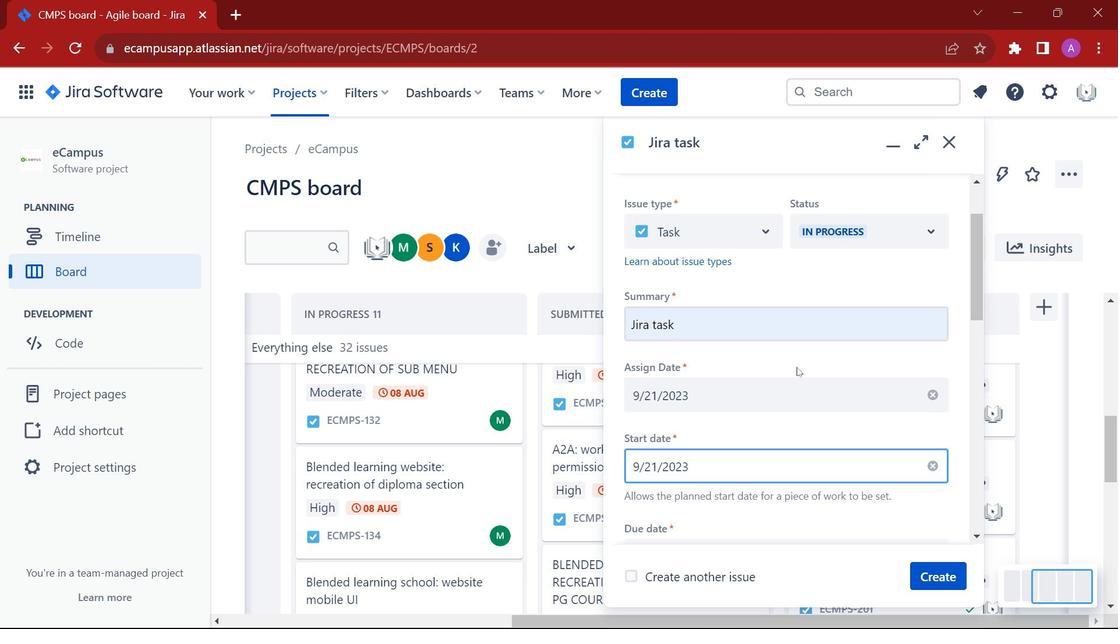 
Action: Mouse moved to (658, 467)
Screenshot: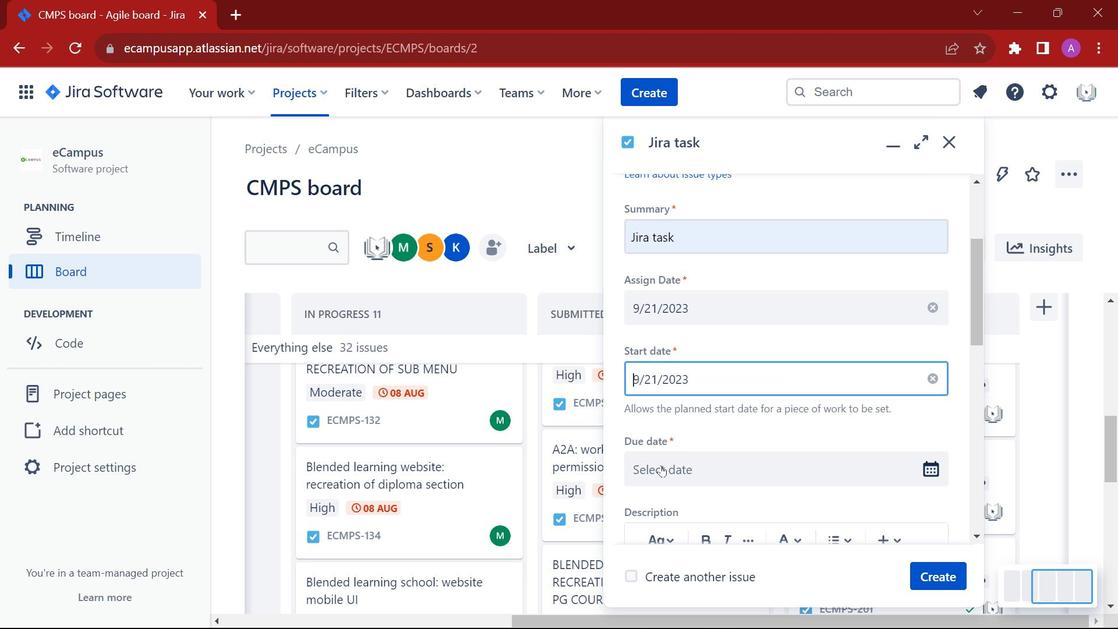 
Action: Mouse pressed left at (658, 467)
Screenshot: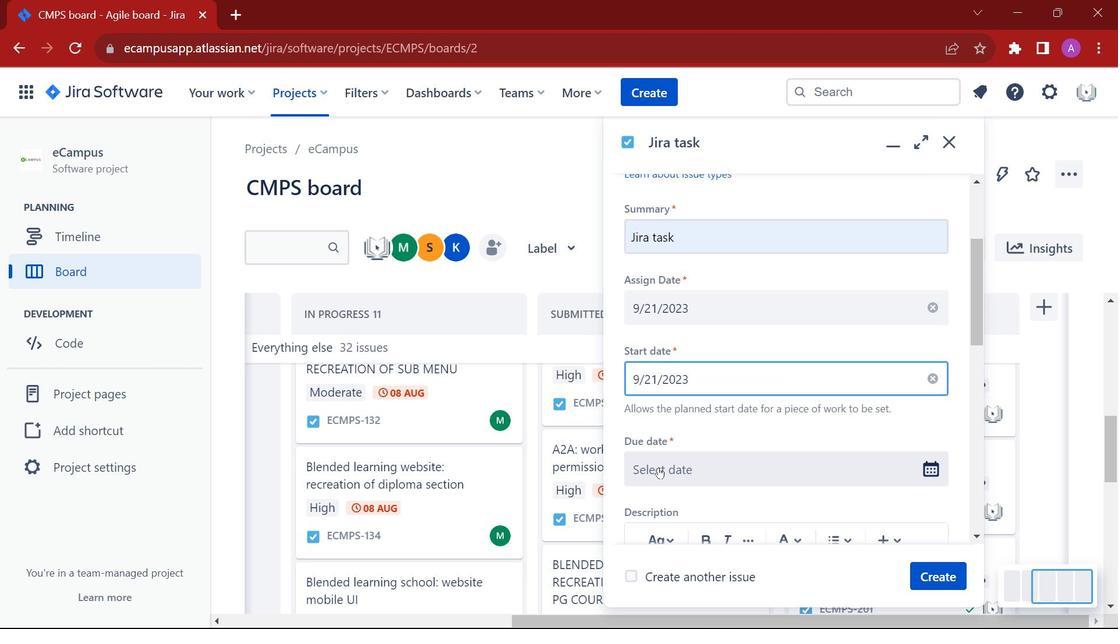 
Action: Mouse moved to (805, 369)
Screenshot: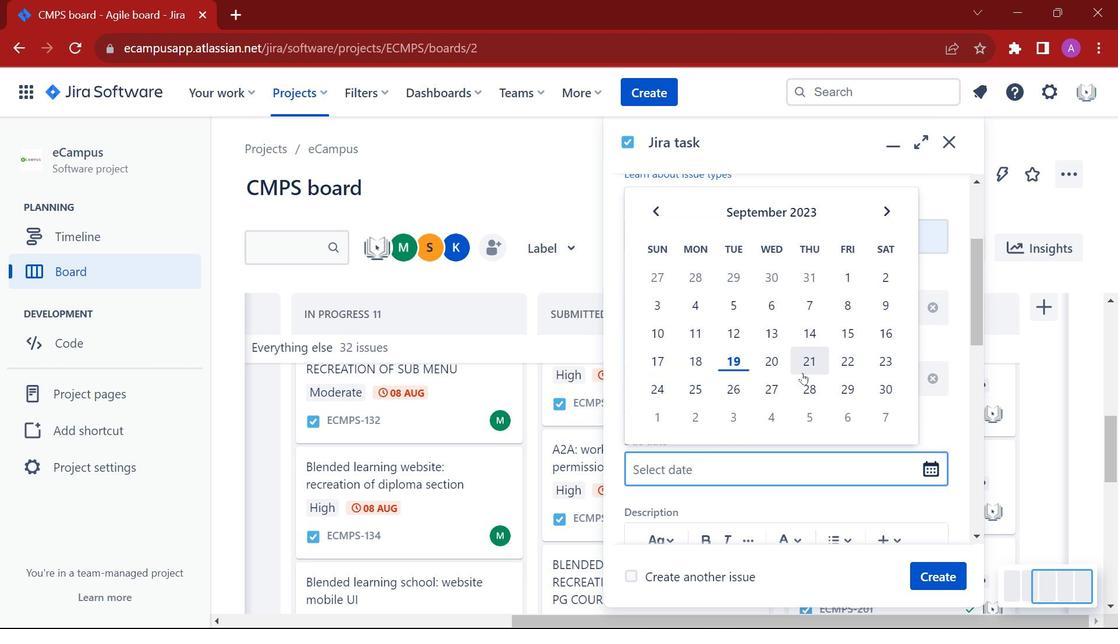 
Action: Mouse pressed left at (805, 369)
Screenshot: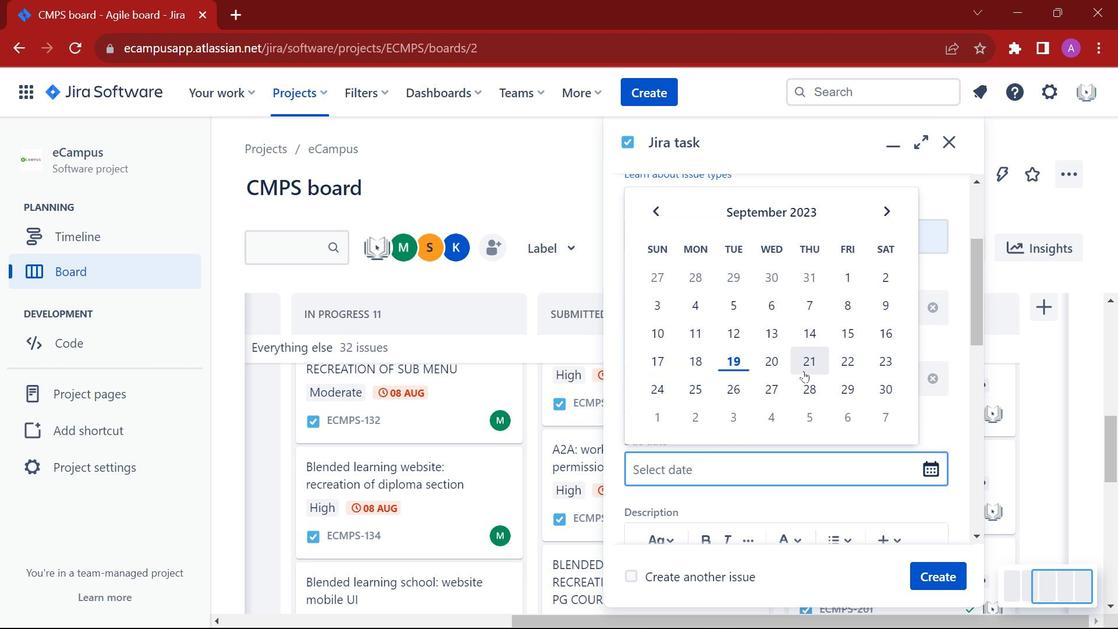 
Action: Mouse moved to (802, 373)
Screenshot: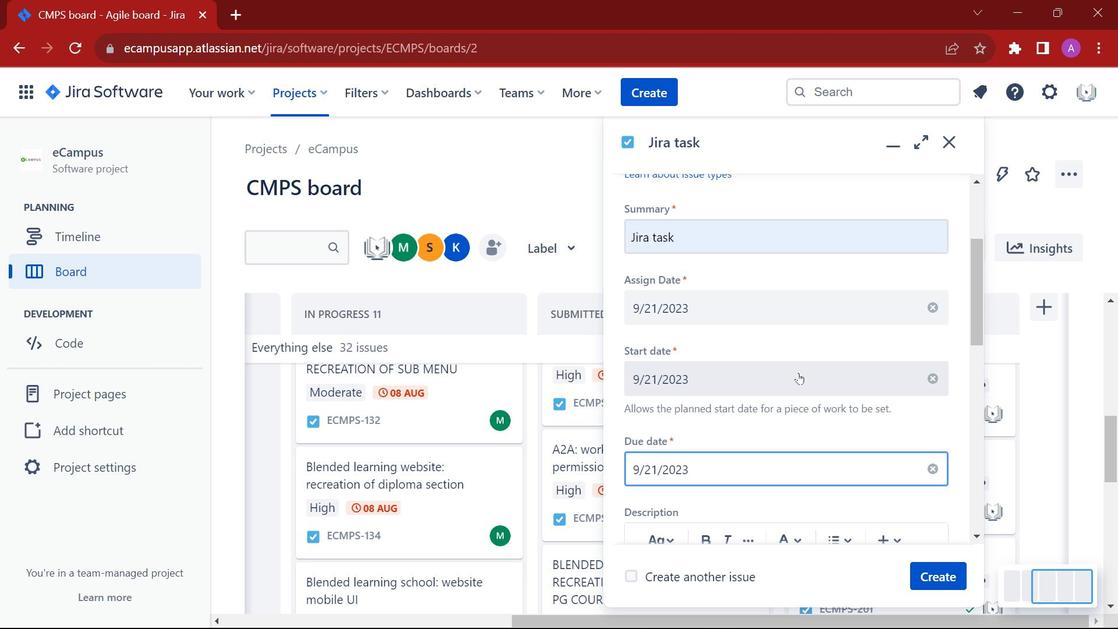 
Action: Mouse scrolled (802, 372) with delta (0, 0)
Screenshot: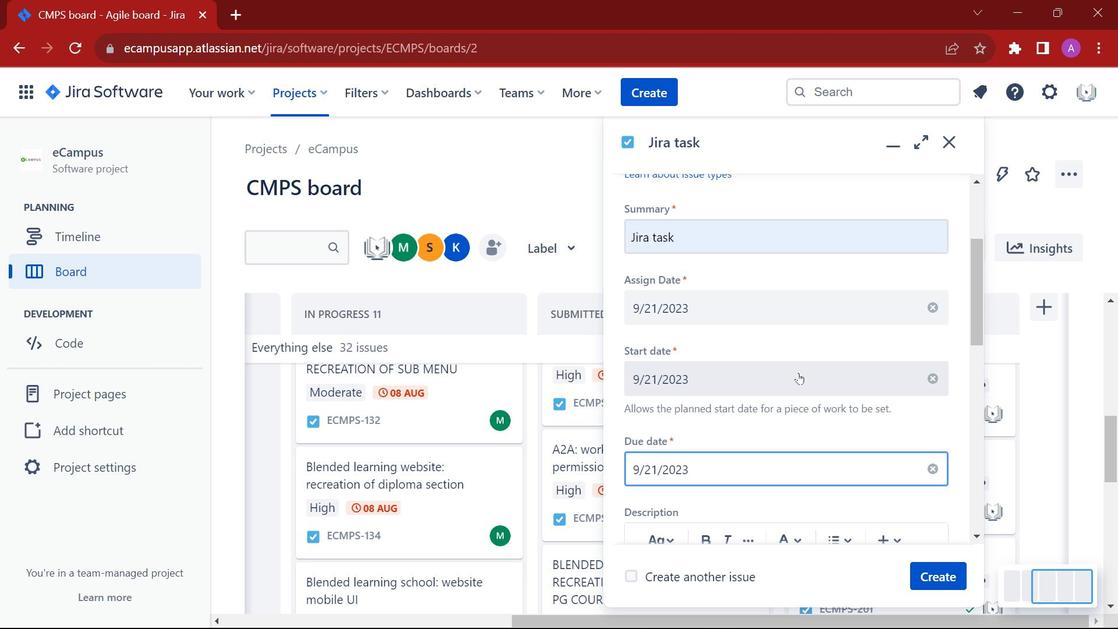 
Action: Mouse scrolled (802, 372) with delta (0, 0)
Screenshot: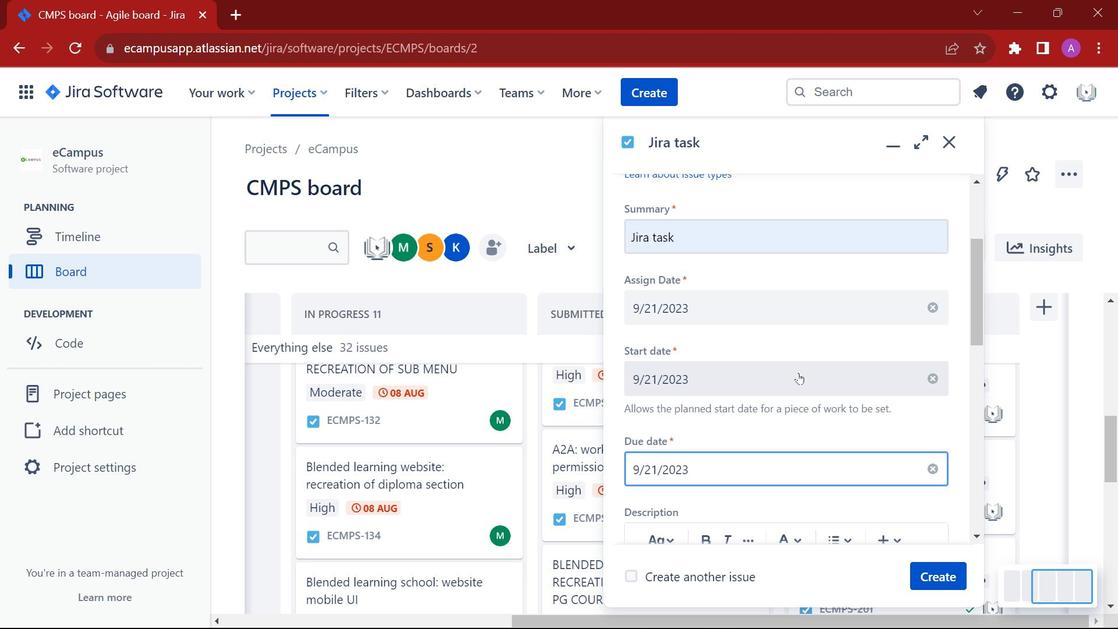 
Action: Mouse moved to (803, 373)
Screenshot: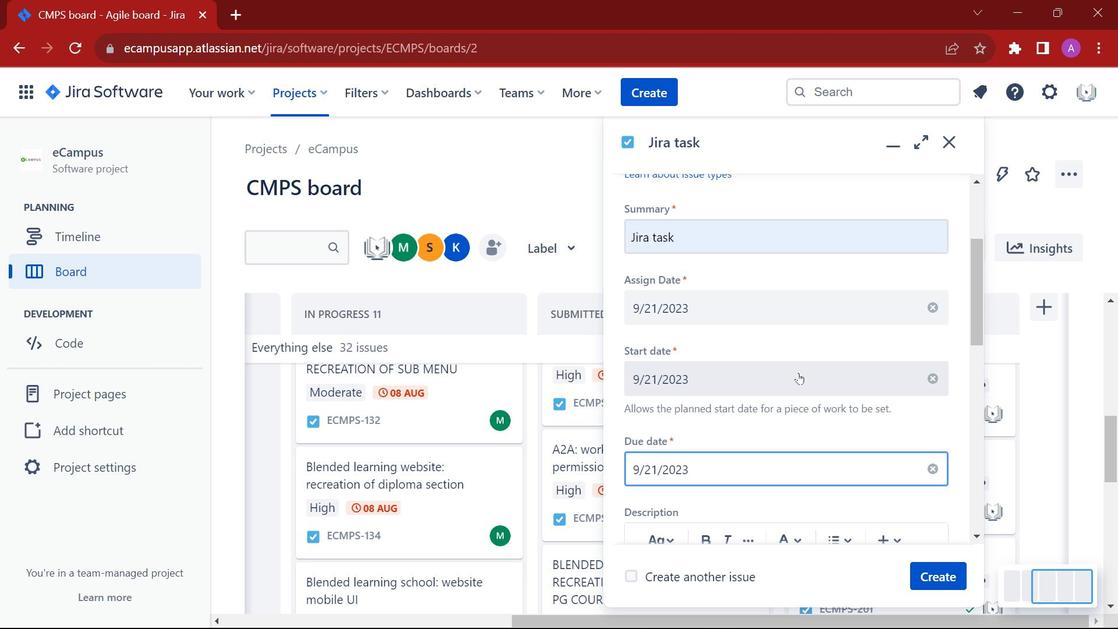 
Action: Mouse scrolled (803, 373) with delta (0, 0)
Screenshot: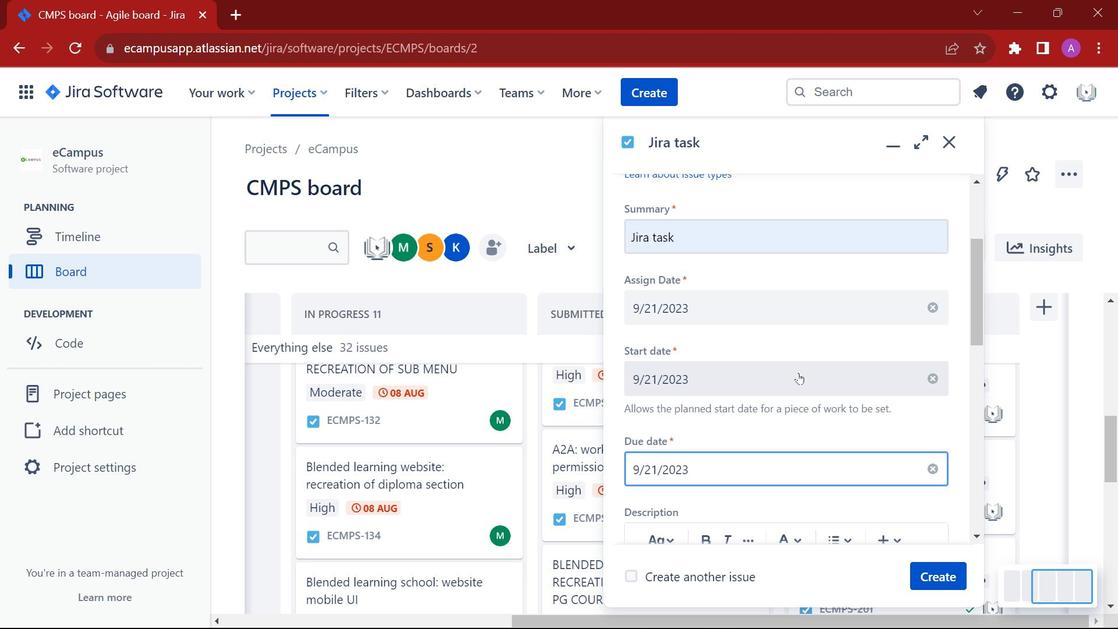 
Action: Mouse moved to (715, 444)
Screenshot: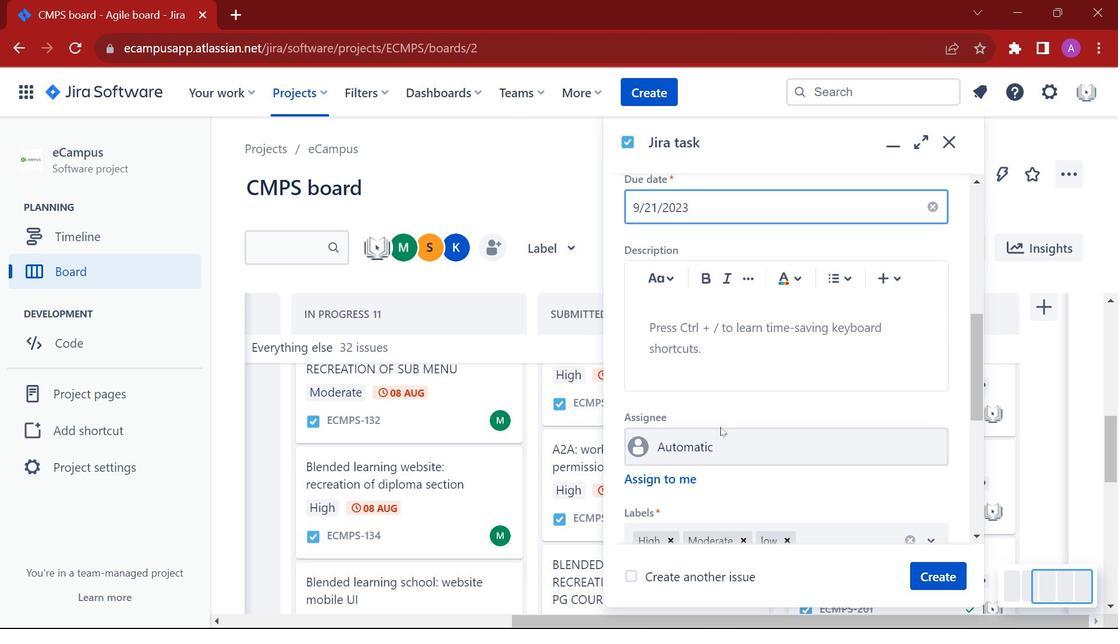 
Action: Mouse pressed left at (715, 444)
Screenshot: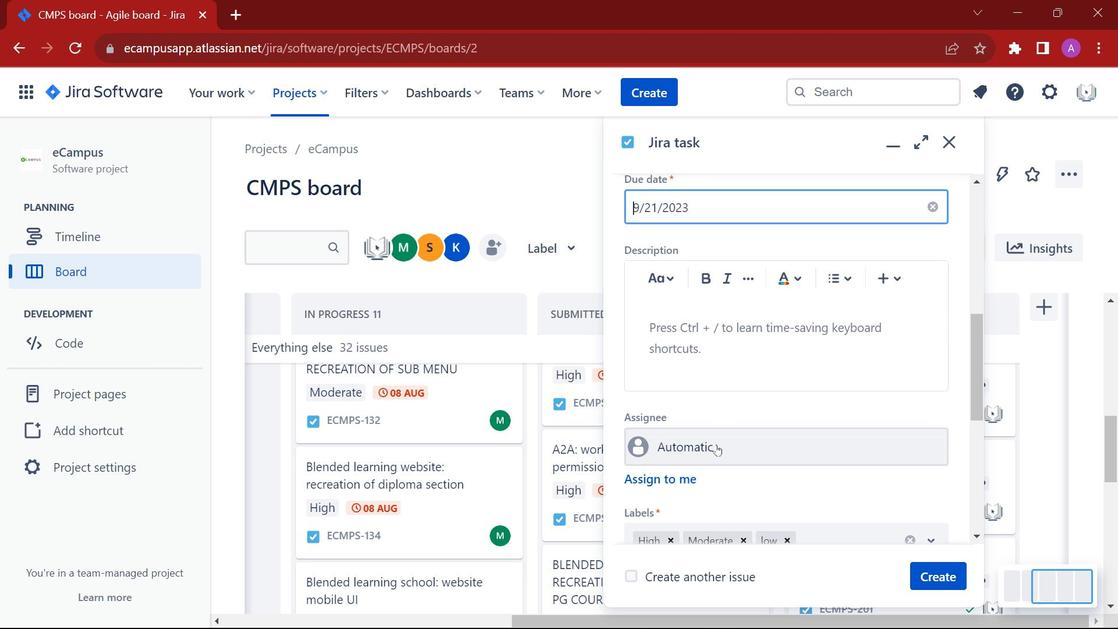 
Action: Mouse moved to (736, 539)
Screenshot: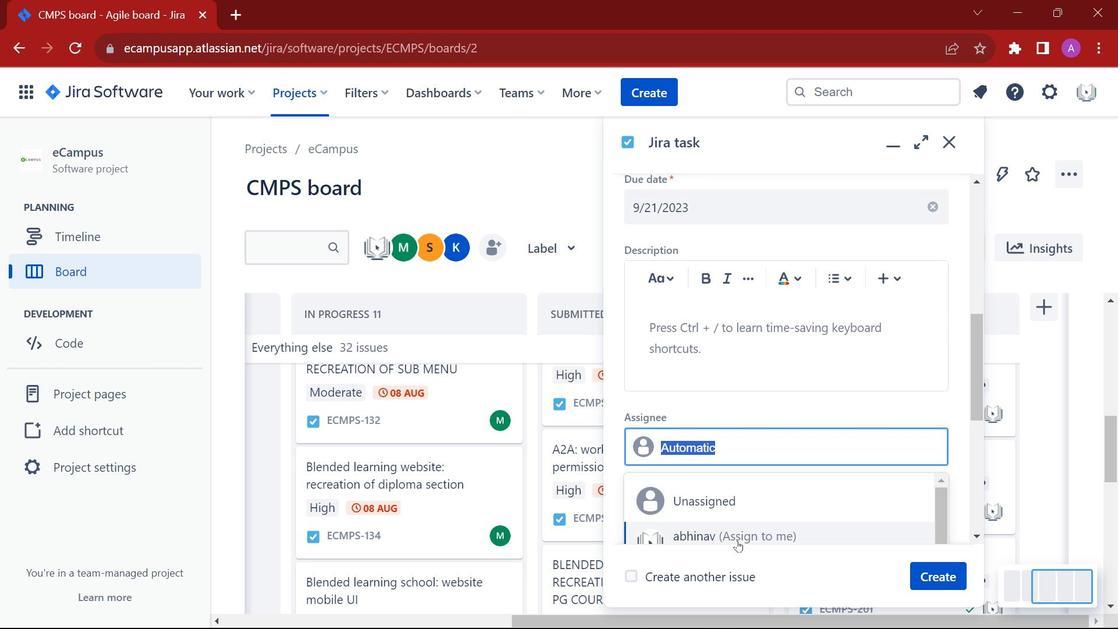 
Action: Mouse pressed left at (736, 539)
Screenshot: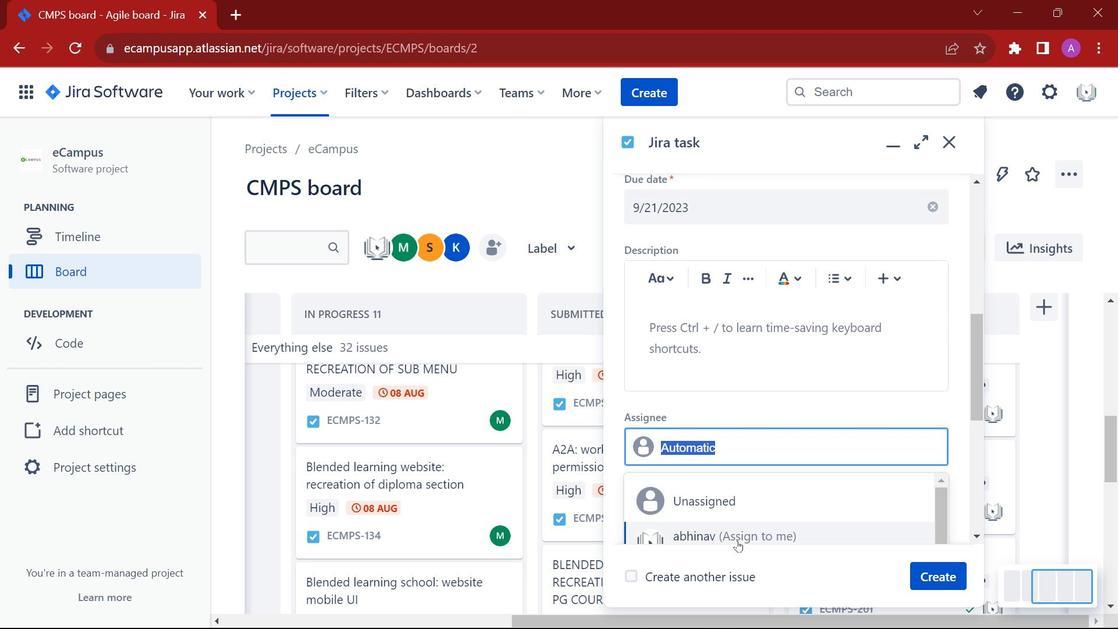 
Action: Mouse moved to (717, 413)
Screenshot: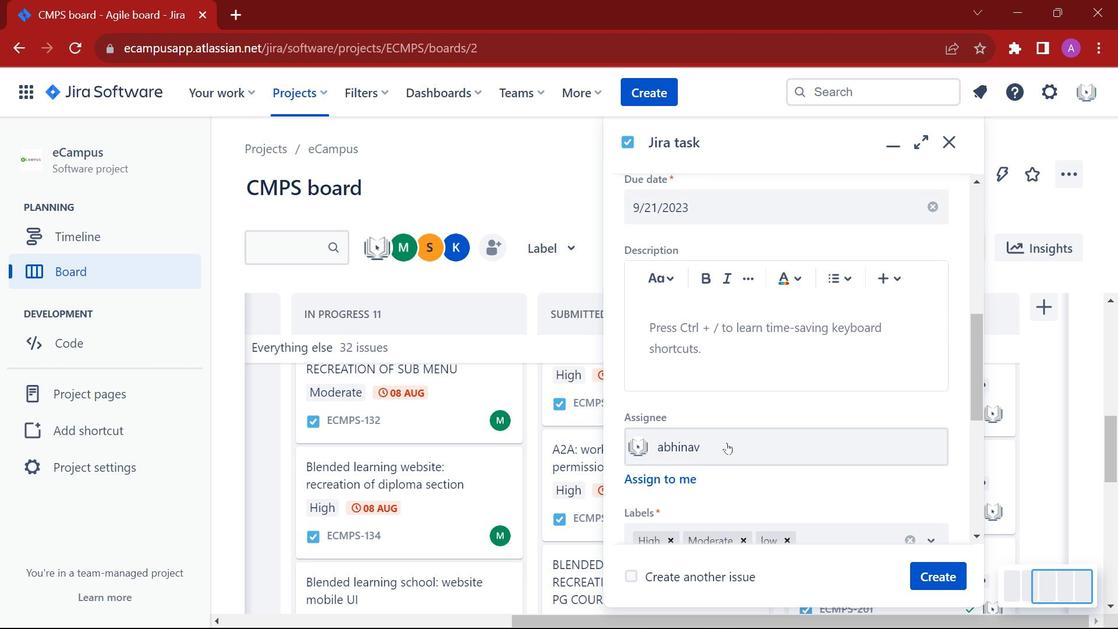 
Action: Mouse scrolled (717, 412) with delta (0, 0)
Screenshot: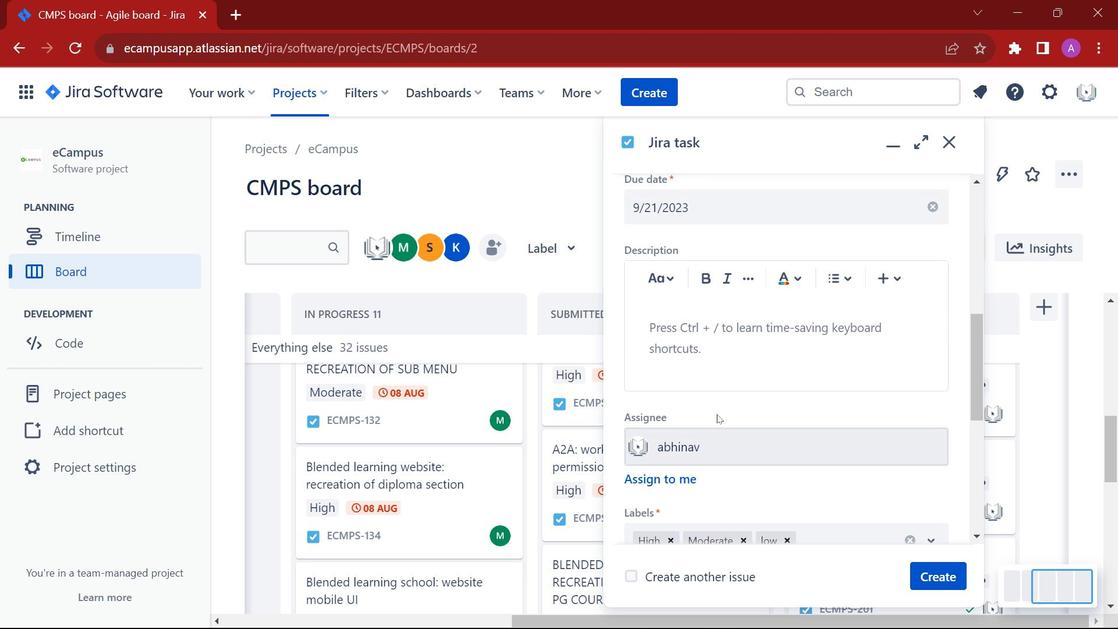 
Action: Mouse moved to (736, 464)
Screenshot: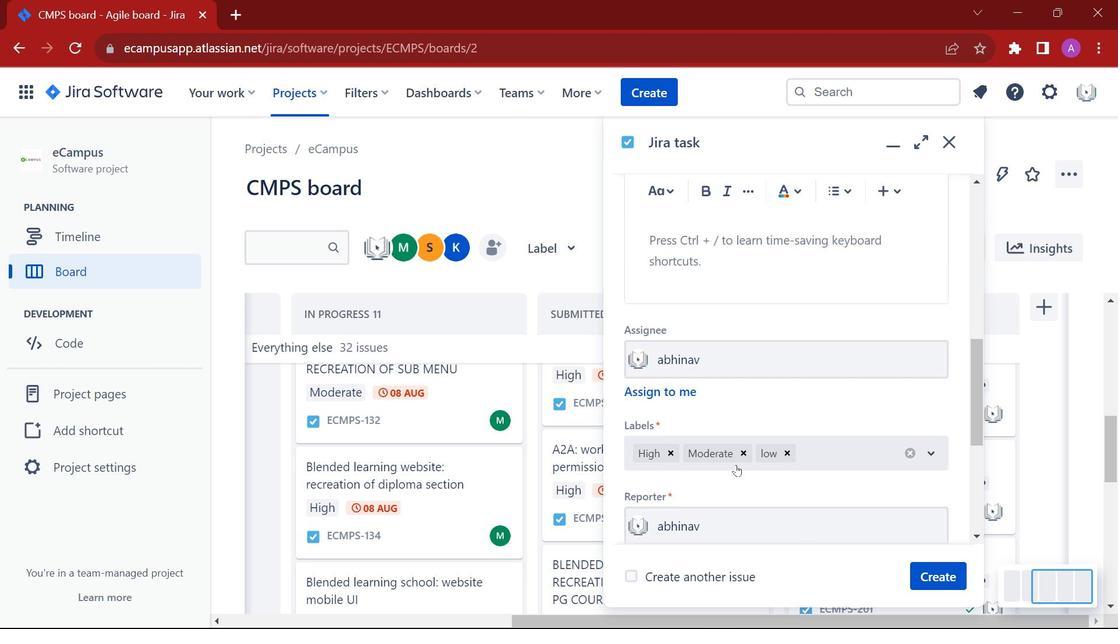 
Action: Mouse scrolled (736, 464) with delta (0, 0)
Screenshot: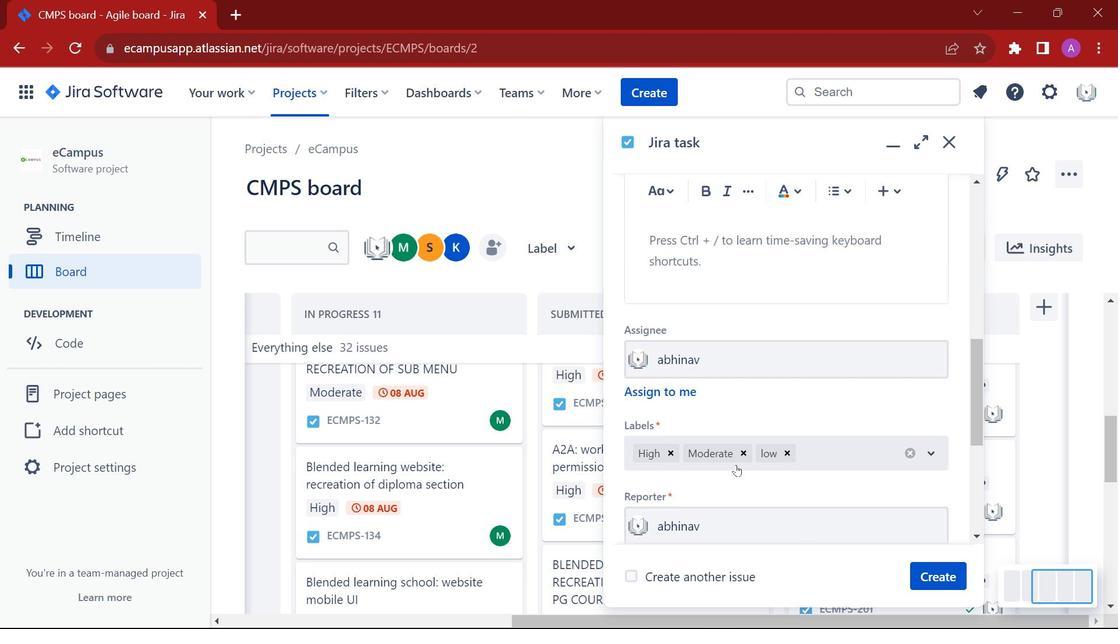 
Action: Mouse moved to (740, 425)
Screenshot: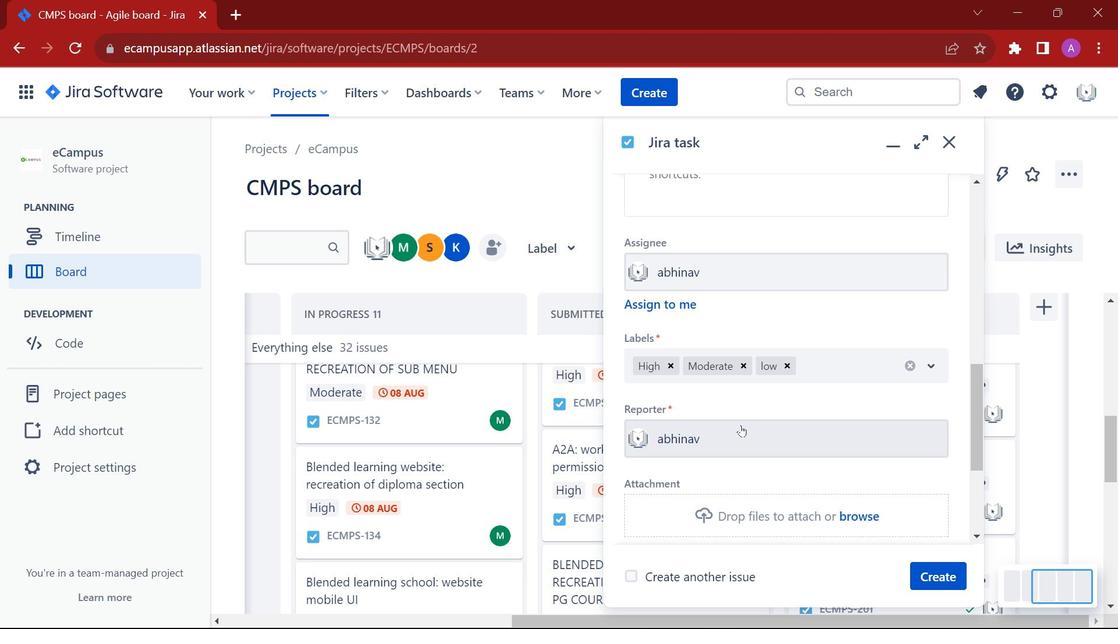 
Action: Mouse pressed left at (740, 425)
Screenshot: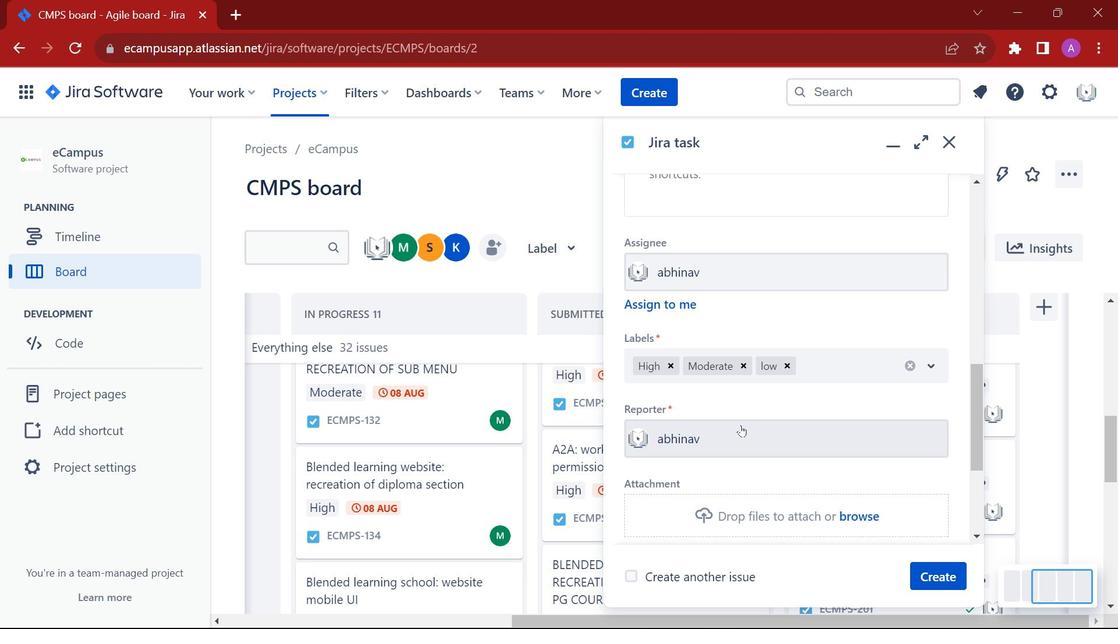 
Action: Mouse moved to (767, 302)
Screenshot: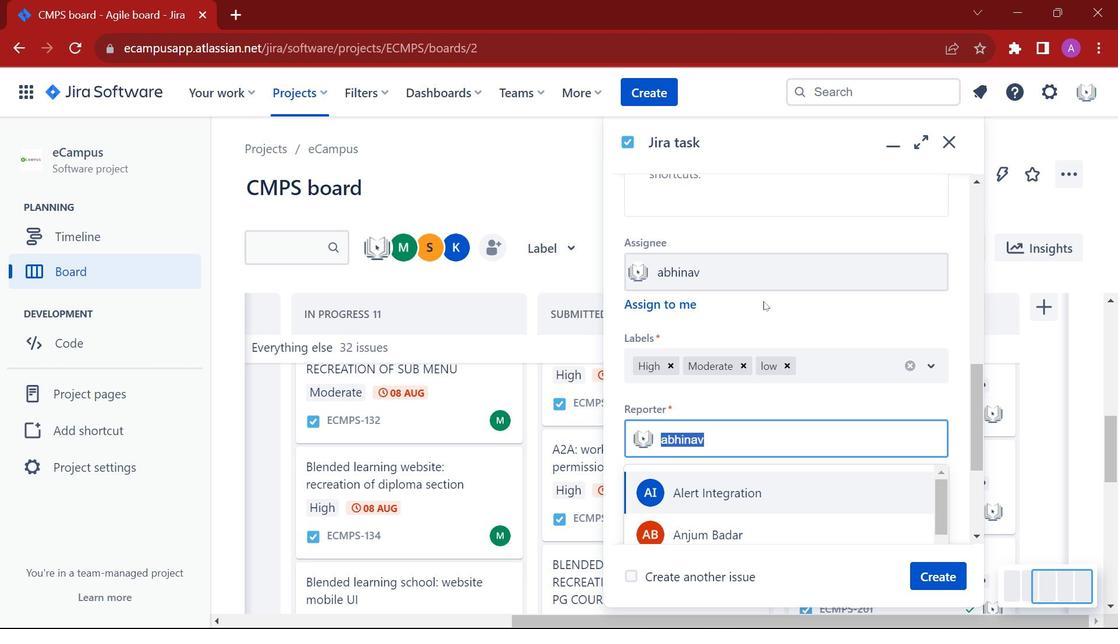 
Action: Mouse scrolled (767, 302) with delta (0, 0)
Screenshot: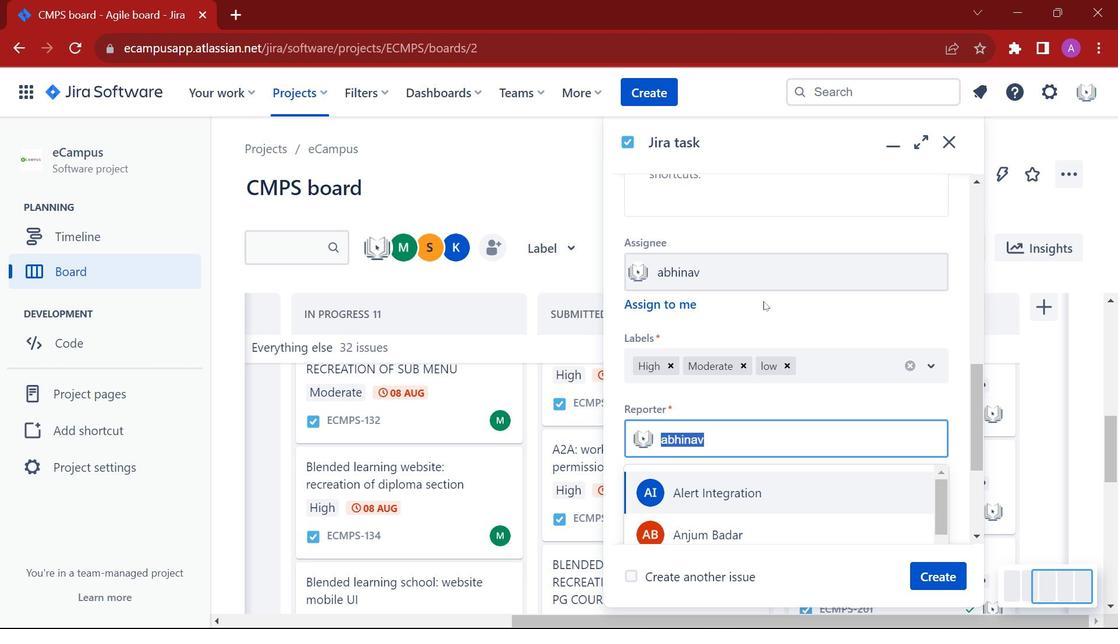 
Action: Mouse moved to (768, 304)
Screenshot: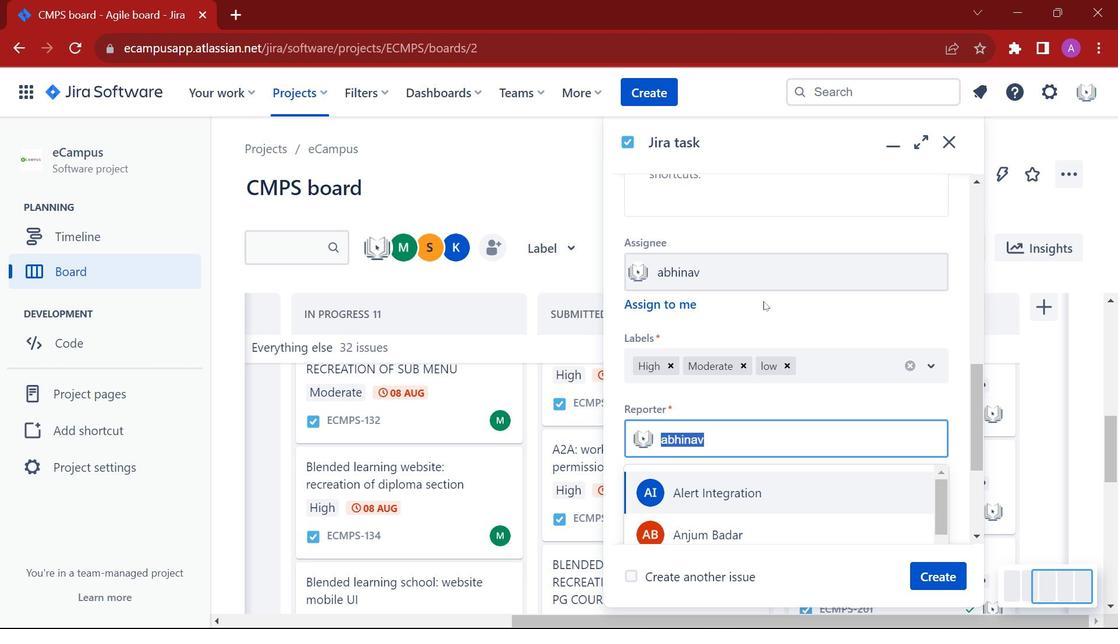 
Action: Mouse scrolled (768, 304) with delta (0, 0)
Screenshot: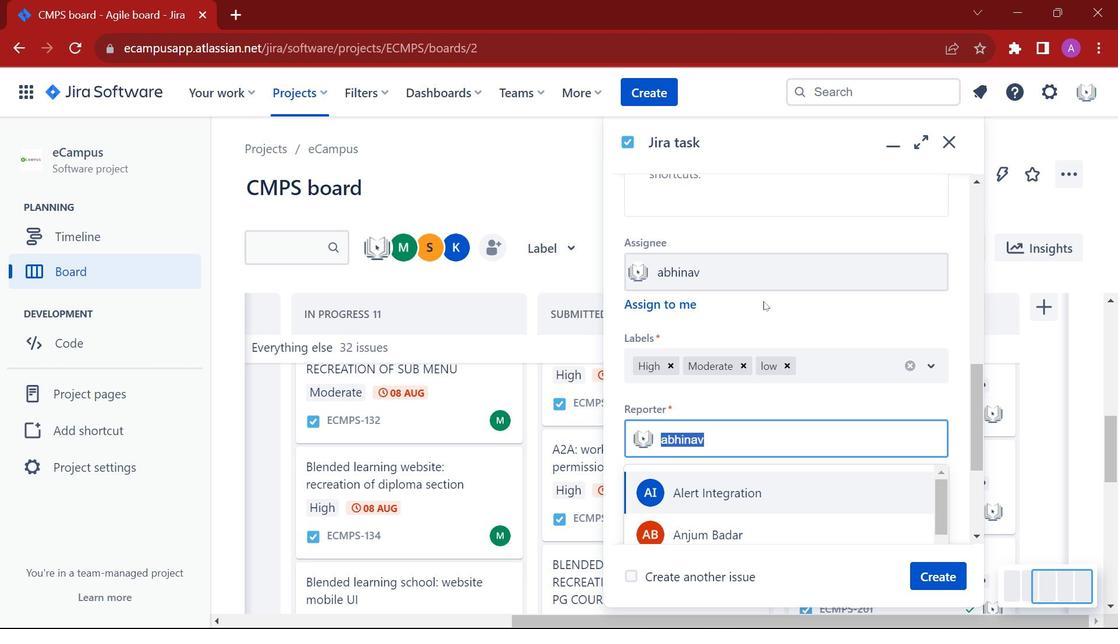 
Action: Mouse moved to (749, 369)
Screenshot: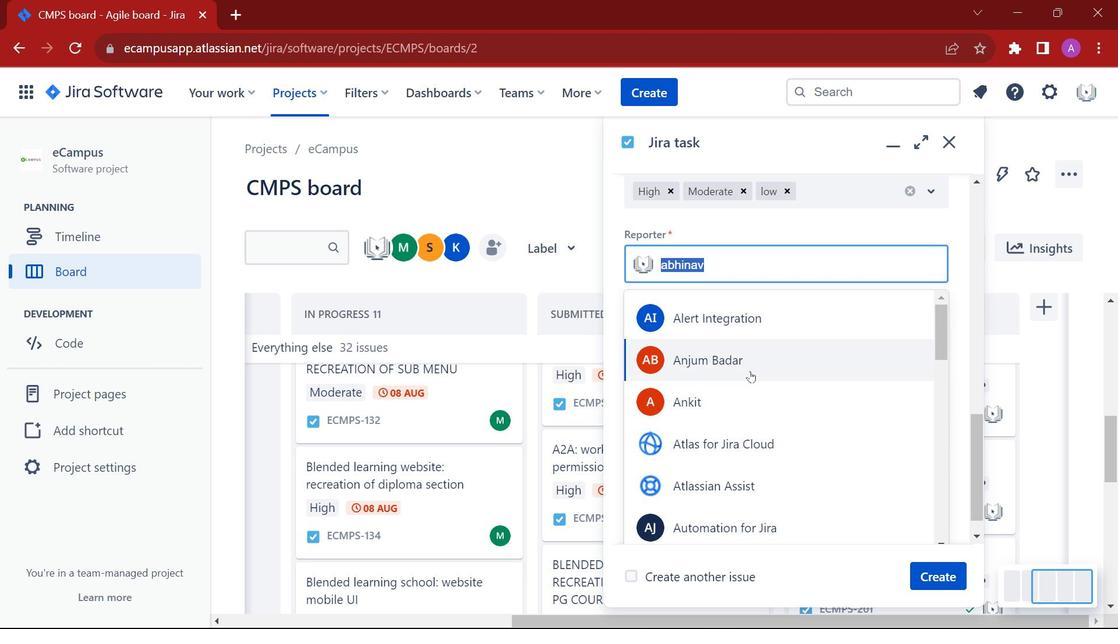 
Action: Mouse pressed left at (749, 369)
Screenshot: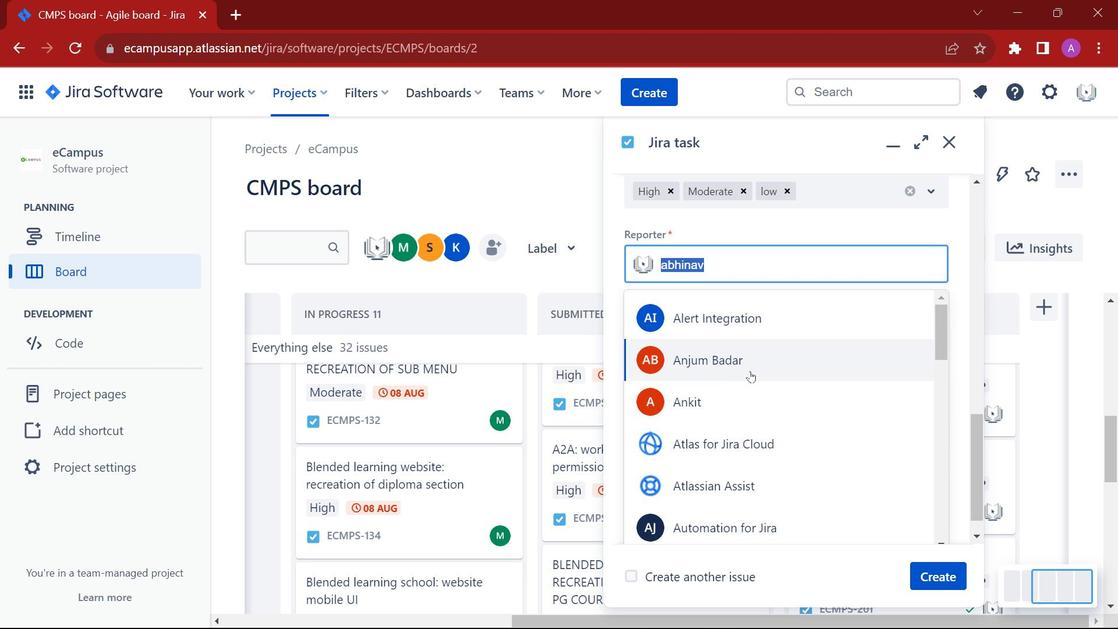 
Action: Mouse moved to (808, 389)
Screenshot: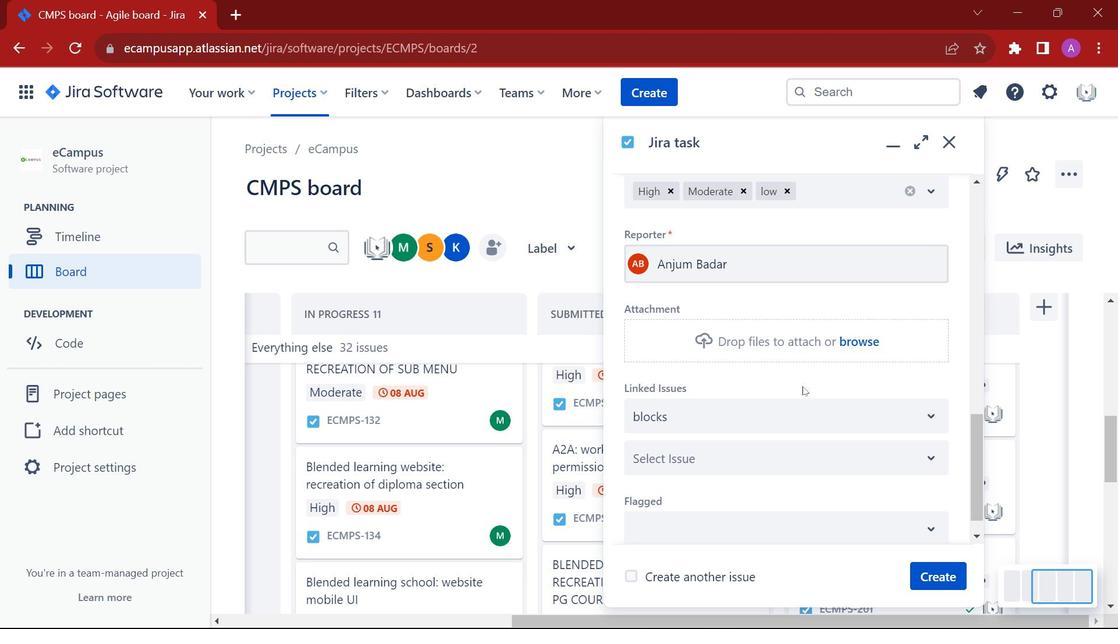
Action: Mouse scrolled (808, 389) with delta (0, 0)
Screenshot: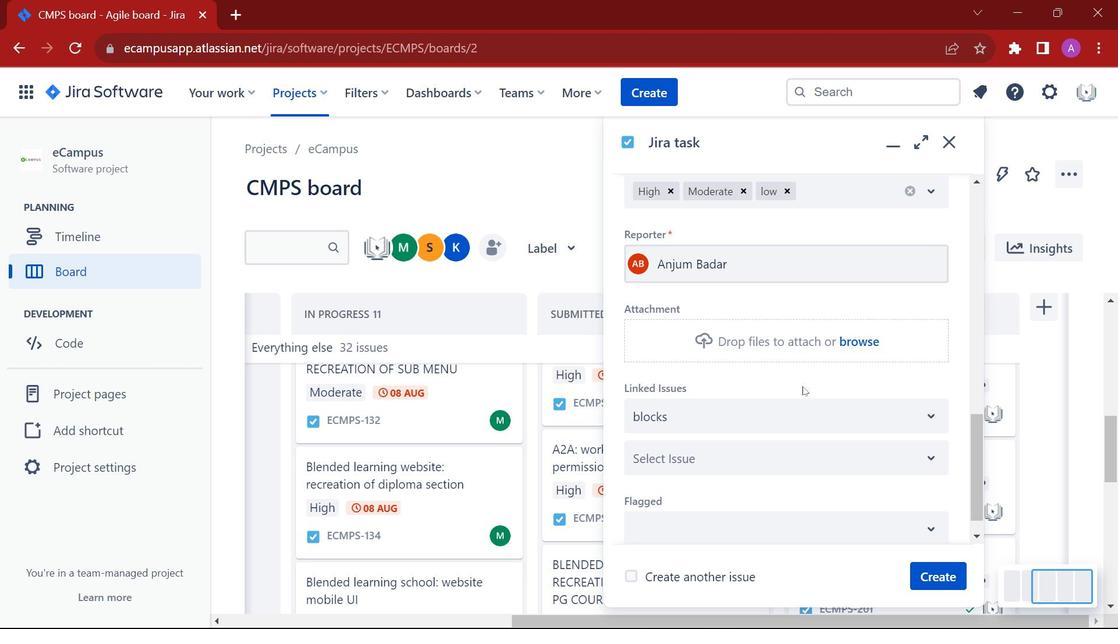 
Action: Mouse moved to (937, 565)
Screenshot: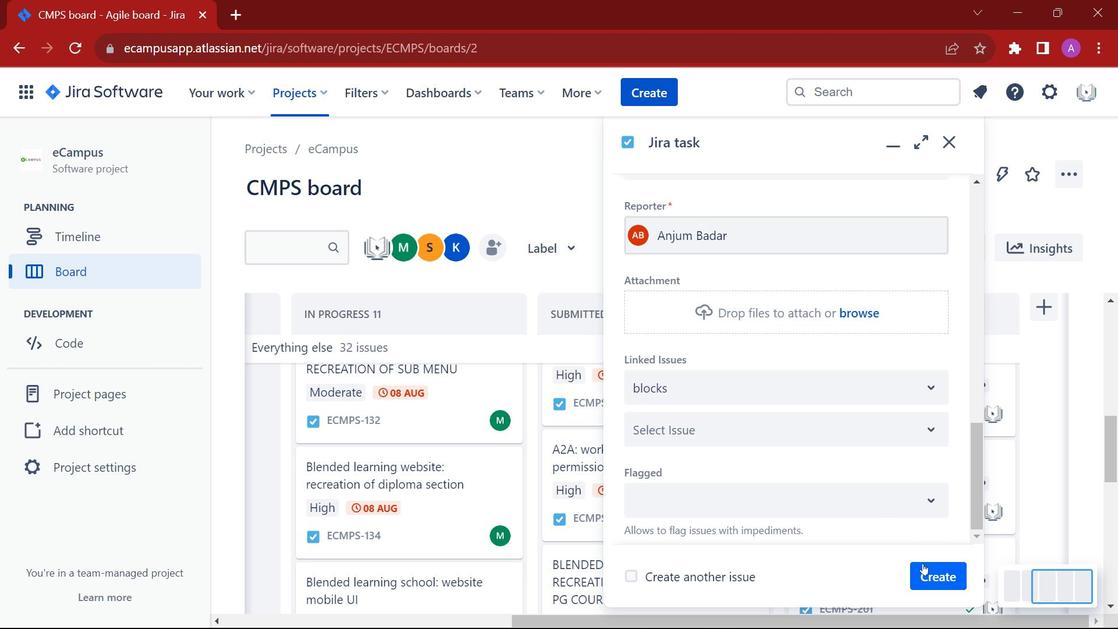 
Action: Mouse pressed left at (937, 565)
Screenshot: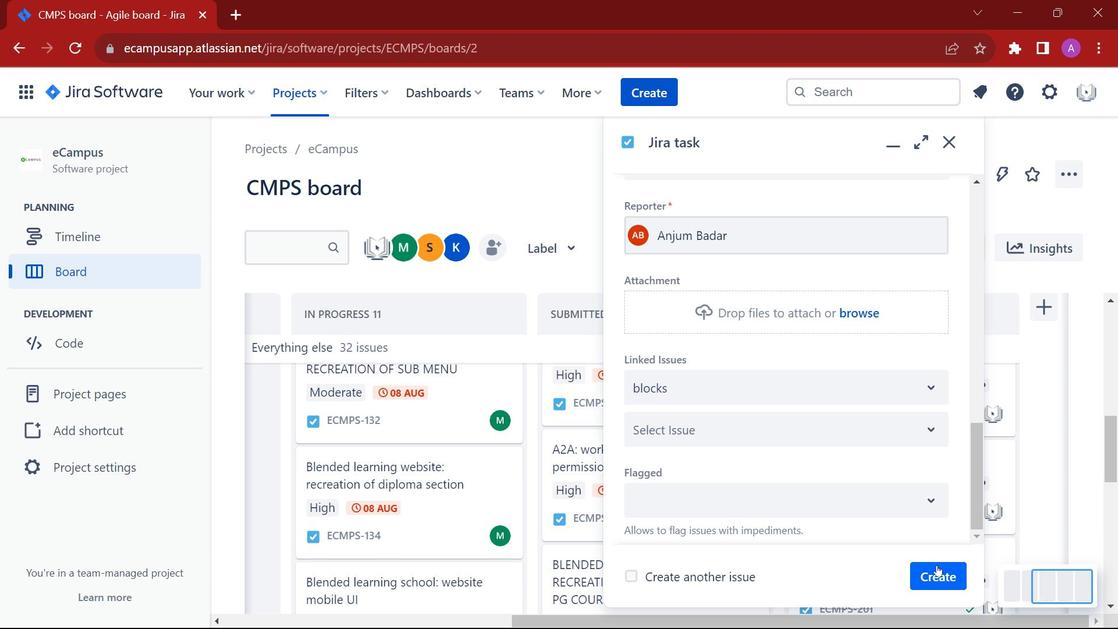 
Action: Mouse moved to (1069, 574)
Screenshot: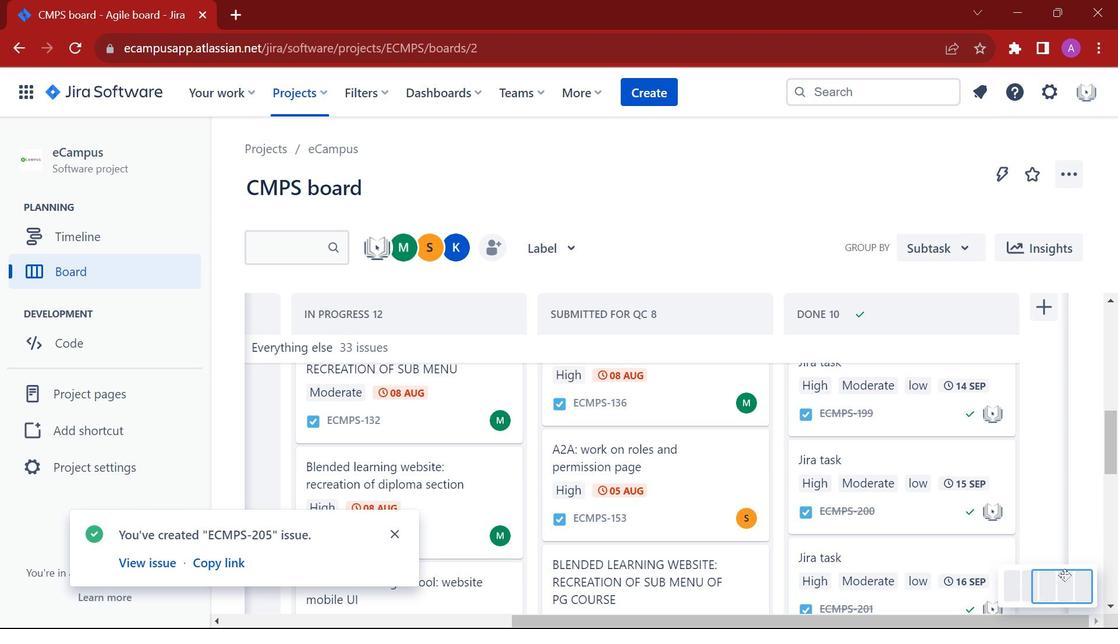 
Action: Mouse pressed left at (1069, 574)
Screenshot: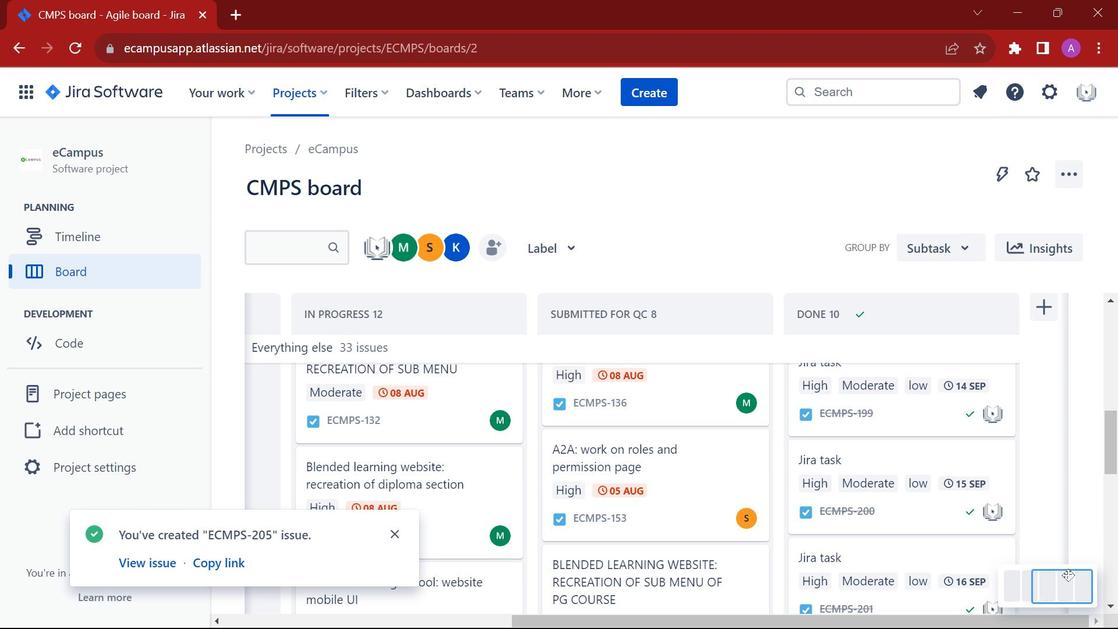 
Action: Mouse moved to (789, 425)
Screenshot: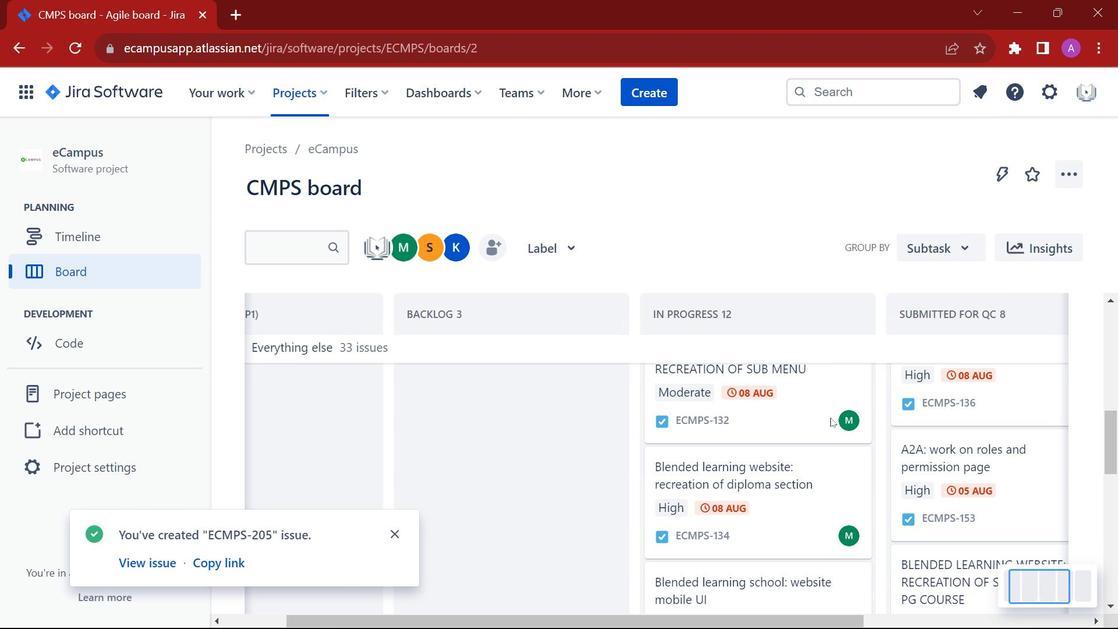 
Action: Mouse scrolled (789, 425) with delta (0, 0)
Screenshot: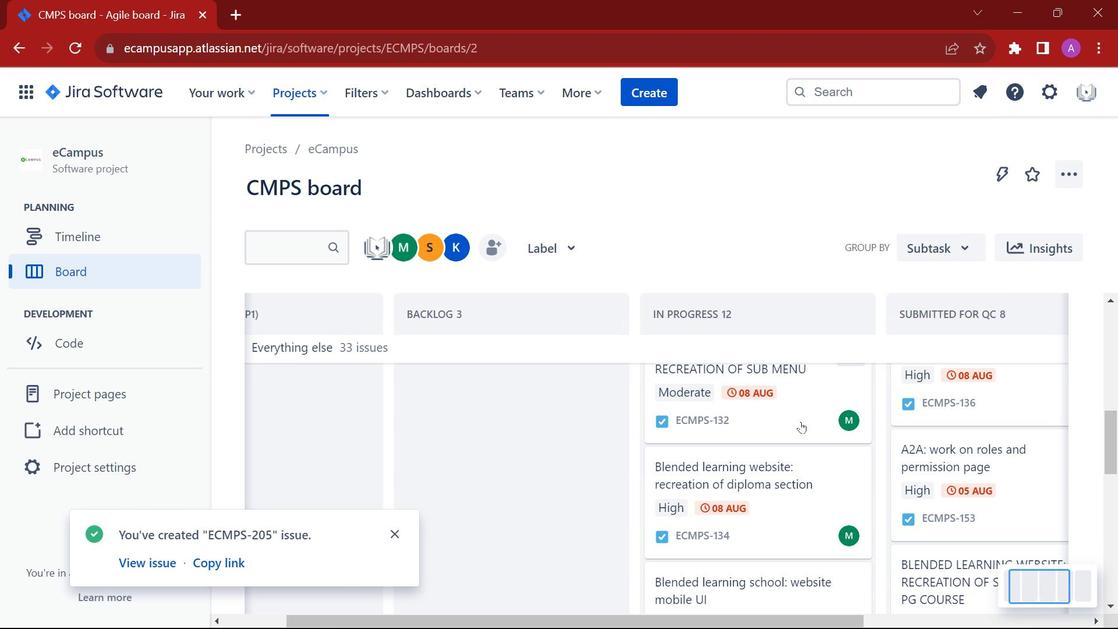 
Action: Mouse scrolled (789, 425) with delta (0, 0)
Screenshot: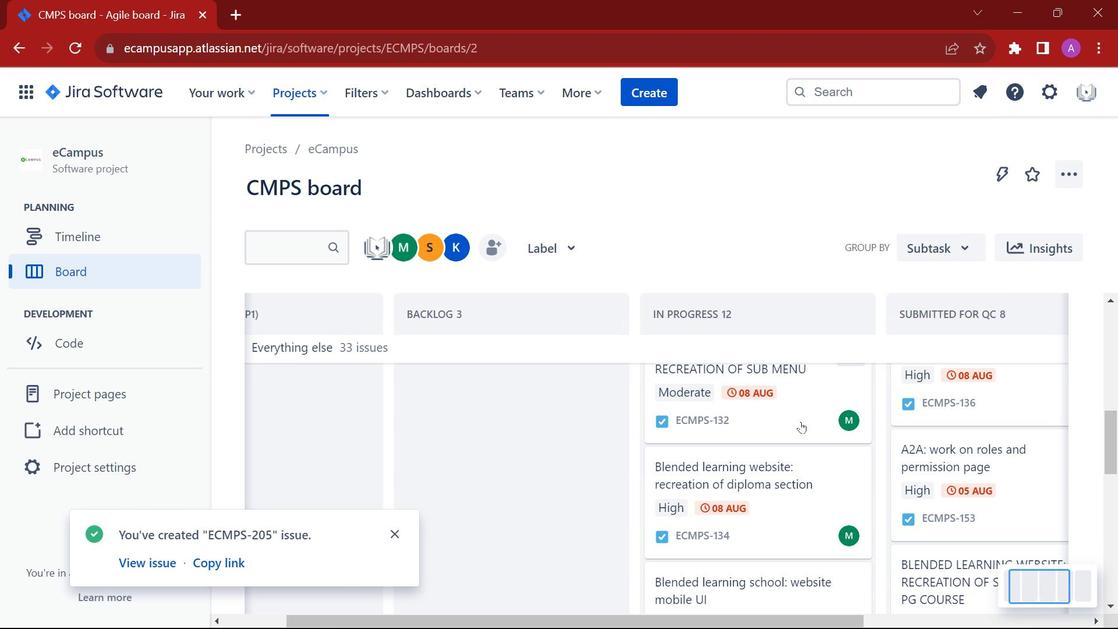 
Action: Mouse scrolled (789, 425) with delta (0, 0)
Screenshot: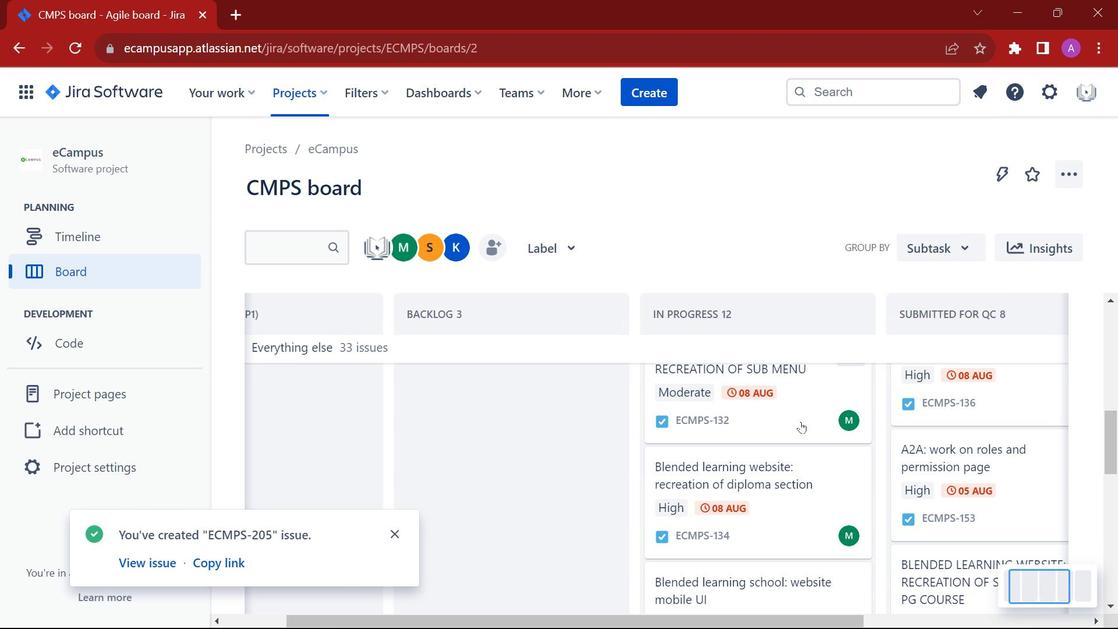 
Action: Mouse scrolled (789, 425) with delta (0, 0)
Screenshot: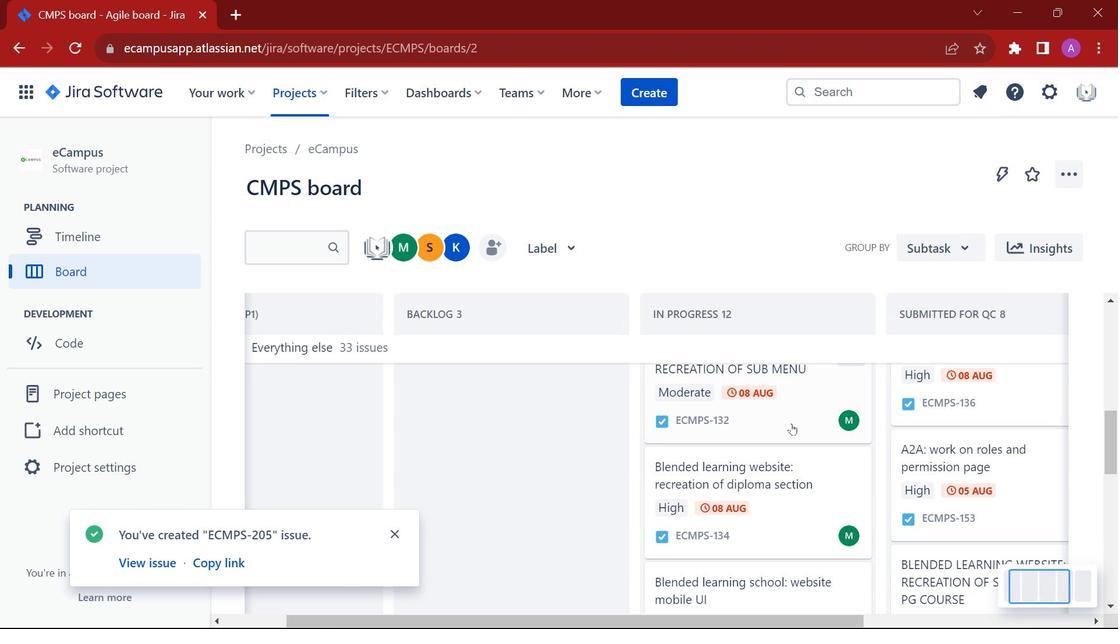
Action: Mouse scrolled (789, 425) with delta (0, 0)
Screenshot: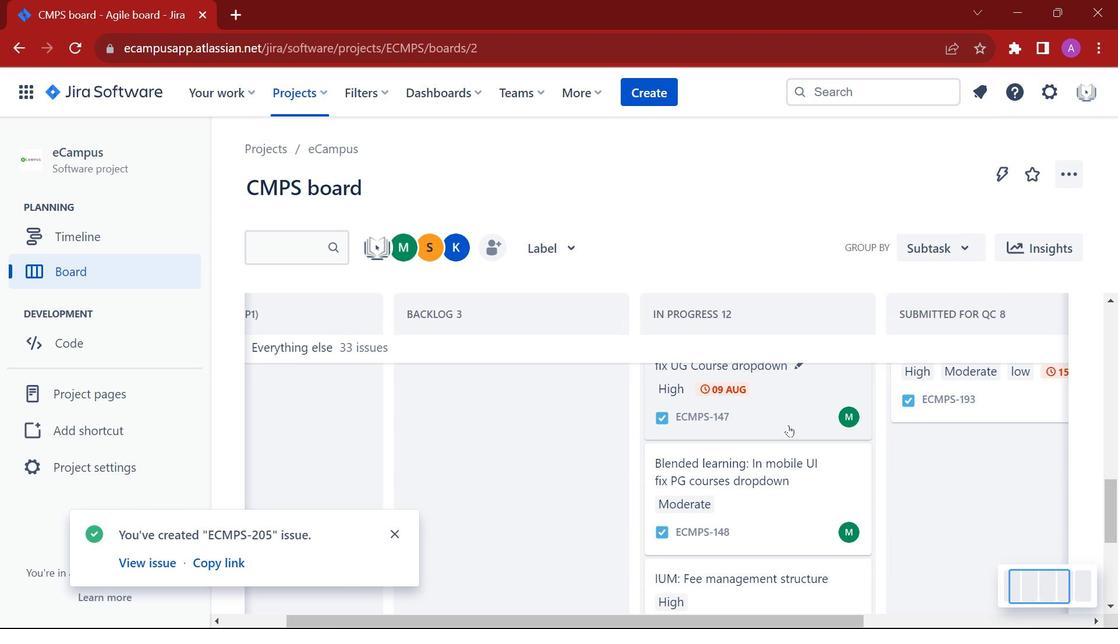 
Action: Mouse scrolled (789, 425) with delta (0, 0)
Screenshot: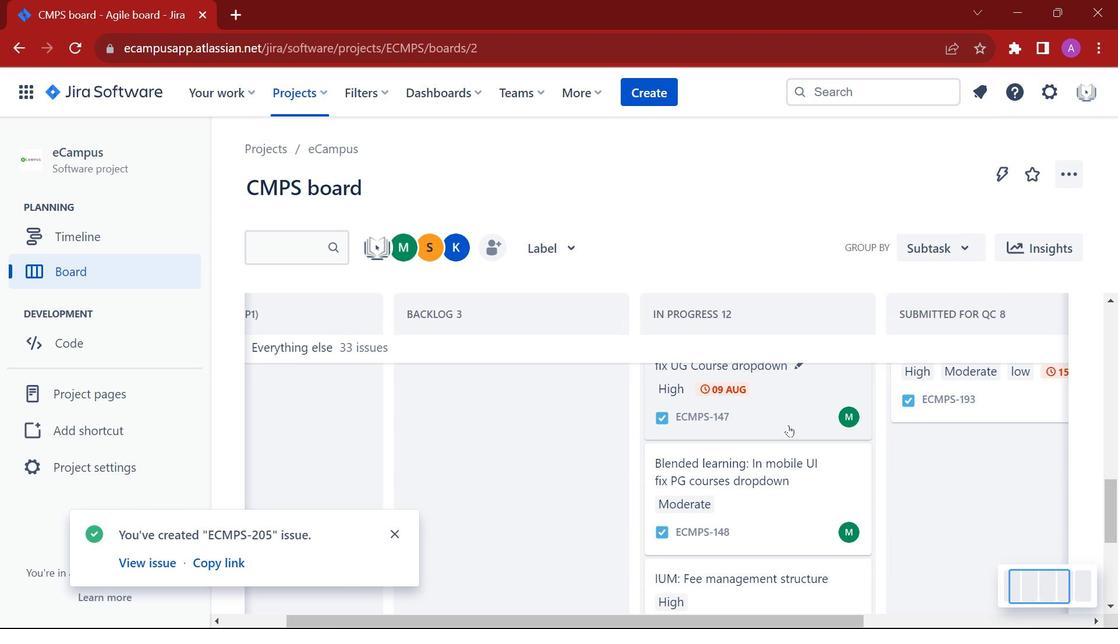 
Action: Mouse scrolled (789, 425) with delta (0, 0)
Screenshot: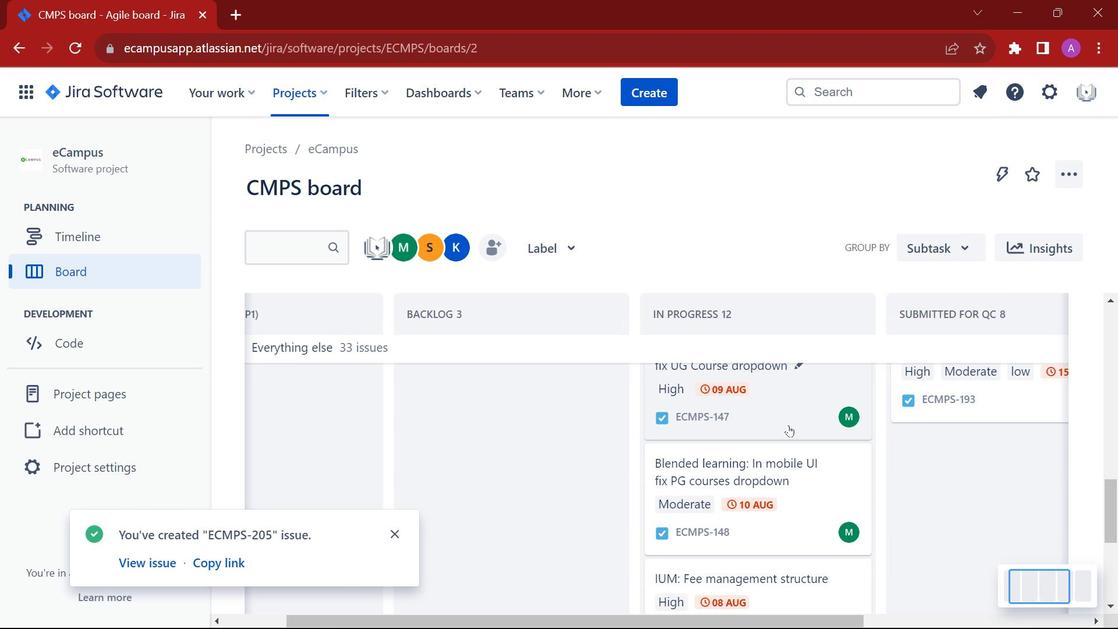 
Action: Mouse scrolled (789, 425) with delta (0, 0)
Screenshot: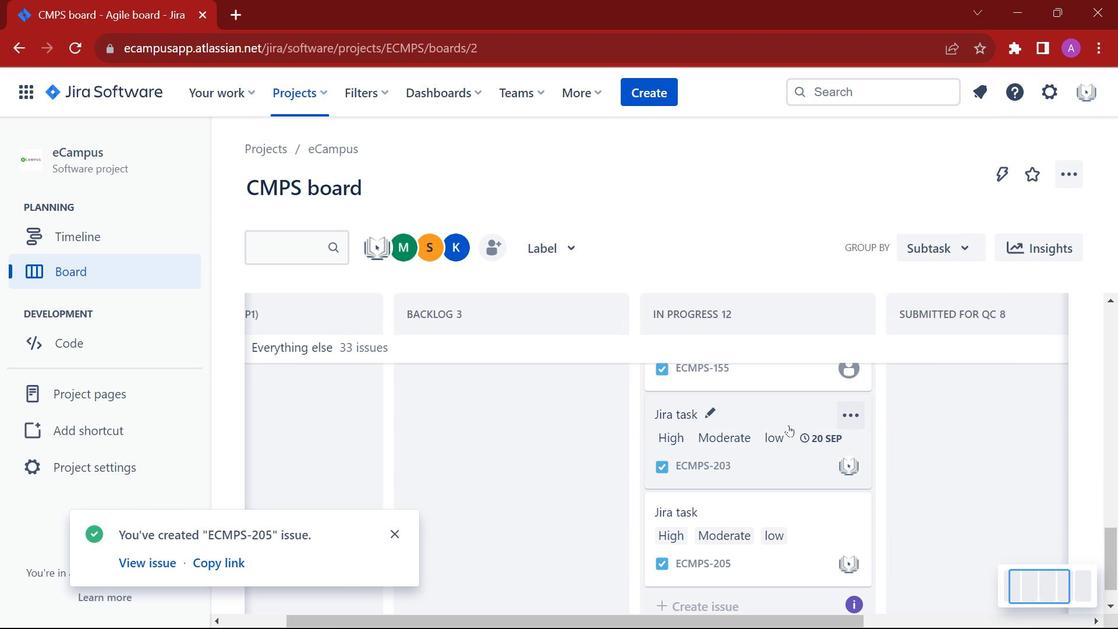
Action: Mouse scrolled (789, 425) with delta (0, 0)
Screenshot: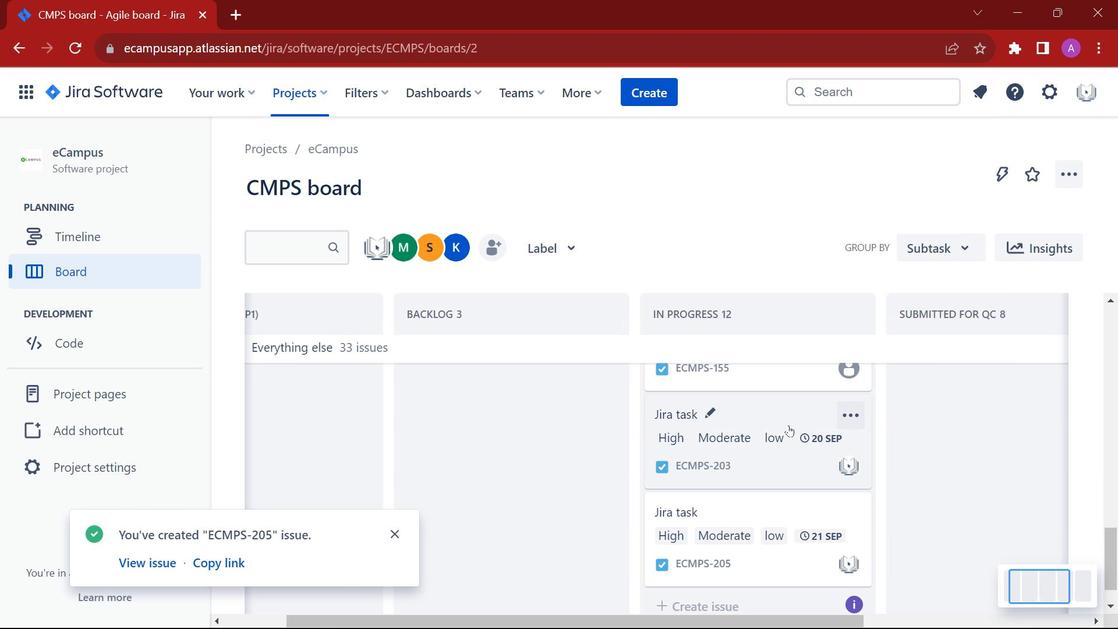 
Action: Mouse moved to (802, 477)
Screenshot: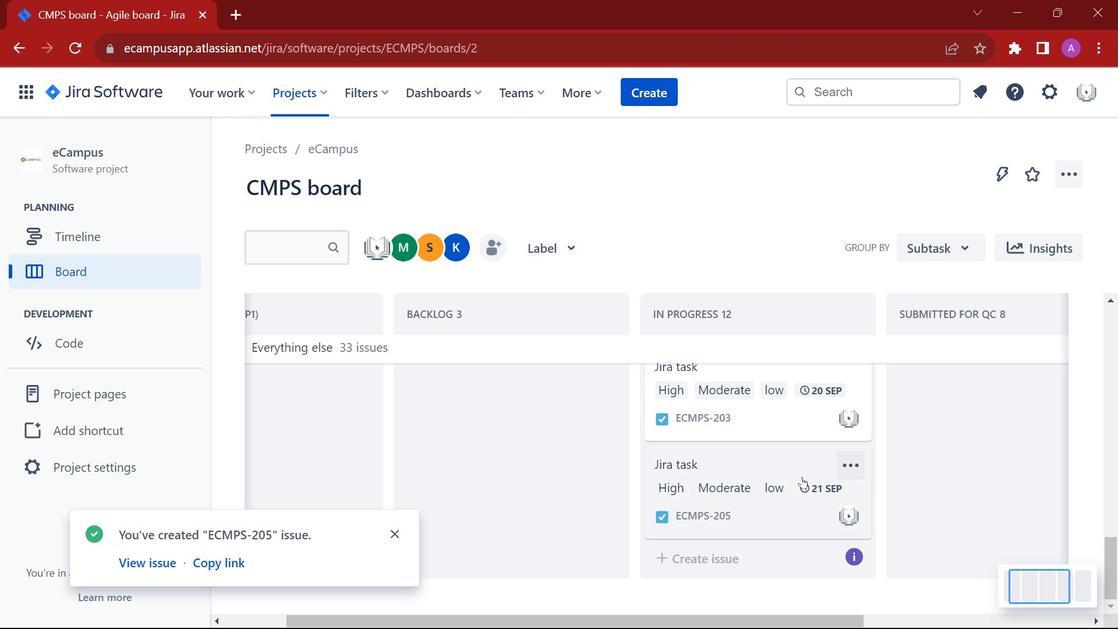 
Action: Mouse scrolled (802, 477) with delta (0, 0)
Screenshot: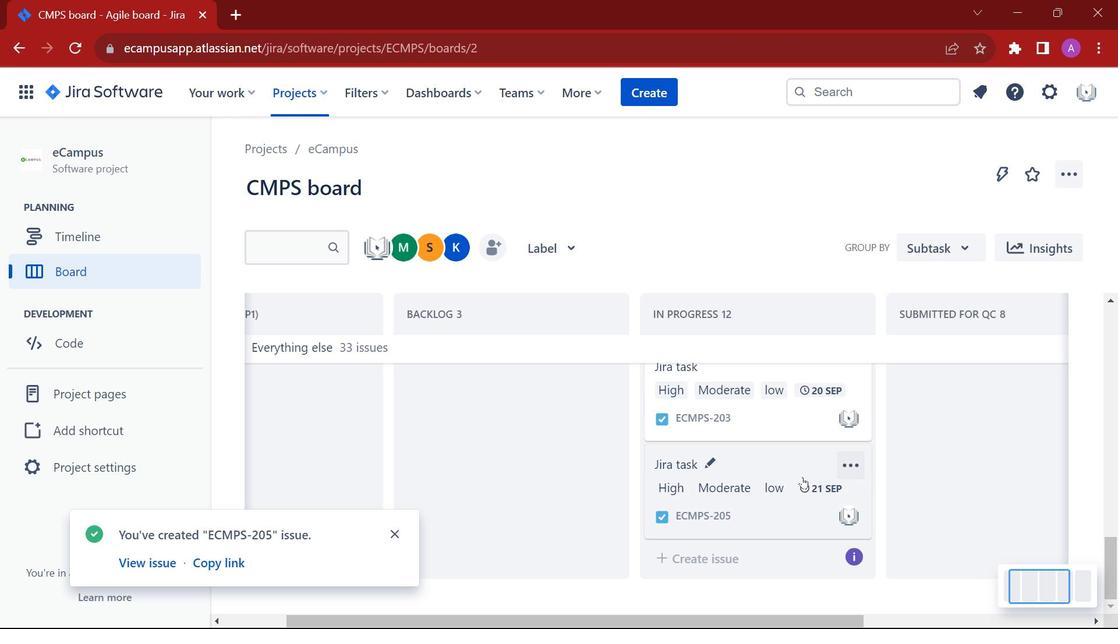 
Action: Mouse scrolled (802, 477) with delta (0, 0)
Screenshot: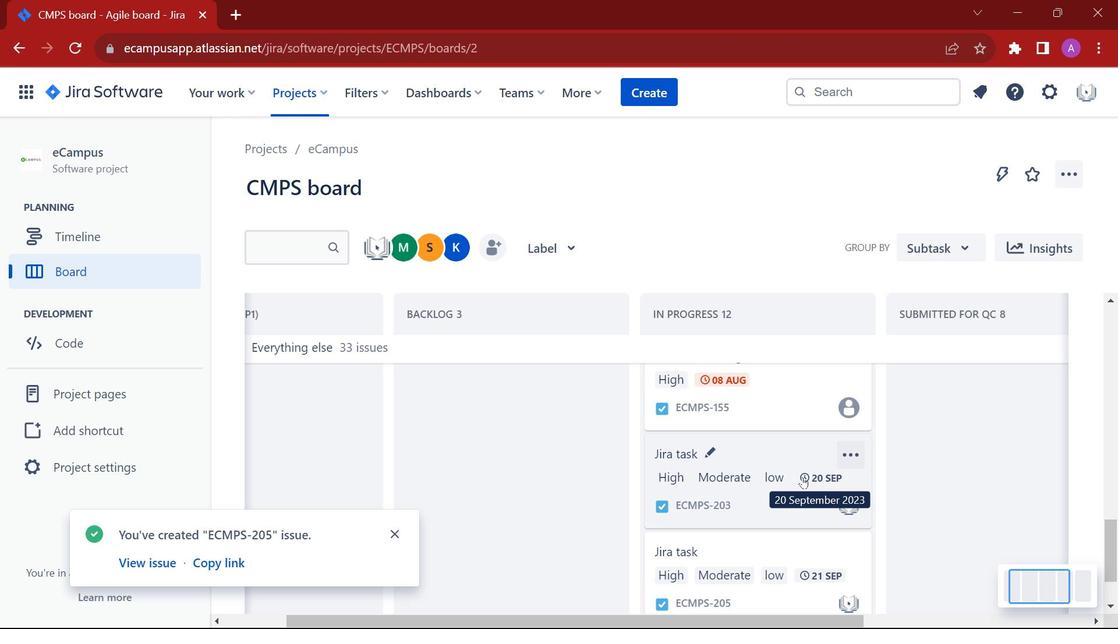 
Action: Mouse moved to (804, 466)
Screenshot: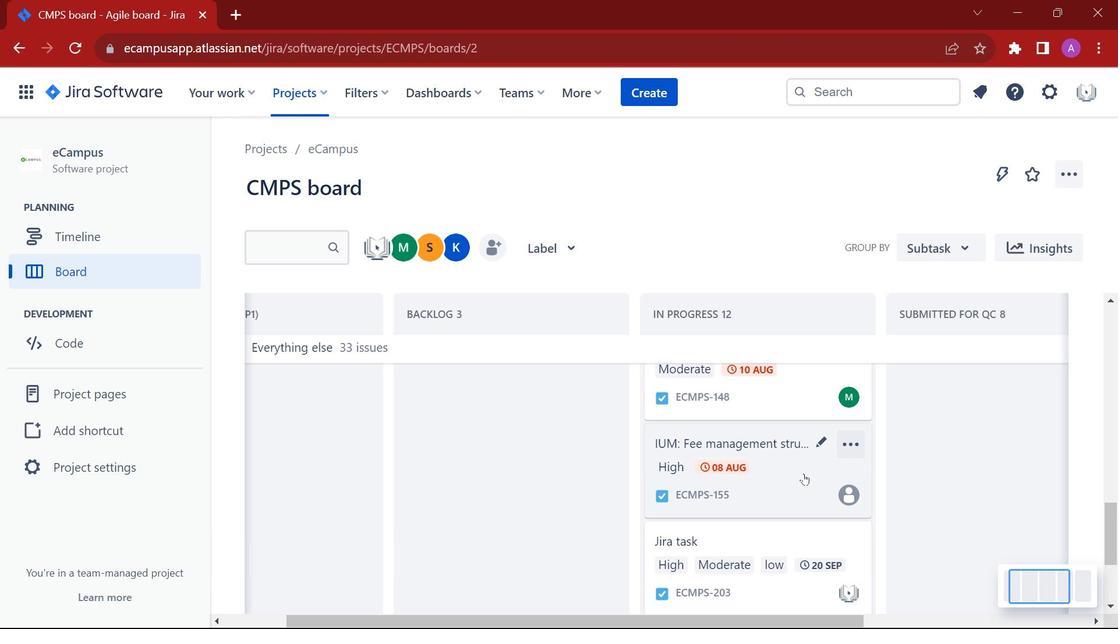 
Action: Mouse scrolled (804, 466) with delta (0, 0)
Screenshot: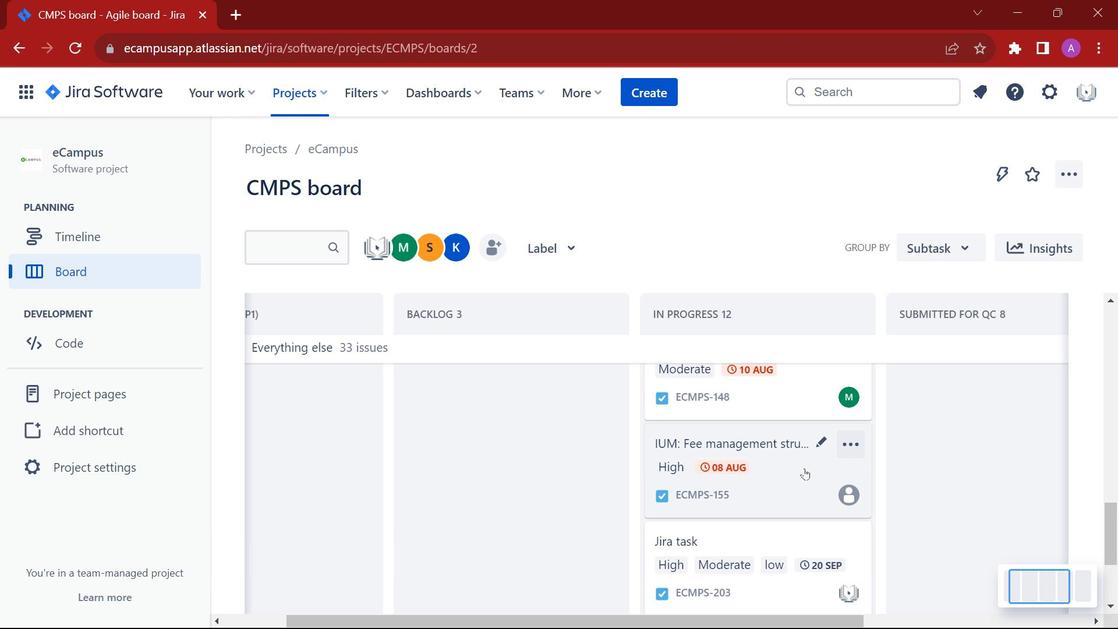 
Action: Mouse scrolled (804, 466) with delta (0, 0)
Screenshot: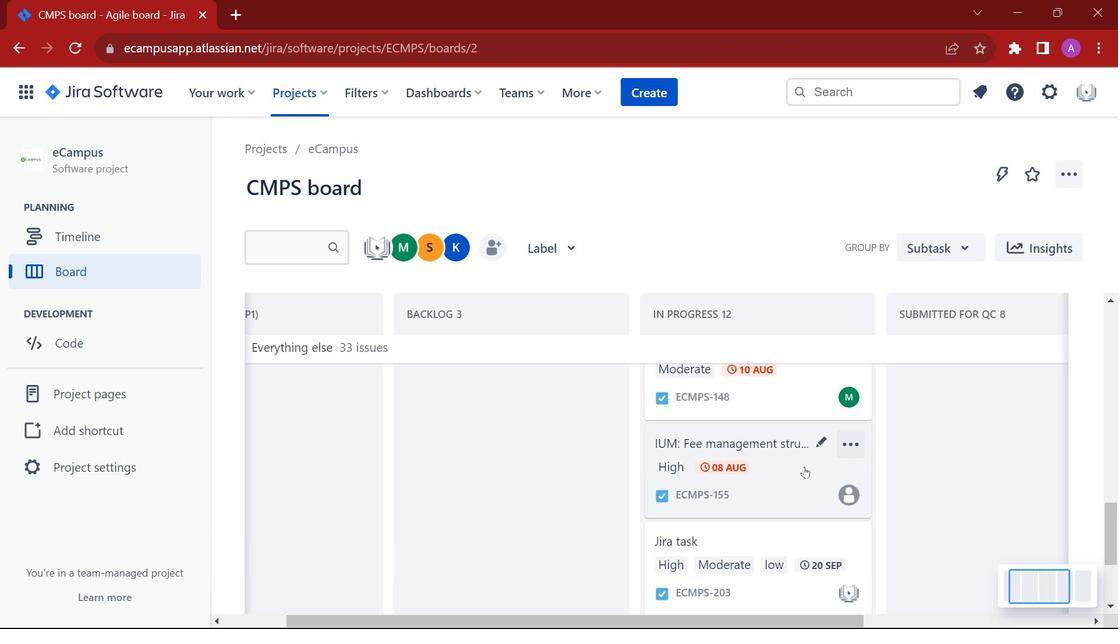 
Action: Mouse scrolled (804, 466) with delta (0, 0)
Screenshot: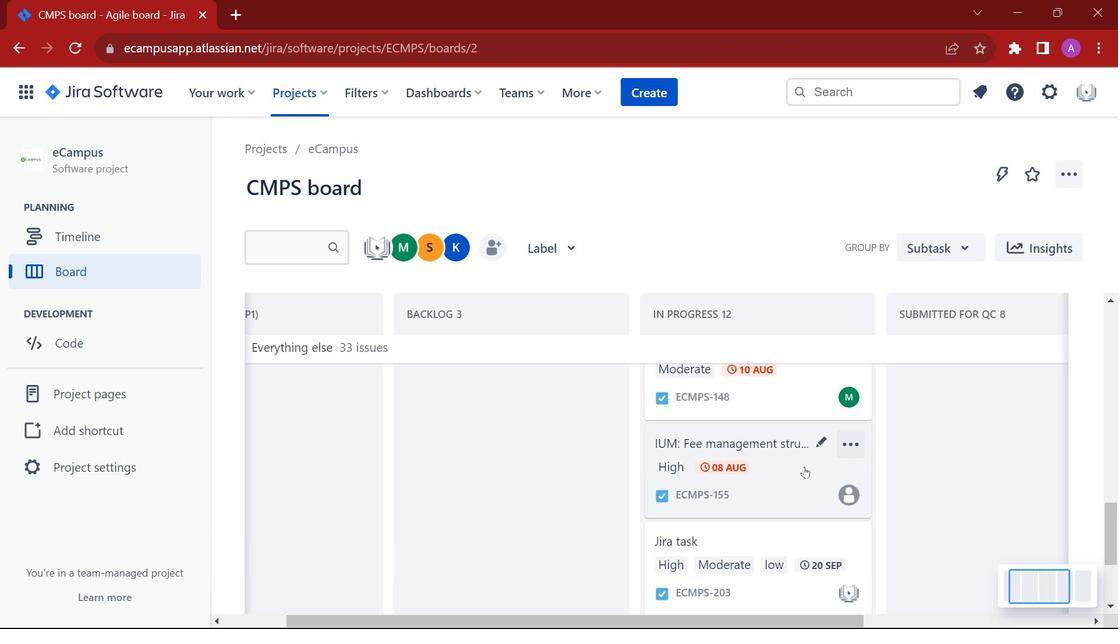 
Action: Mouse moved to (814, 491)
Screenshot: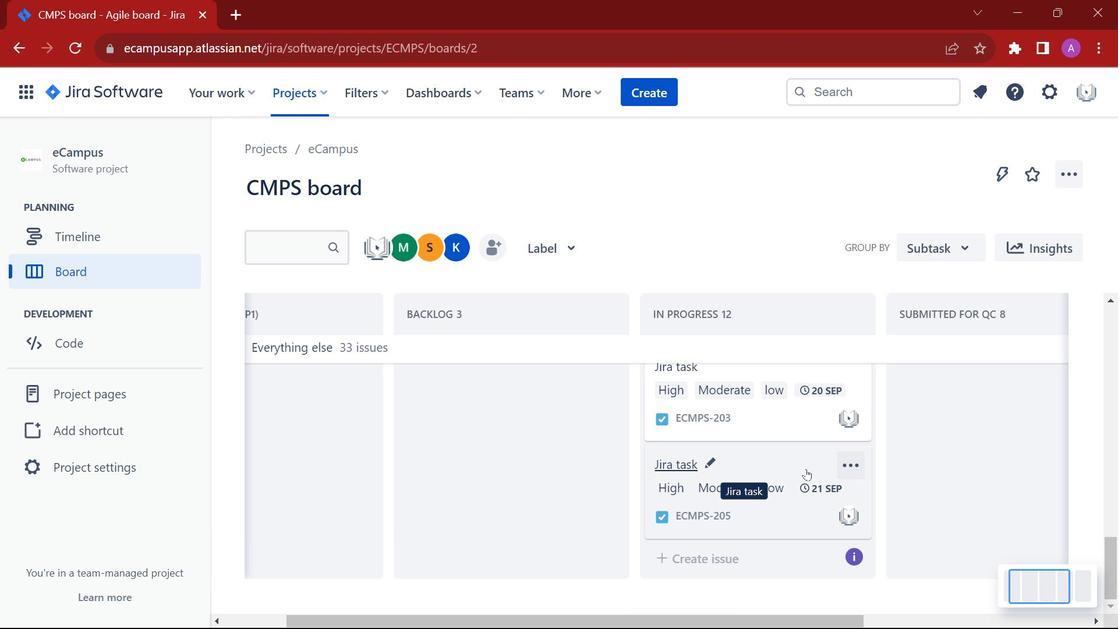 
Action: Mouse scrolled (814, 492) with delta (0, 0)
Screenshot: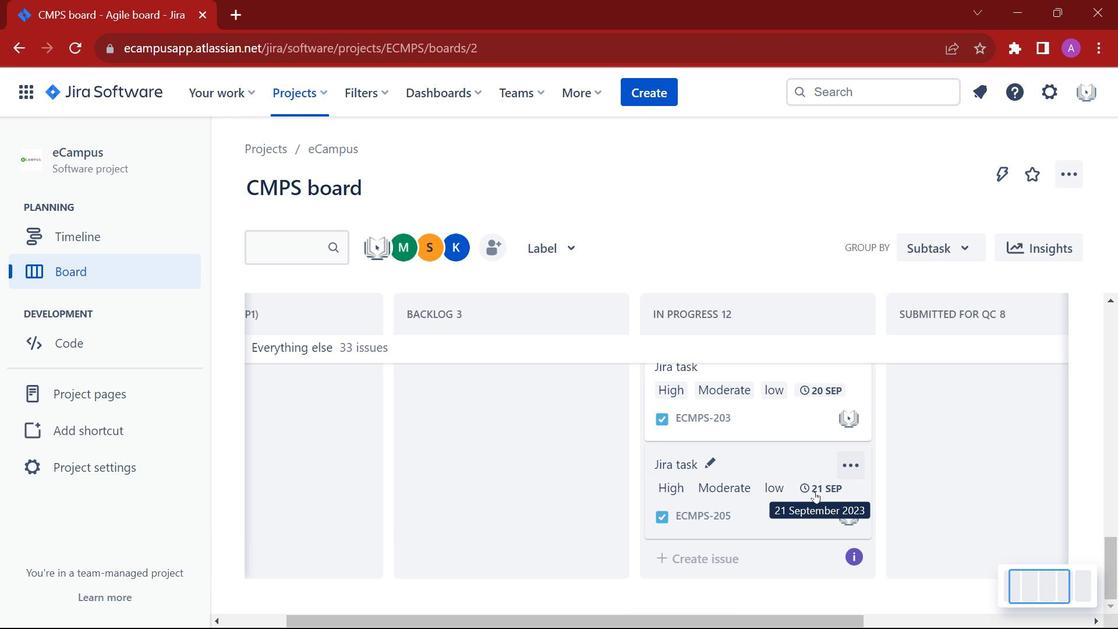 
Action: Mouse moved to (816, 489)
Screenshot: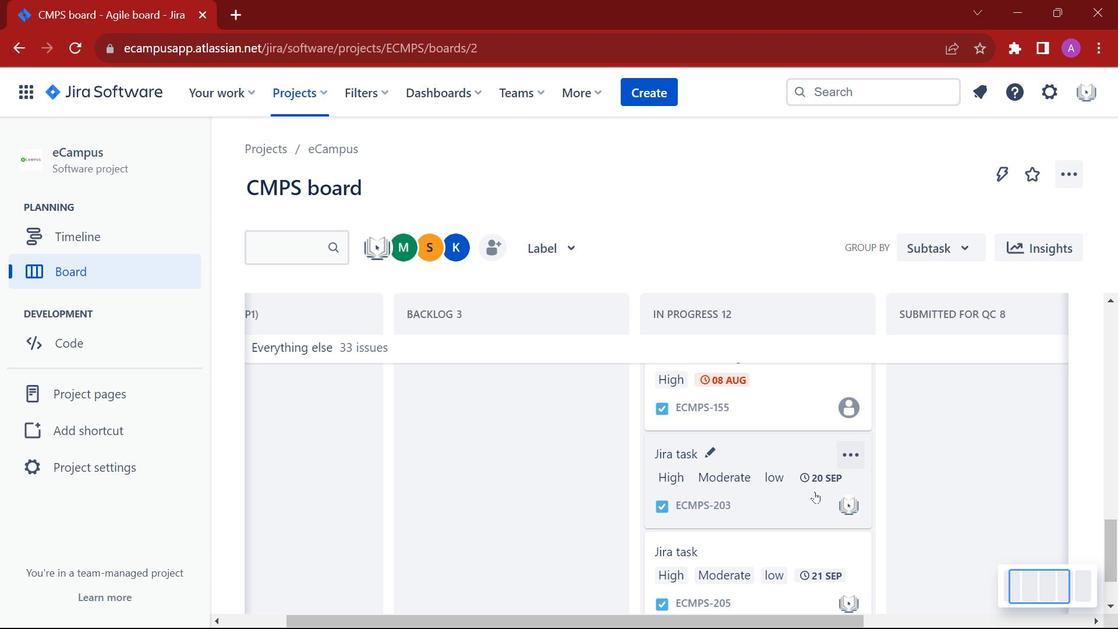 
Action: Mouse scrolled (816, 489) with delta (0, 0)
Screenshot: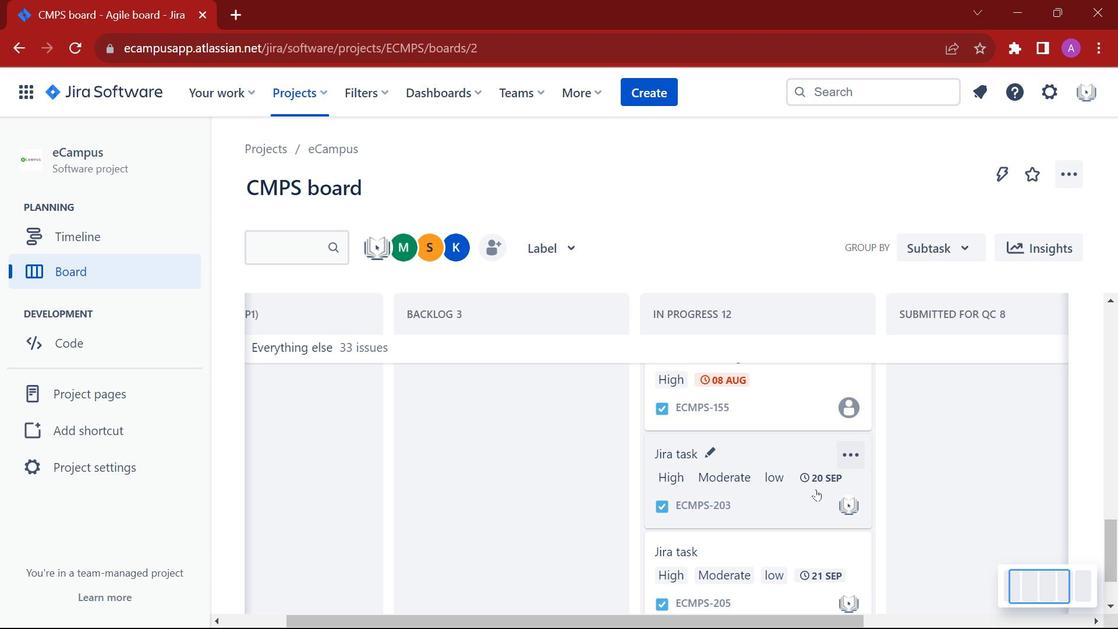 
Action: Mouse moved to (808, 463)
